 Task: Develop a corporate folder design with inserts.
Action: Mouse moved to (43, 110)
Screenshot: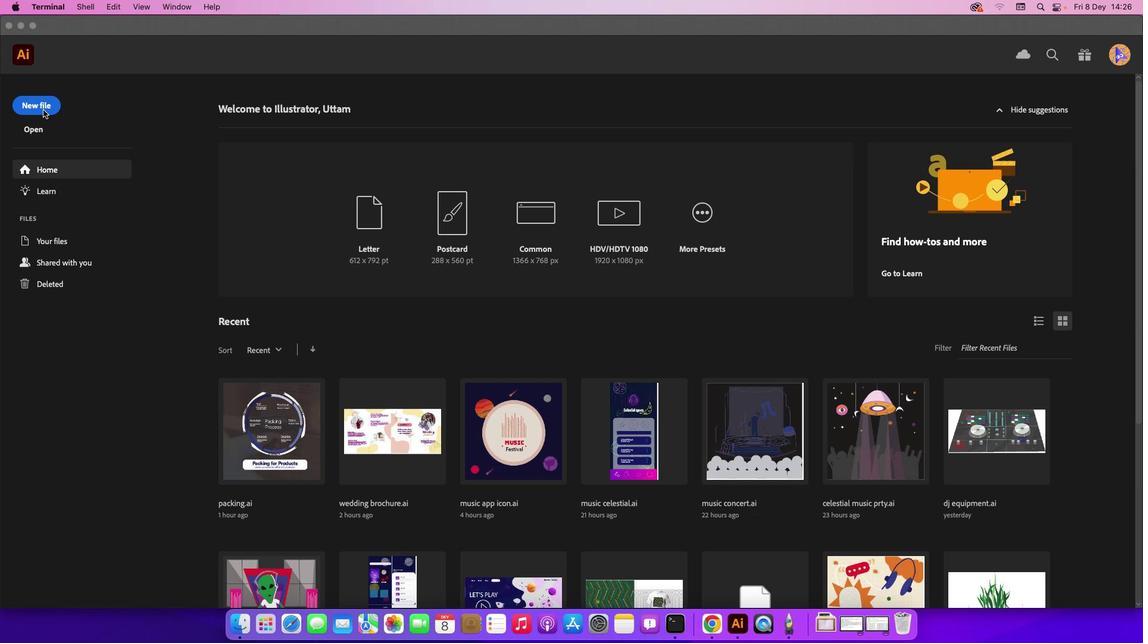 
Action: Mouse pressed left at (43, 110)
Screenshot: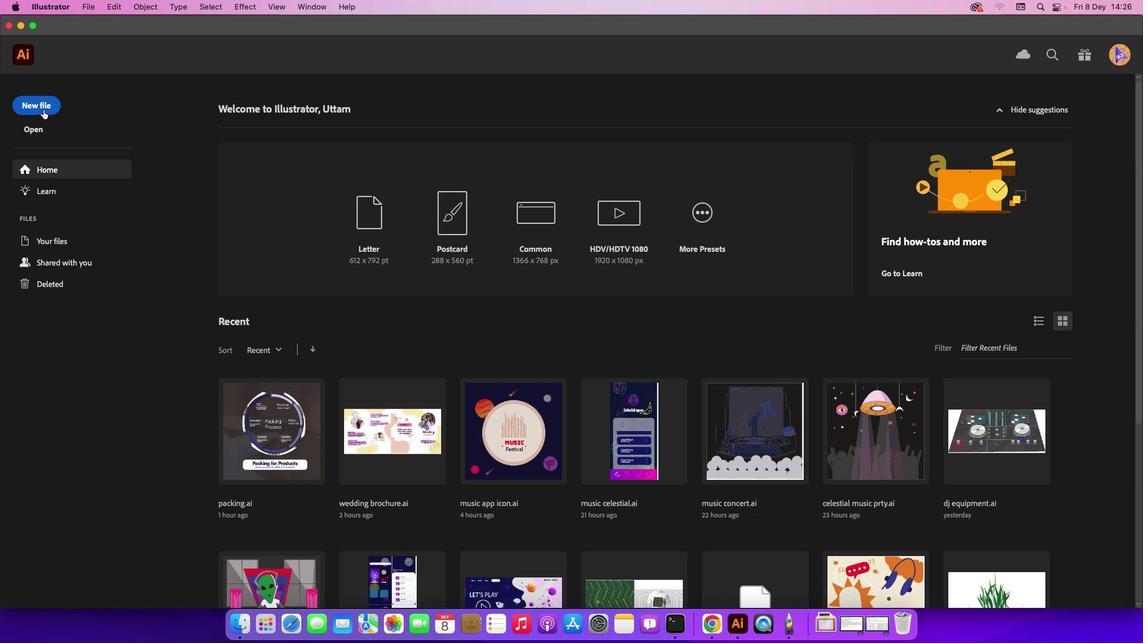 
Action: Mouse moved to (30, 104)
Screenshot: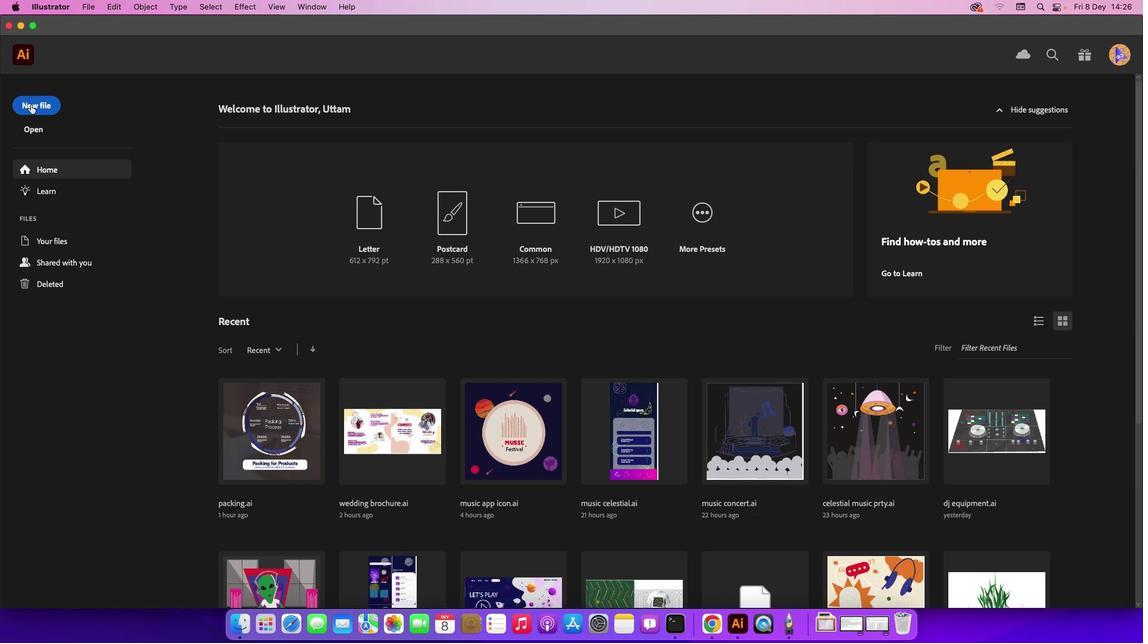 
Action: Mouse pressed left at (30, 104)
Screenshot: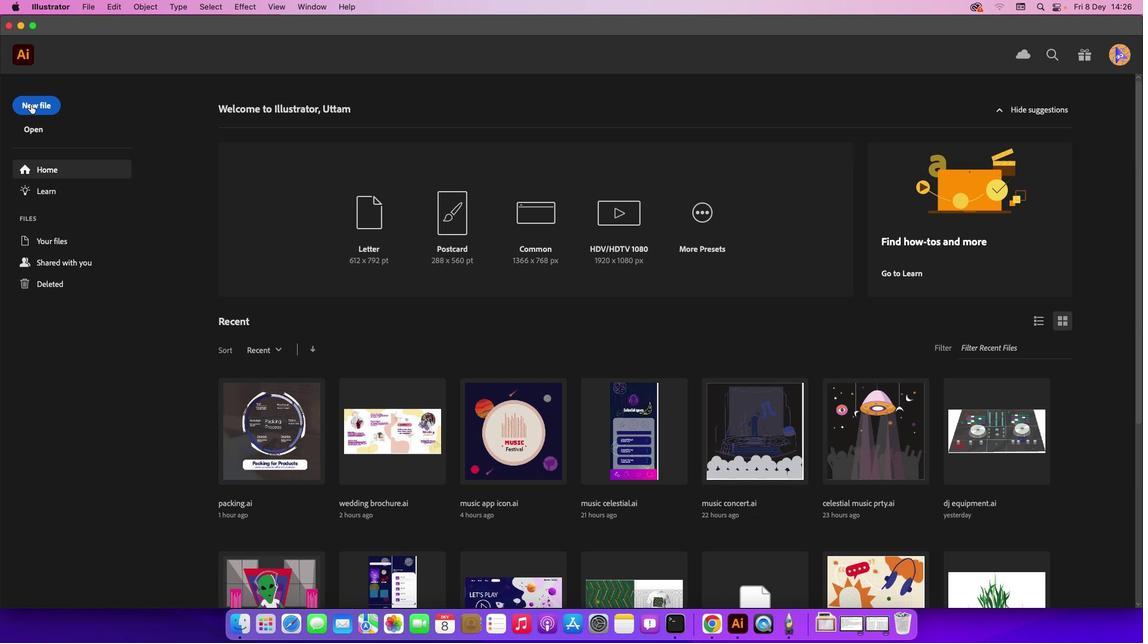 
Action: Mouse moved to (373, 123)
Screenshot: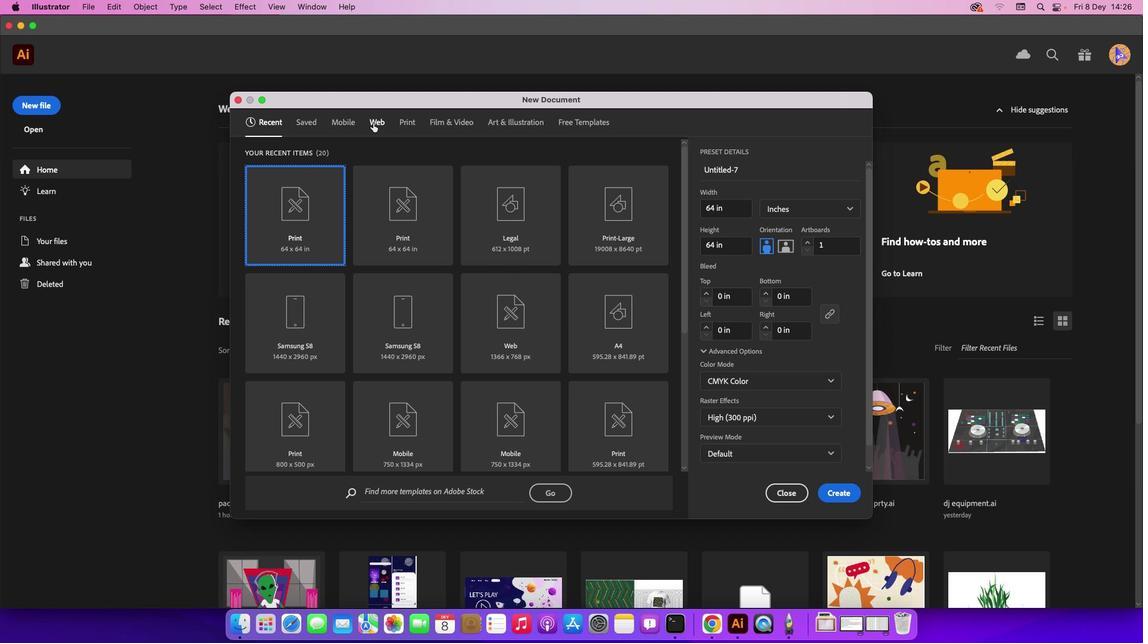 
Action: Mouse pressed left at (373, 123)
Screenshot: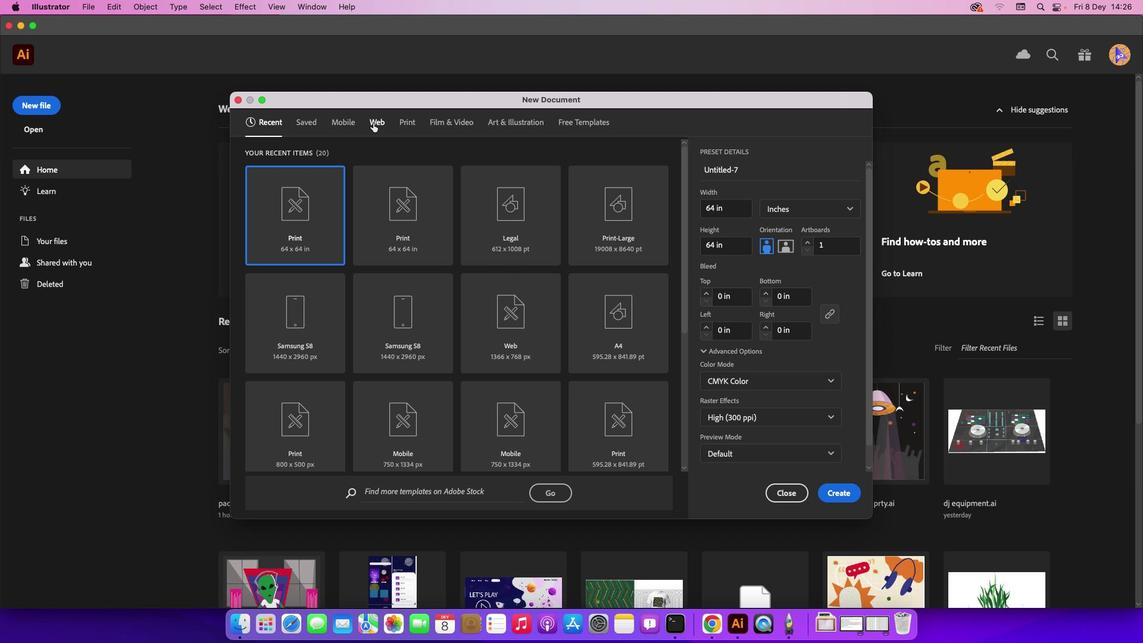 
Action: Mouse moved to (833, 491)
Screenshot: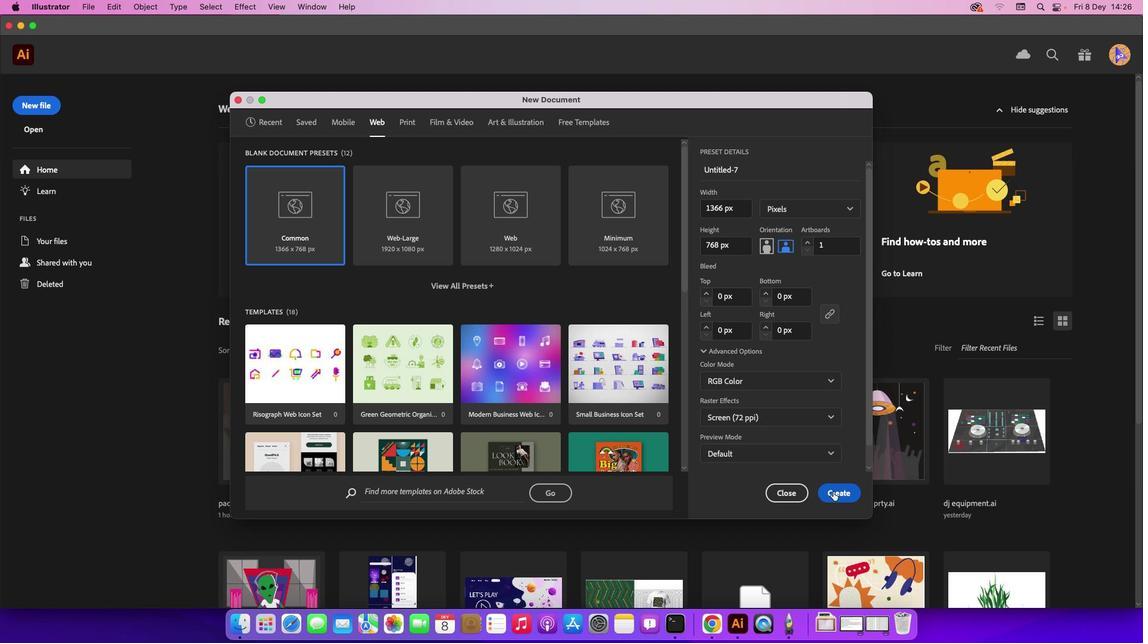 
Action: Mouse pressed left at (833, 491)
Screenshot: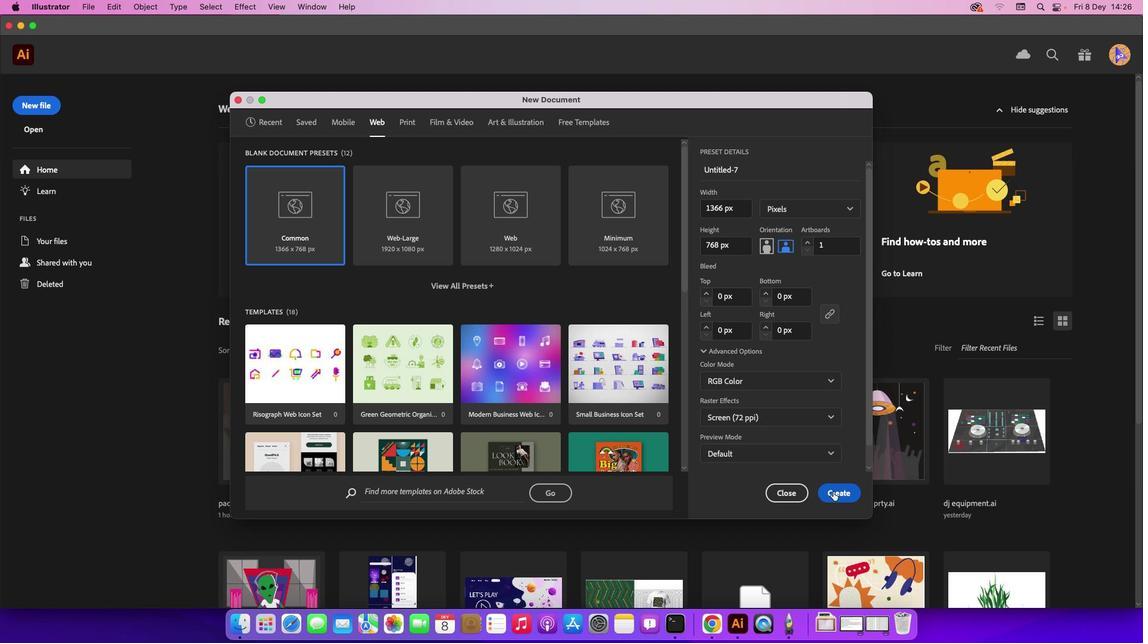 
Action: Mouse moved to (86, 11)
Screenshot: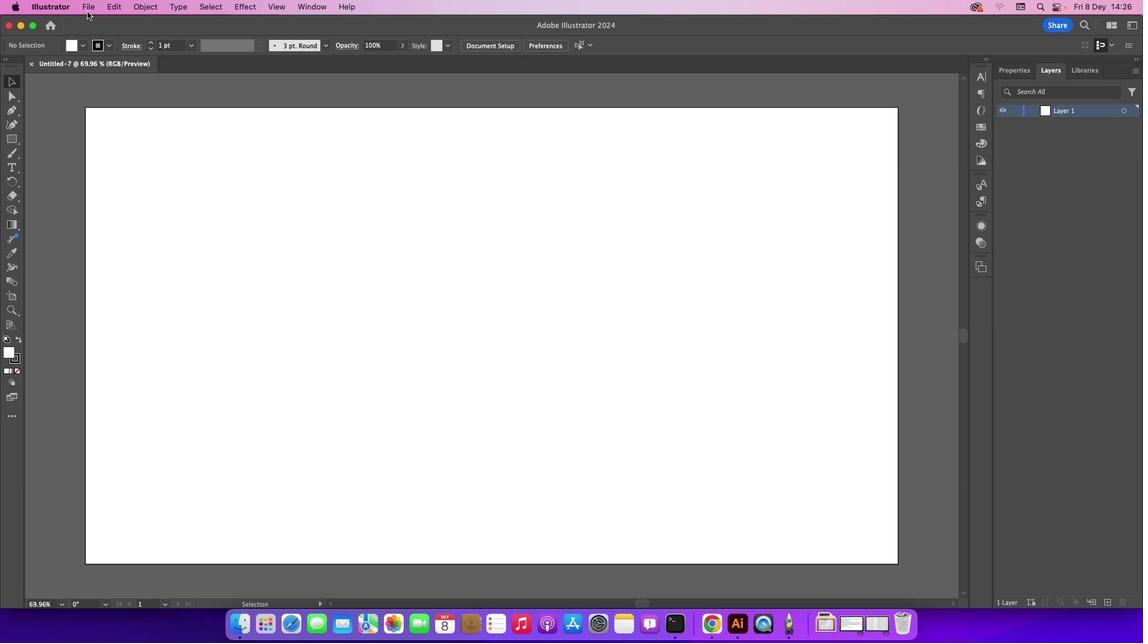 
Action: Mouse pressed left at (86, 11)
Screenshot: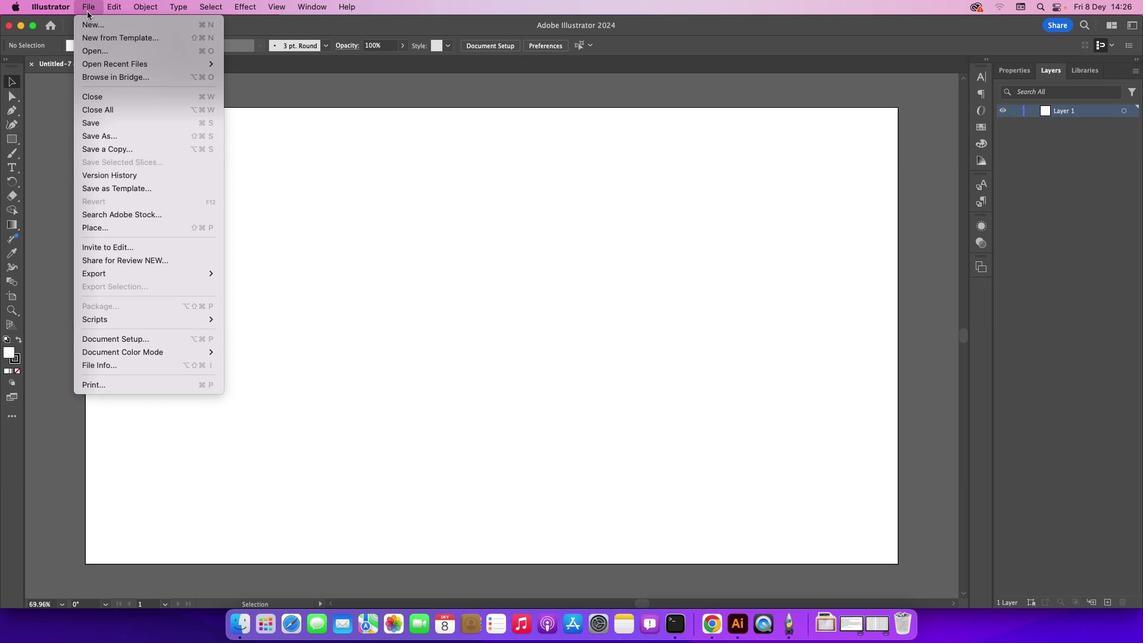 
Action: Mouse moved to (94, 51)
Screenshot: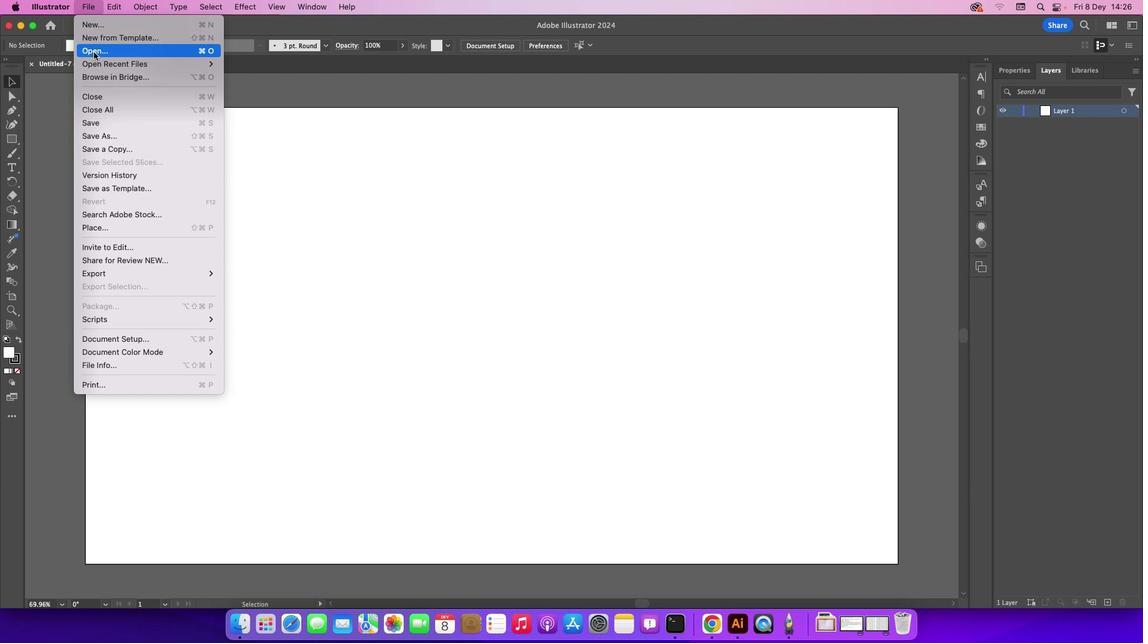 
Action: Mouse pressed left at (94, 51)
Screenshot: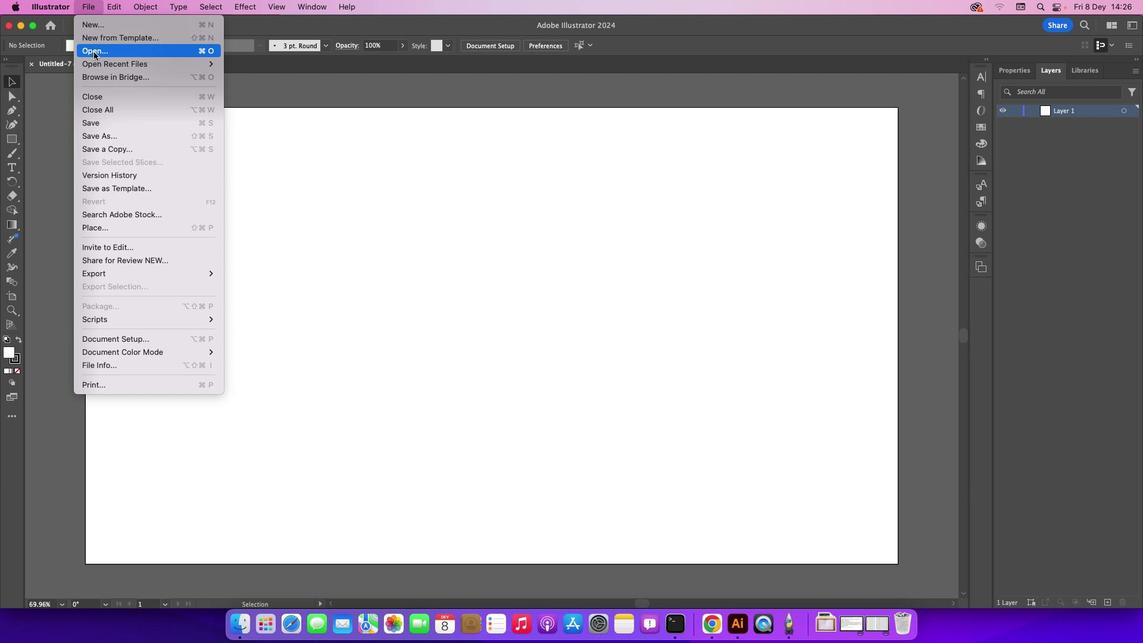 
Action: Mouse moved to (392, 191)
Screenshot: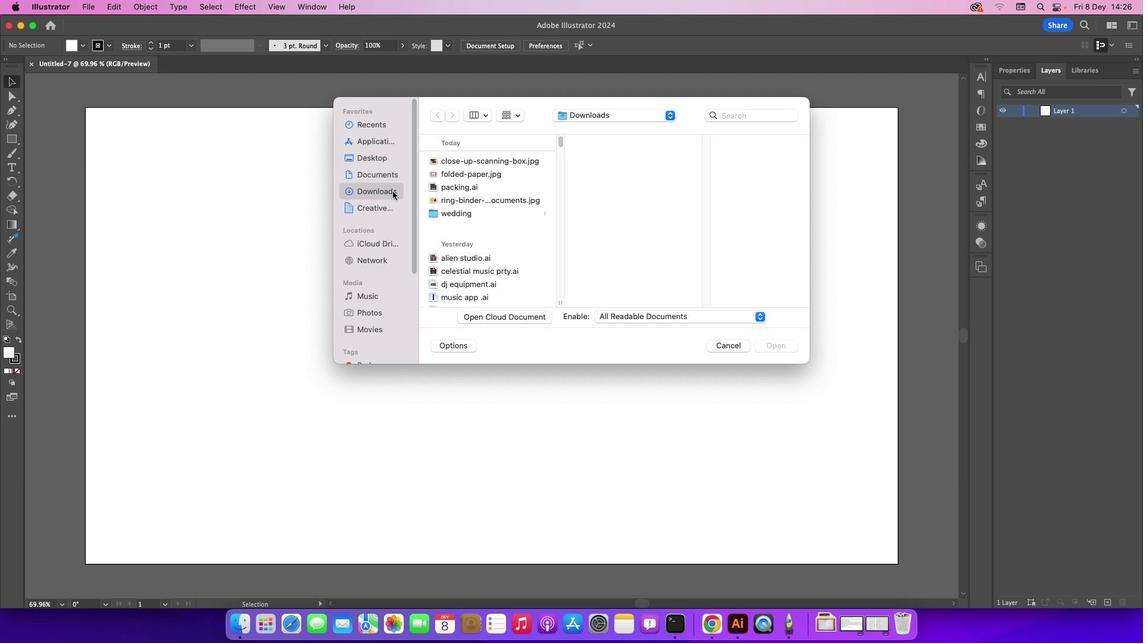 
Action: Mouse pressed left at (392, 191)
Screenshot: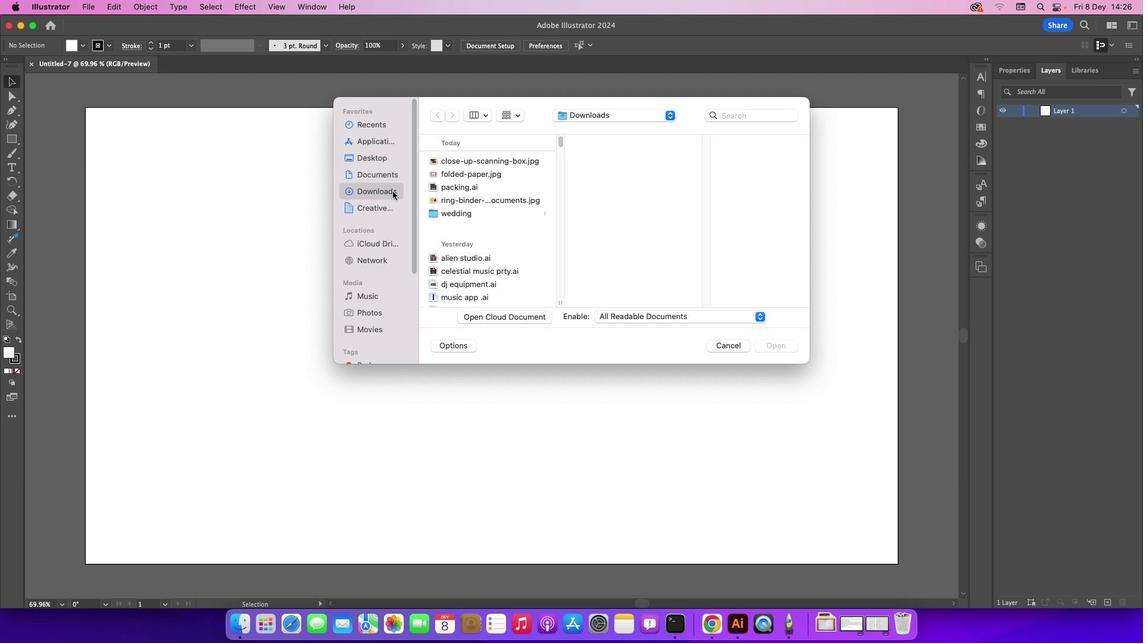 
Action: Mouse moved to (477, 164)
Screenshot: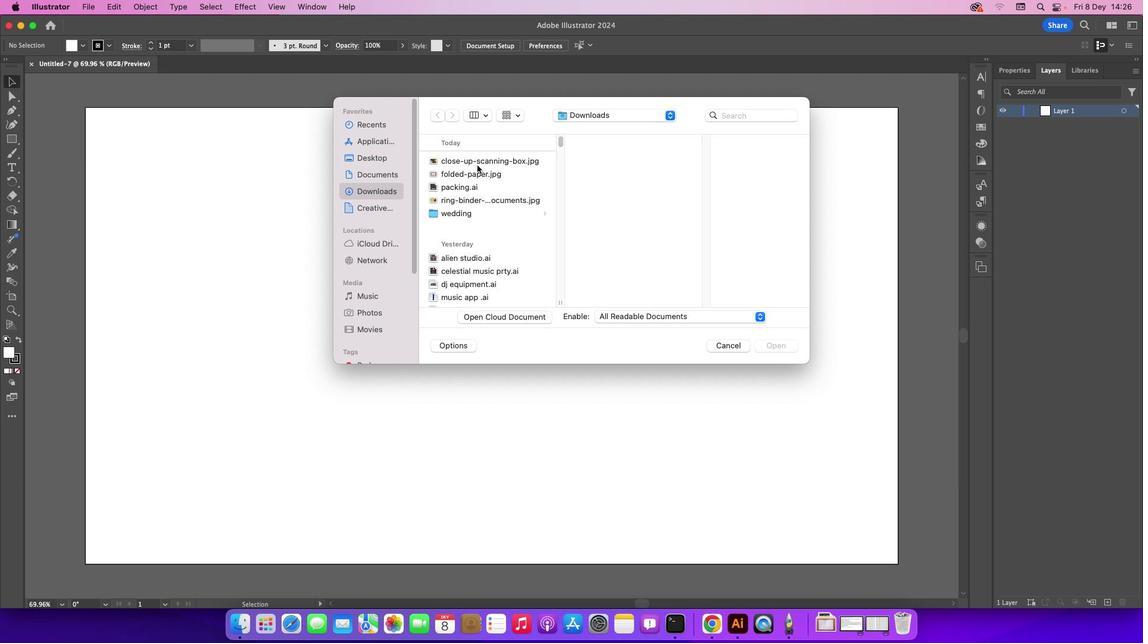 
Action: Mouse pressed left at (477, 164)
Screenshot: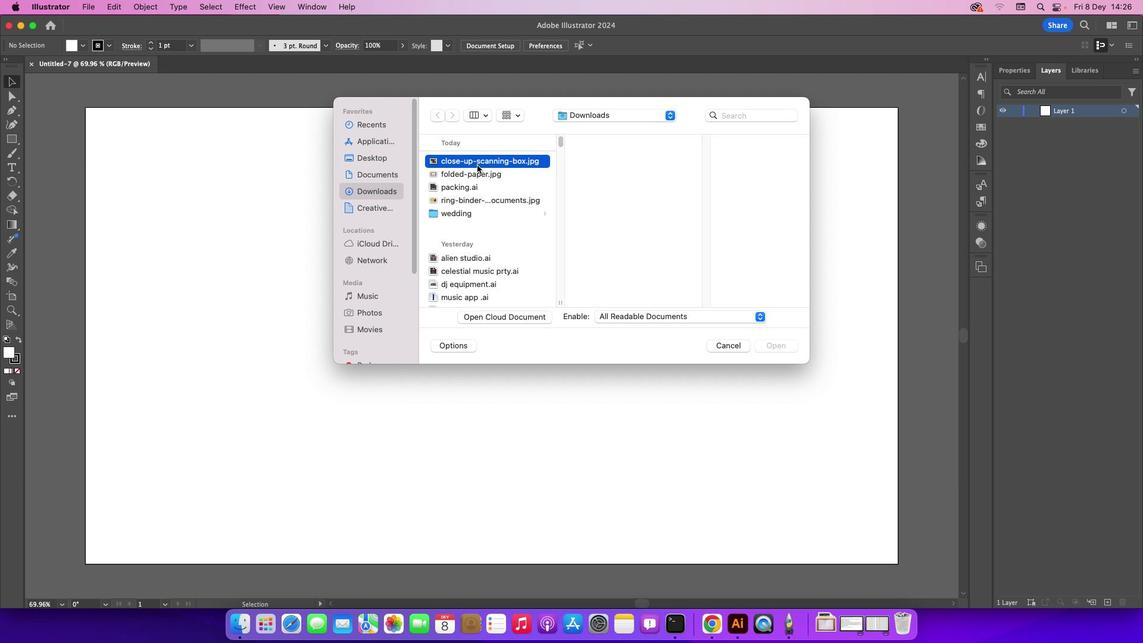 
Action: Mouse moved to (473, 175)
Screenshot: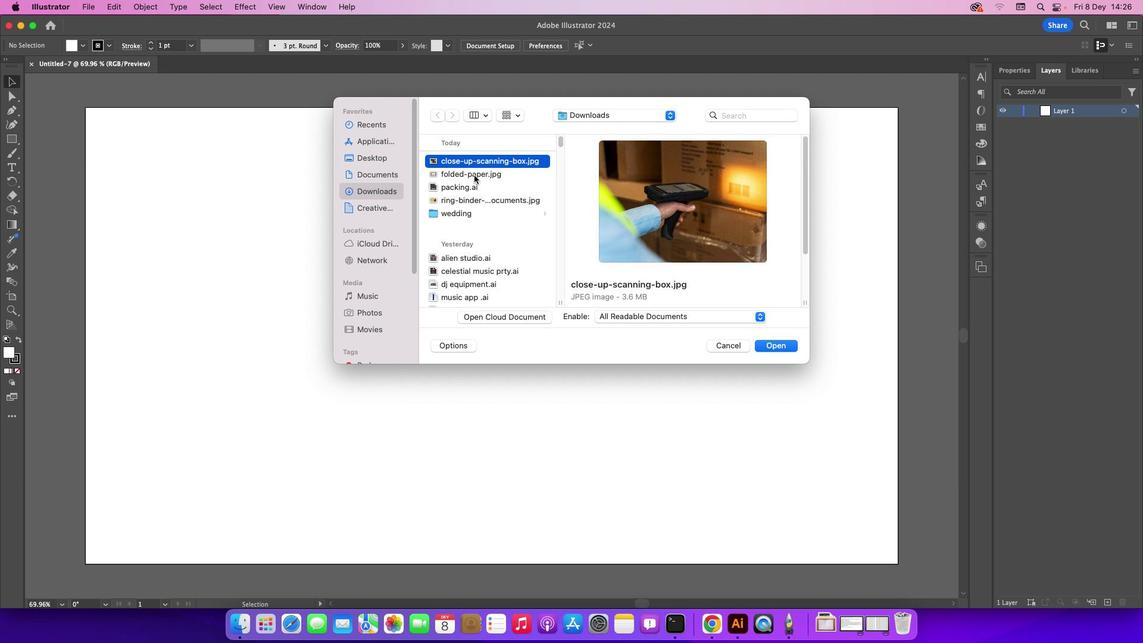 
Action: Mouse pressed left at (473, 175)
Screenshot: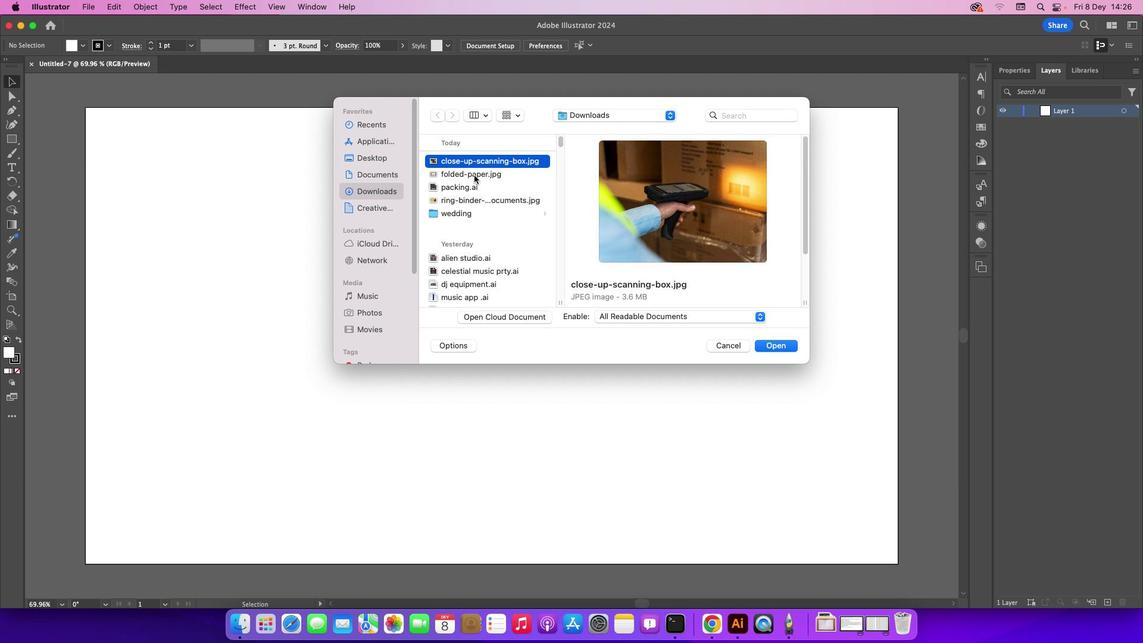 
Action: Mouse moved to (467, 191)
Screenshot: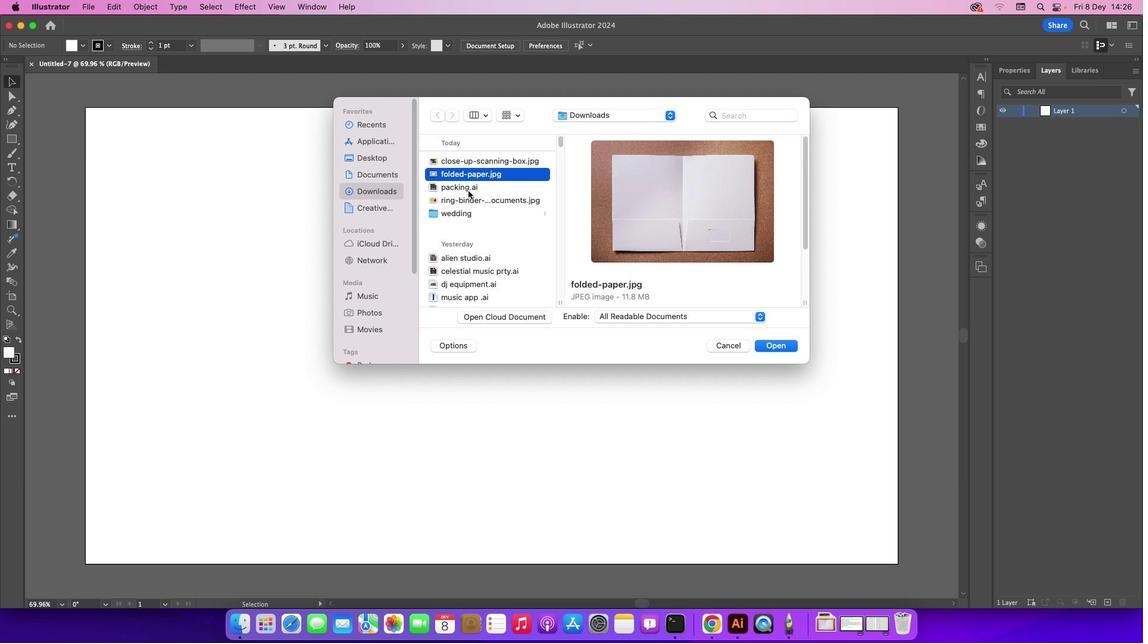 
Action: Mouse pressed left at (467, 191)
Screenshot: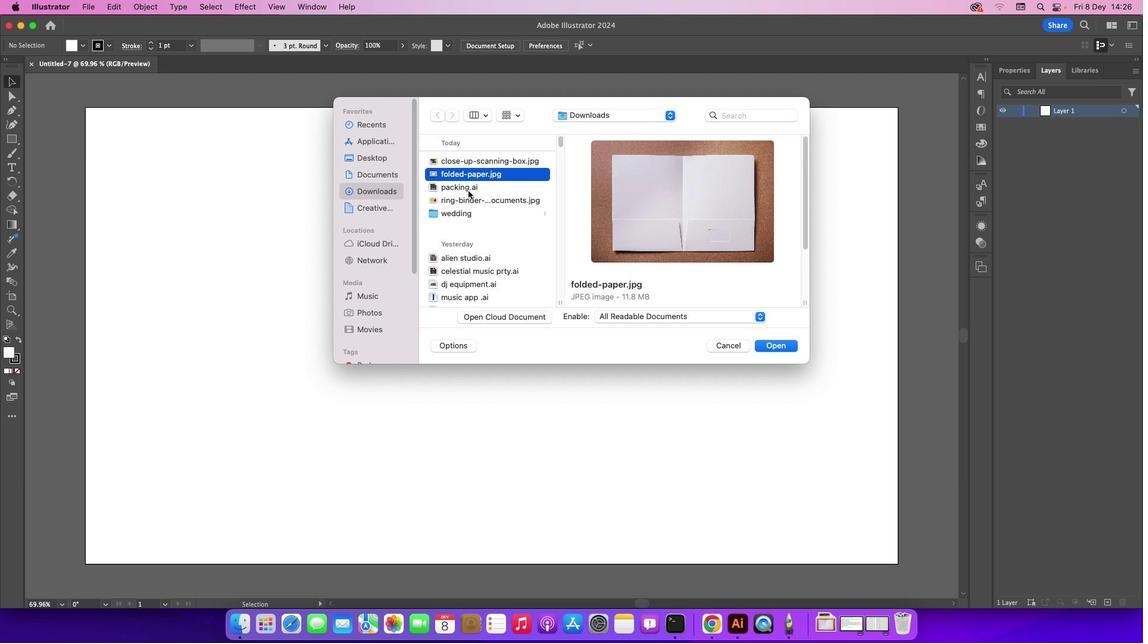 
Action: Mouse moved to (467, 200)
Screenshot: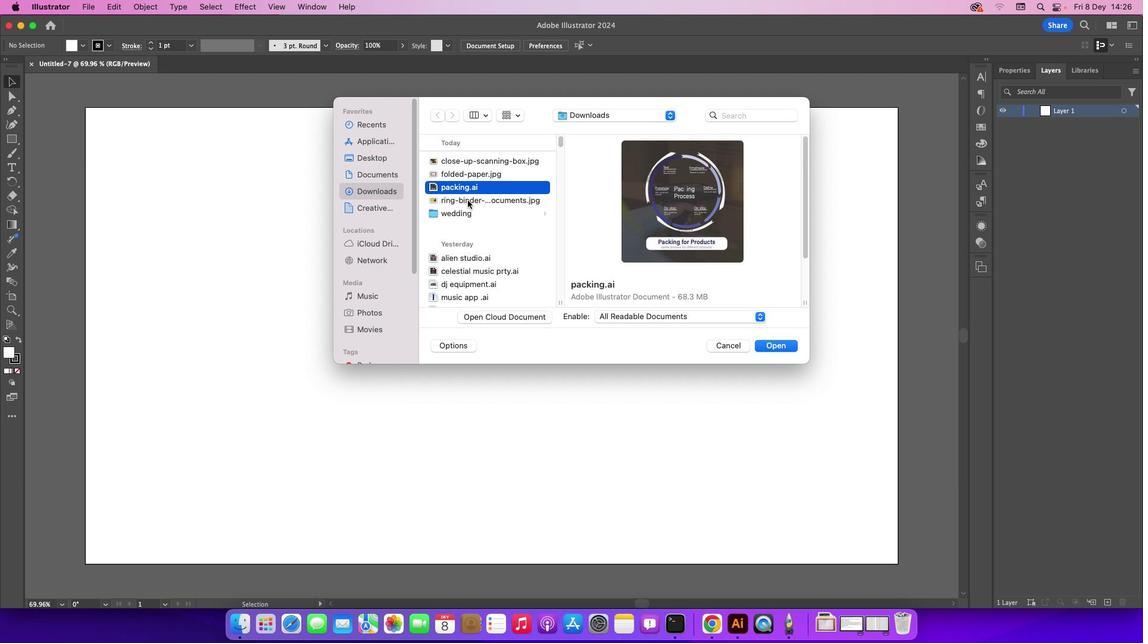 
Action: Mouse pressed left at (467, 200)
Screenshot: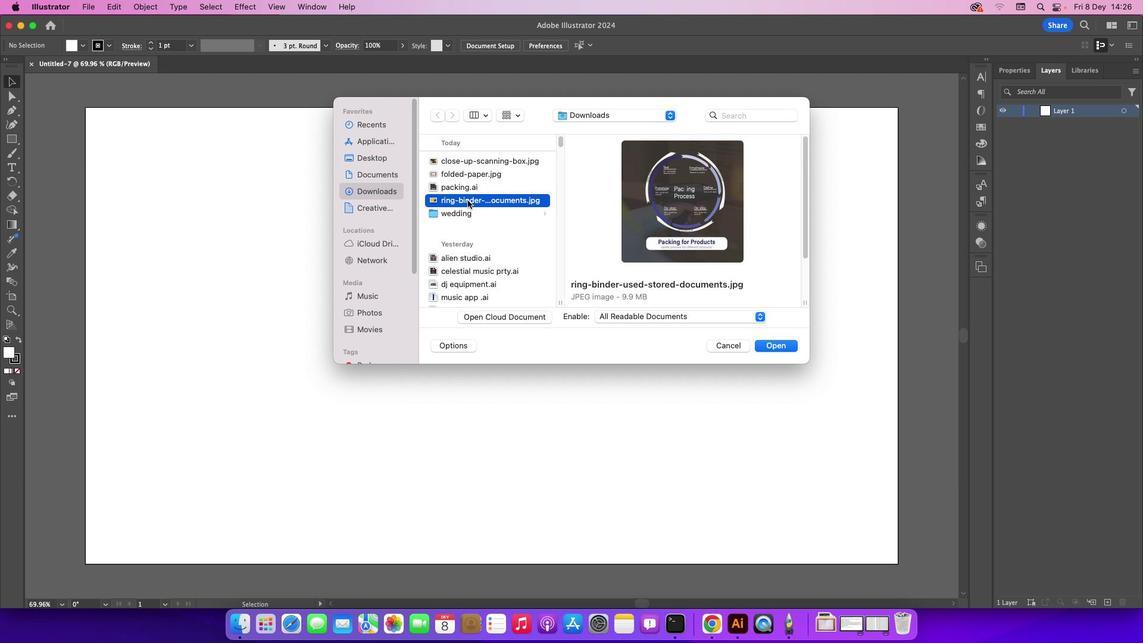 
Action: Mouse moved to (778, 344)
Screenshot: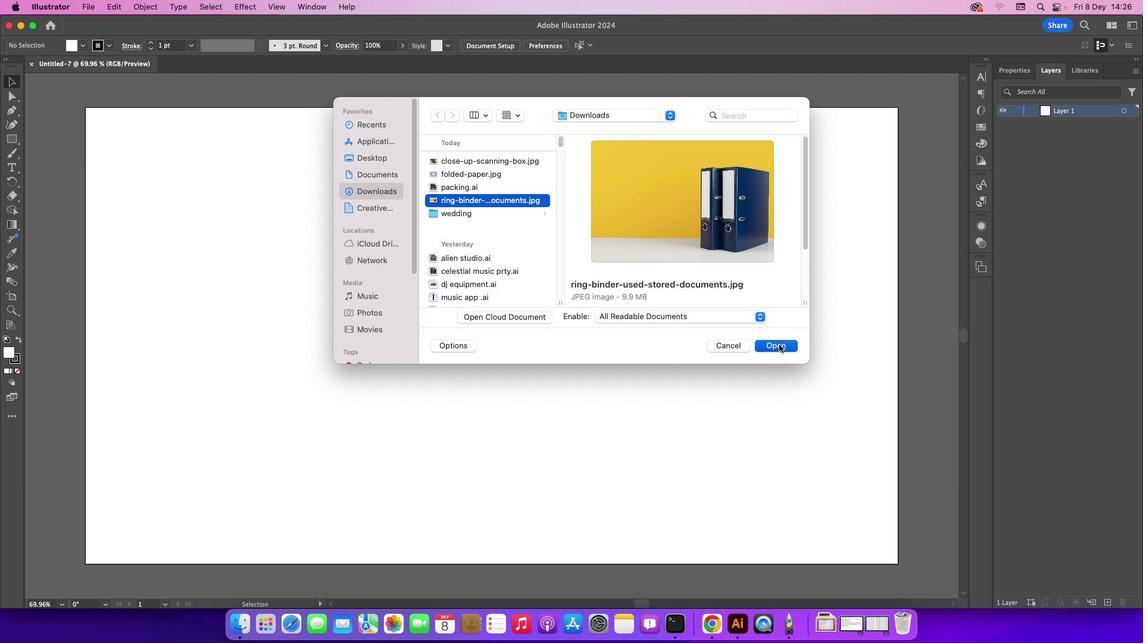 
Action: Mouse pressed left at (778, 344)
Screenshot: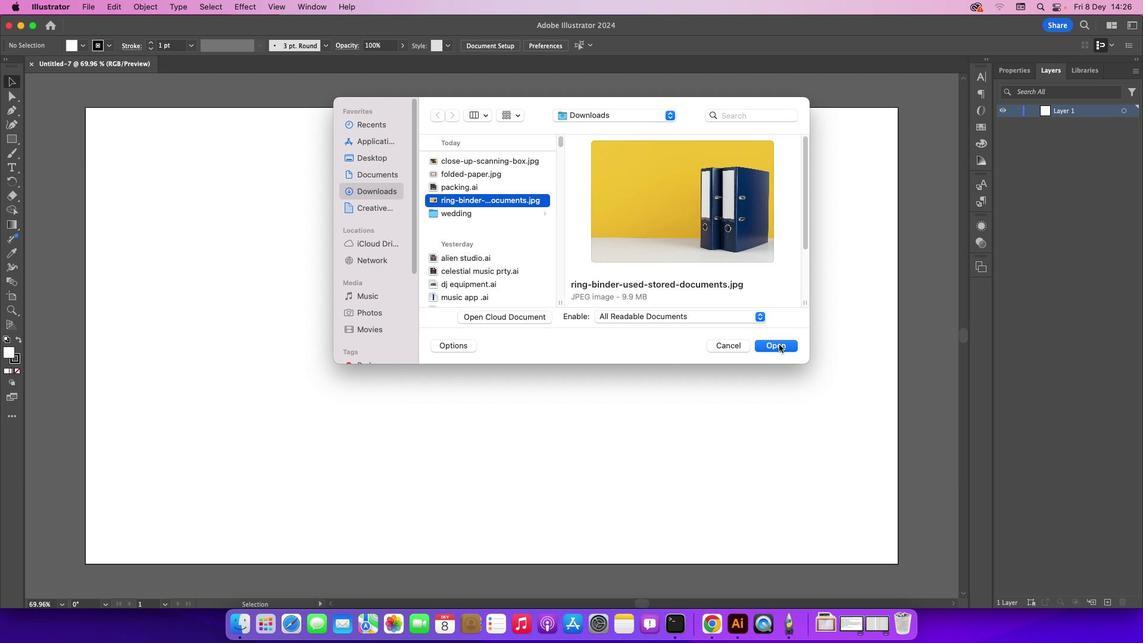 
Action: Mouse moved to (641, 606)
Screenshot: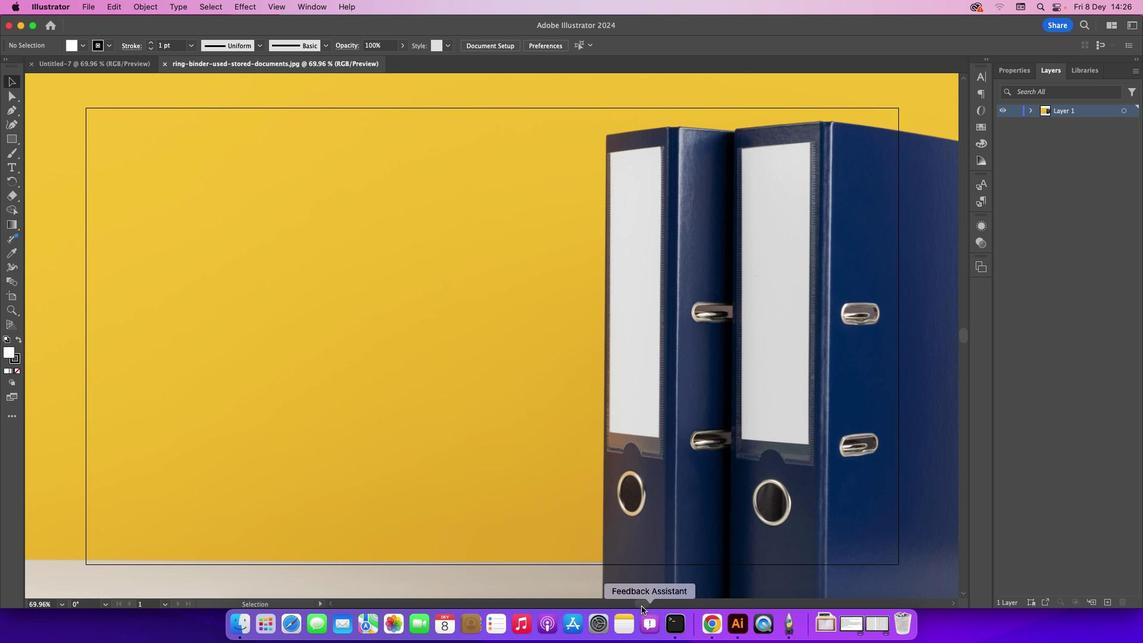 
Action: Mouse pressed left at (641, 606)
Screenshot: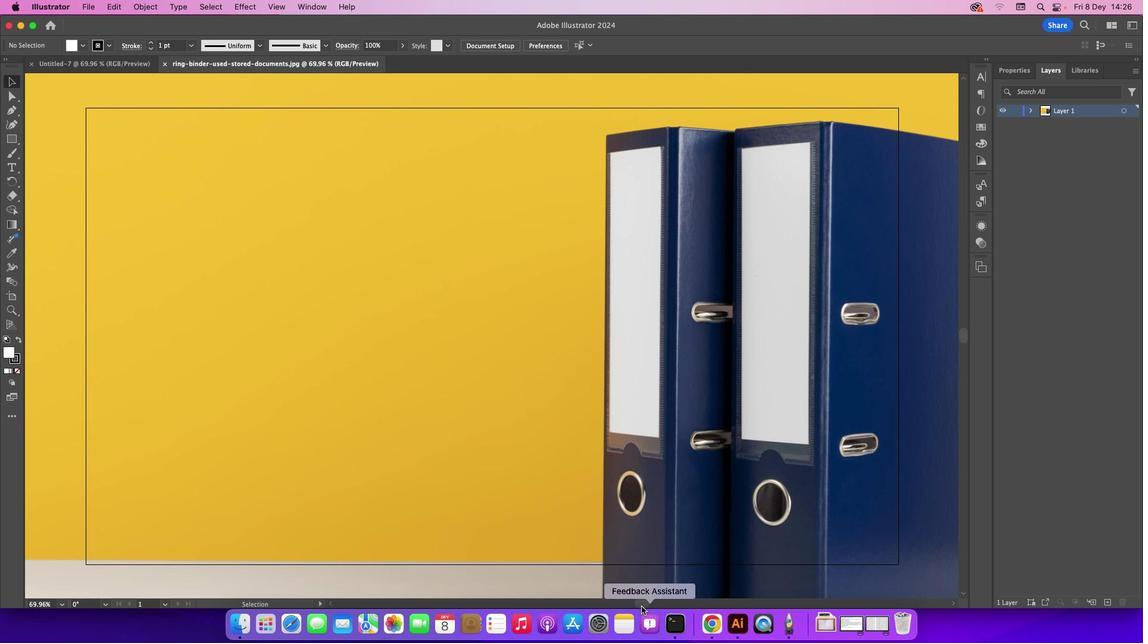 
Action: Mouse moved to (647, 602)
Screenshot: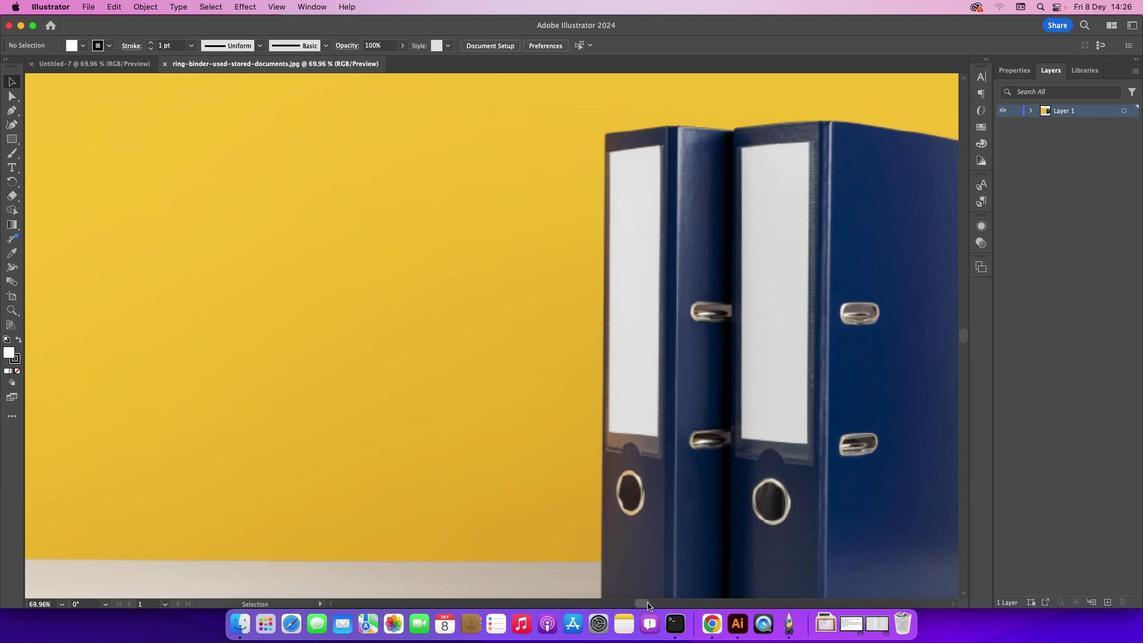 
Action: Mouse pressed left at (647, 602)
Screenshot: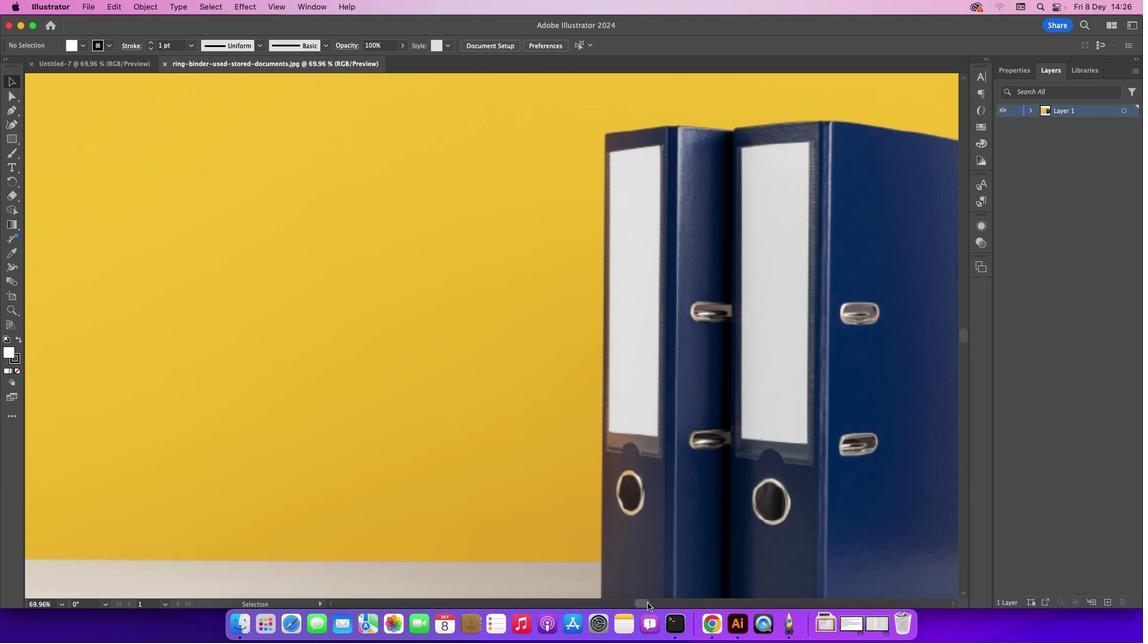 
Action: Mouse moved to (650, 464)
Screenshot: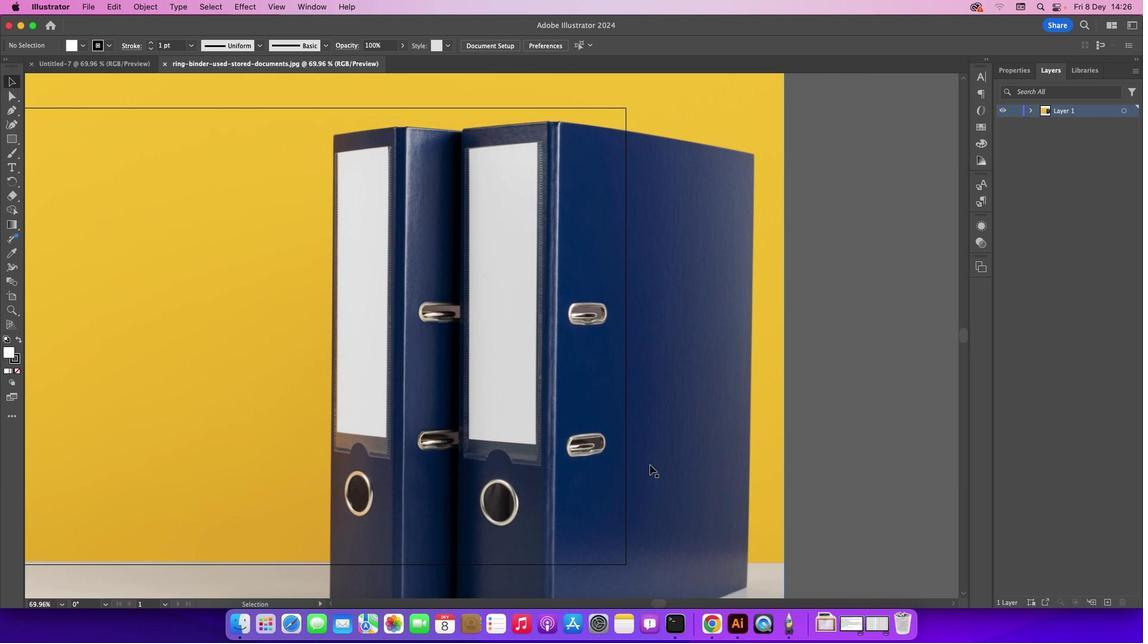 
Action: Mouse scrolled (650, 464) with delta (0, 0)
Screenshot: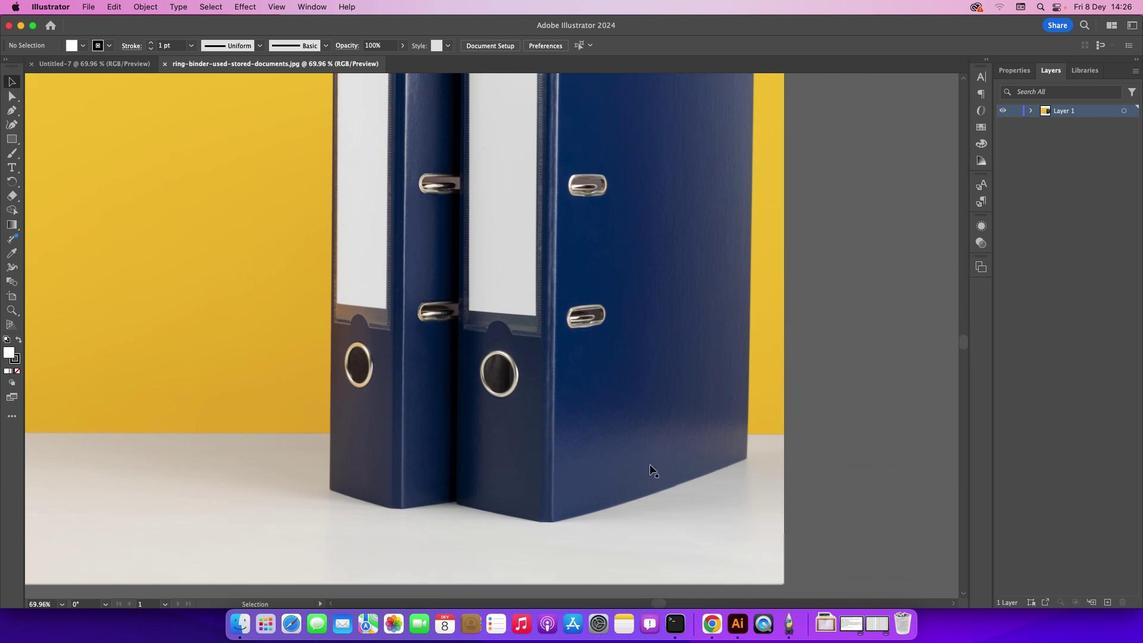 
Action: Mouse scrolled (650, 464) with delta (0, 0)
Screenshot: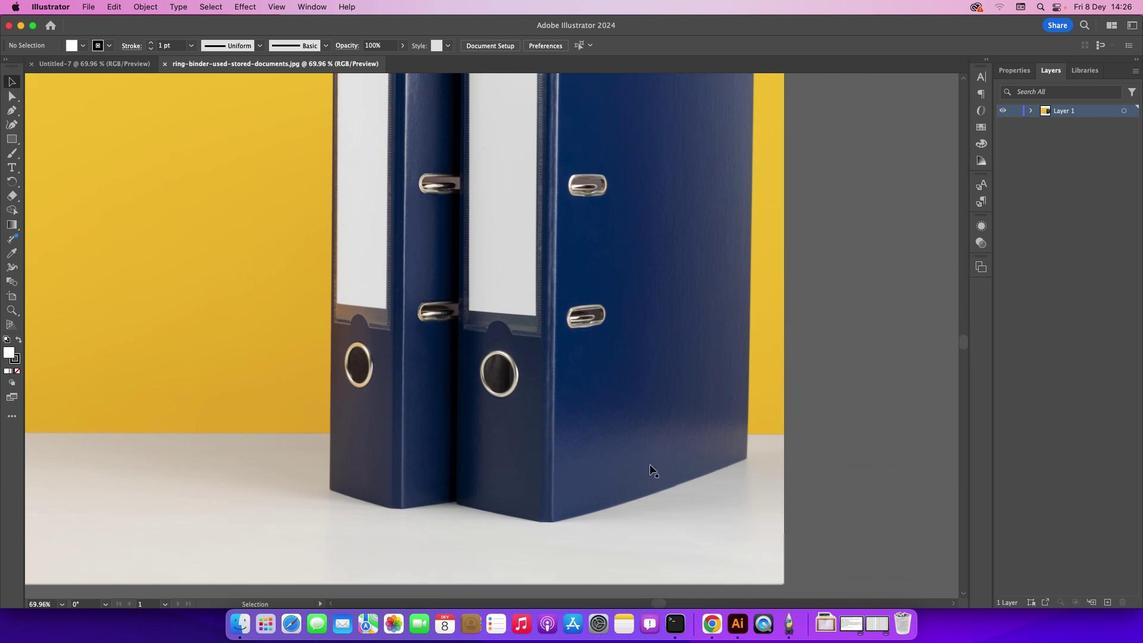 
Action: Mouse scrolled (650, 464) with delta (0, -1)
Screenshot: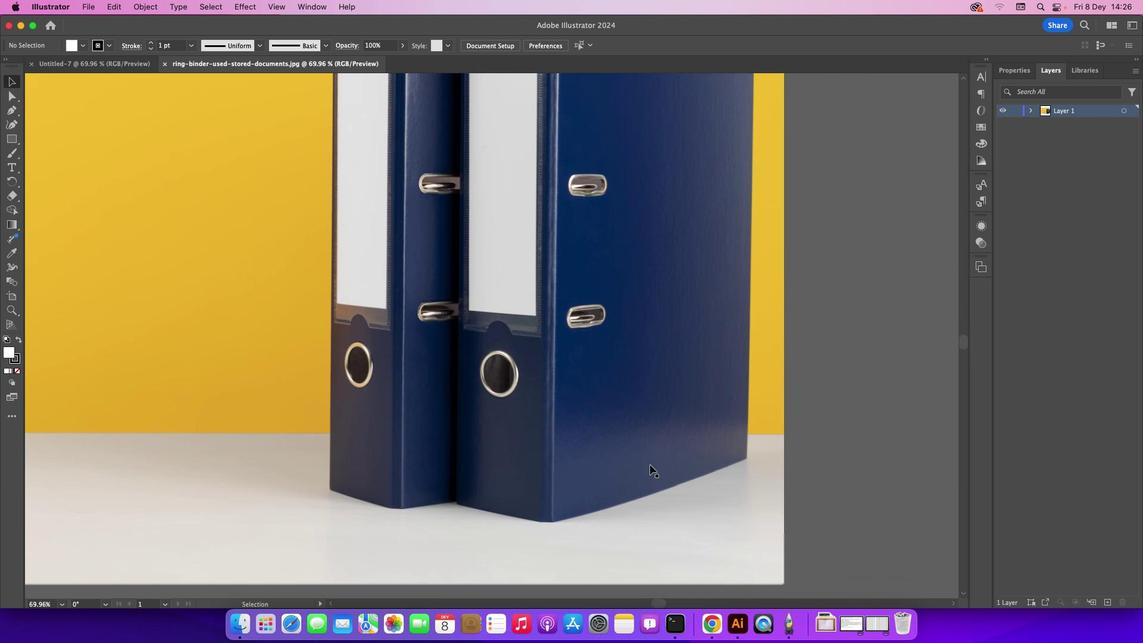 
Action: Mouse scrolled (650, 464) with delta (0, -2)
Screenshot: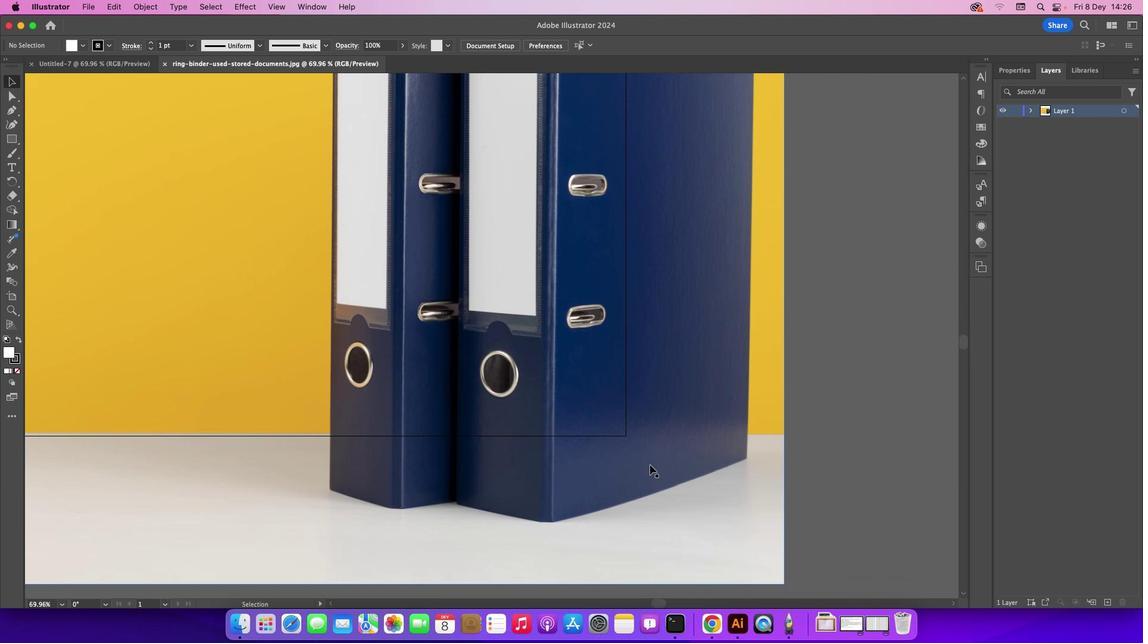 
Action: Mouse scrolled (650, 464) with delta (0, 0)
Screenshot: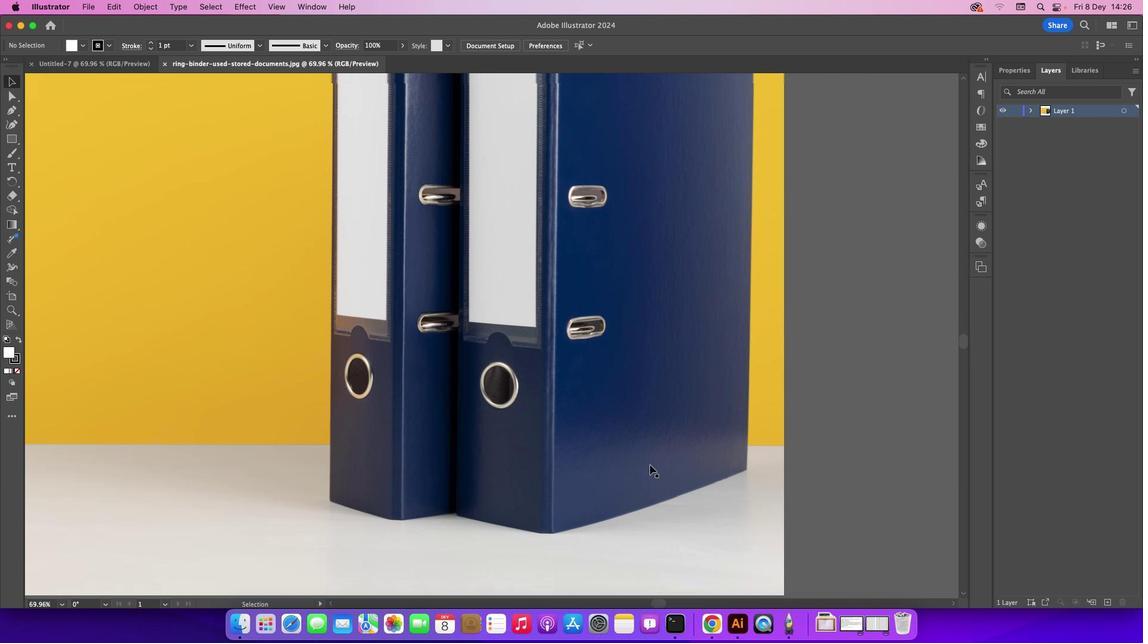 
Action: Mouse scrolled (650, 464) with delta (0, 0)
Screenshot: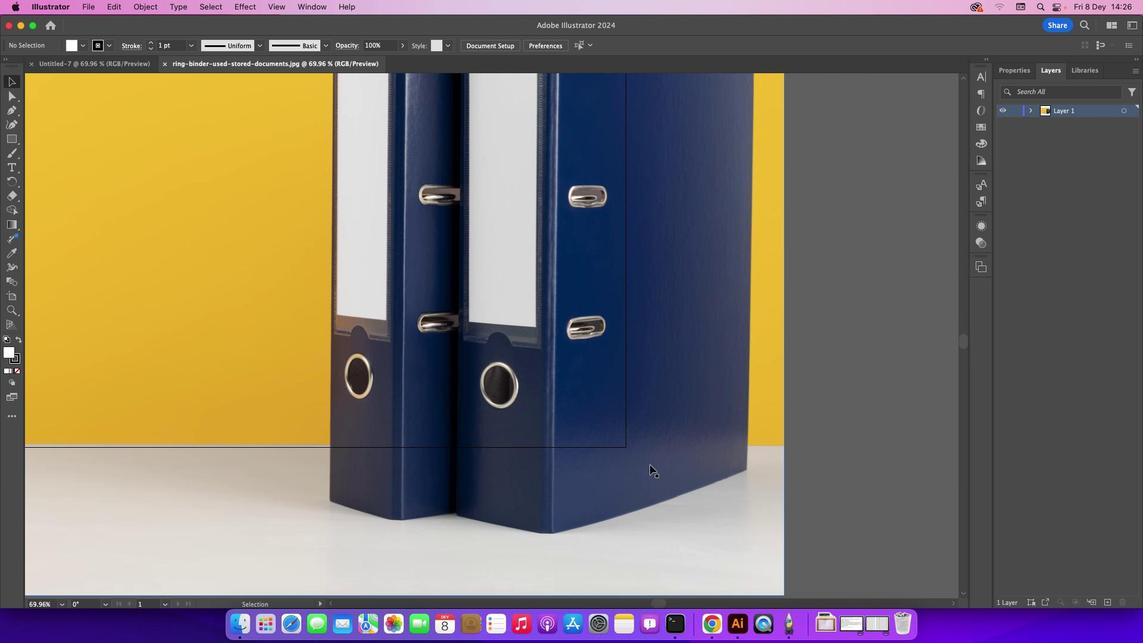 
Action: Mouse scrolled (650, 464) with delta (0, 0)
Screenshot: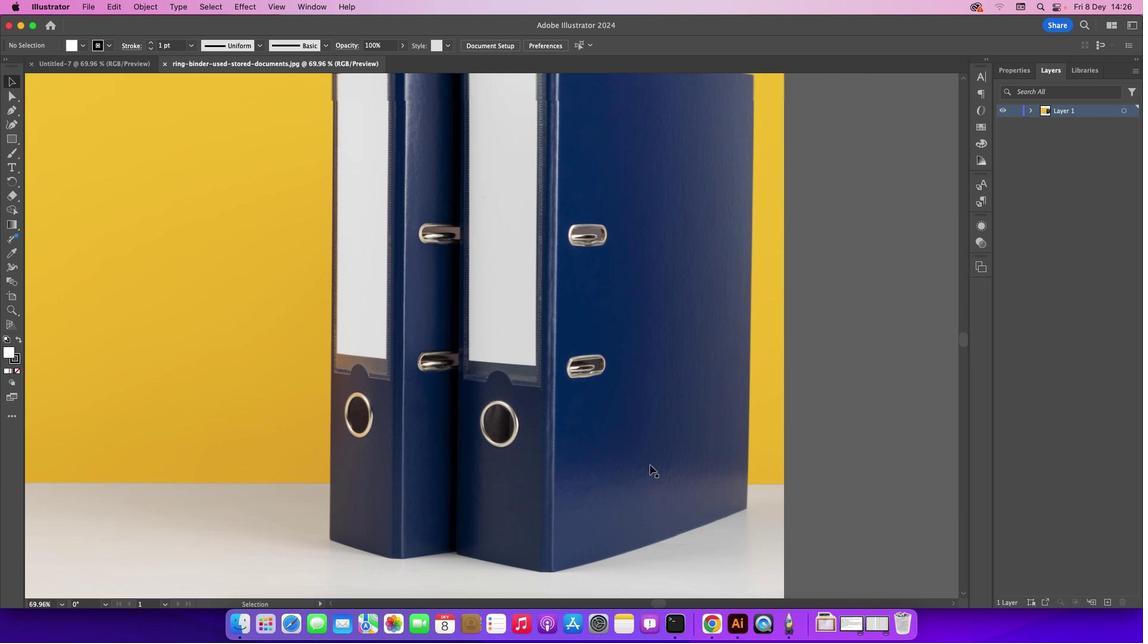 
Action: Mouse scrolled (650, 464) with delta (0, 0)
Screenshot: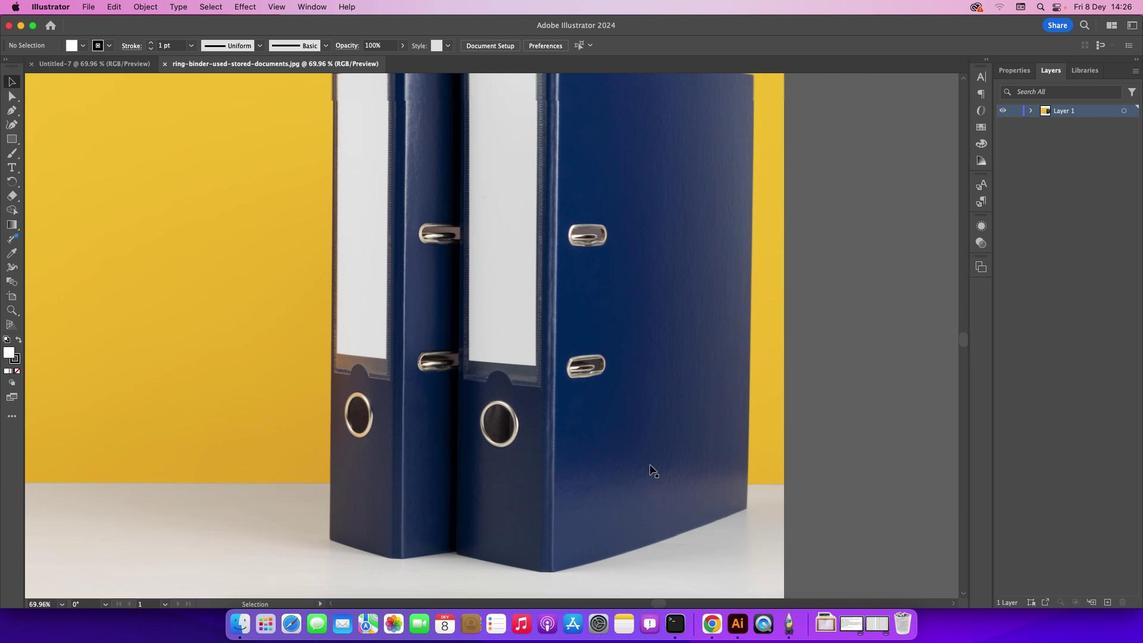 
Action: Mouse scrolled (650, 464) with delta (0, 0)
Screenshot: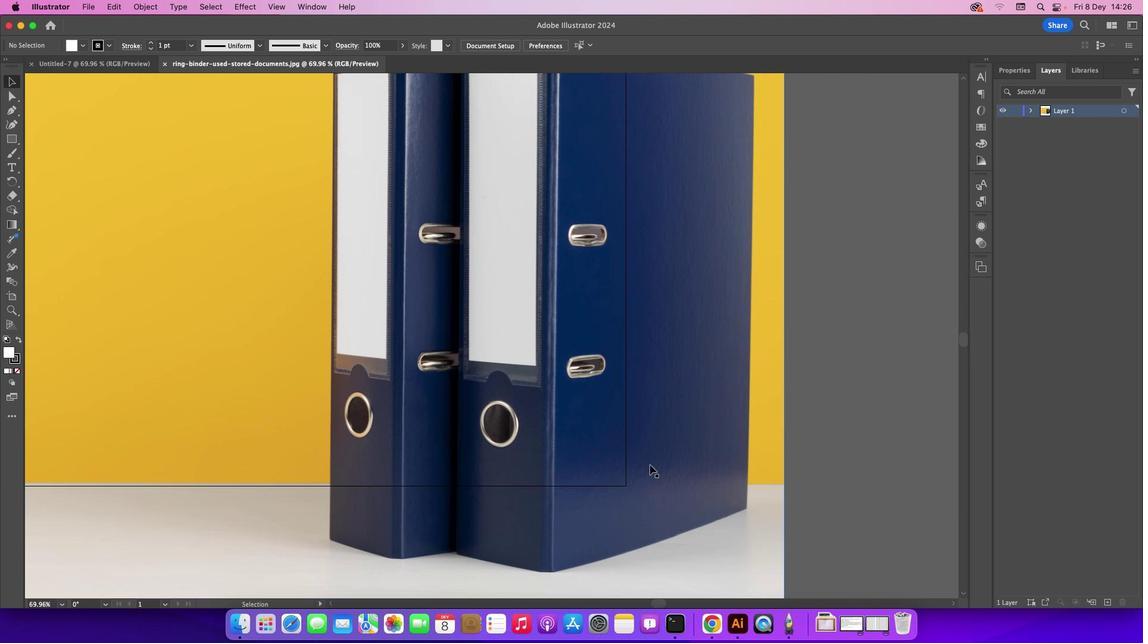 
Action: Mouse scrolled (650, 464) with delta (0, 0)
Screenshot: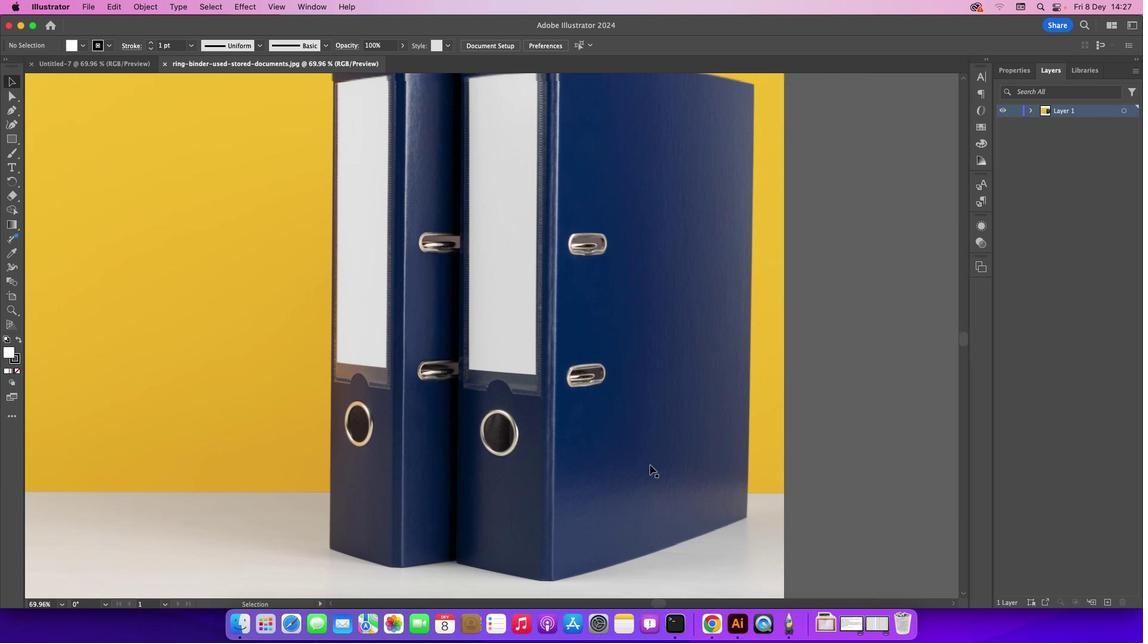 
Action: Mouse scrolled (650, 464) with delta (0, 0)
Screenshot: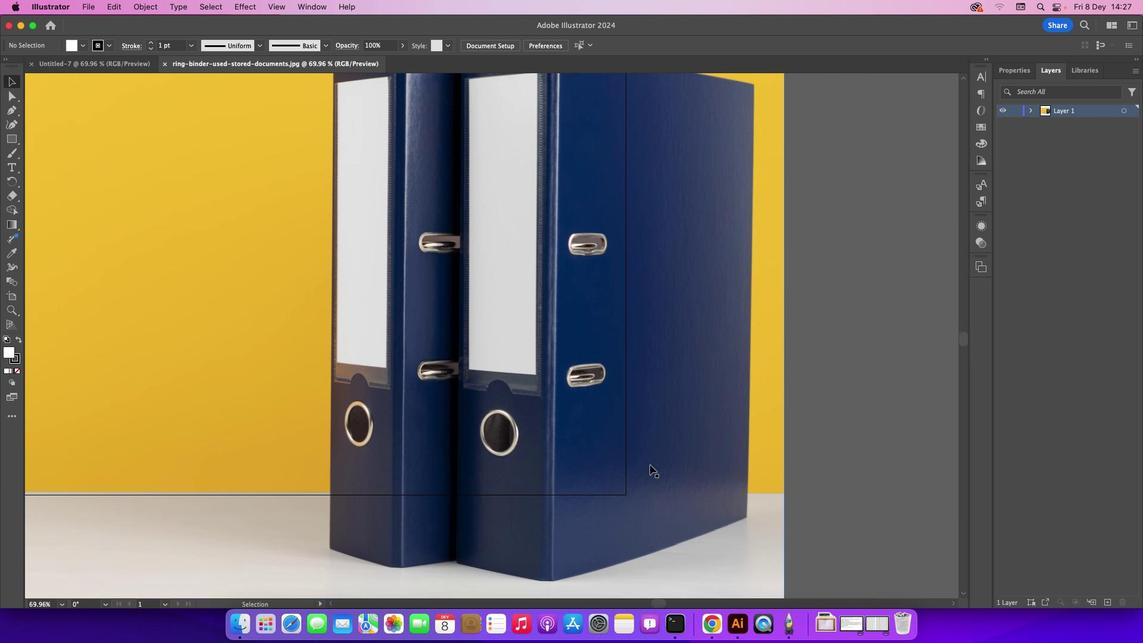 
Action: Mouse scrolled (650, 464) with delta (0, 0)
Screenshot: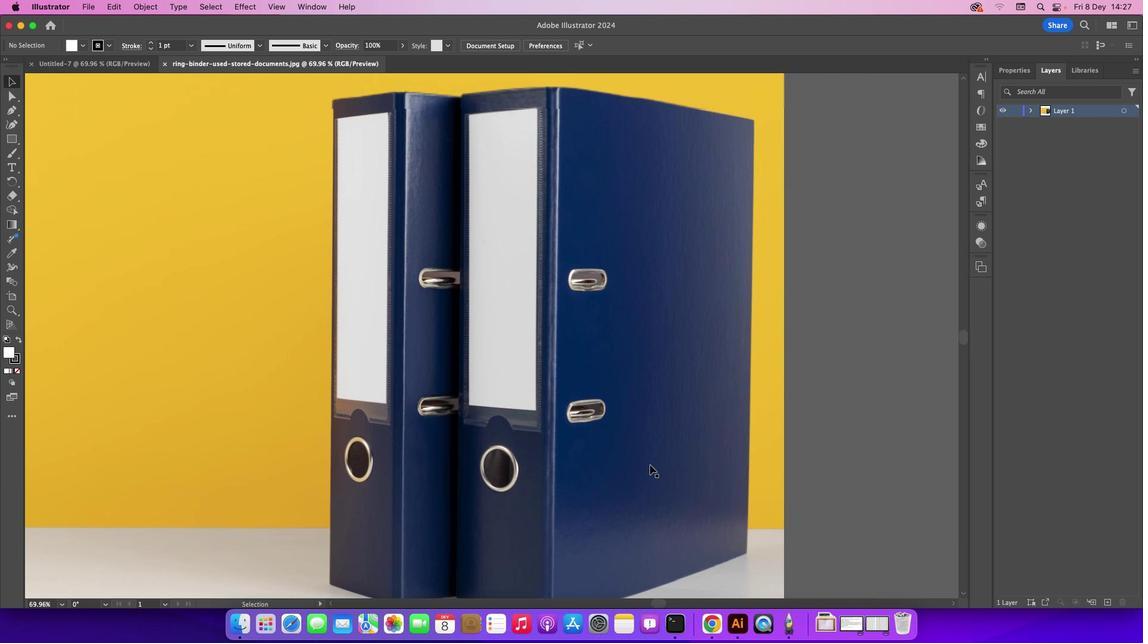 
Action: Mouse scrolled (650, 464) with delta (0, 0)
Screenshot: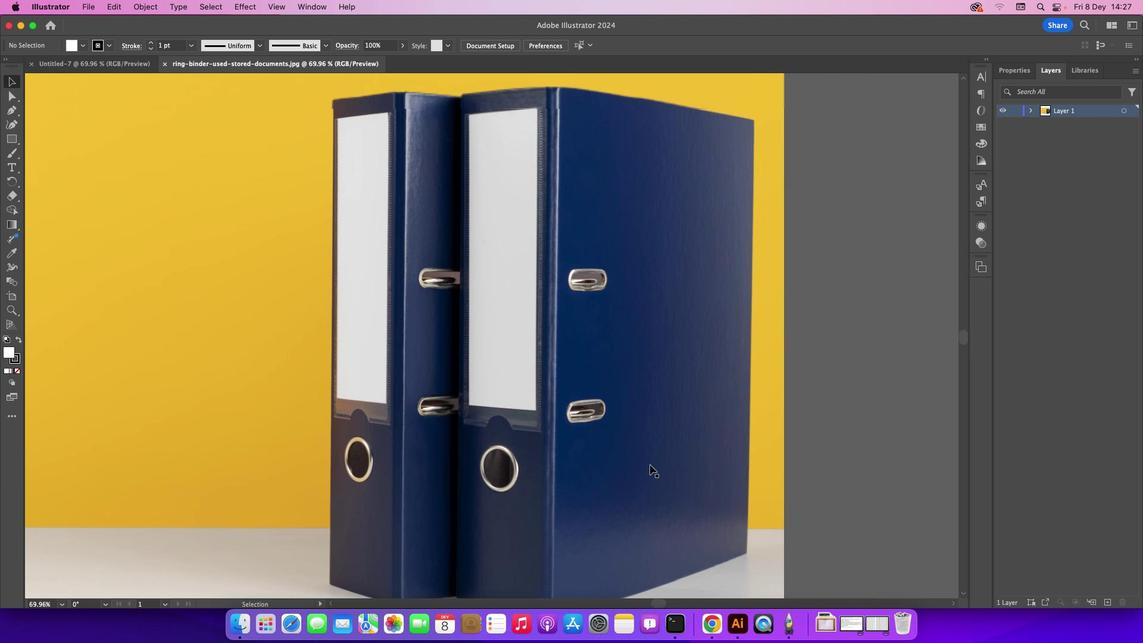 
Action: Mouse scrolled (650, 464) with delta (0, 0)
Screenshot: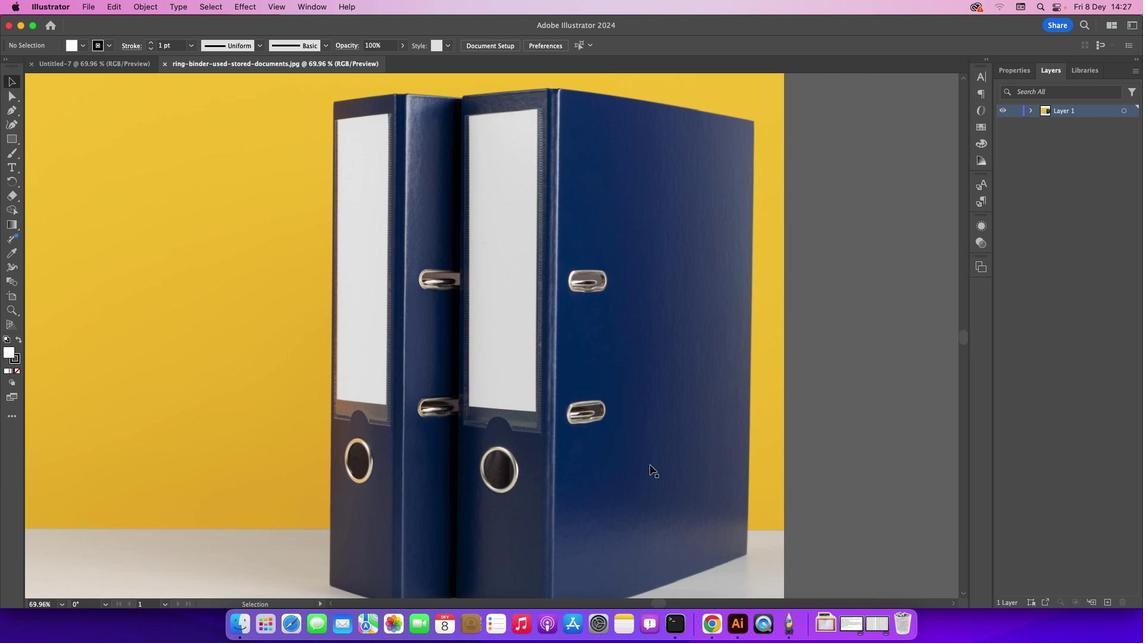 
Action: Mouse moved to (657, 601)
Screenshot: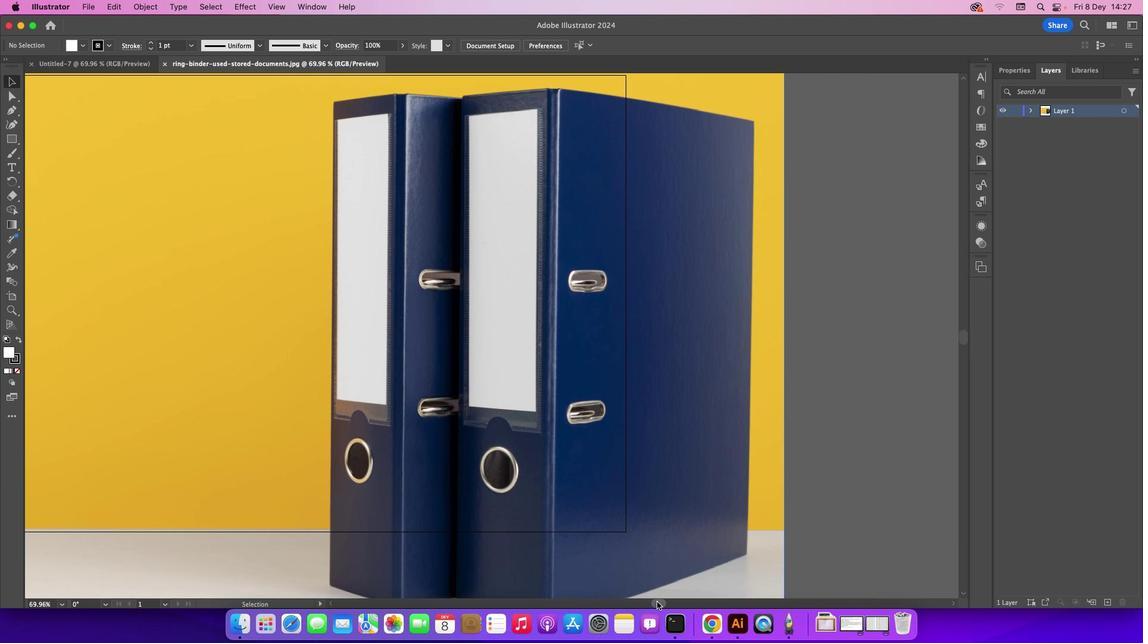 
Action: Mouse pressed left at (657, 601)
Screenshot: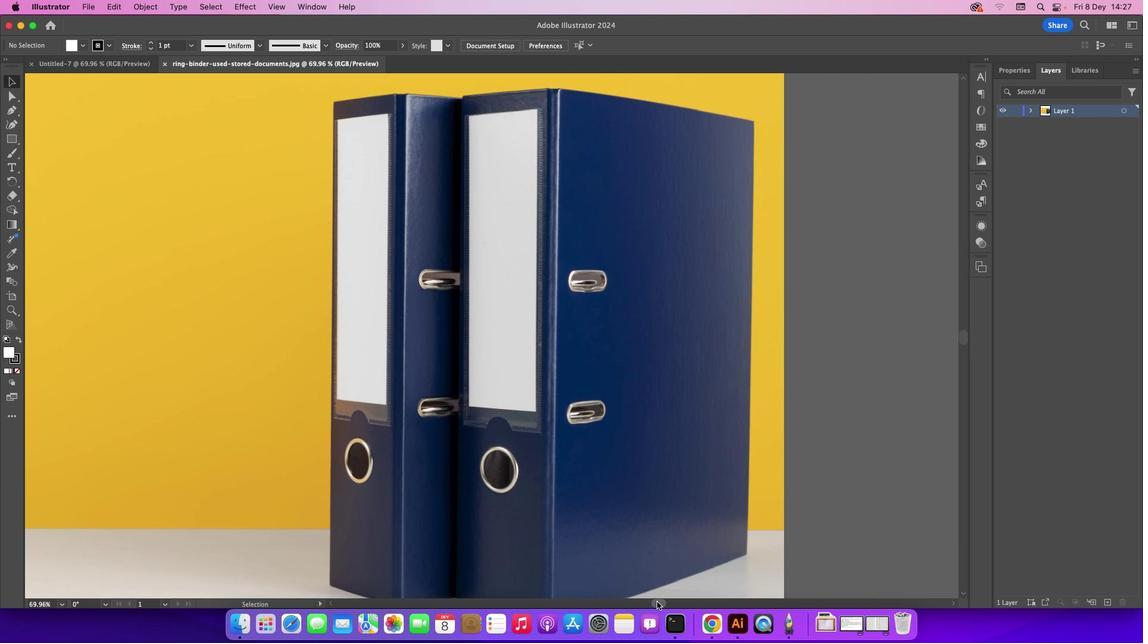 
Action: Mouse moved to (618, 561)
Screenshot: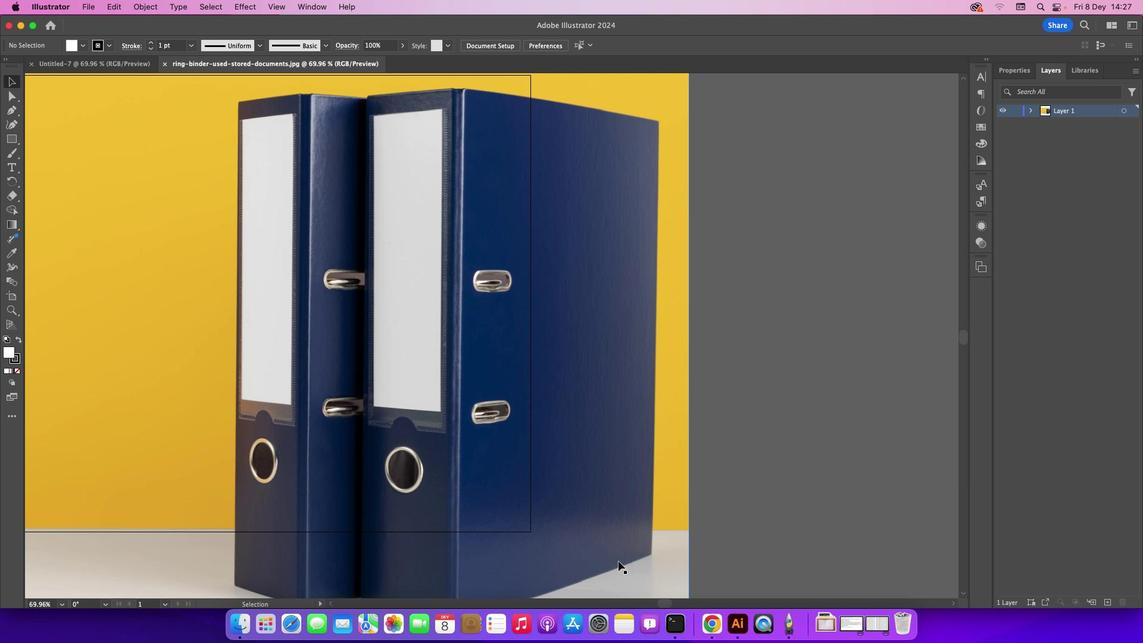 
Action: Mouse scrolled (618, 561) with delta (0, 0)
Screenshot: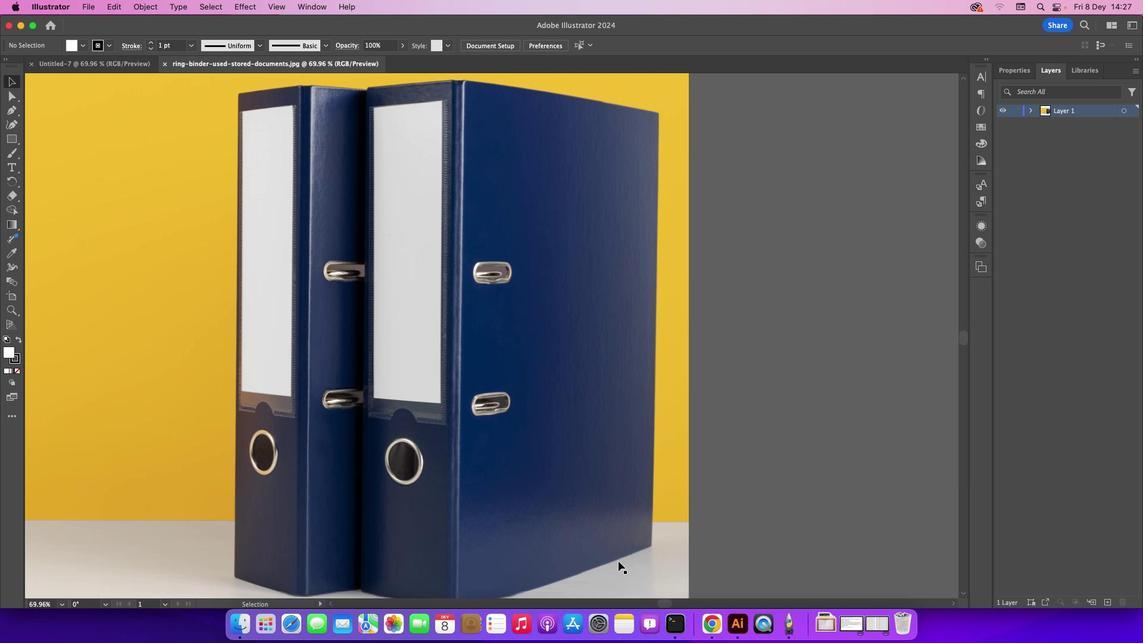 
Action: Mouse scrolled (618, 561) with delta (0, 0)
Screenshot: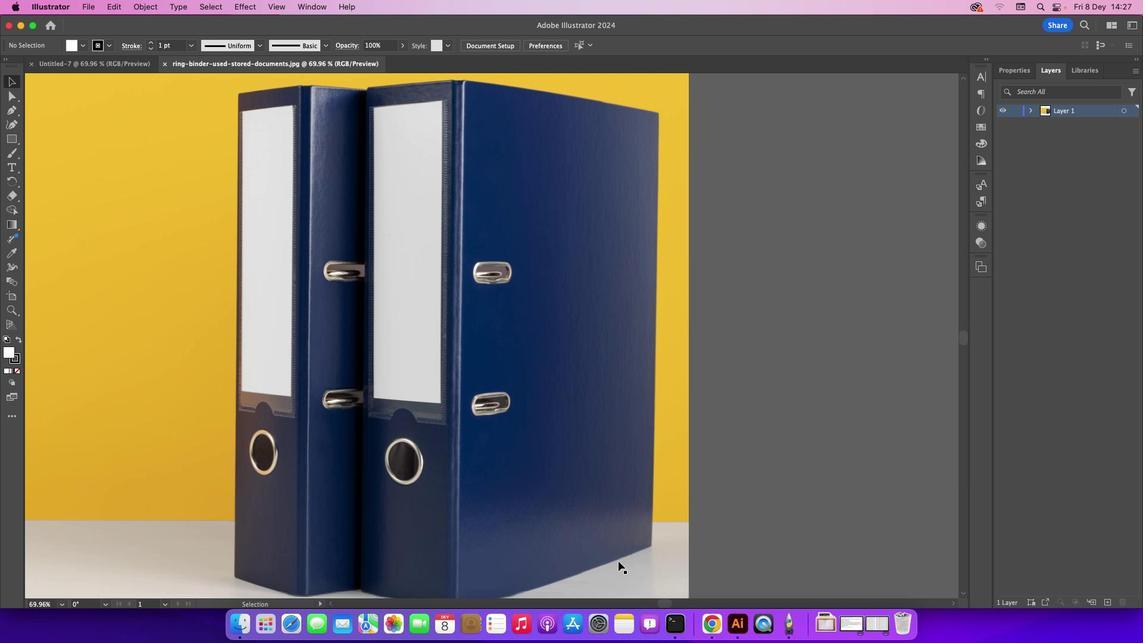 
Action: Mouse scrolled (618, 561) with delta (0, 0)
Screenshot: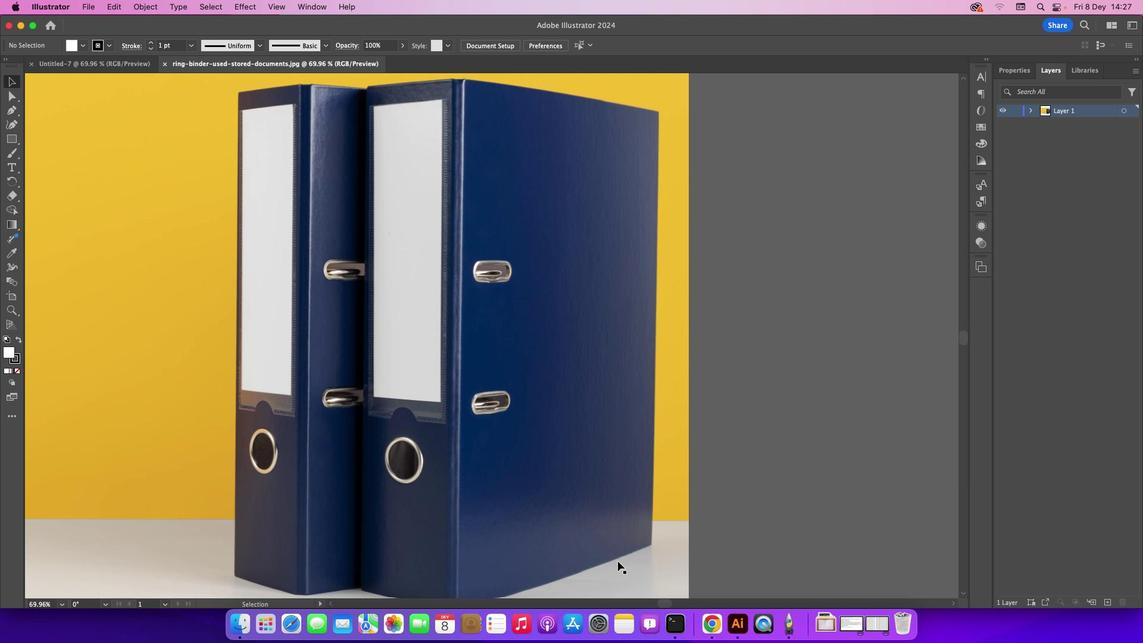 
Action: Mouse moved to (618, 561)
Screenshot: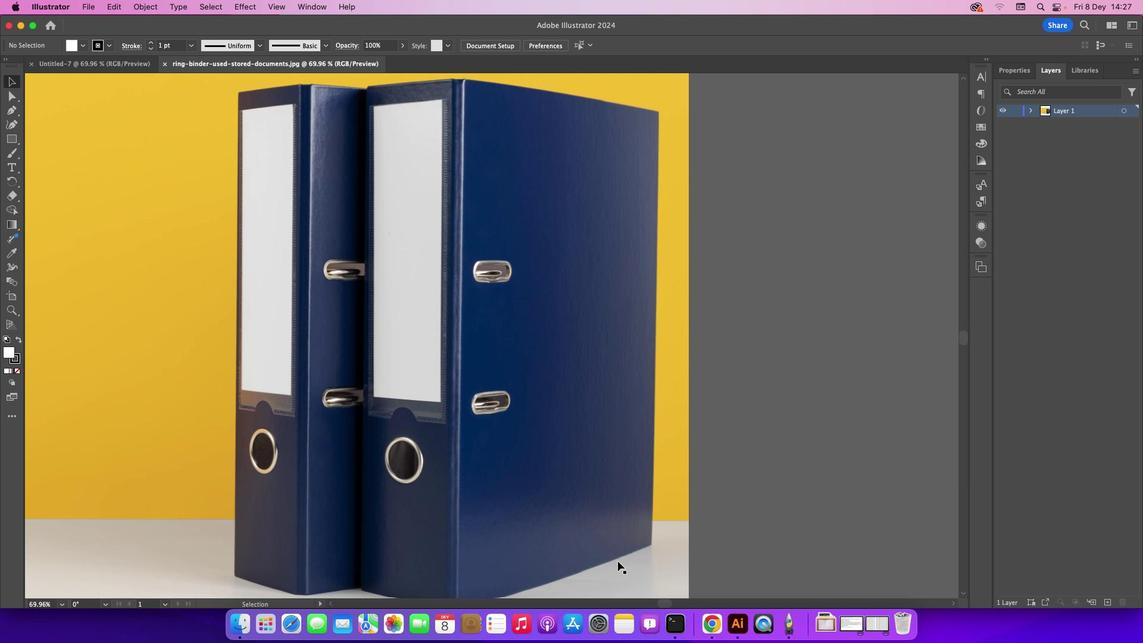 
Action: Mouse scrolled (618, 561) with delta (0, 0)
Screenshot: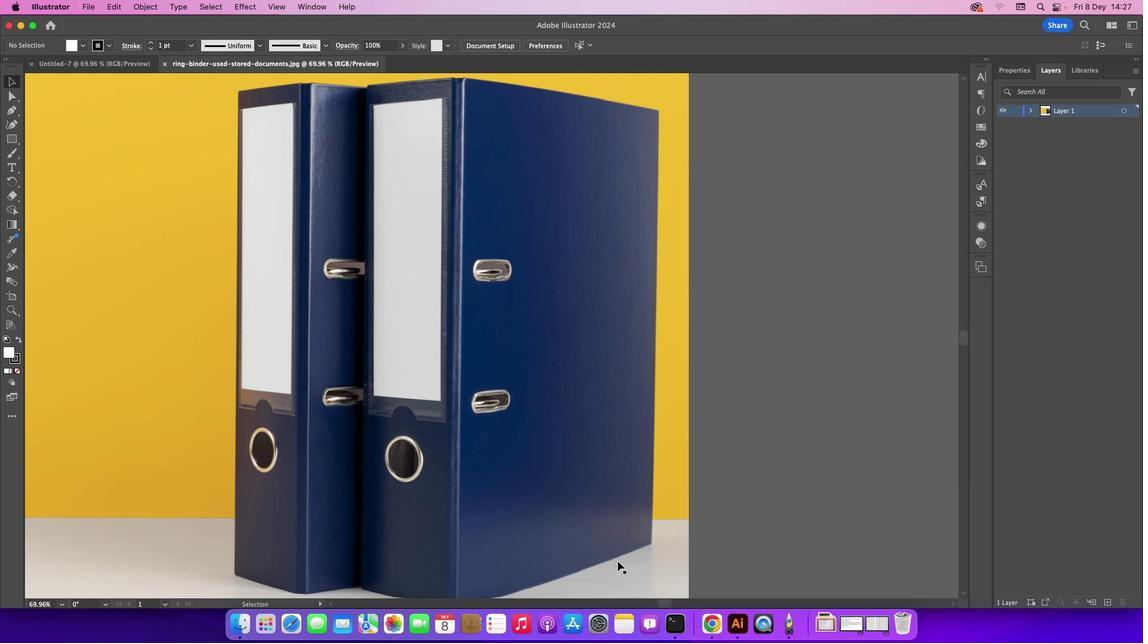 
Action: Mouse moved to (1107, 599)
Screenshot: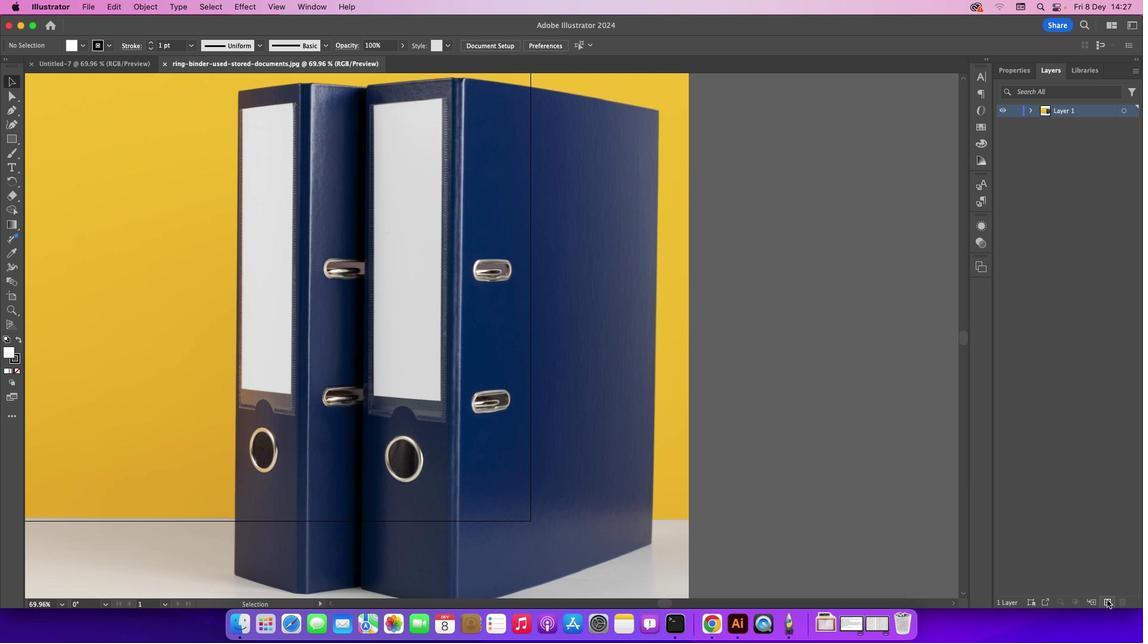 
Action: Mouse pressed left at (1107, 599)
Screenshot: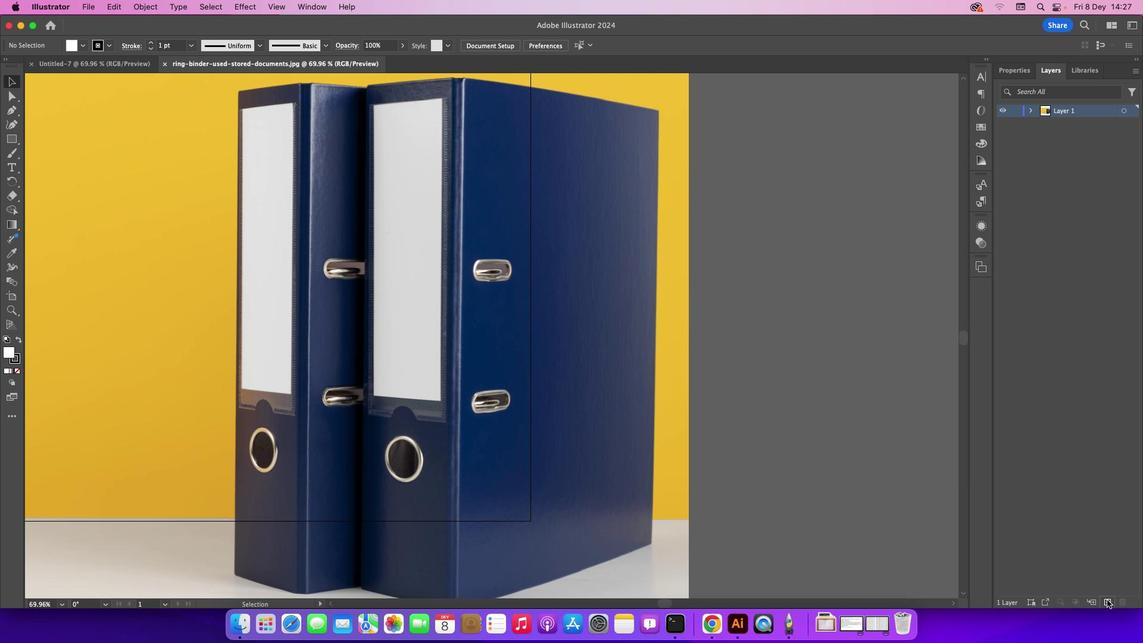 
Action: Mouse moved to (108, 41)
Screenshot: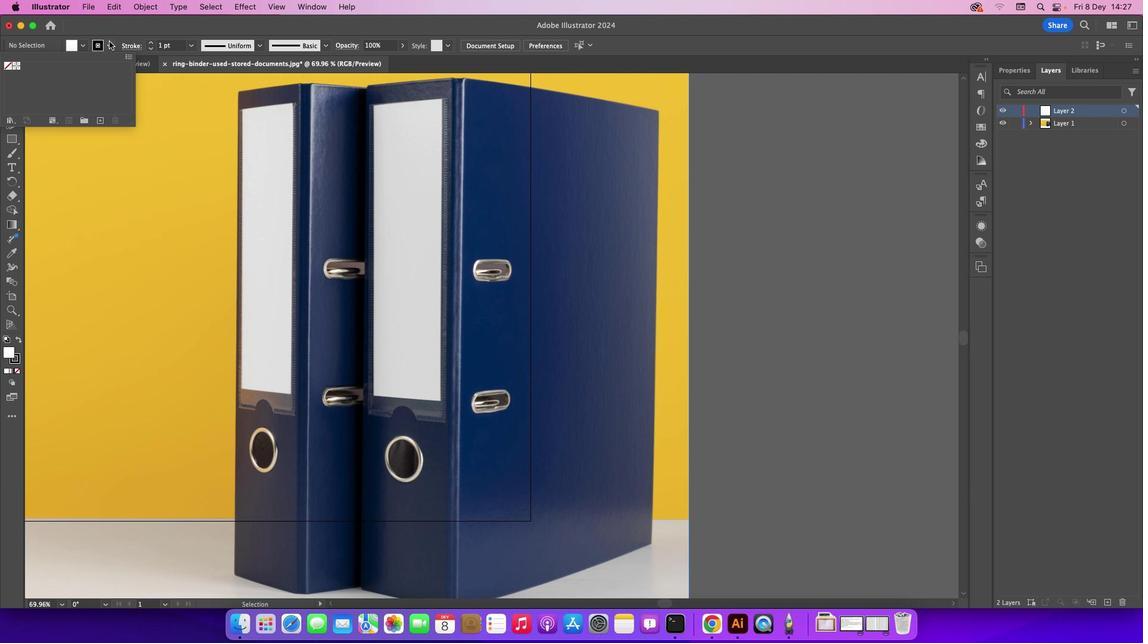 
Action: Mouse pressed left at (108, 41)
Screenshot: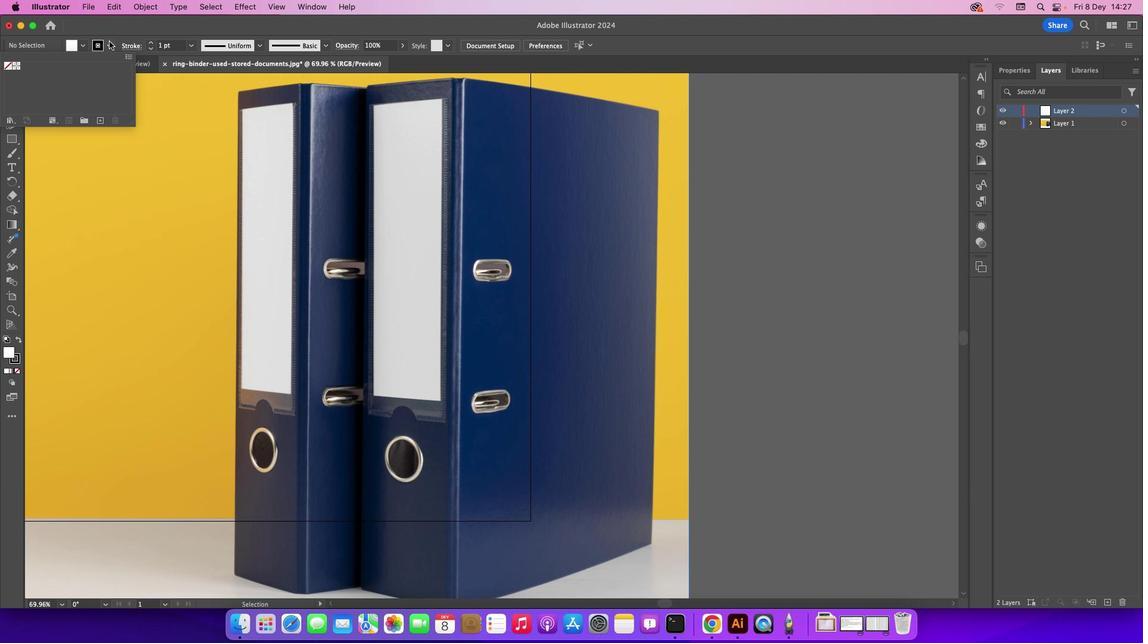 
Action: Mouse moved to (5, 66)
Screenshot: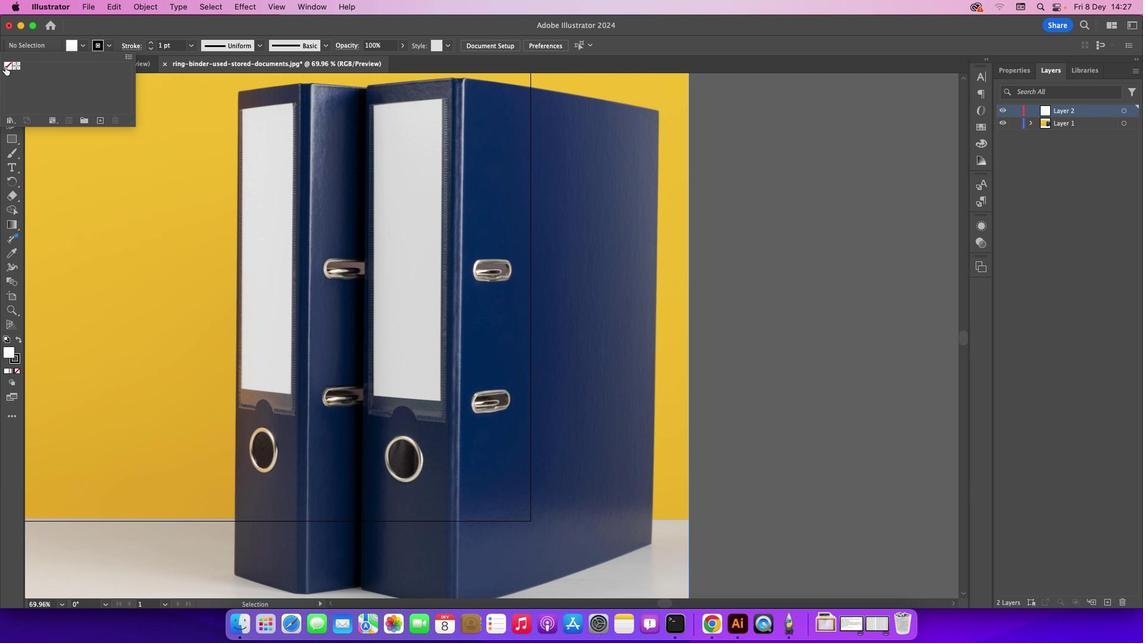 
Action: Mouse pressed left at (5, 66)
Screenshot: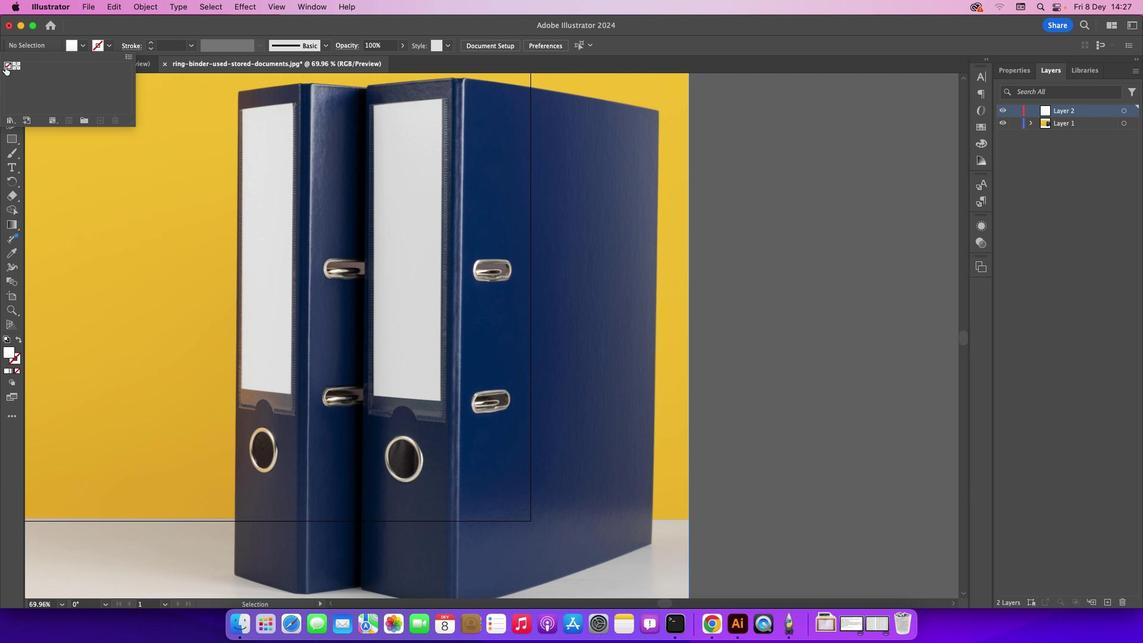 
Action: Mouse moved to (141, 32)
Screenshot: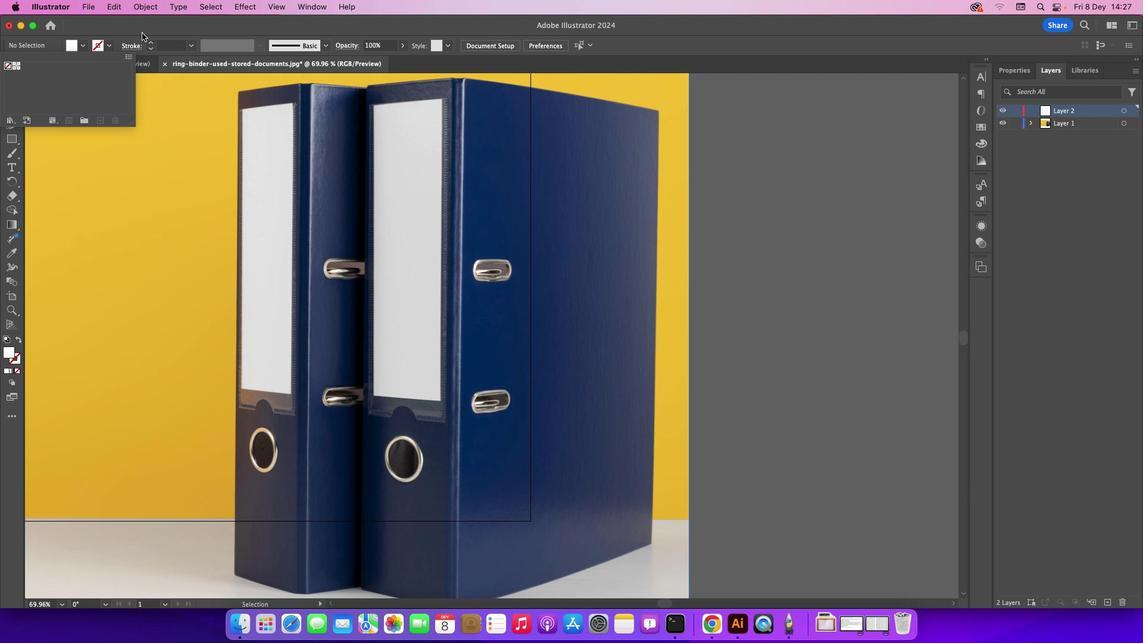 
Action: Mouse pressed left at (141, 32)
Screenshot: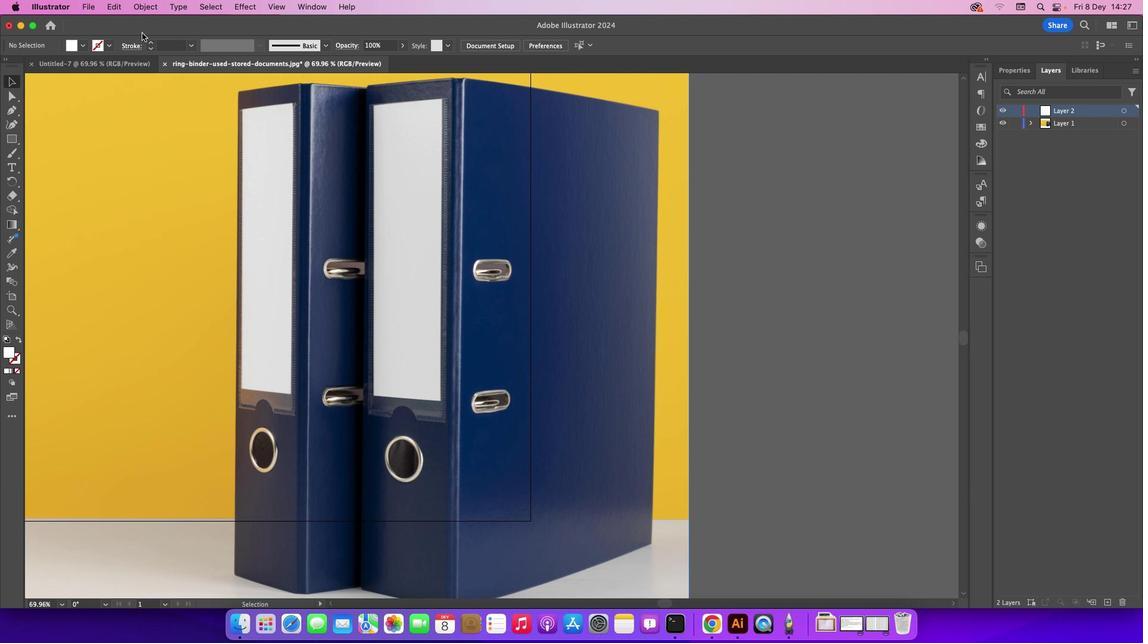 
Action: Mouse moved to (85, 8)
Screenshot: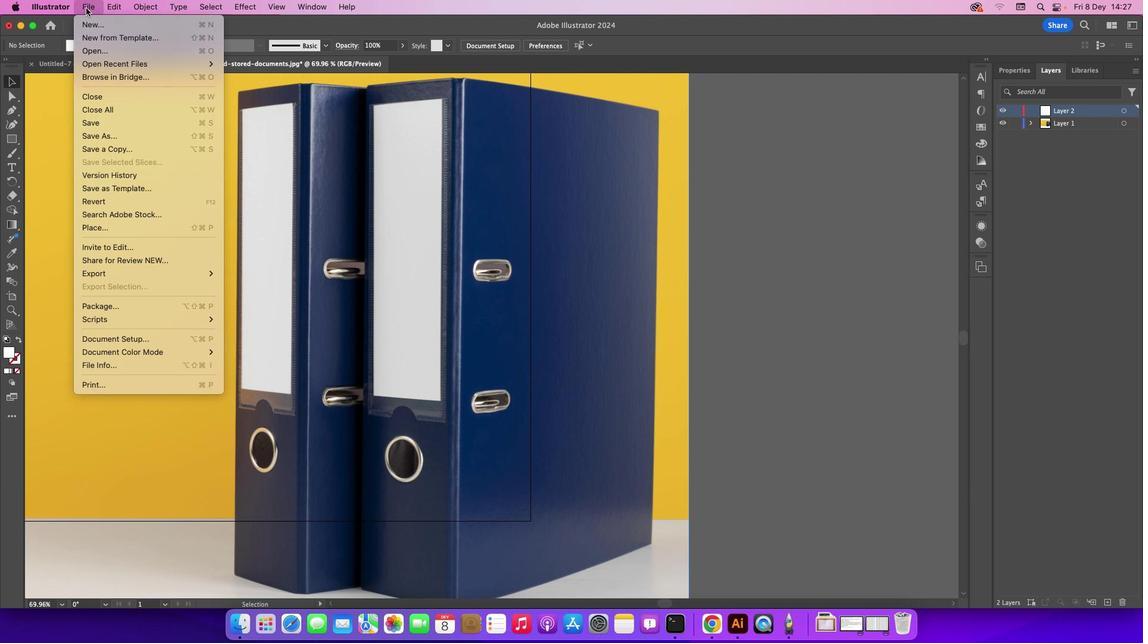 
Action: Mouse pressed left at (85, 8)
Screenshot: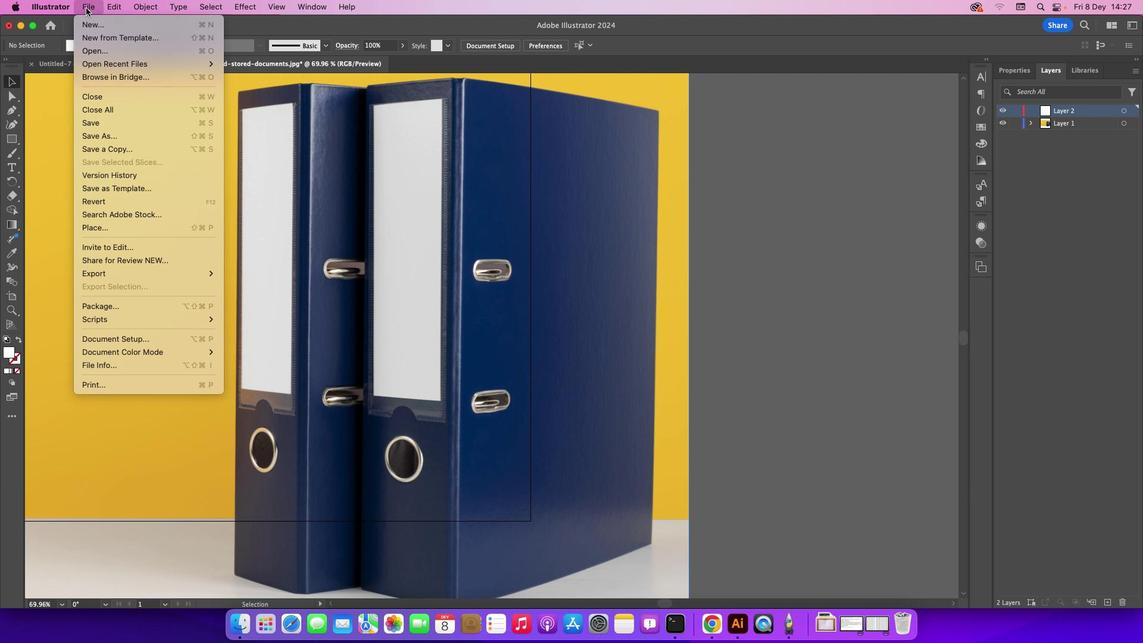 
Action: Mouse moved to (93, 47)
Screenshot: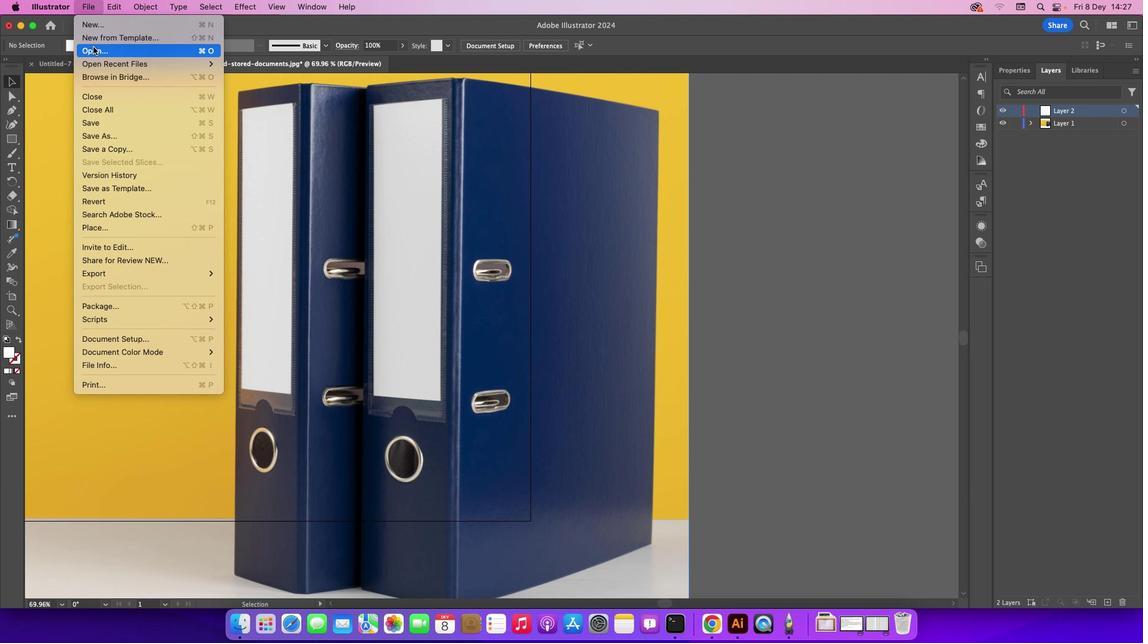 
Action: Mouse pressed left at (93, 47)
Screenshot: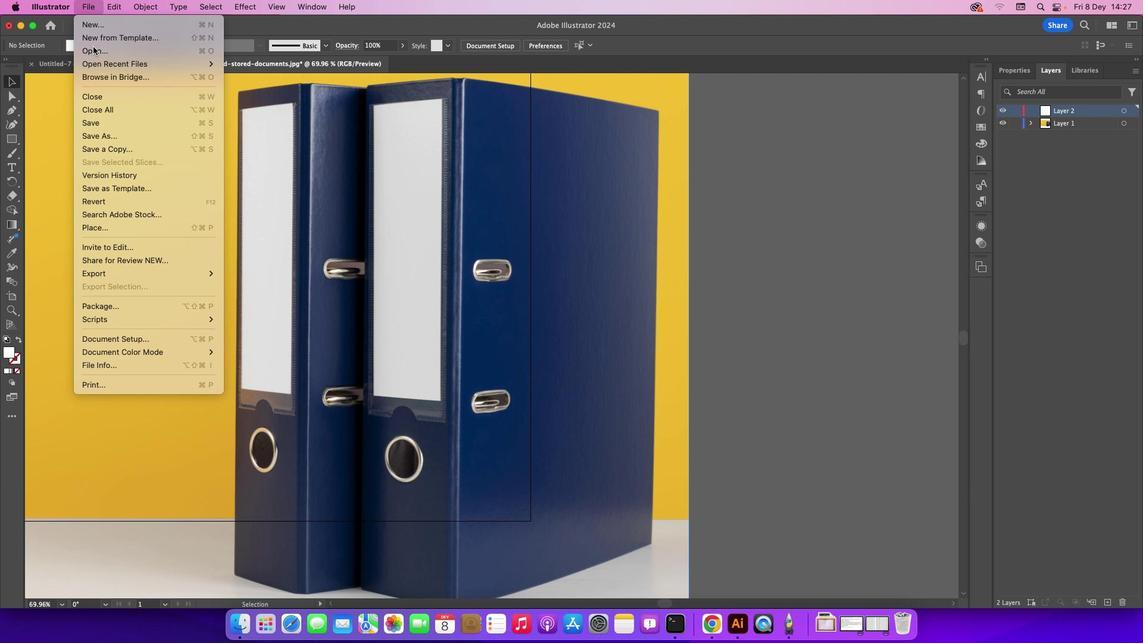 
Action: Mouse moved to (487, 171)
Screenshot: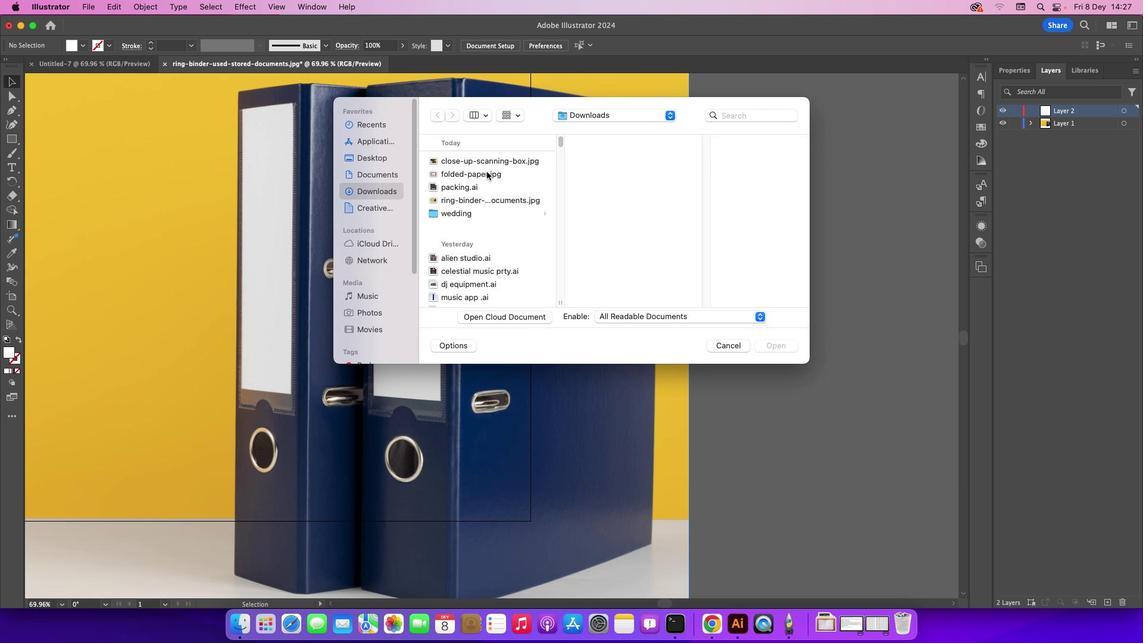 
Action: Mouse pressed left at (487, 171)
Screenshot: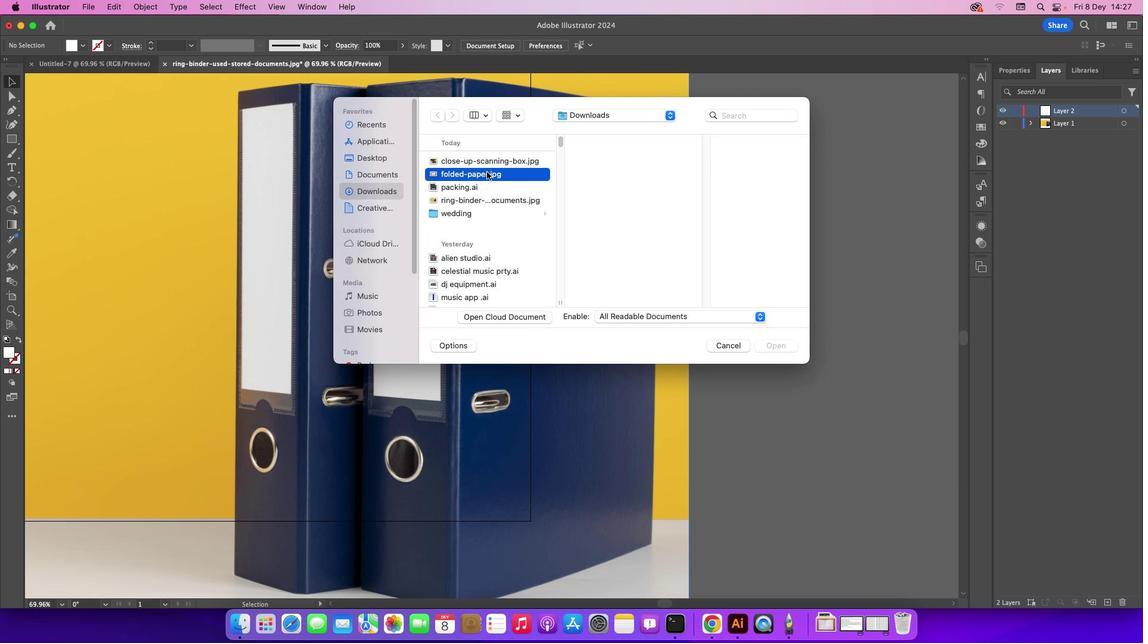 
Action: Mouse moved to (454, 214)
Screenshot: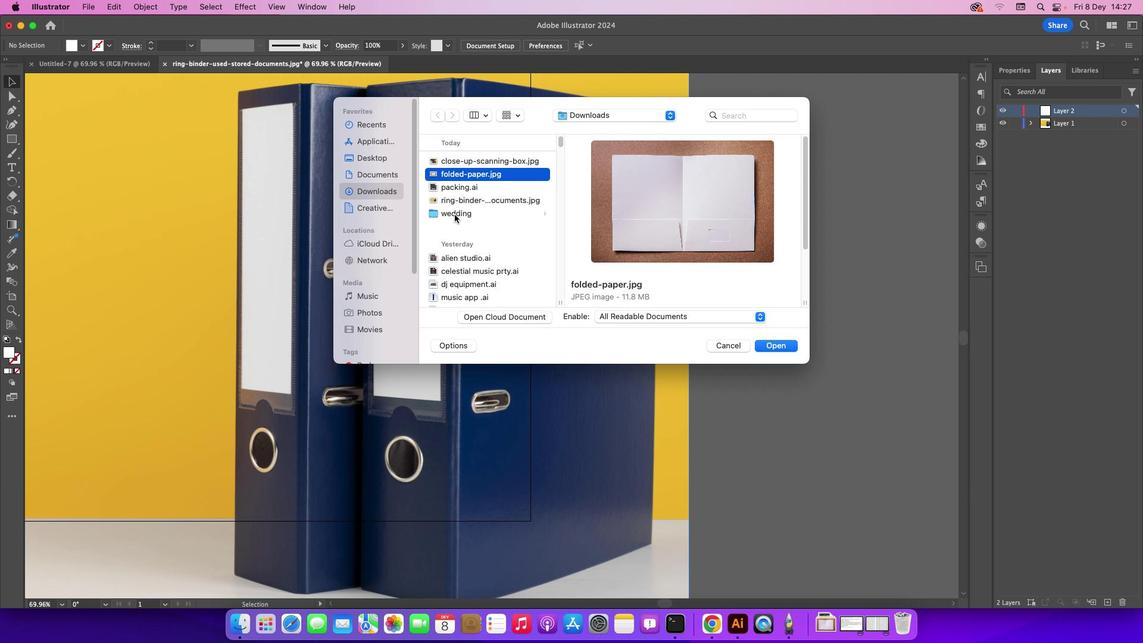 
Action: Mouse pressed left at (454, 214)
Screenshot: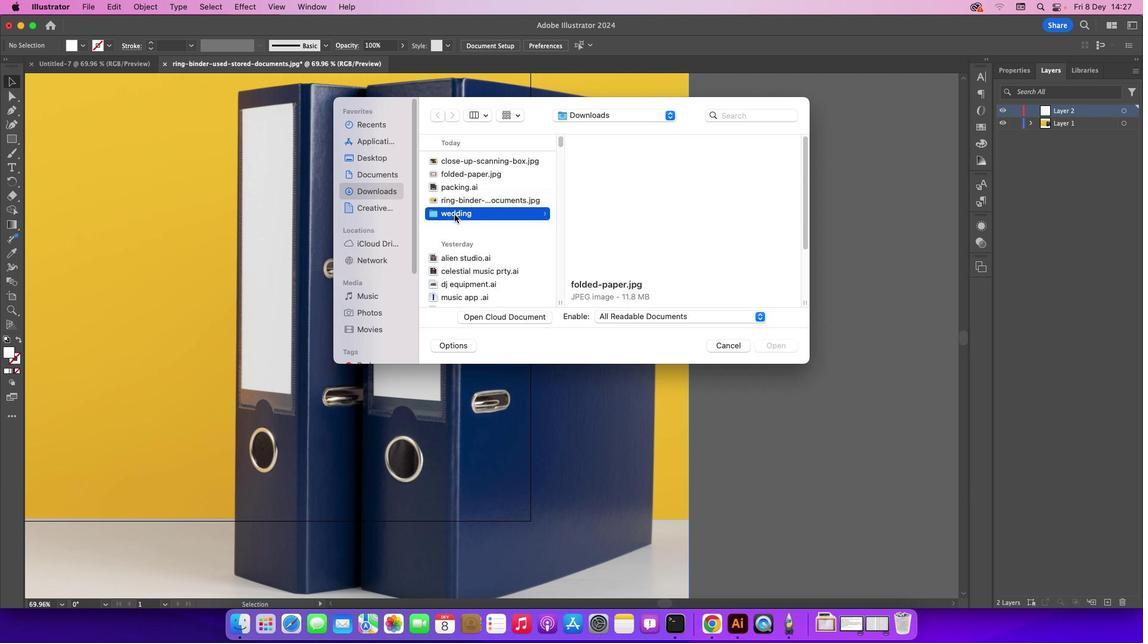 
Action: Mouse moved to (604, 190)
Screenshot: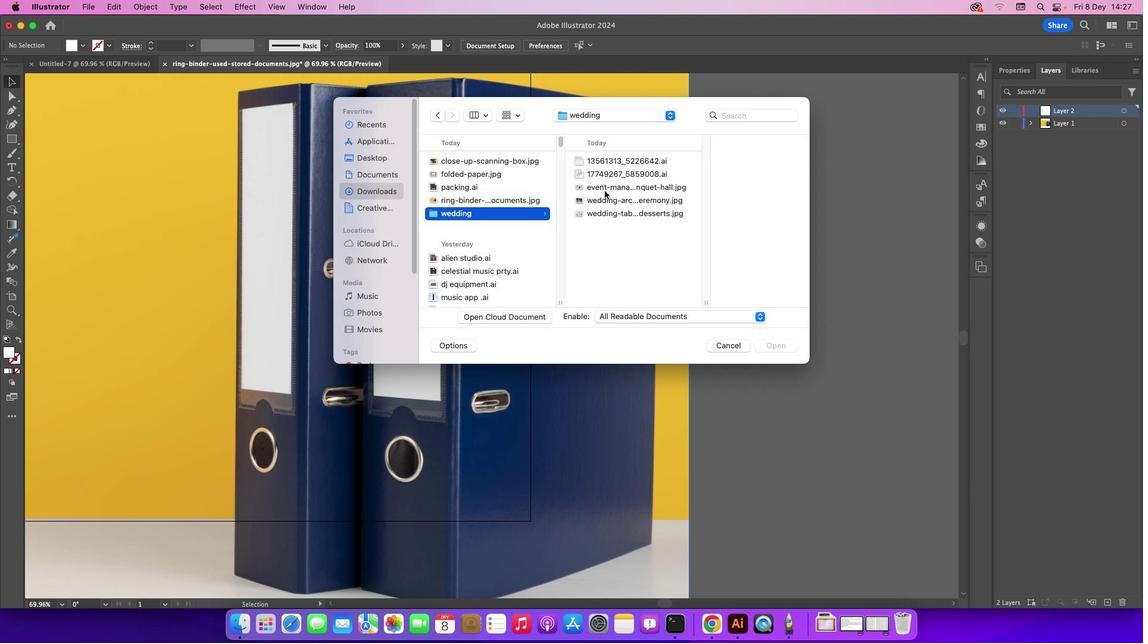 
Action: Mouse pressed left at (604, 190)
Screenshot: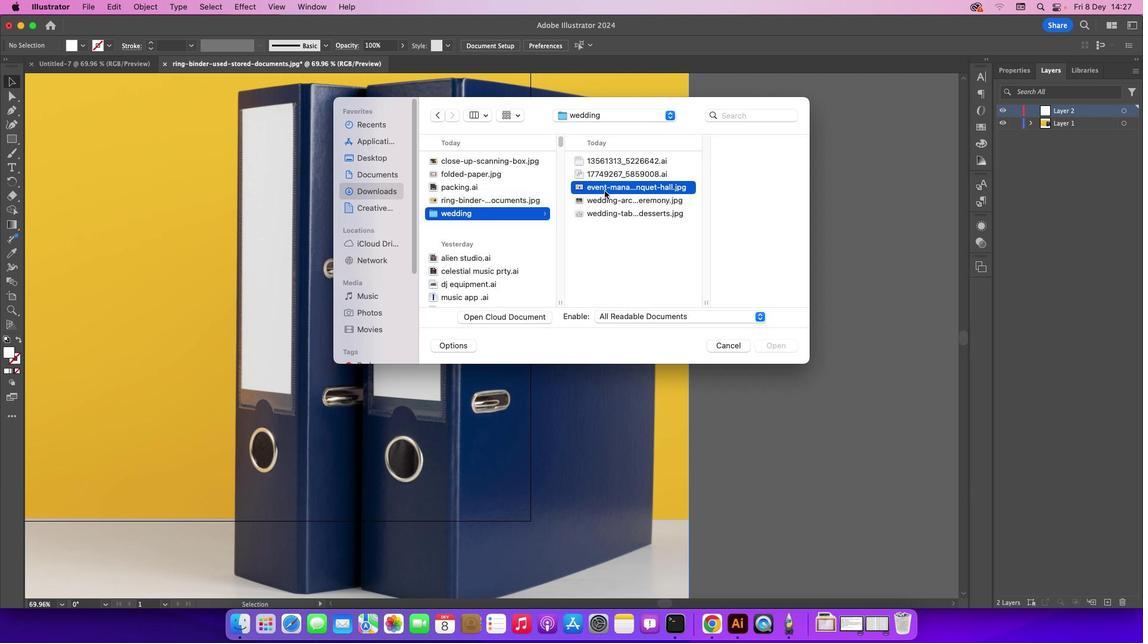
Action: Mouse moved to (600, 203)
Screenshot: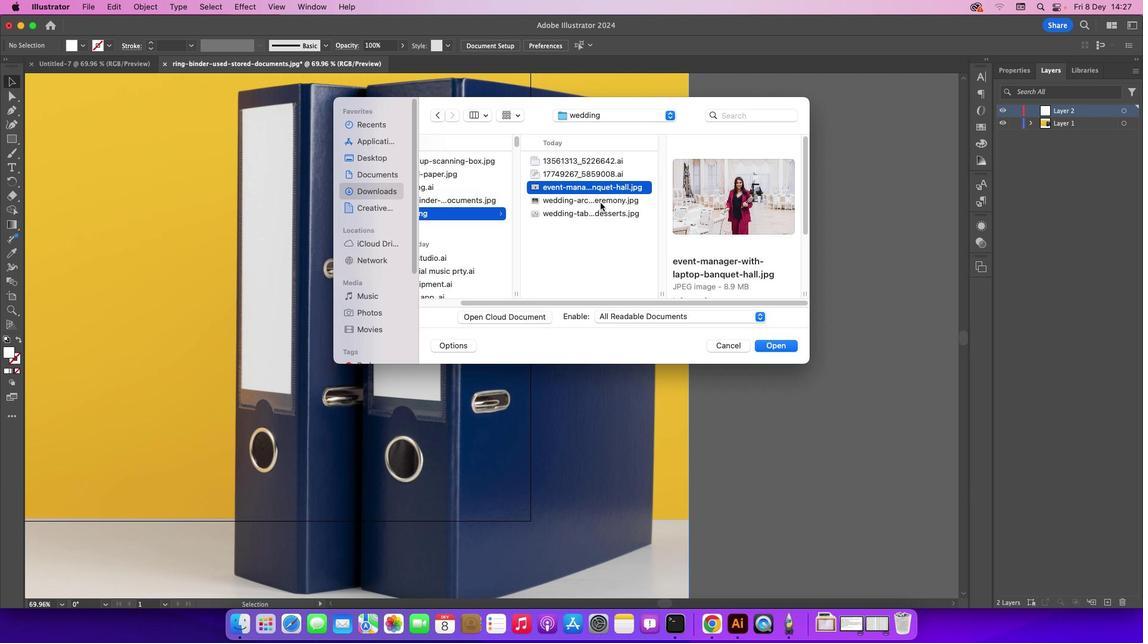 
Action: Mouse pressed left at (600, 203)
Screenshot: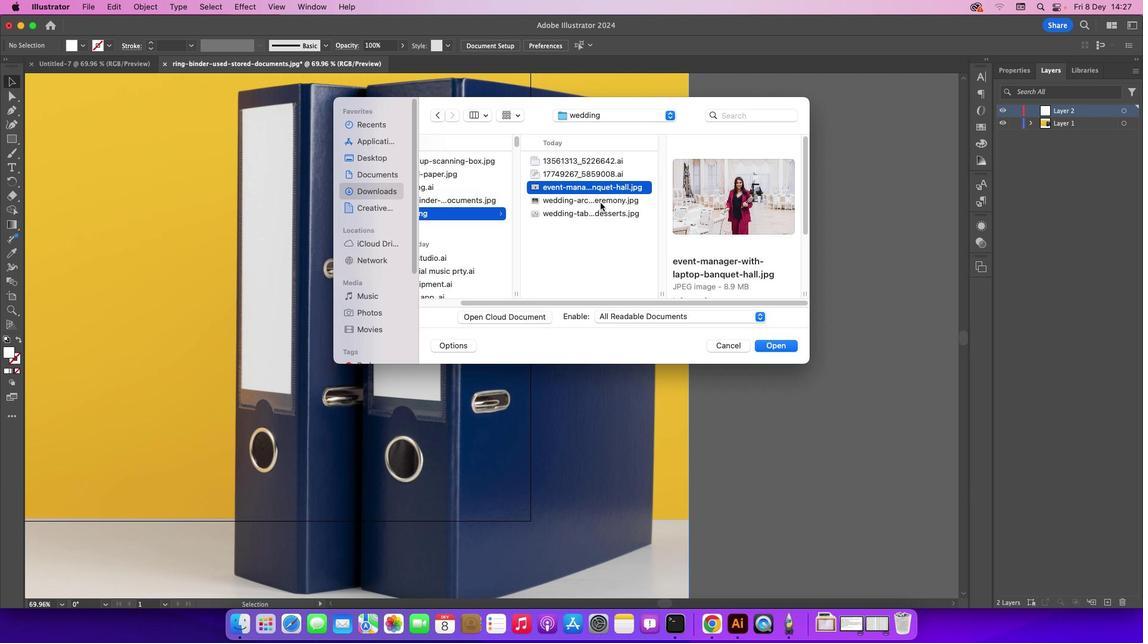
Action: Mouse moved to (591, 213)
Screenshot: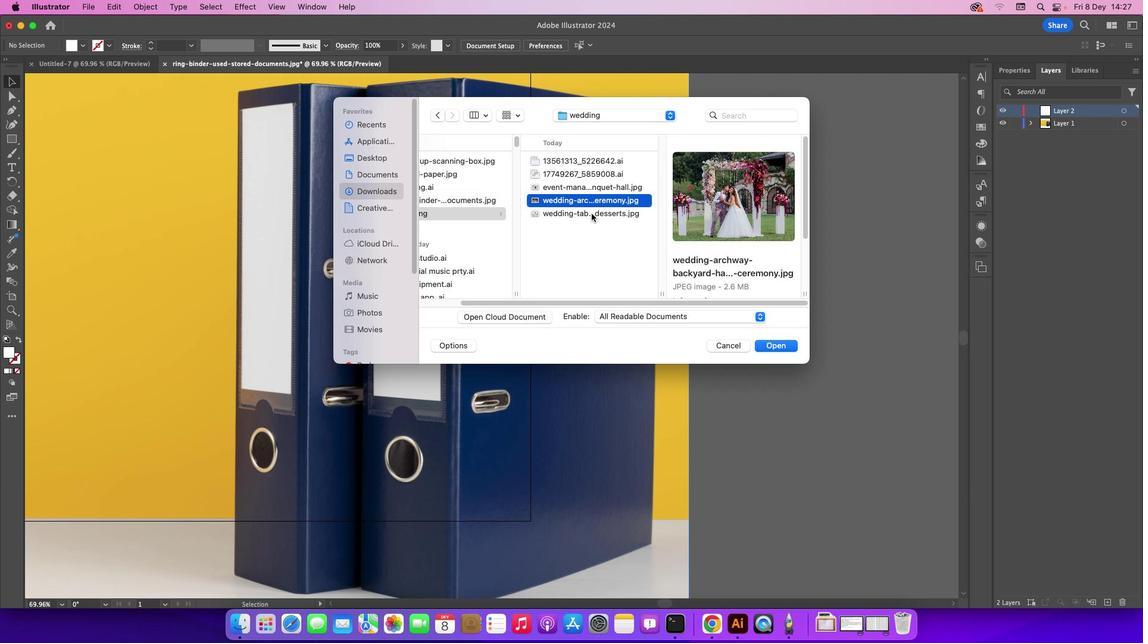 
Action: Mouse pressed left at (591, 213)
Screenshot: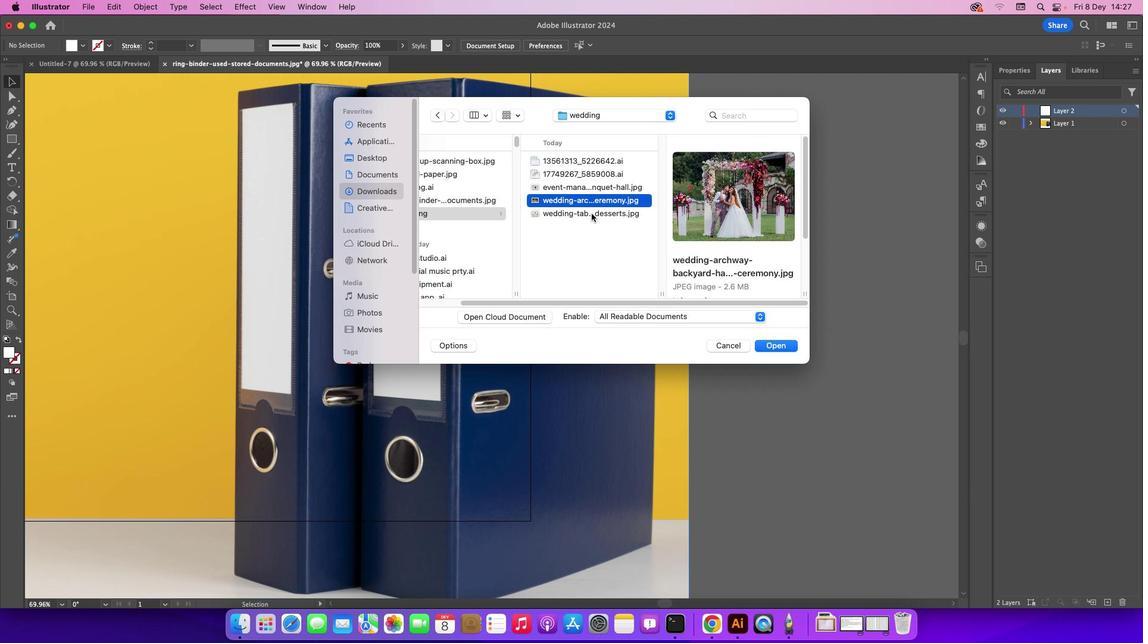 
Action: Mouse moved to (577, 164)
Screenshot: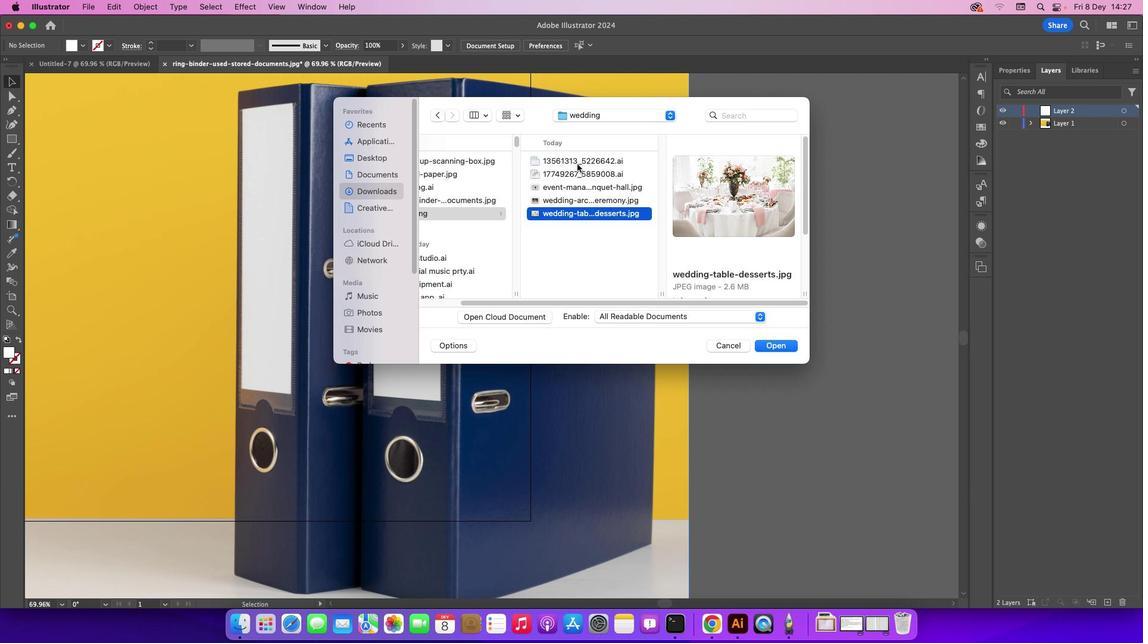 
Action: Mouse pressed left at (577, 164)
Screenshot: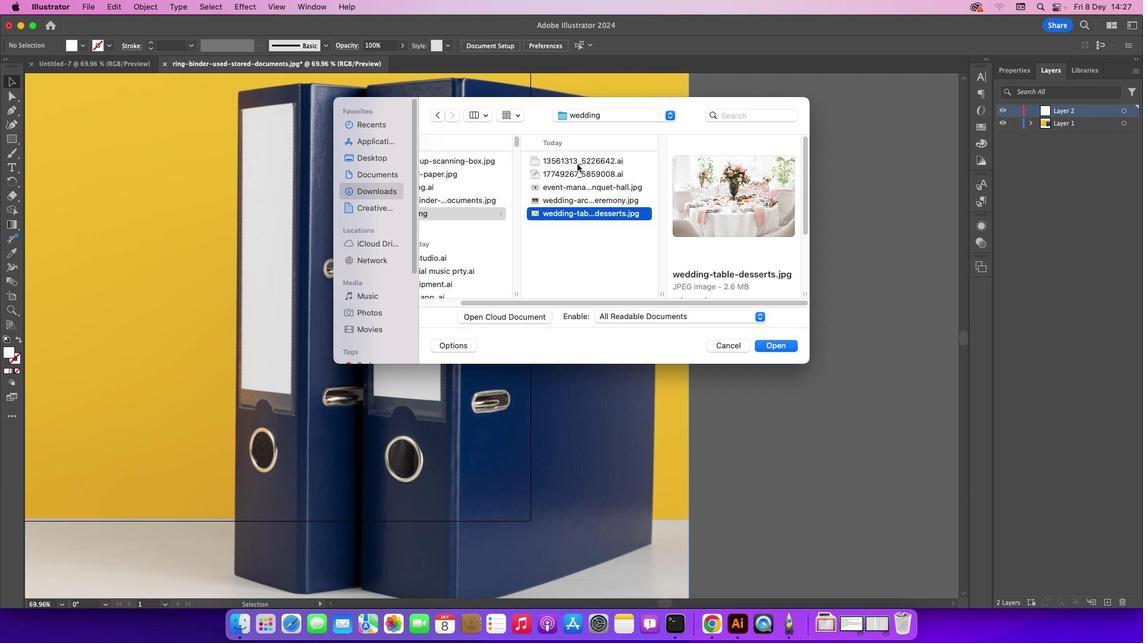 
Action: Mouse moved to (571, 171)
Screenshot: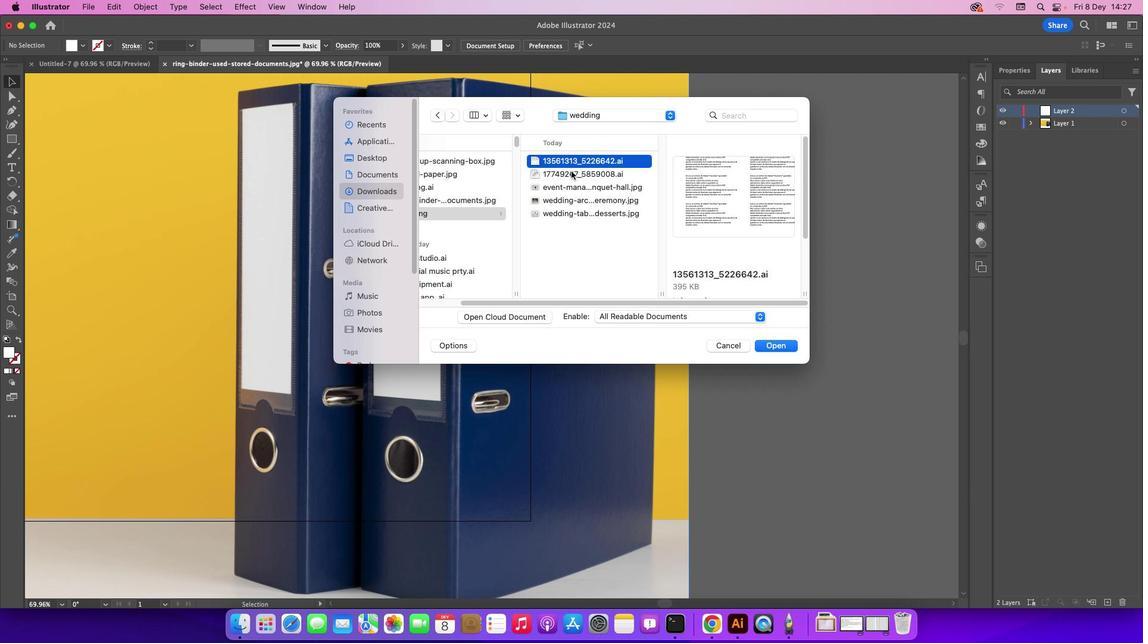 
Action: Mouse pressed left at (571, 171)
Screenshot: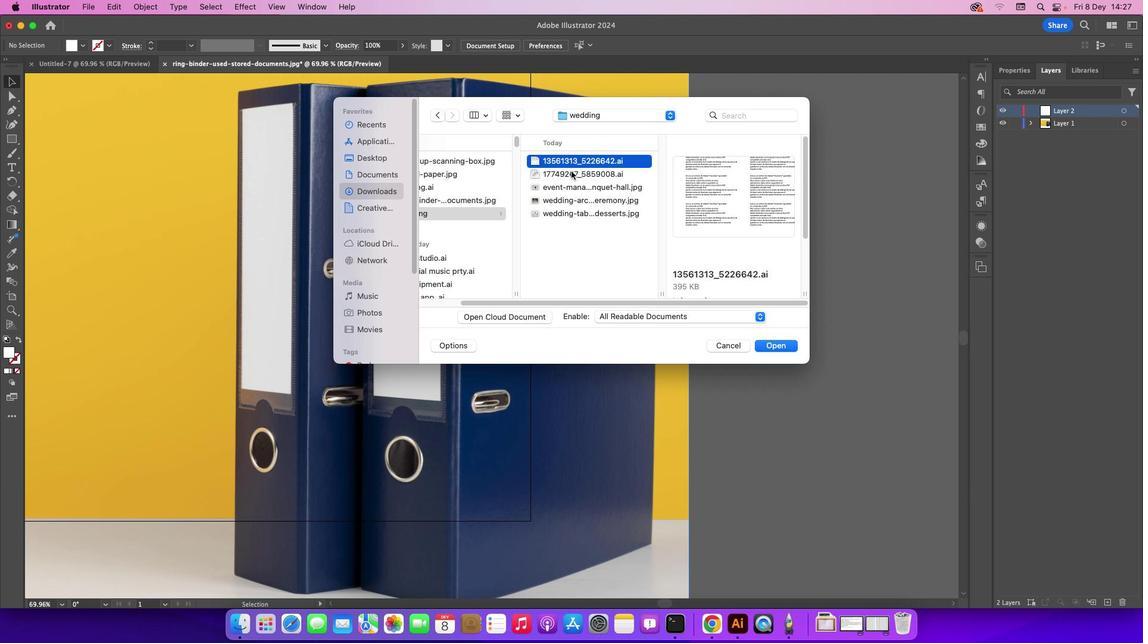 
Action: Mouse moved to (573, 161)
Screenshot: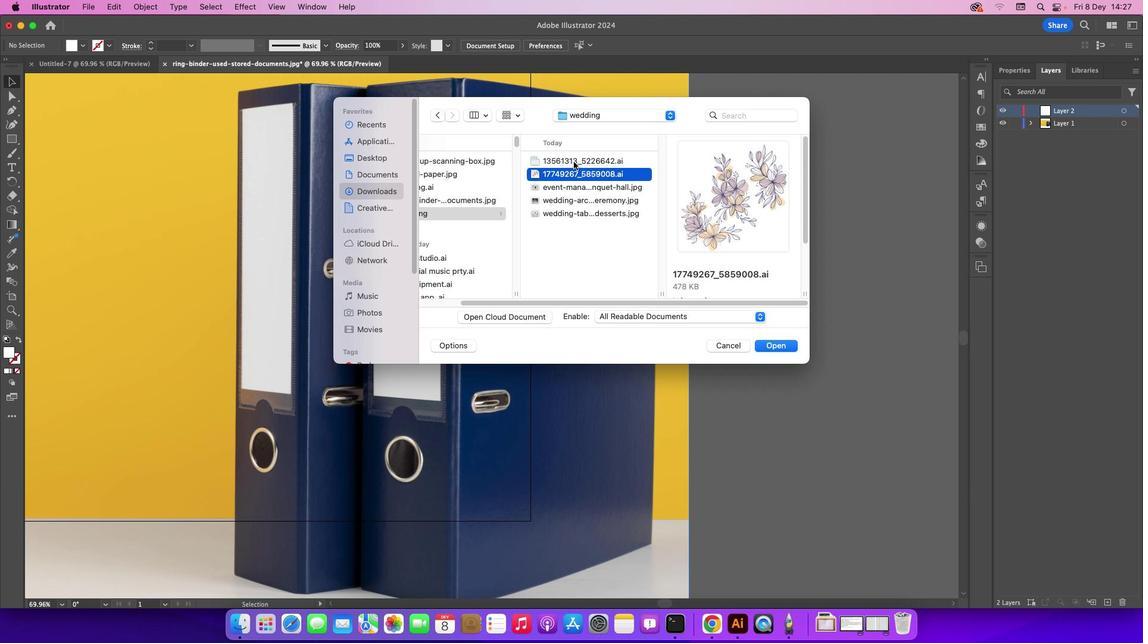 
Action: Mouse pressed left at (573, 161)
Screenshot: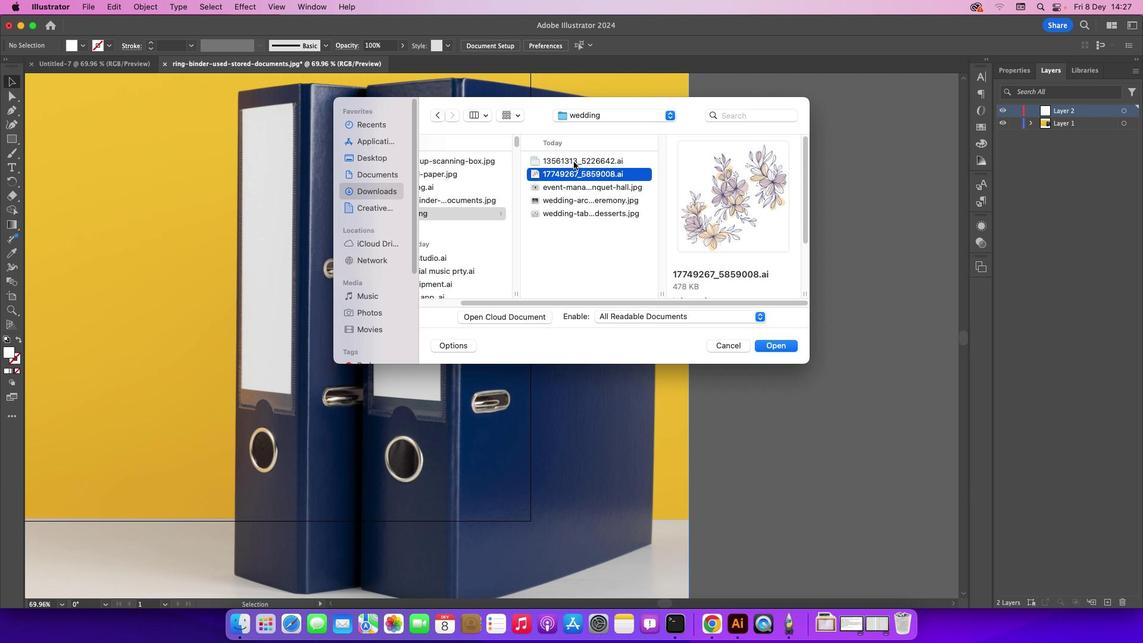 
Action: Mouse moved to (569, 170)
Screenshot: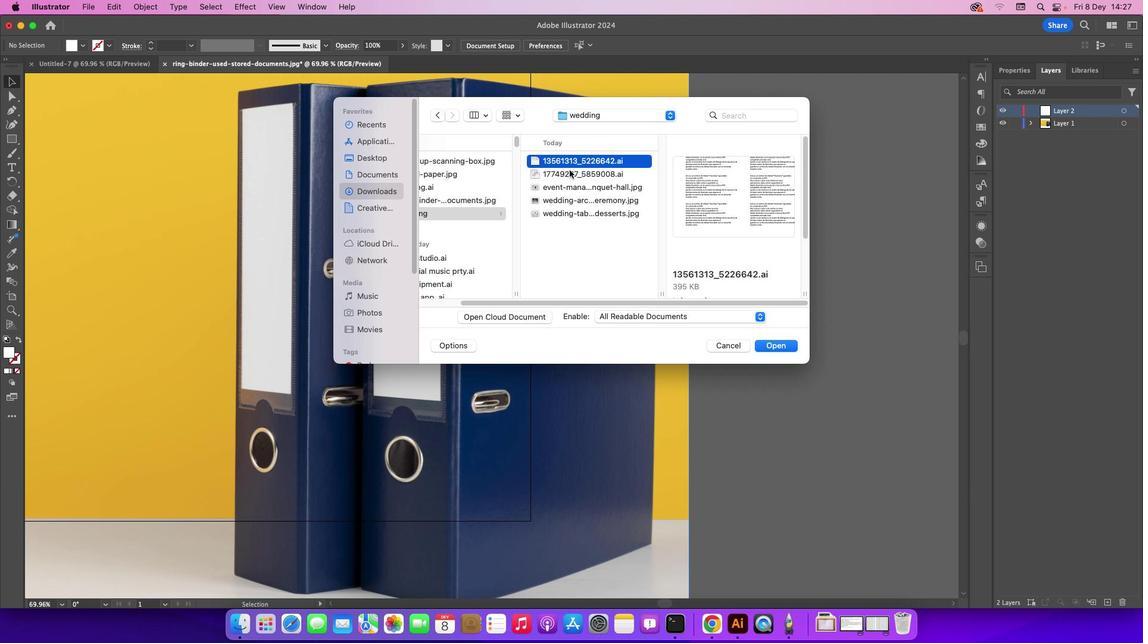 
Action: Mouse pressed left at (569, 170)
Screenshot: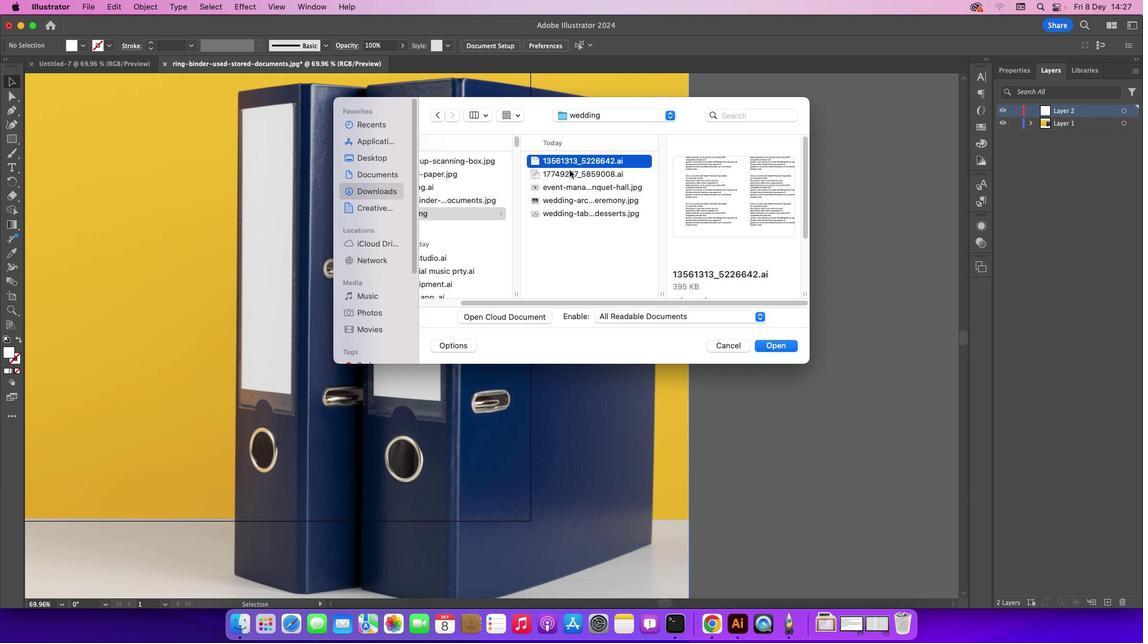 
Action: Mouse moved to (777, 344)
Screenshot: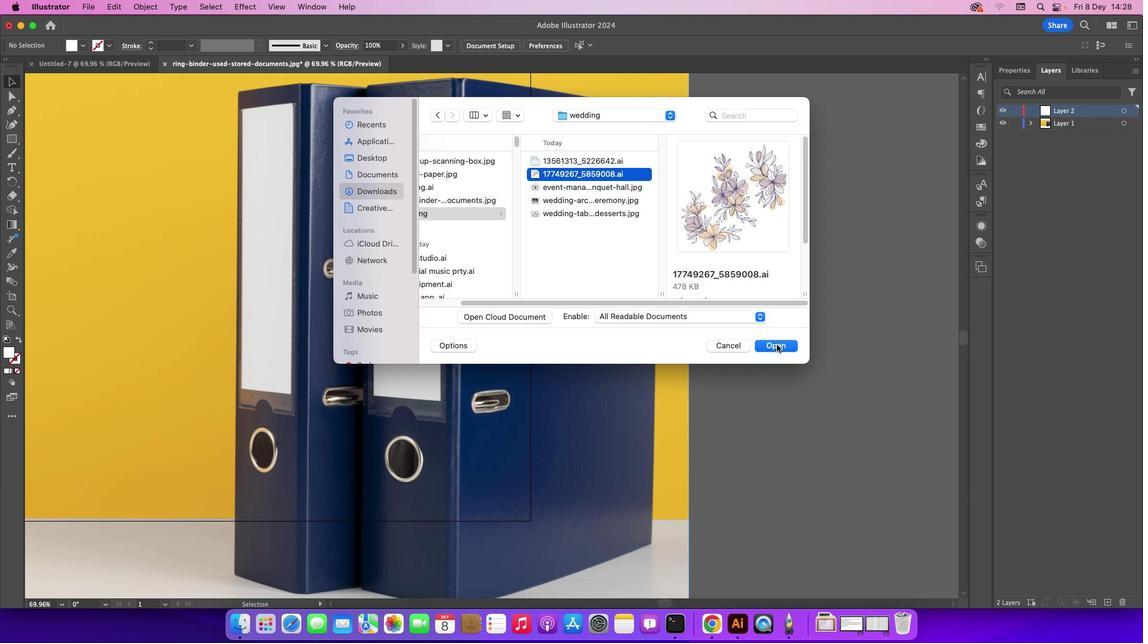 
Action: Mouse pressed left at (777, 344)
Screenshot: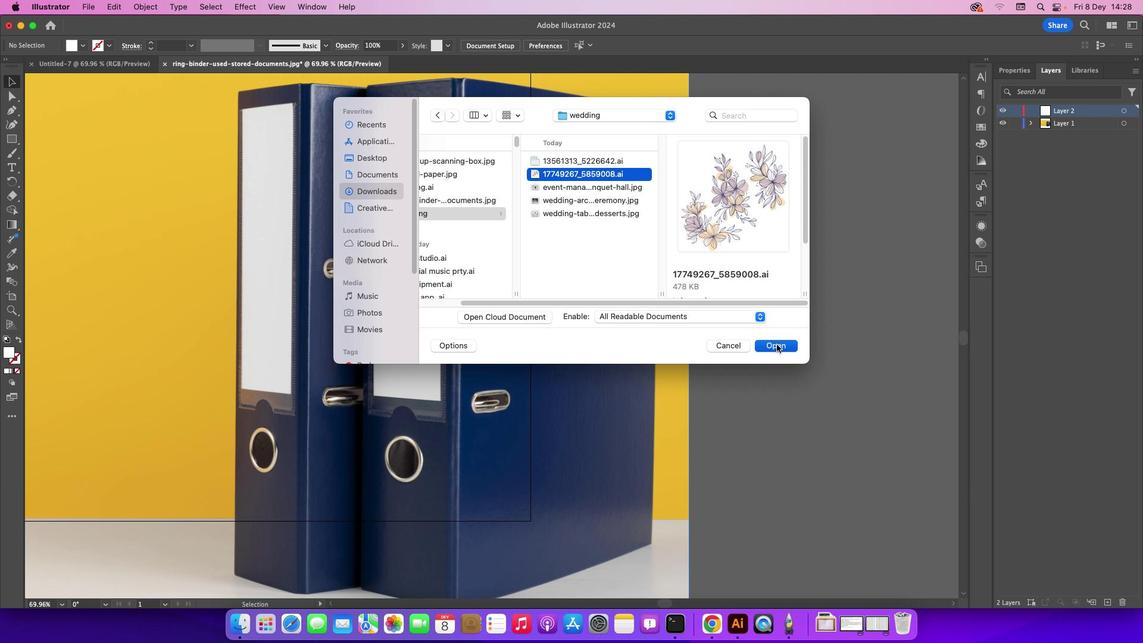 
Action: Mouse moved to (562, 307)
Screenshot: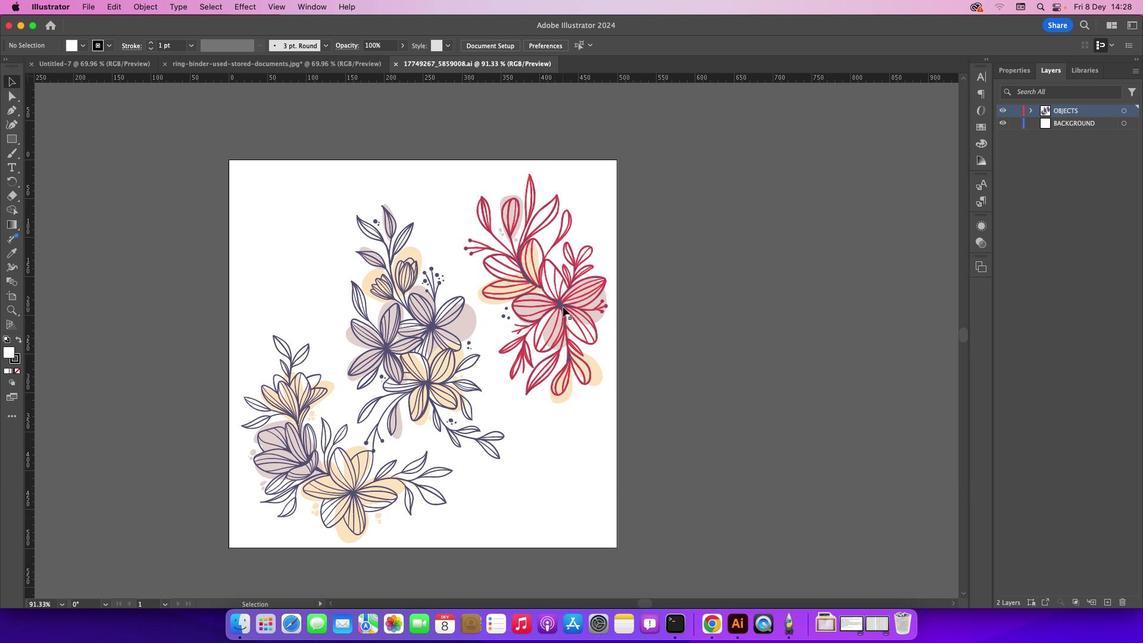 
Action: Mouse pressed left at (562, 307)
Screenshot: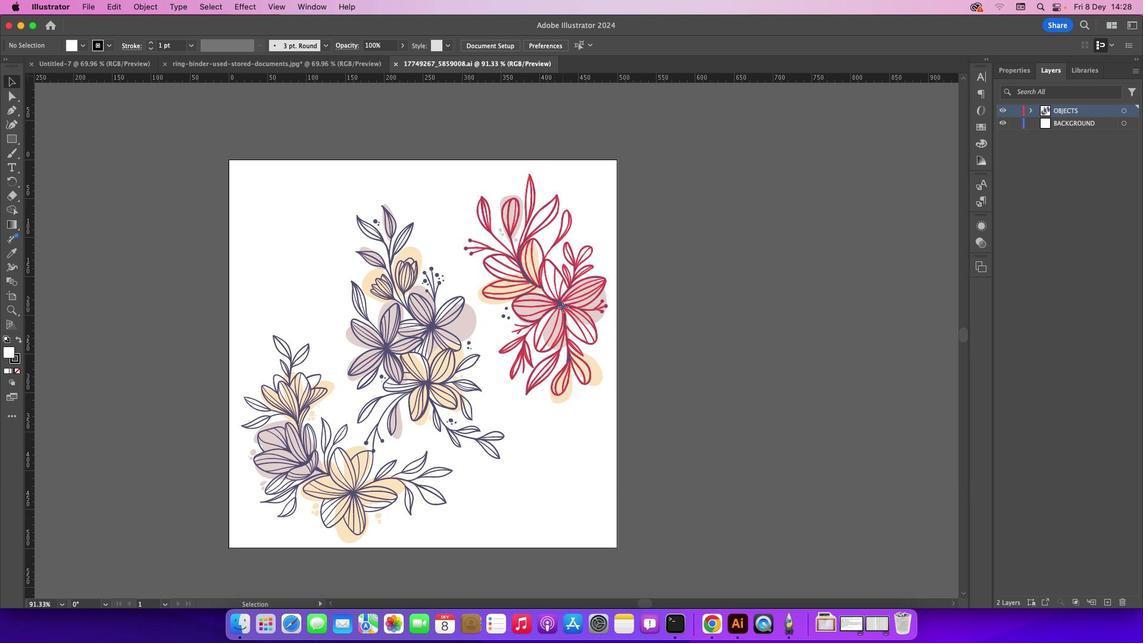 
Action: Mouse moved to (565, 347)
Screenshot: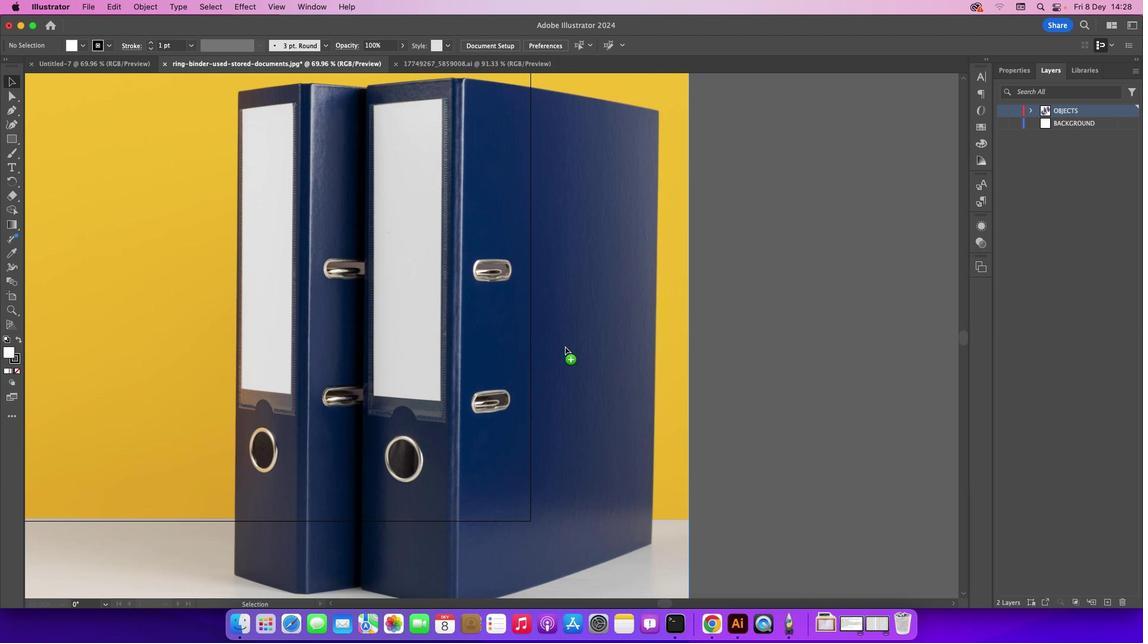 
Action: Mouse pressed left at (565, 347)
Screenshot: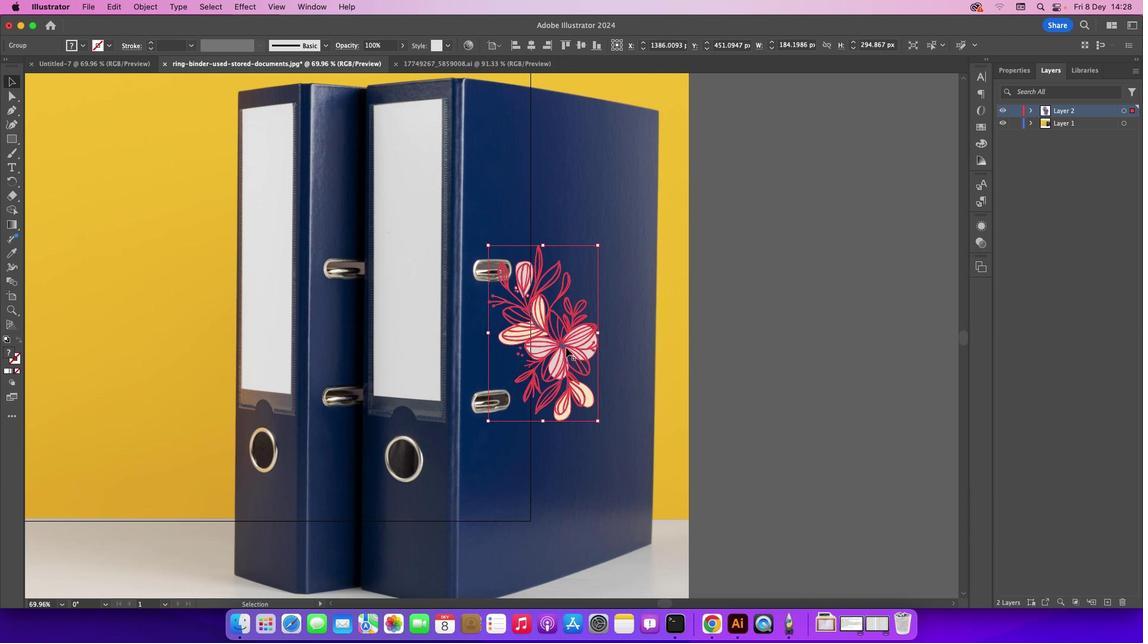 
Action: Mouse moved to (540, 335)
Screenshot: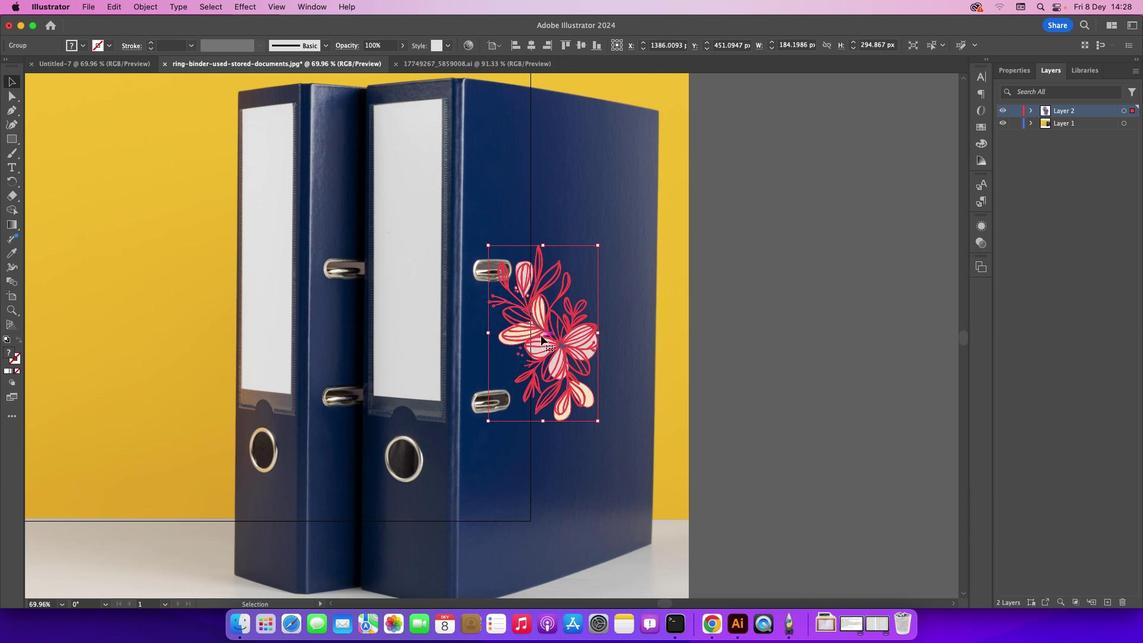 
Action: Mouse pressed left at (540, 335)
Screenshot: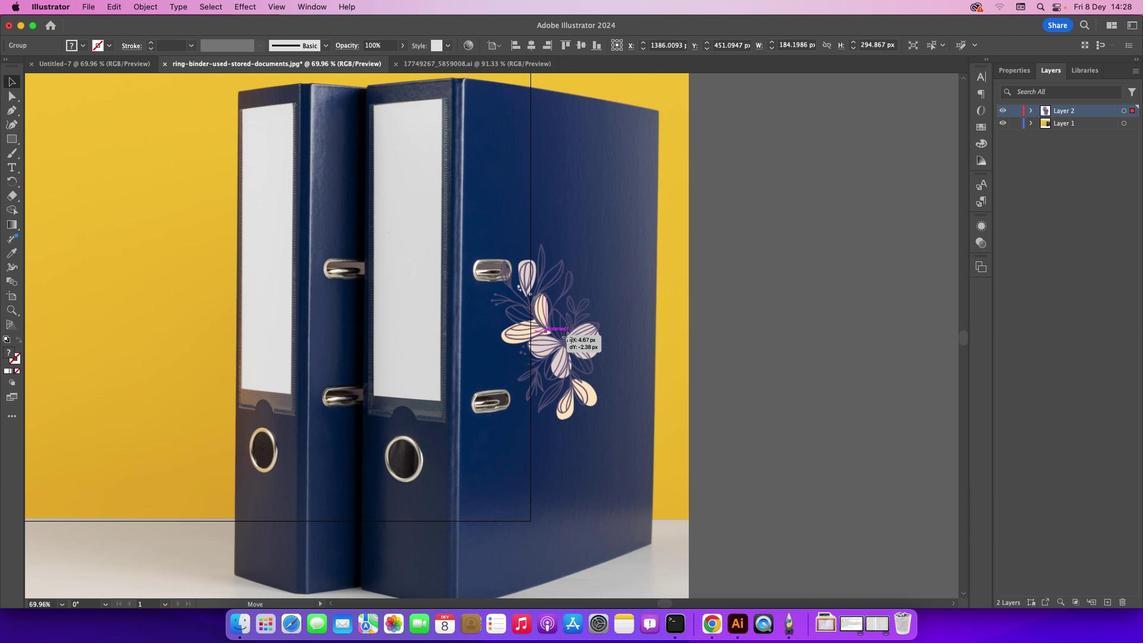 
Action: Mouse moved to (591, 452)
Screenshot: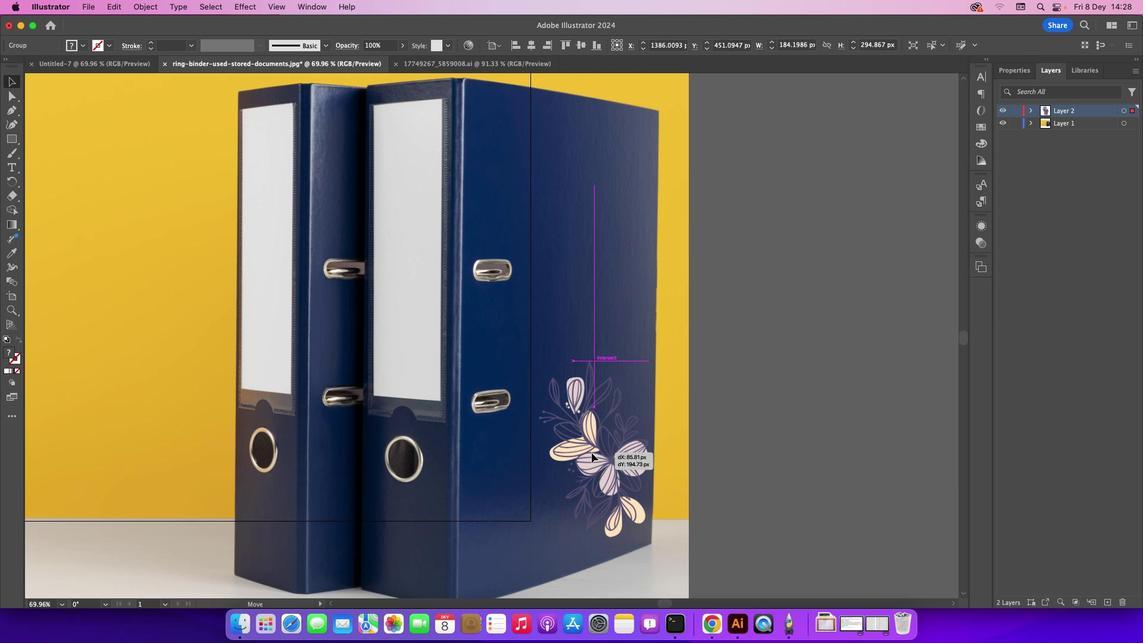 
Action: Mouse pressed left at (591, 452)
Screenshot: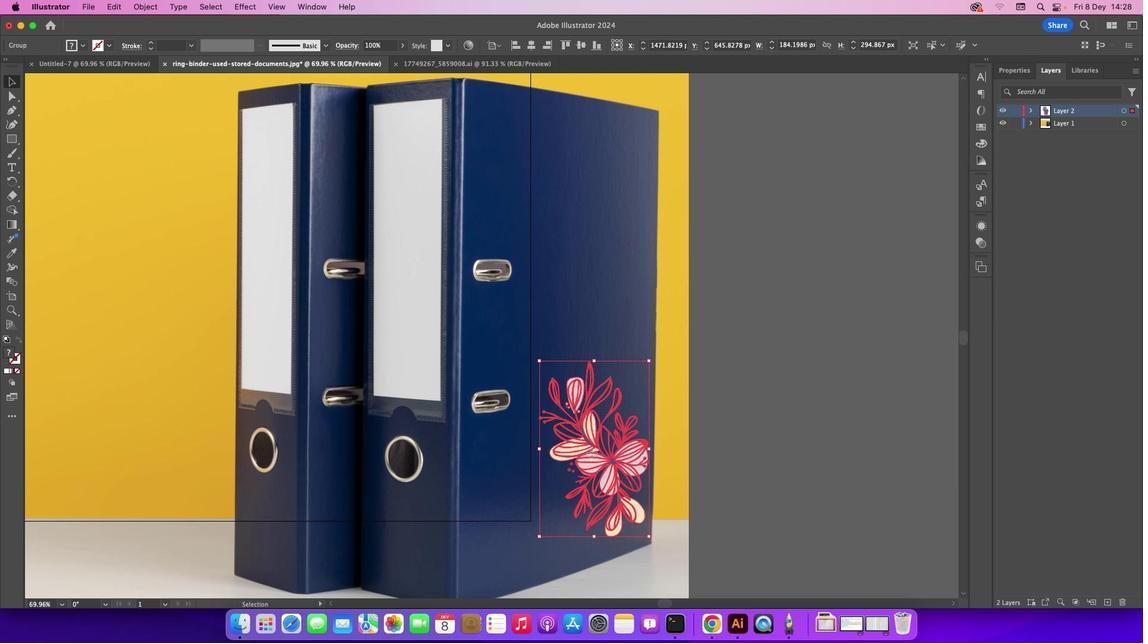 
Action: Mouse moved to (532, 488)
Screenshot: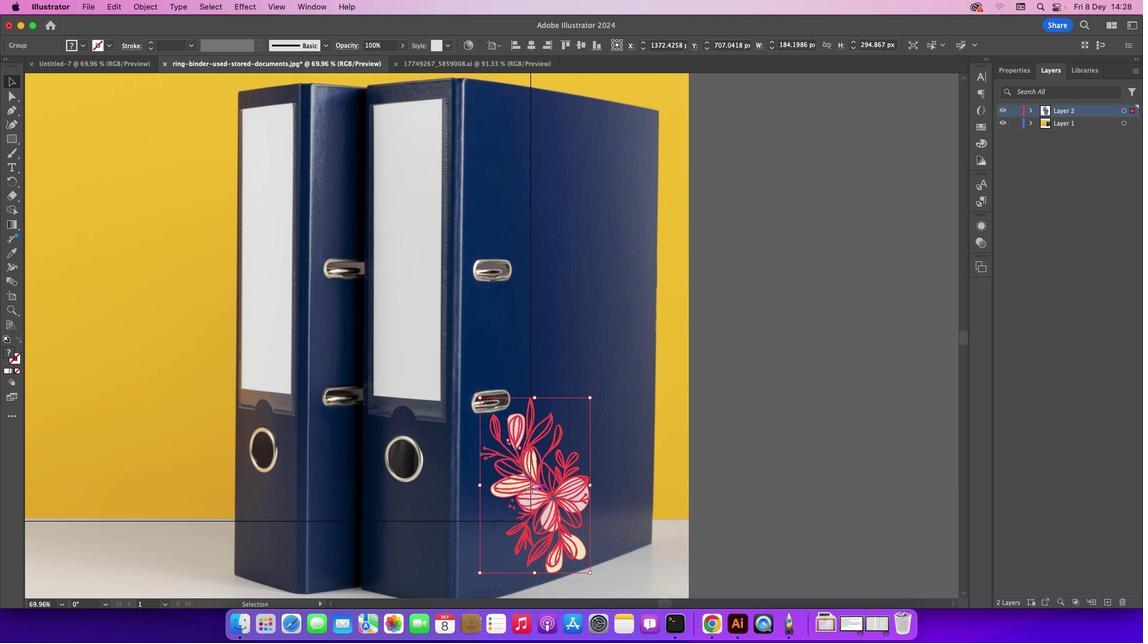 
Action: Mouse pressed left at (532, 488)
Screenshot: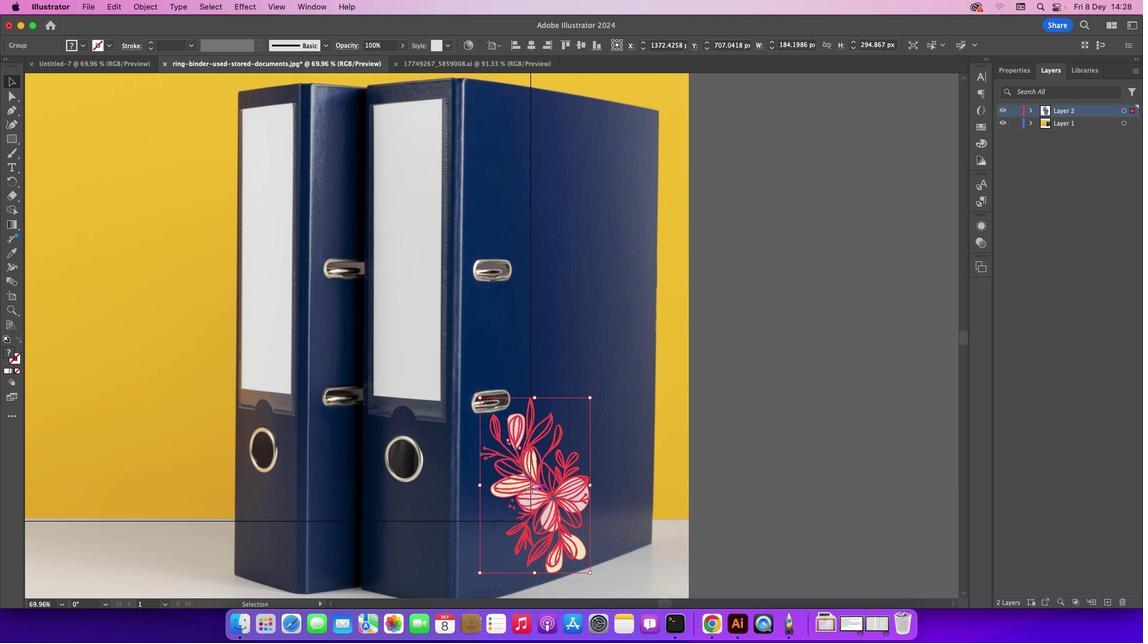 
Action: Mouse moved to (720, 383)
Screenshot: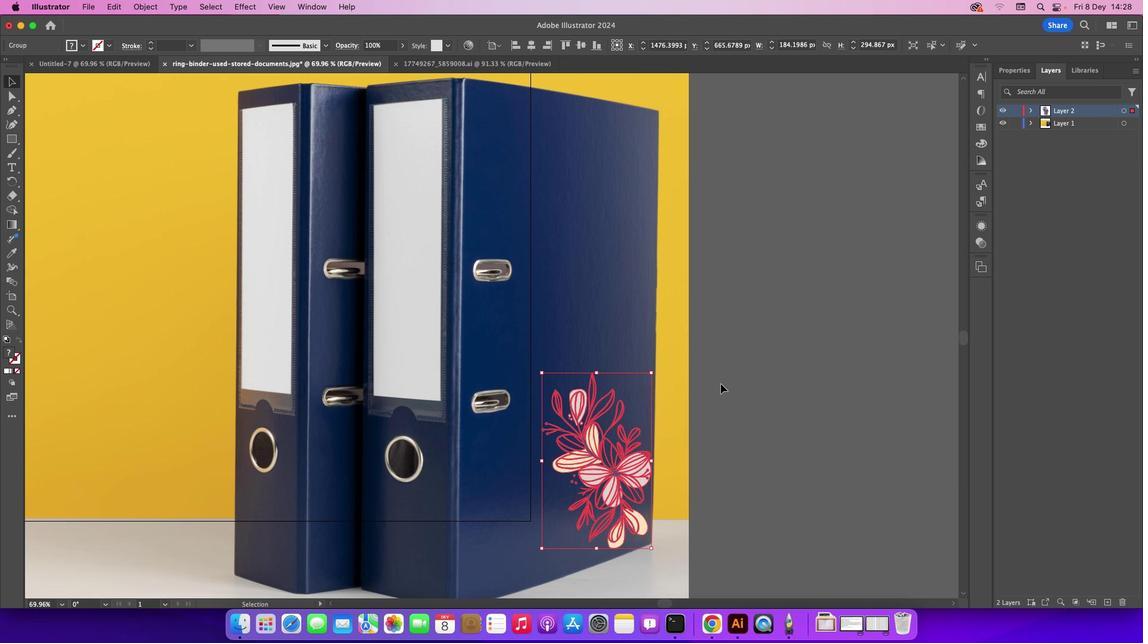 
Action: Mouse pressed left at (720, 383)
Screenshot: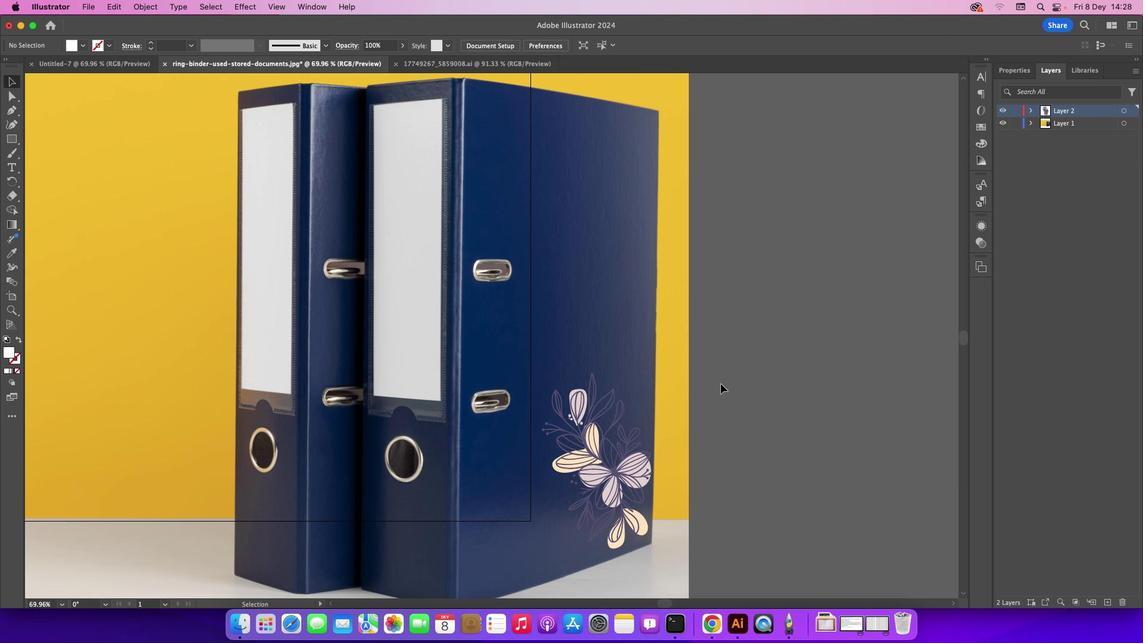 
Action: Mouse moved to (616, 470)
Screenshot: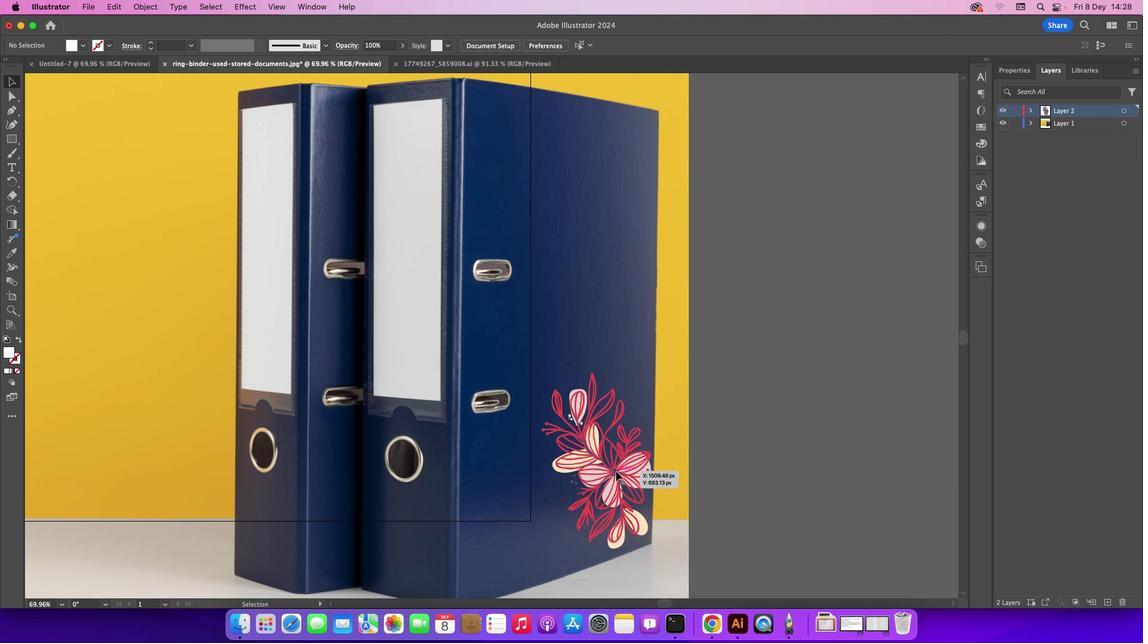 
Action: Mouse pressed left at (616, 470)
Screenshot: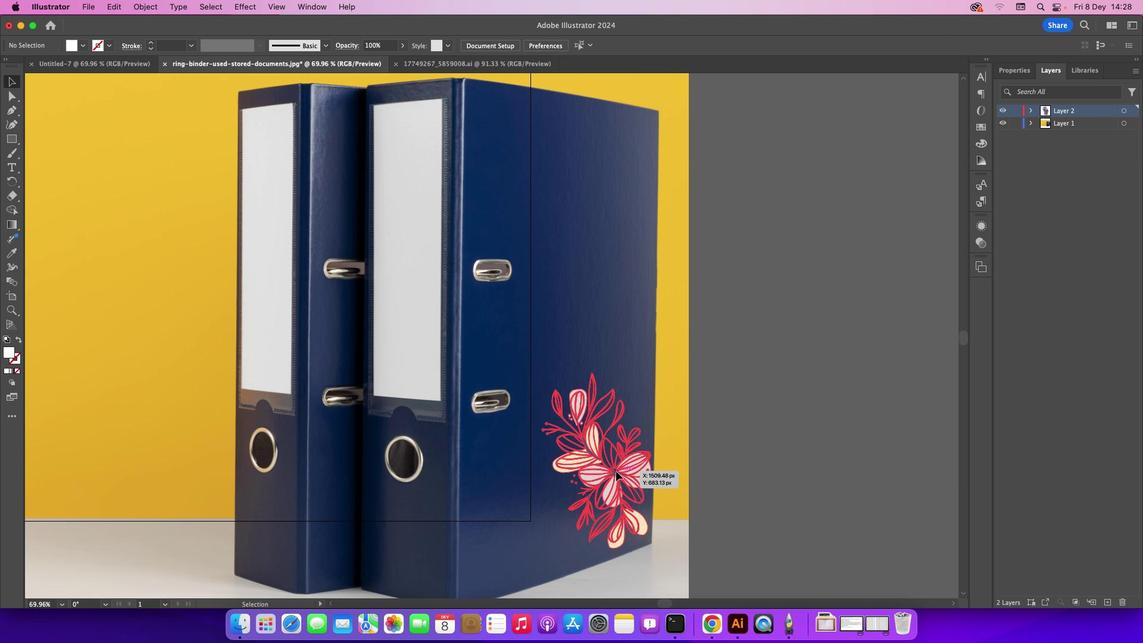 
Action: Mouse moved to (615, 470)
Screenshot: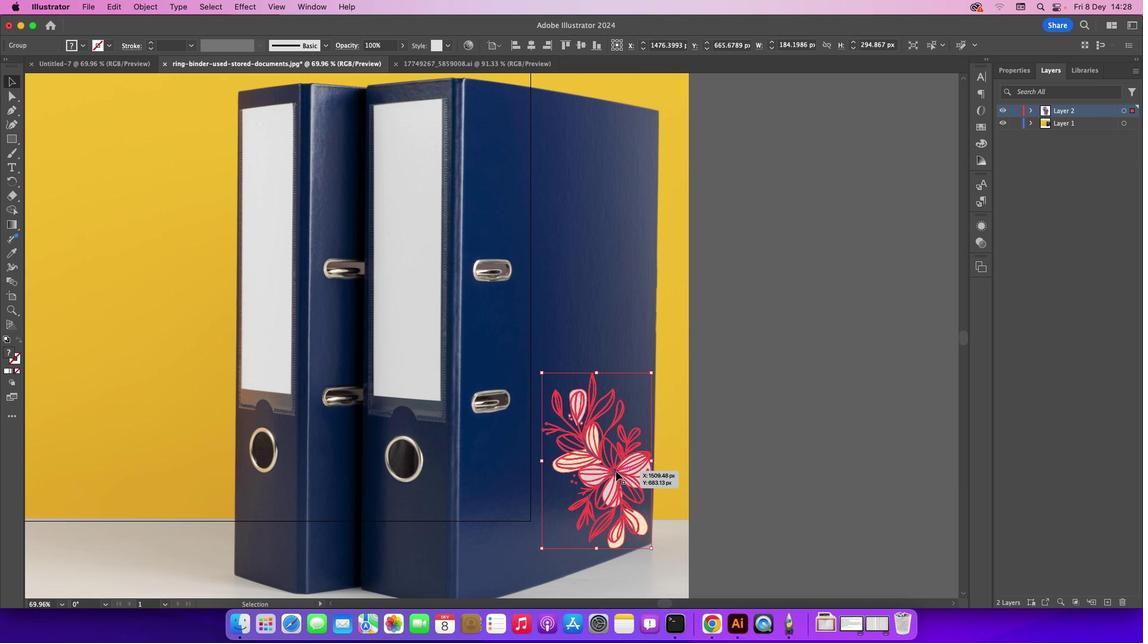 
Action: Key pressed Key.alt
Screenshot: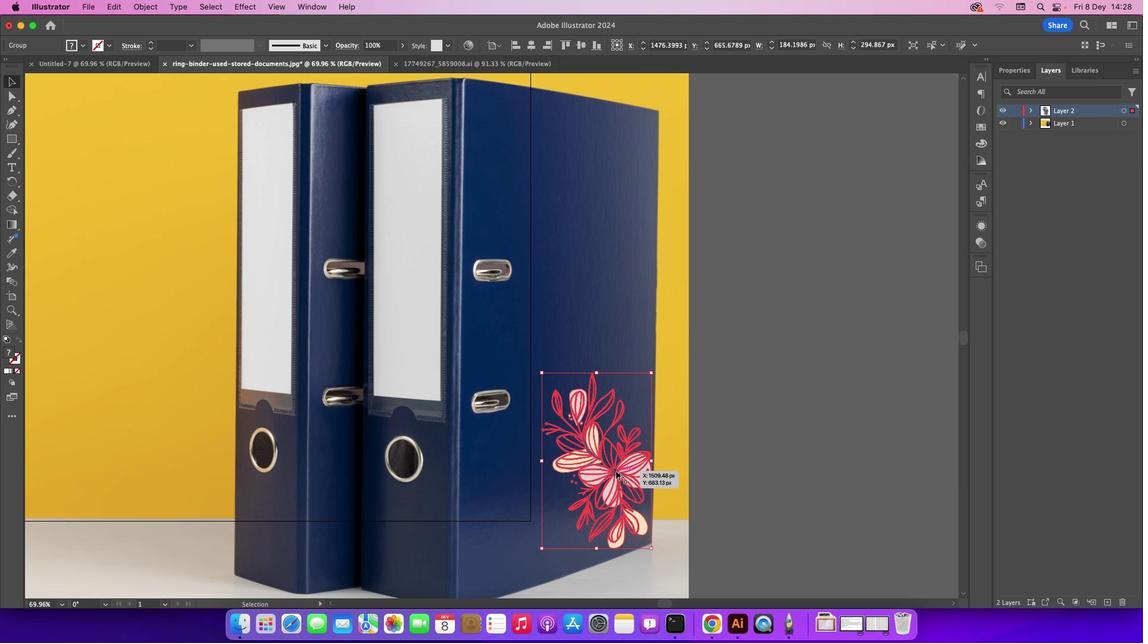 
Action: Mouse pressed left at (615, 470)
Screenshot: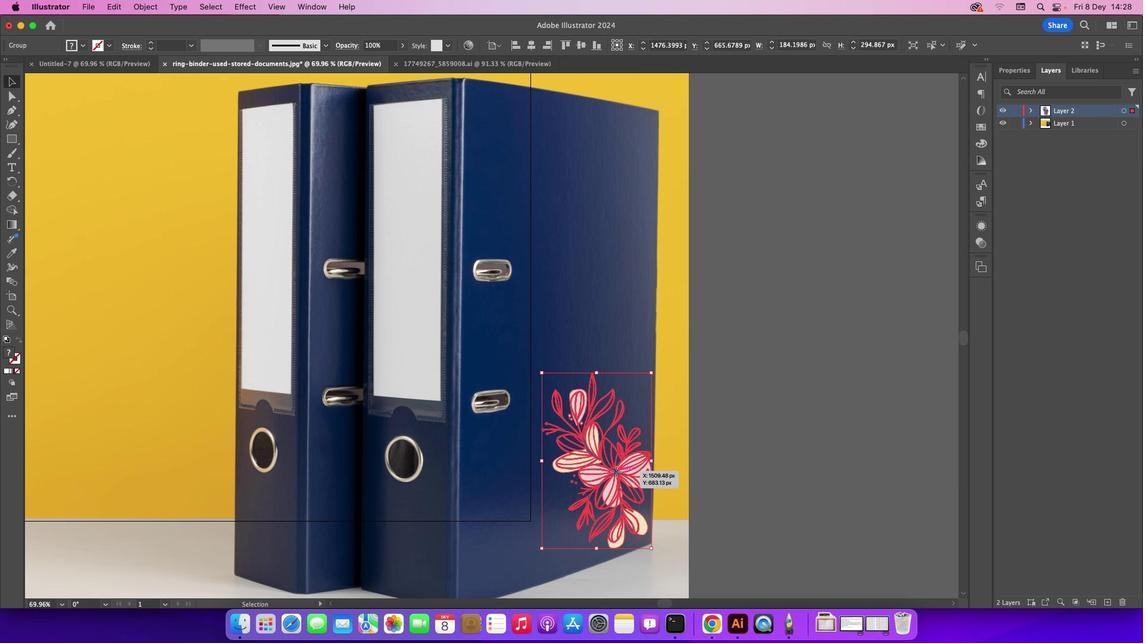 
Action: Mouse moved to (566, 404)
Screenshot: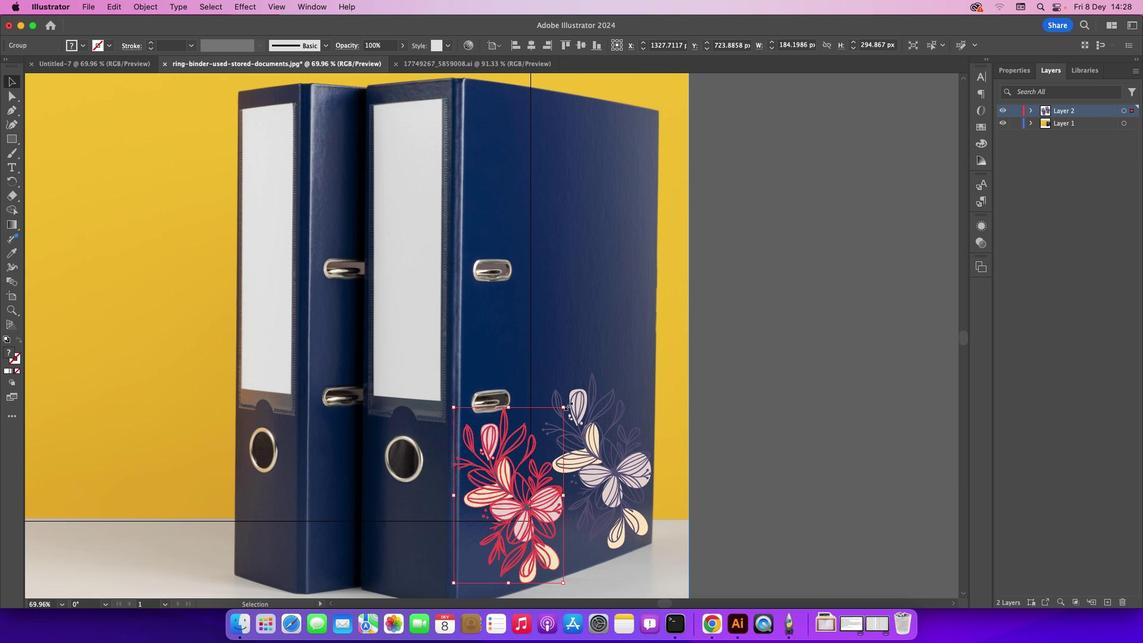 
Action: Key pressed Key.shift
Screenshot: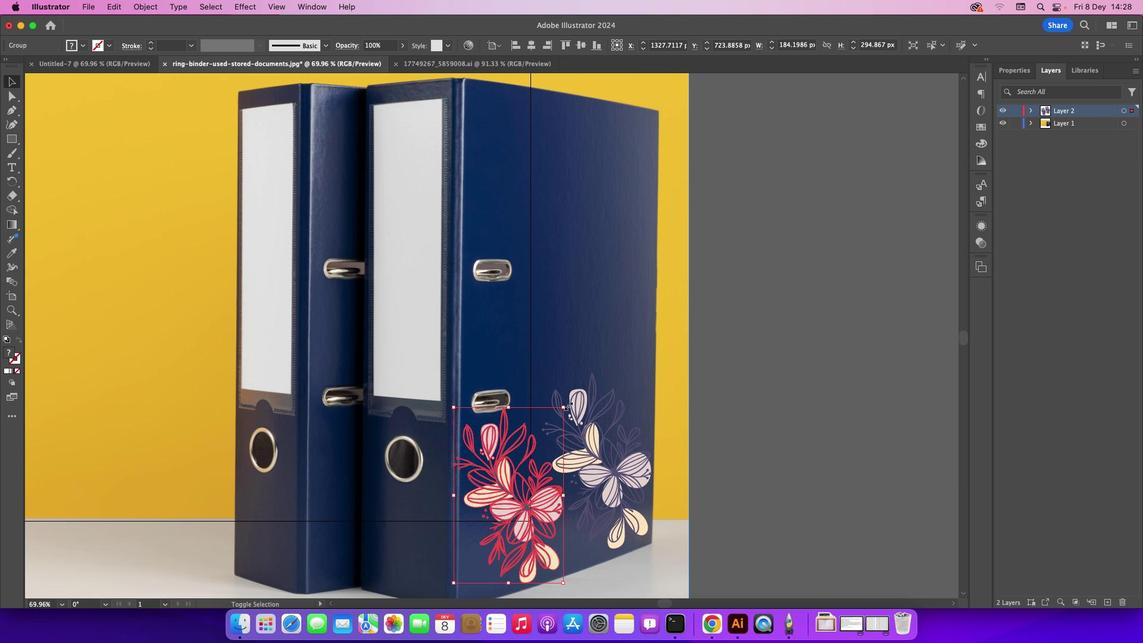 
Action: Mouse pressed left at (566, 404)
Screenshot: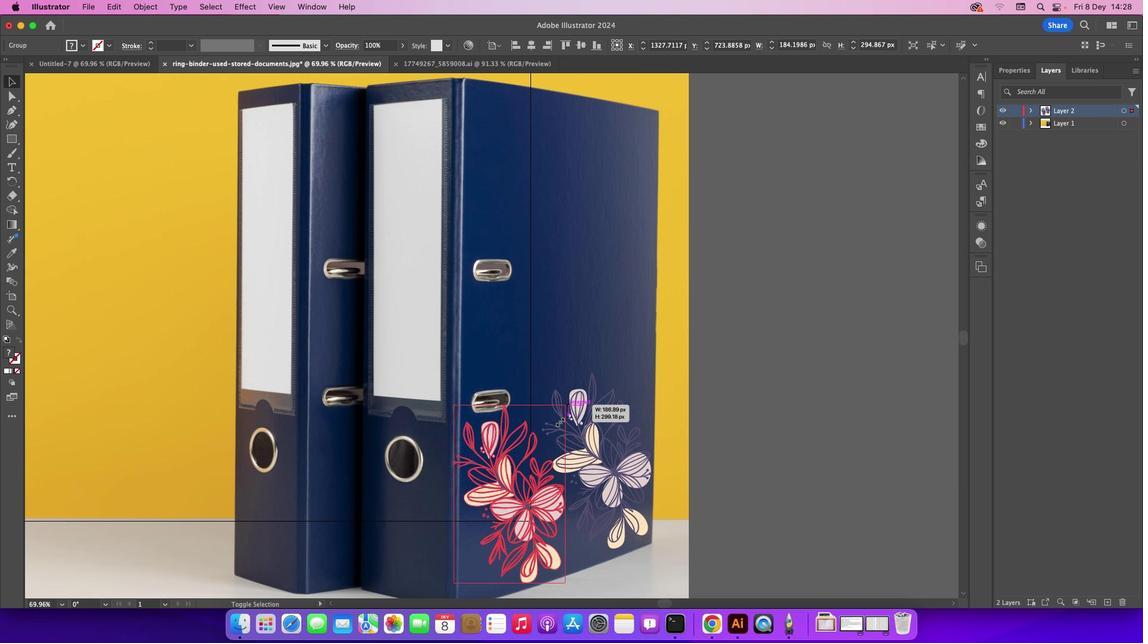 
Action: Mouse moved to (507, 497)
Screenshot: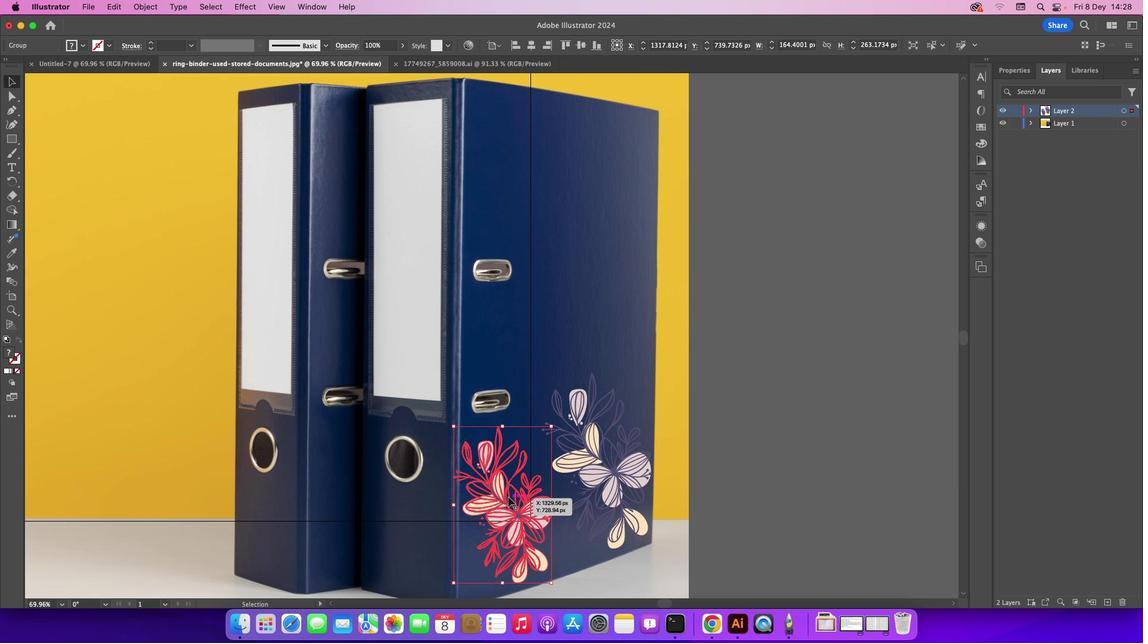 
Action: Mouse pressed left at (507, 497)
Screenshot: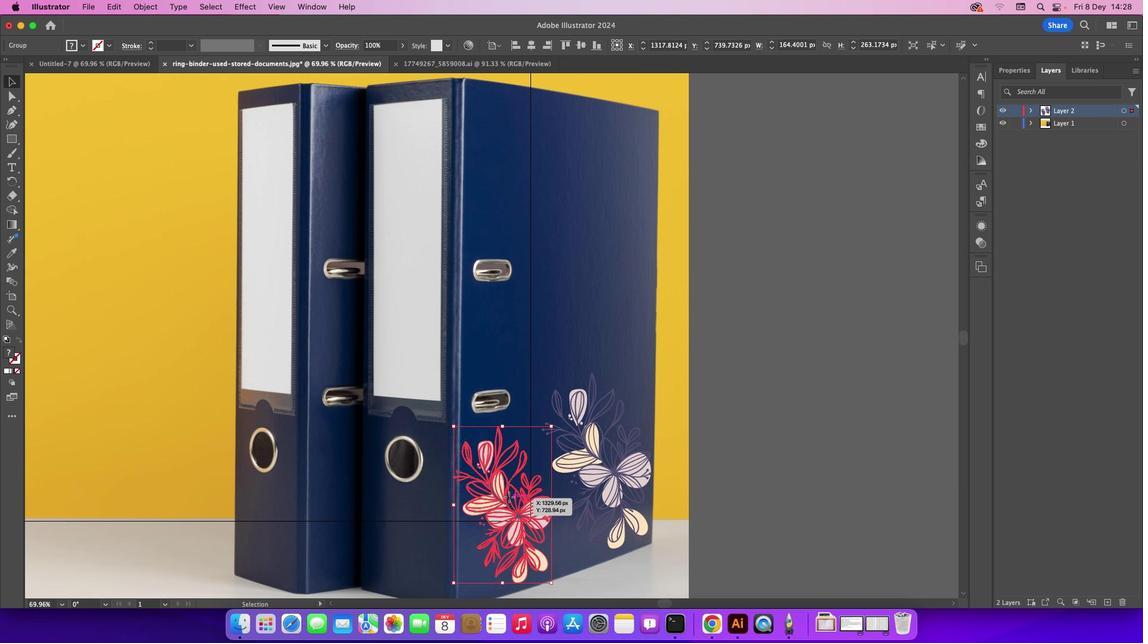 
Action: Mouse moved to (798, 392)
Screenshot: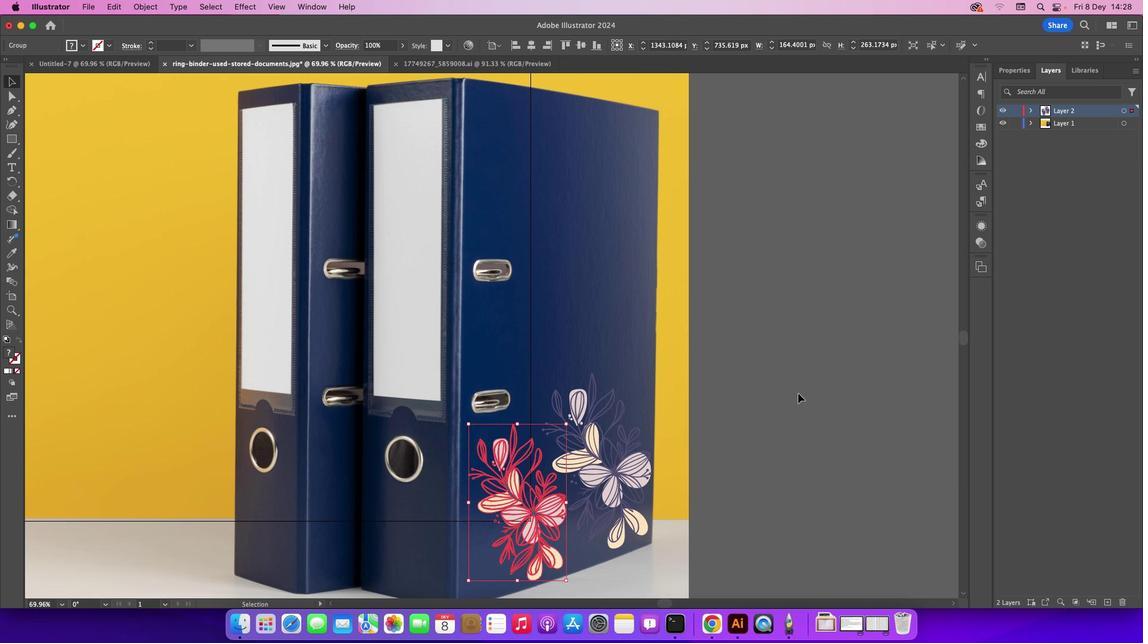 
Action: Mouse pressed left at (798, 392)
Screenshot: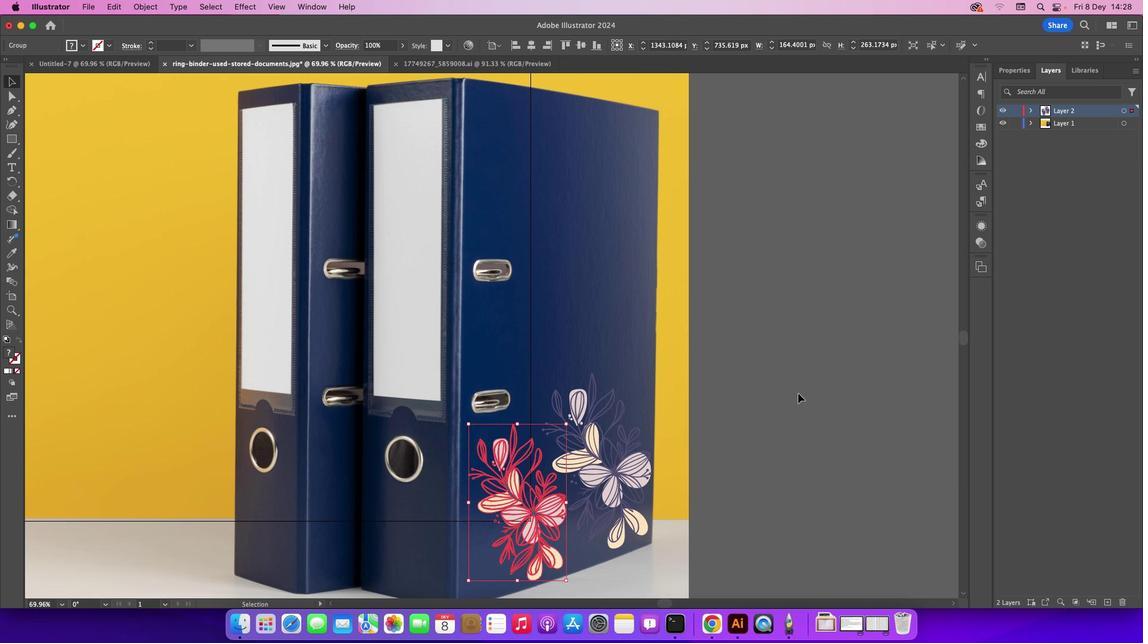 
Action: Mouse moved to (1108, 600)
Screenshot: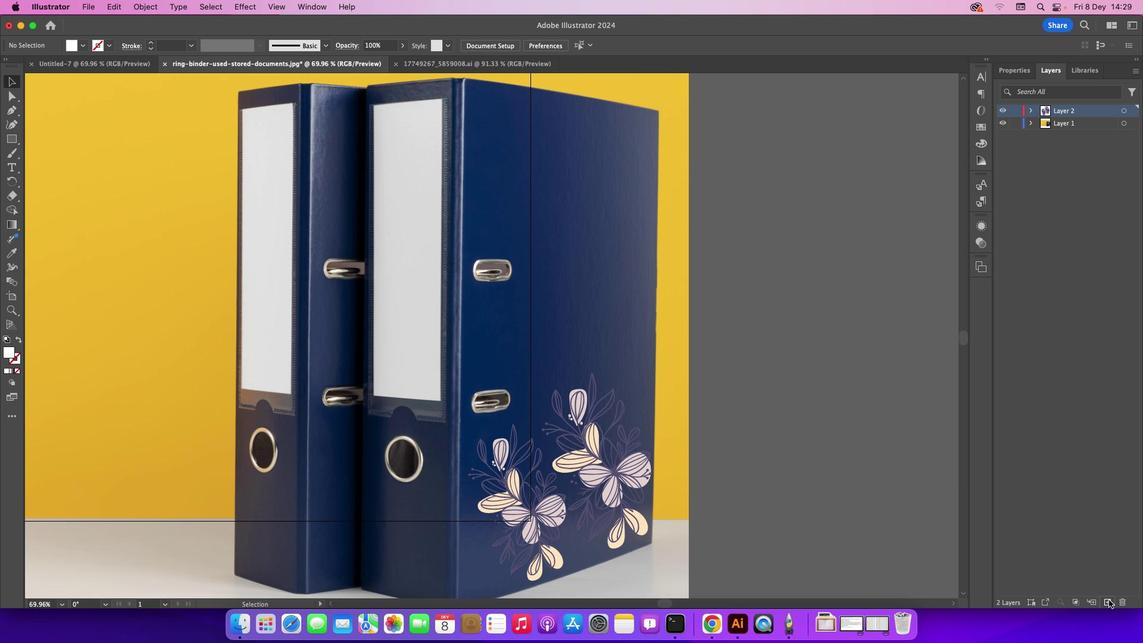 
Action: Mouse pressed left at (1108, 600)
Screenshot: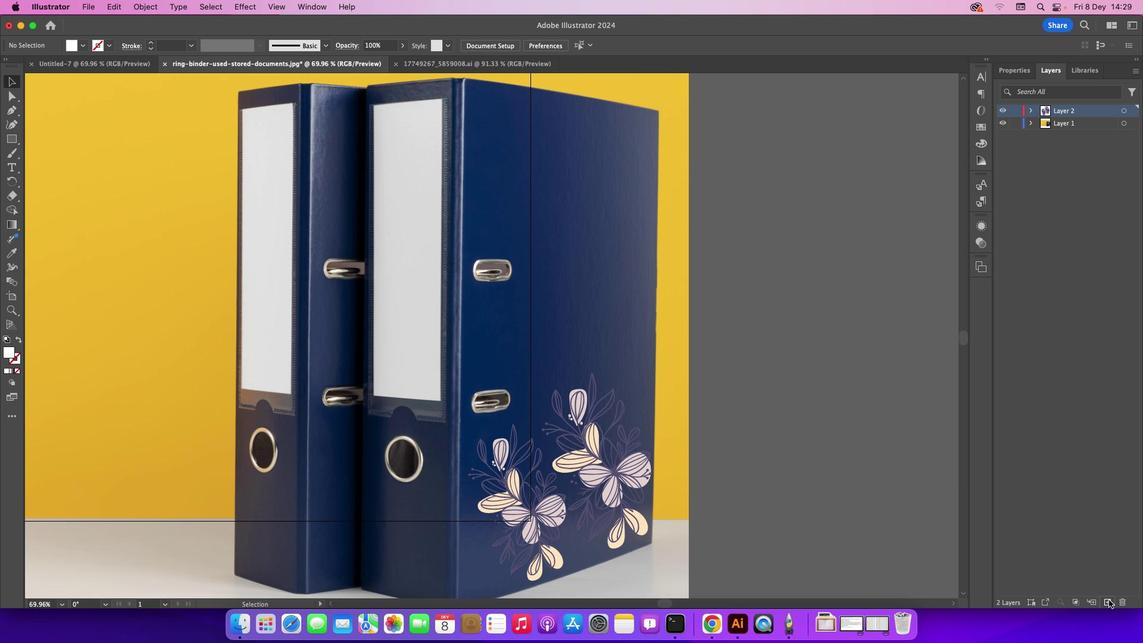 
Action: Mouse moved to (15, 113)
Screenshot: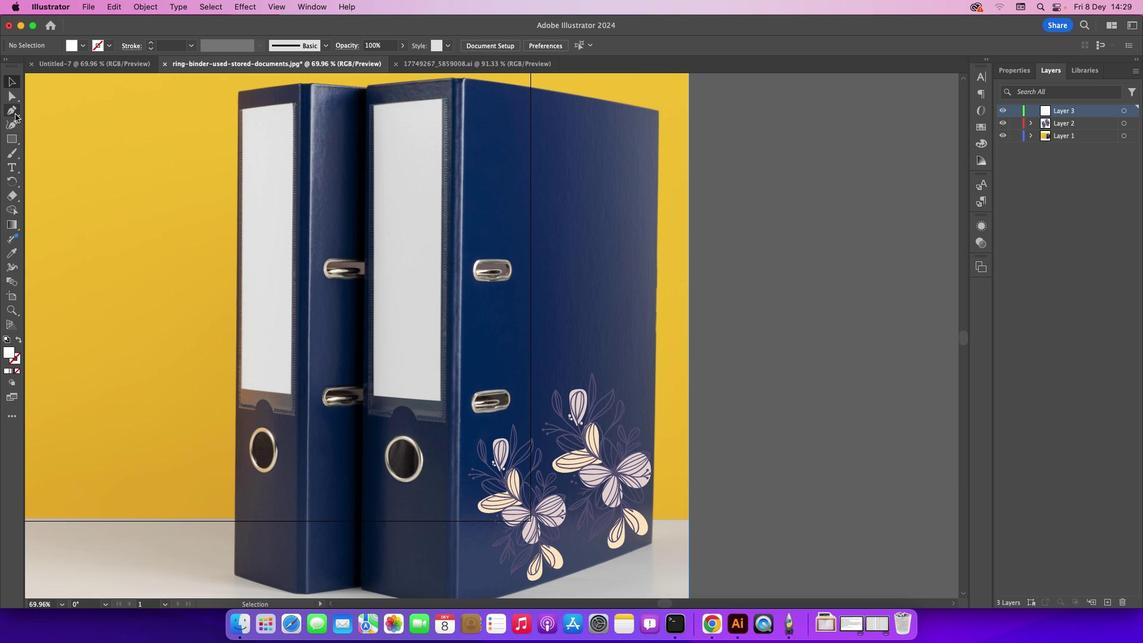 
Action: Mouse pressed left at (15, 113)
Screenshot: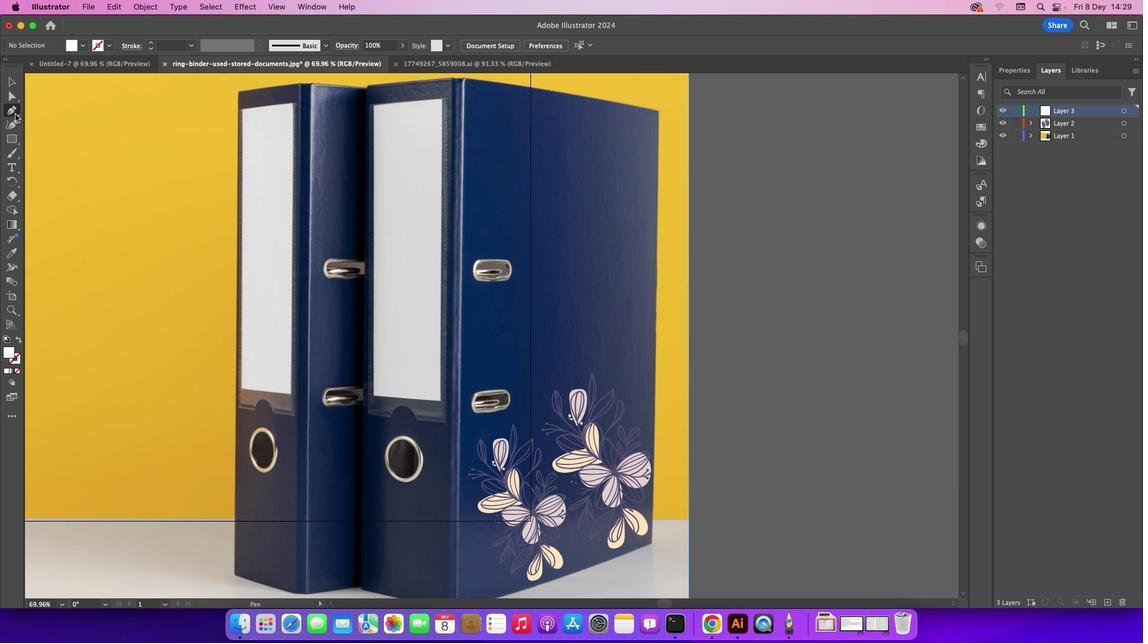 
Action: Mouse moved to (491, 131)
Screenshot: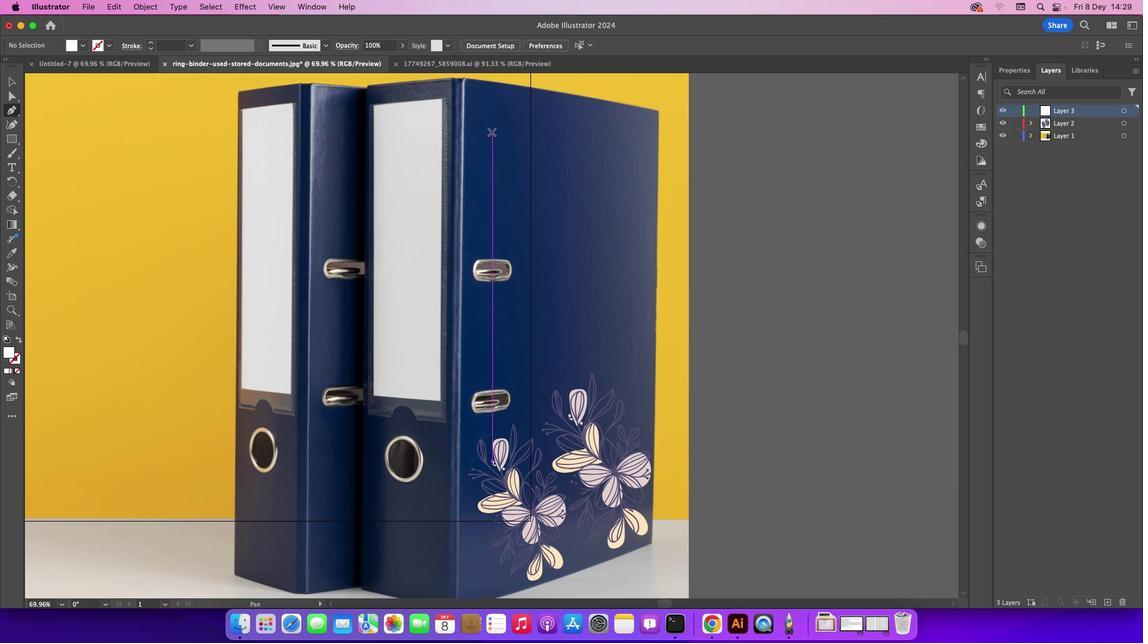 
Action: Key pressed Key.caps_lock
Screenshot: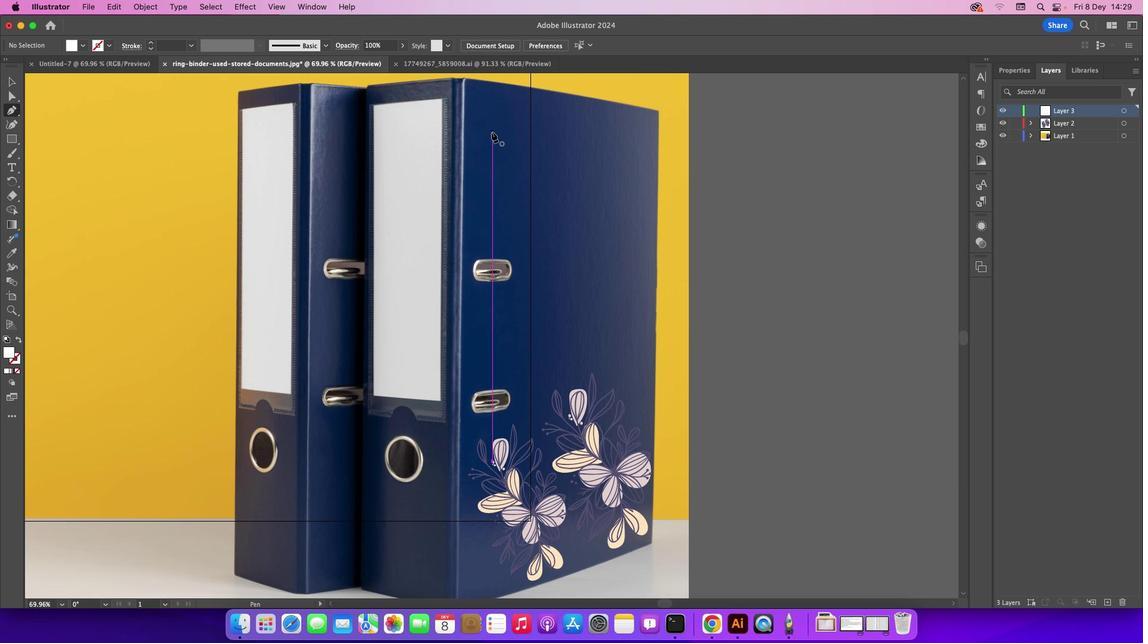 
Action: Mouse moved to (491, 125)
Screenshot: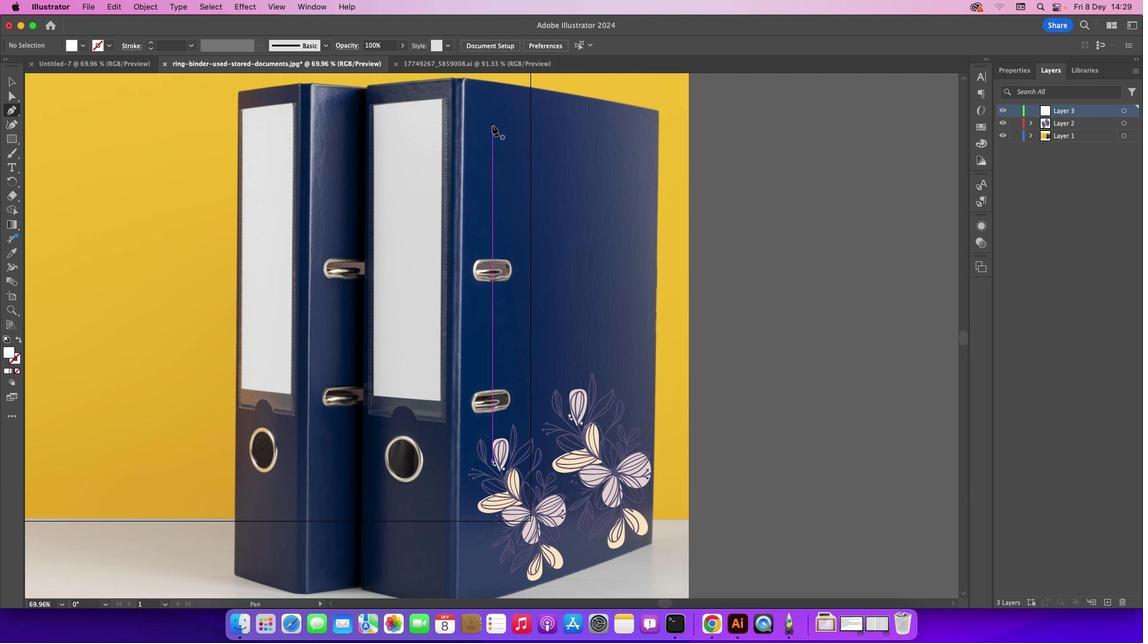 
Action: Mouse pressed left at (491, 125)
Screenshot: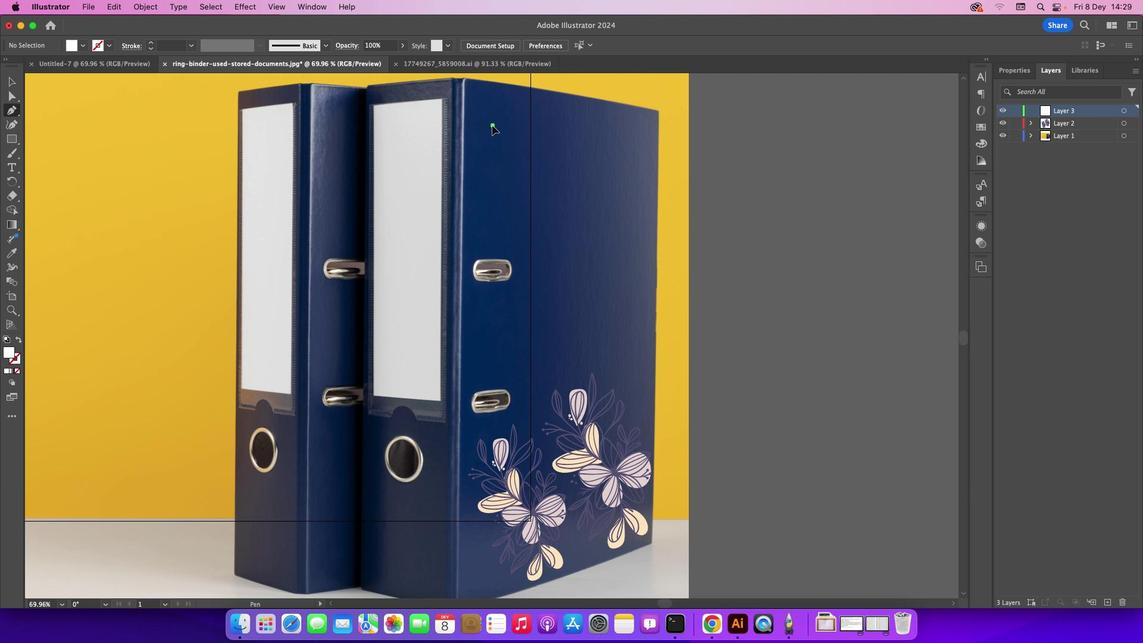 
Action: Mouse moved to (492, 245)
Screenshot: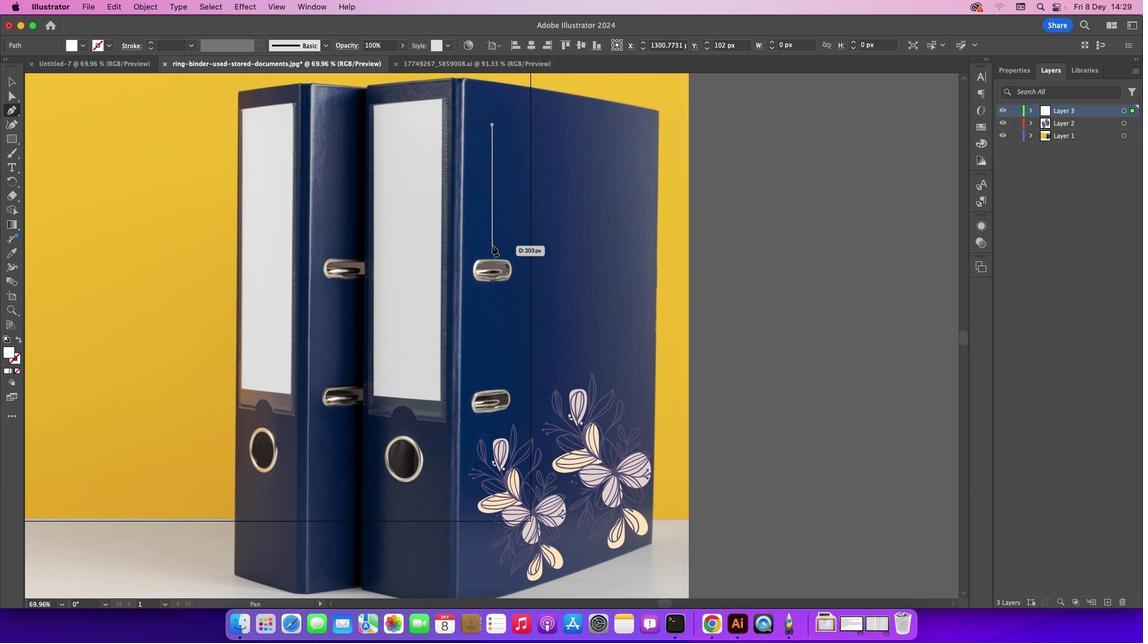 
Action: Mouse pressed left at (492, 245)
Screenshot: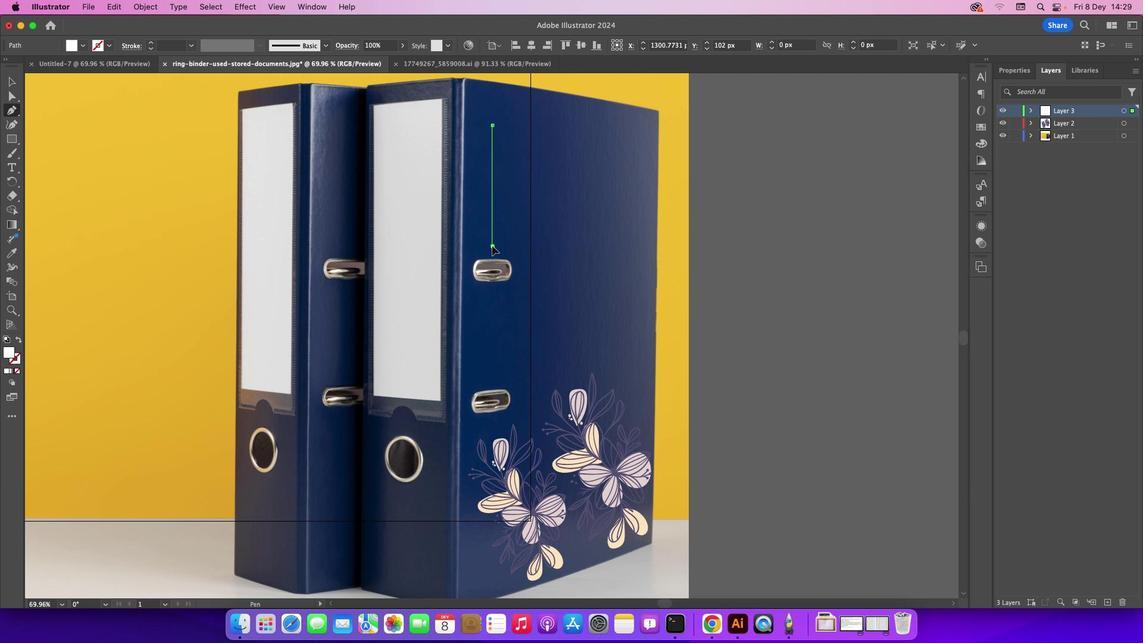 
Action: Mouse moved to (644, 247)
Screenshot: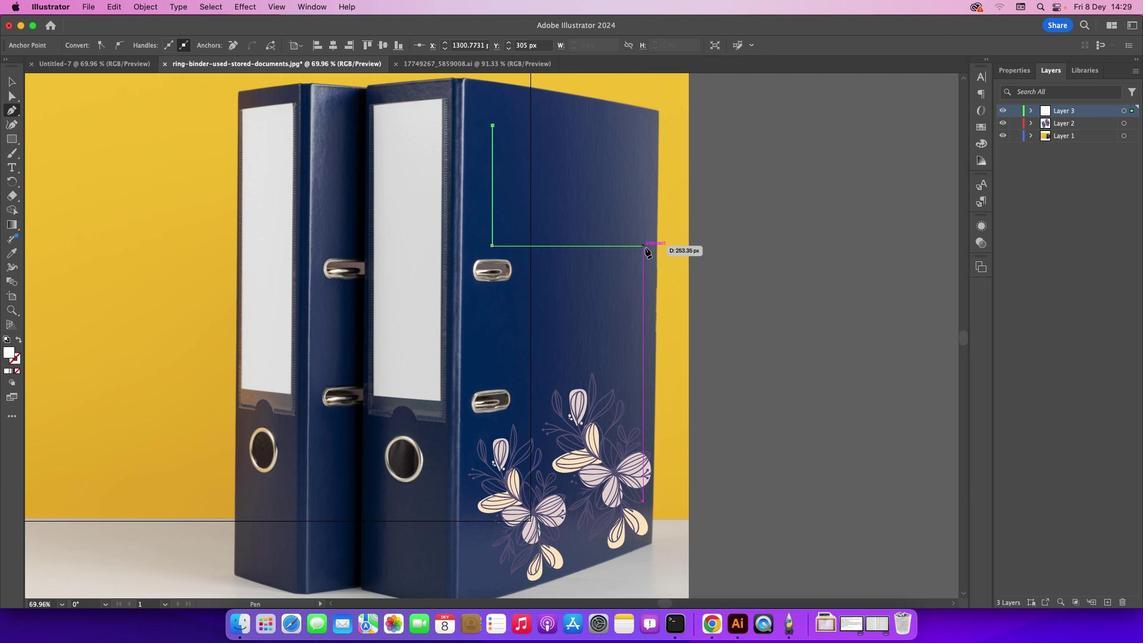
Action: Mouse pressed left at (644, 247)
Screenshot: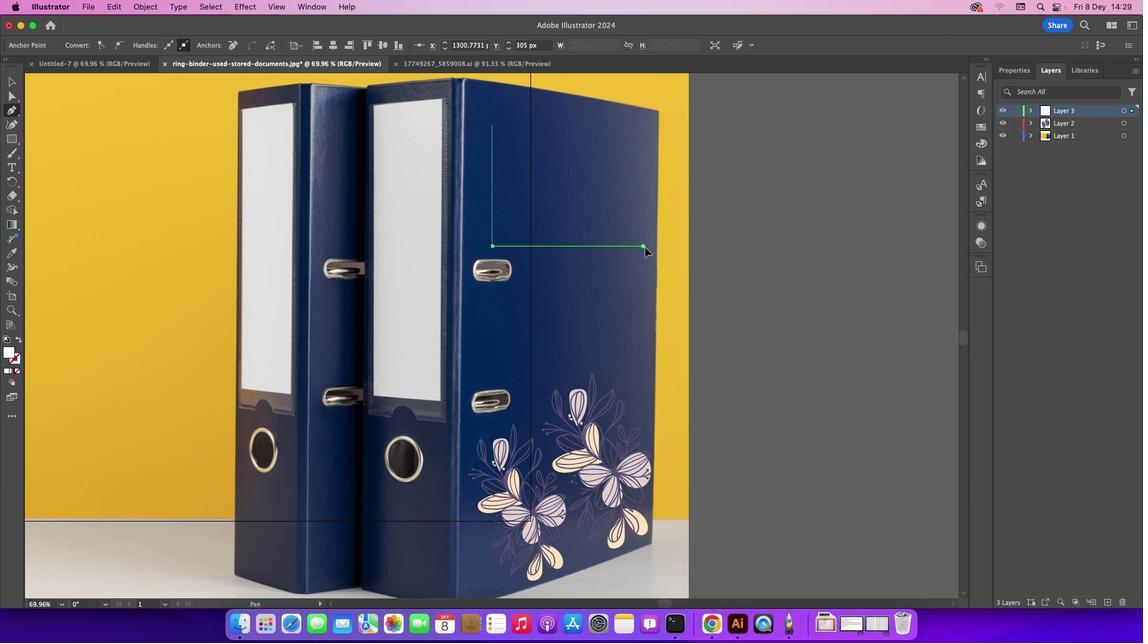 
Action: Mouse moved to (644, 139)
Screenshot: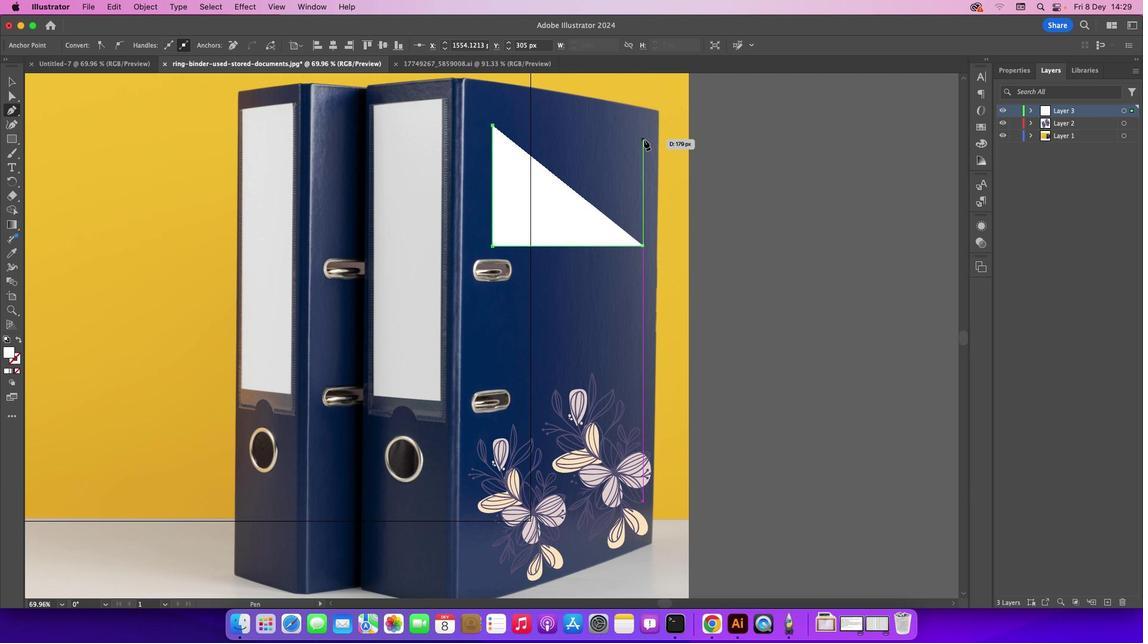 
Action: Mouse pressed left at (644, 139)
Screenshot: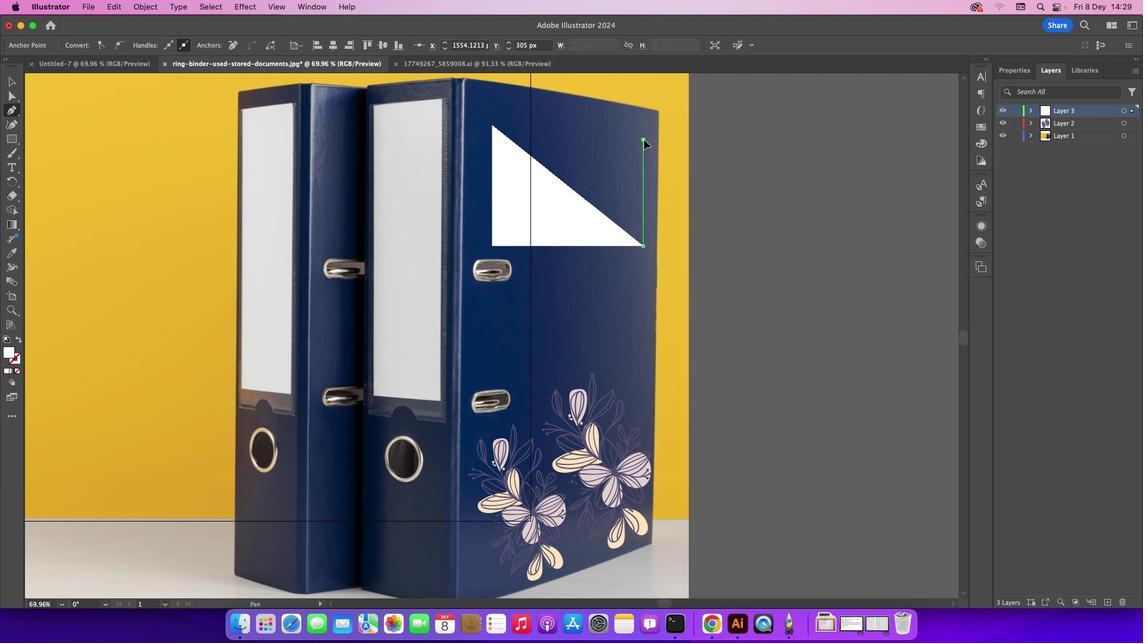 
Action: Mouse moved to (493, 126)
Screenshot: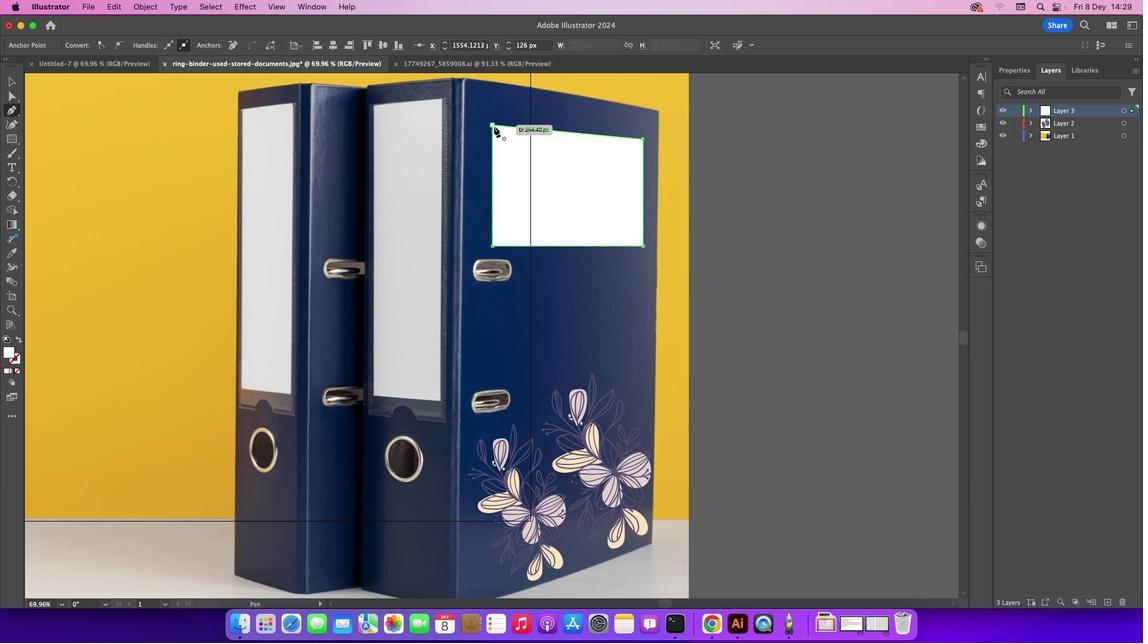 
Action: Mouse pressed left at (493, 126)
Screenshot: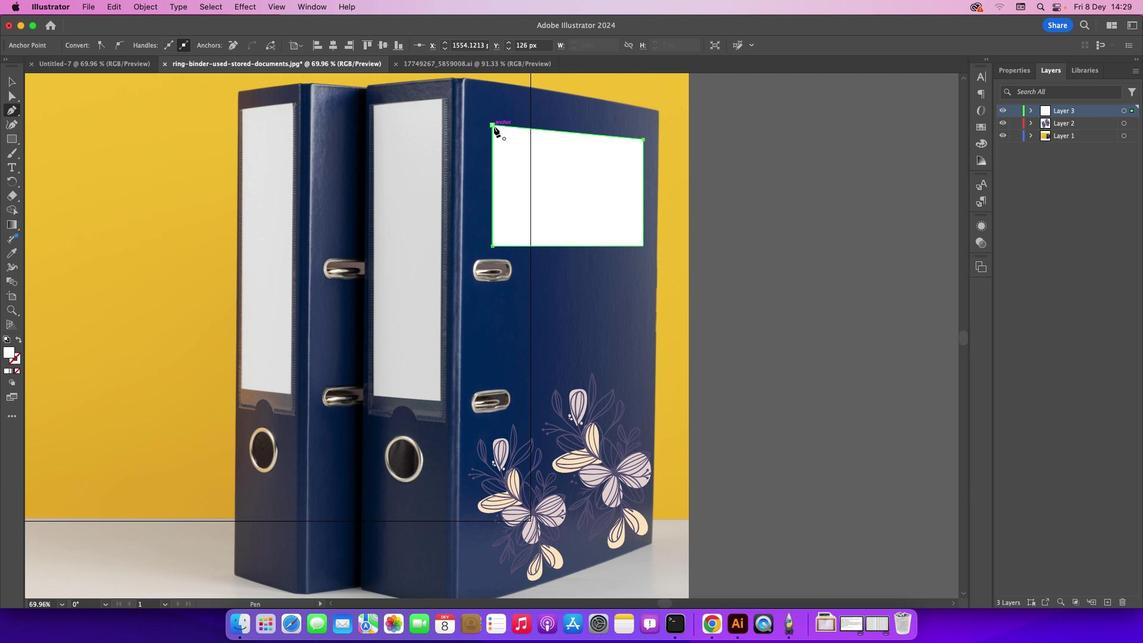 
Action: Mouse moved to (14, 79)
Screenshot: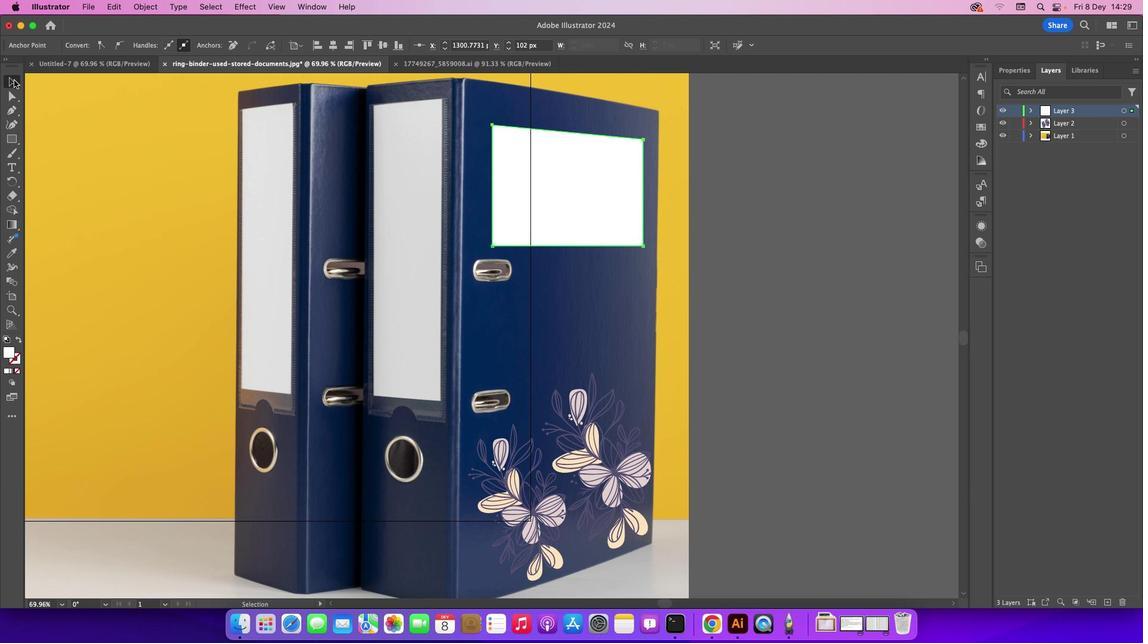 
Action: Mouse pressed left at (14, 79)
Screenshot: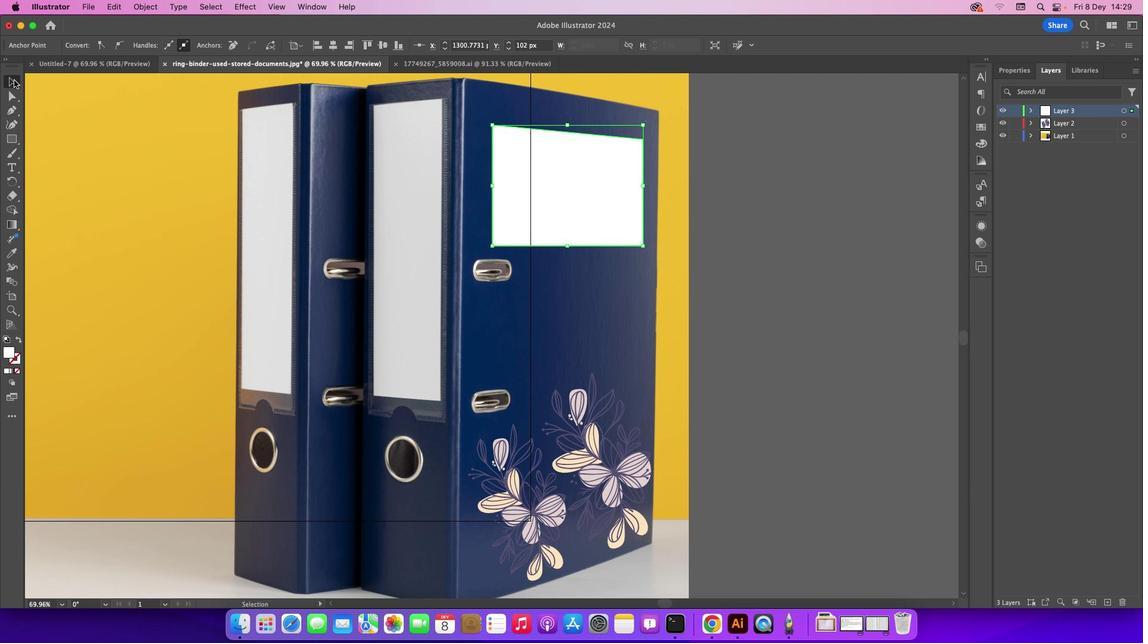 
Action: Mouse moved to (118, 141)
Screenshot: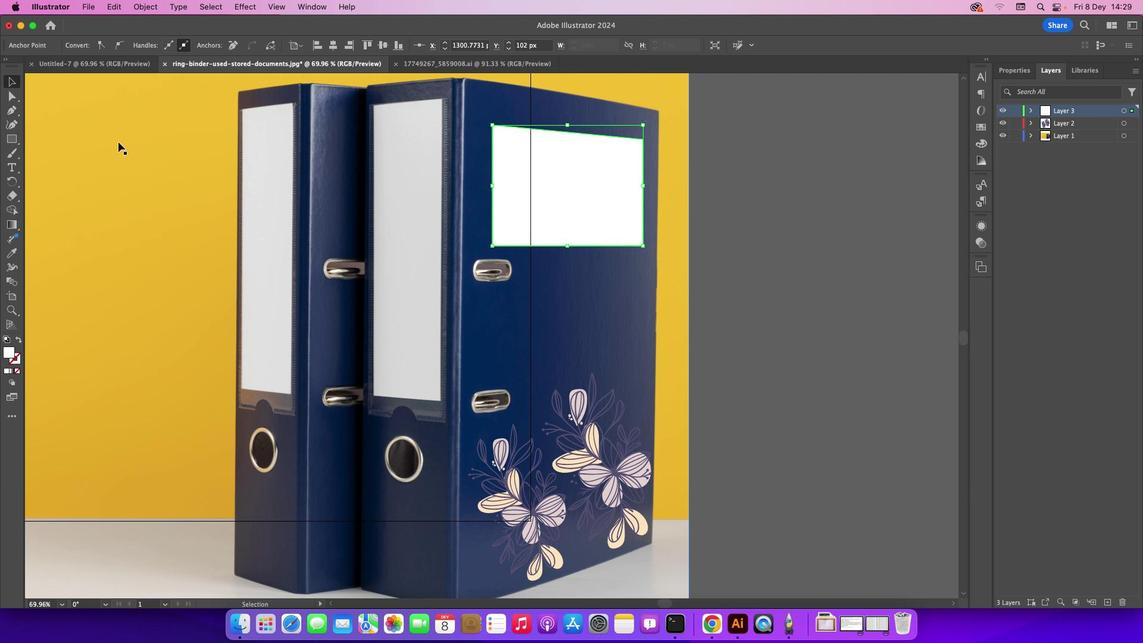 
Action: Mouse pressed left at (118, 141)
Screenshot: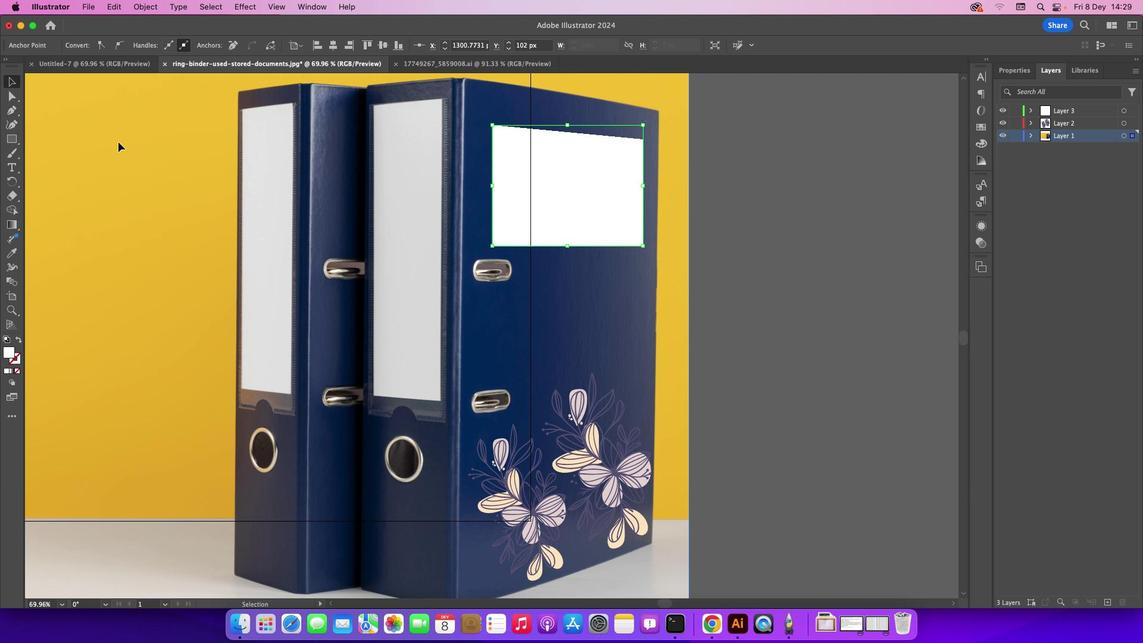 
Action: Mouse moved to (629, 215)
Screenshot: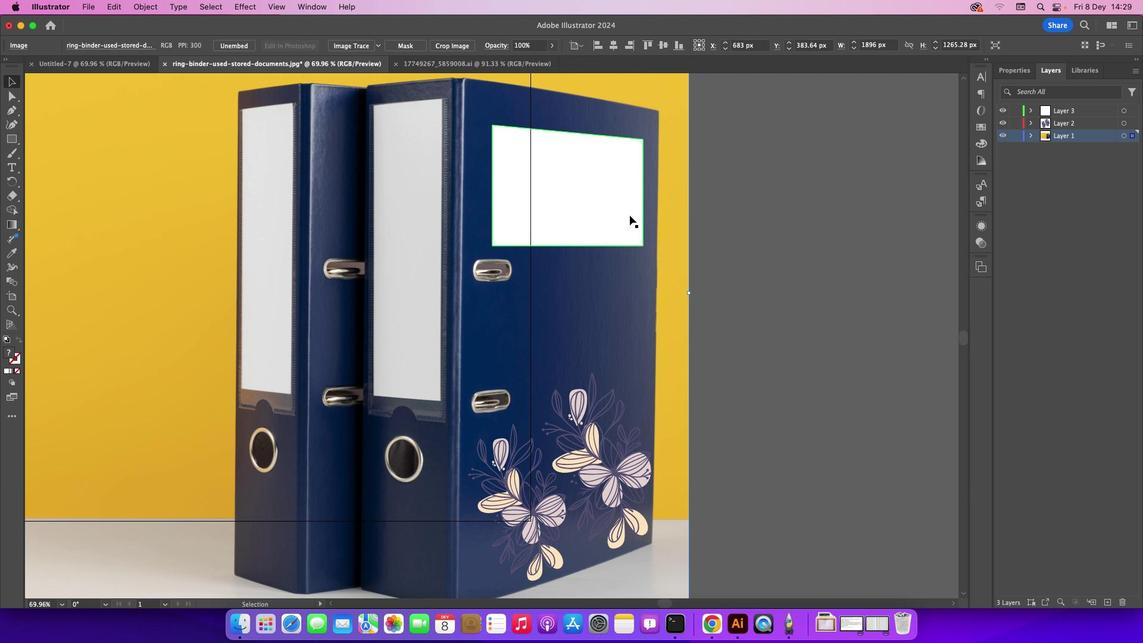 
Action: Mouse pressed left at (629, 215)
Screenshot: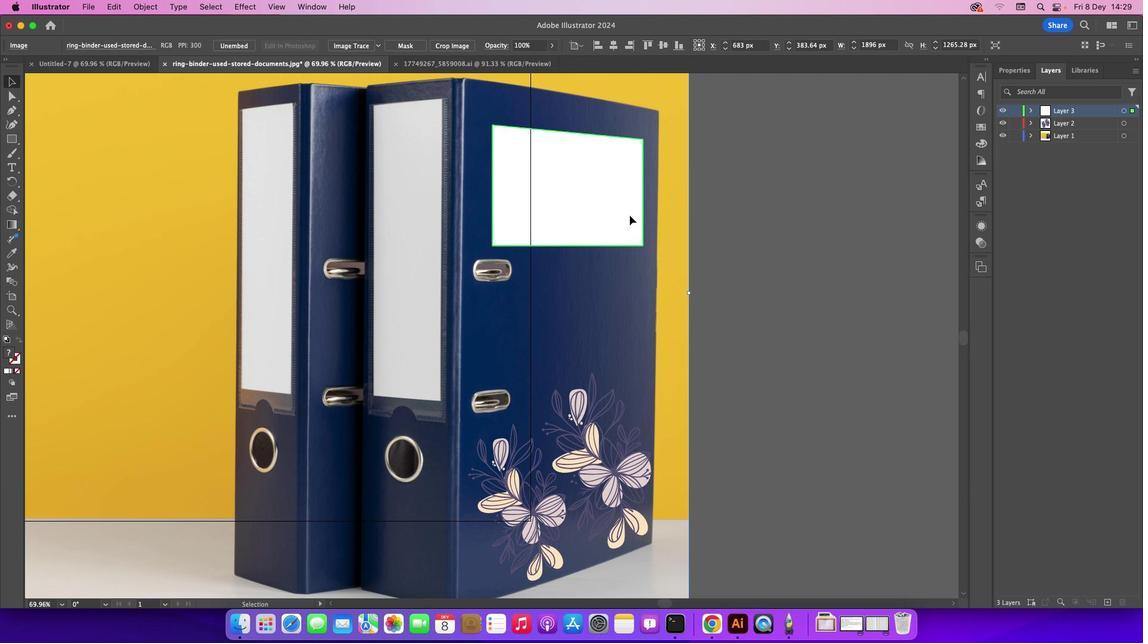 
Action: Mouse moved to (10, 352)
Screenshot: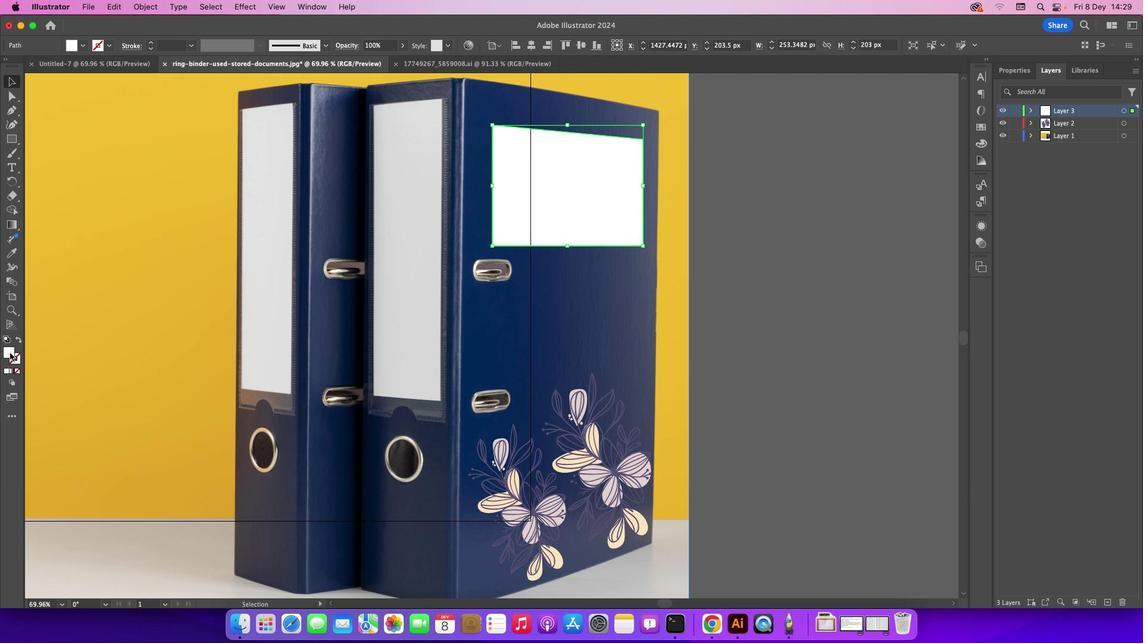 
Action: Mouse pressed left at (10, 352)
Screenshot: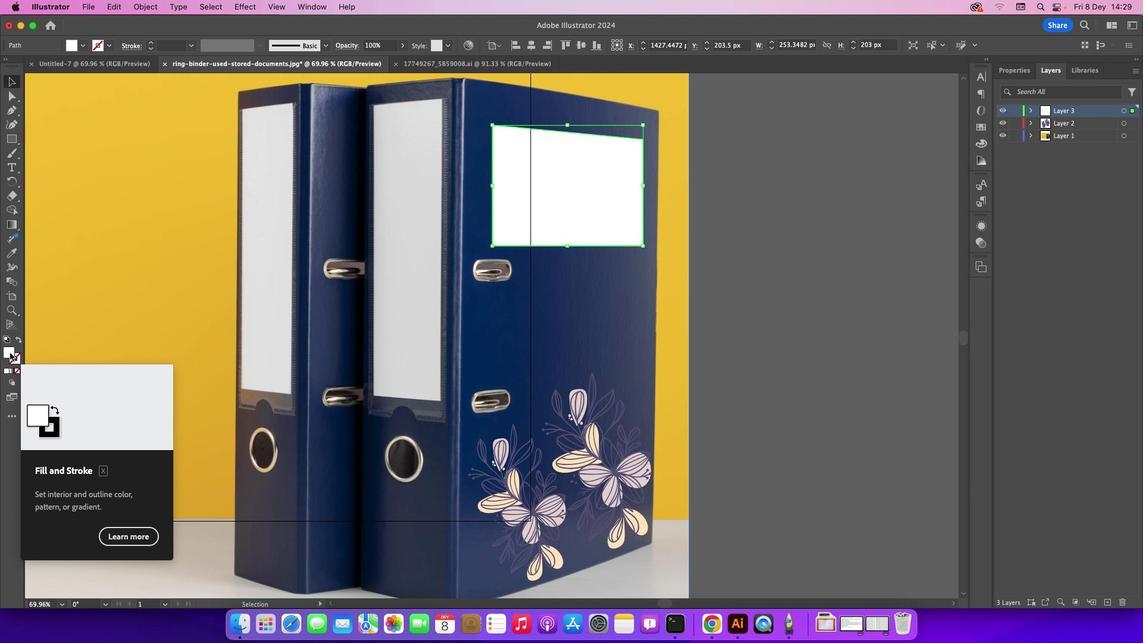 
Action: Mouse pressed left at (10, 352)
Screenshot: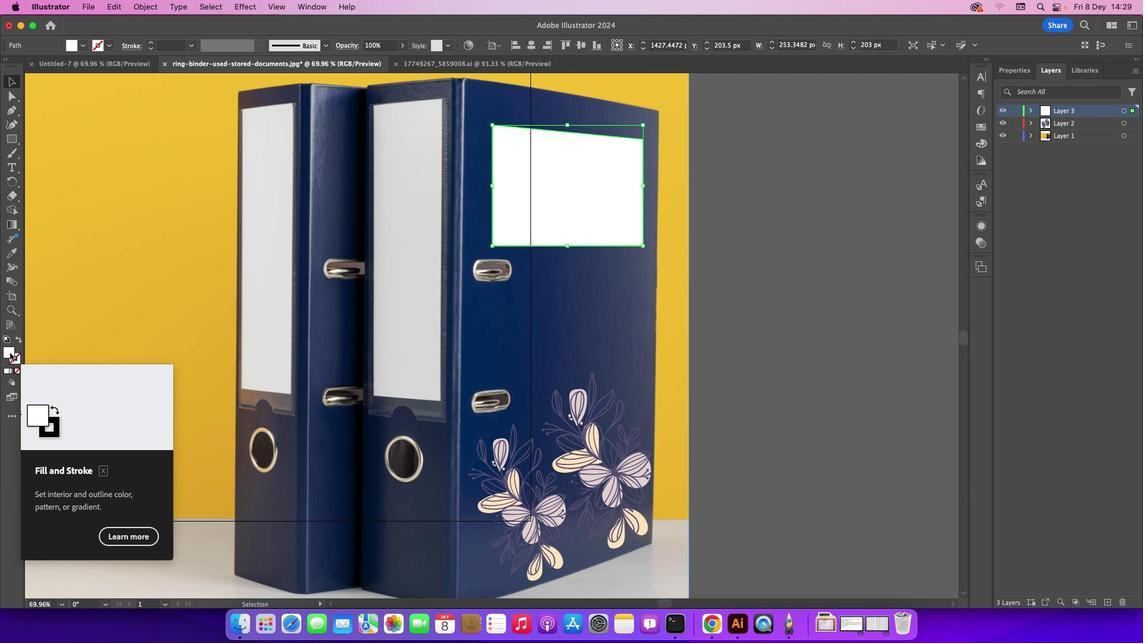 
Action: Mouse moved to (777, 476)
Screenshot: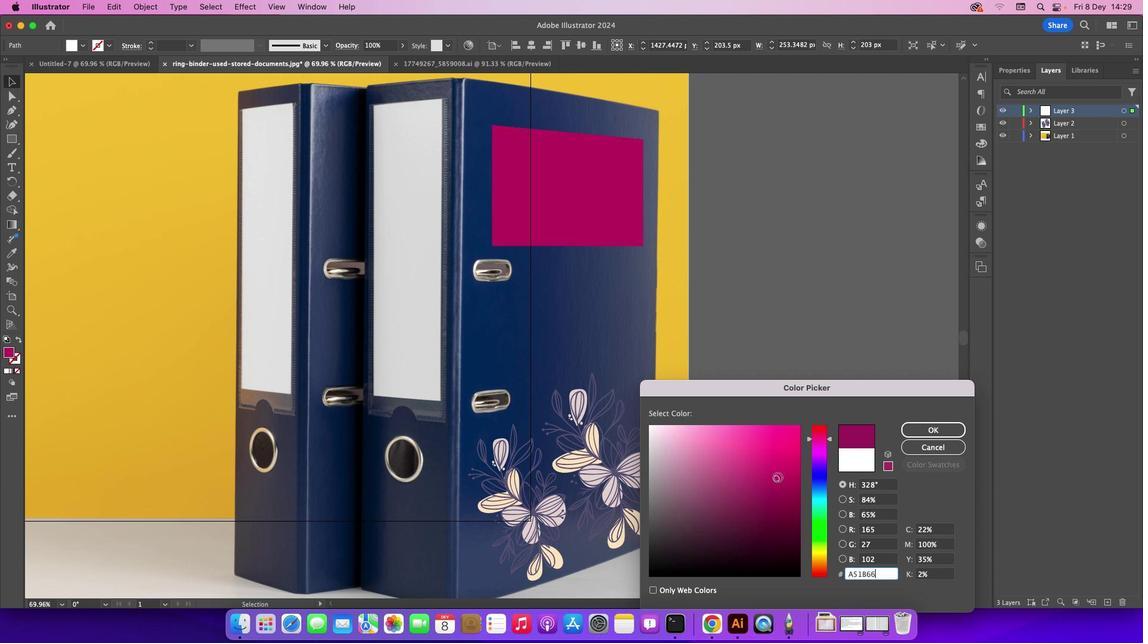 
Action: Mouse pressed left at (777, 476)
Screenshot: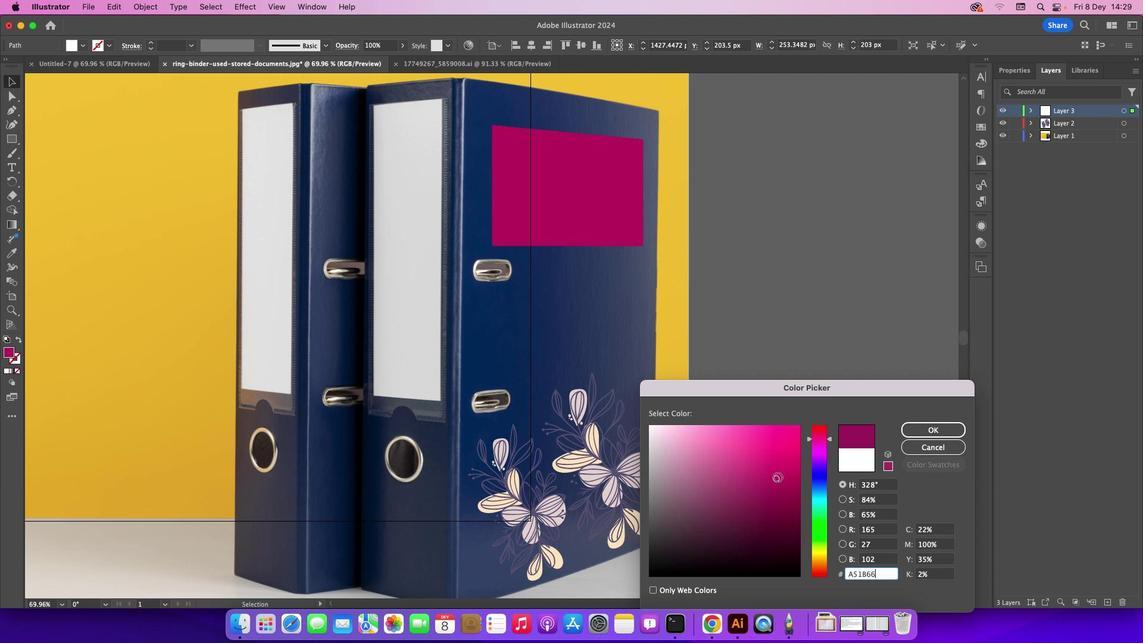 
Action: Mouse moved to (821, 552)
Screenshot: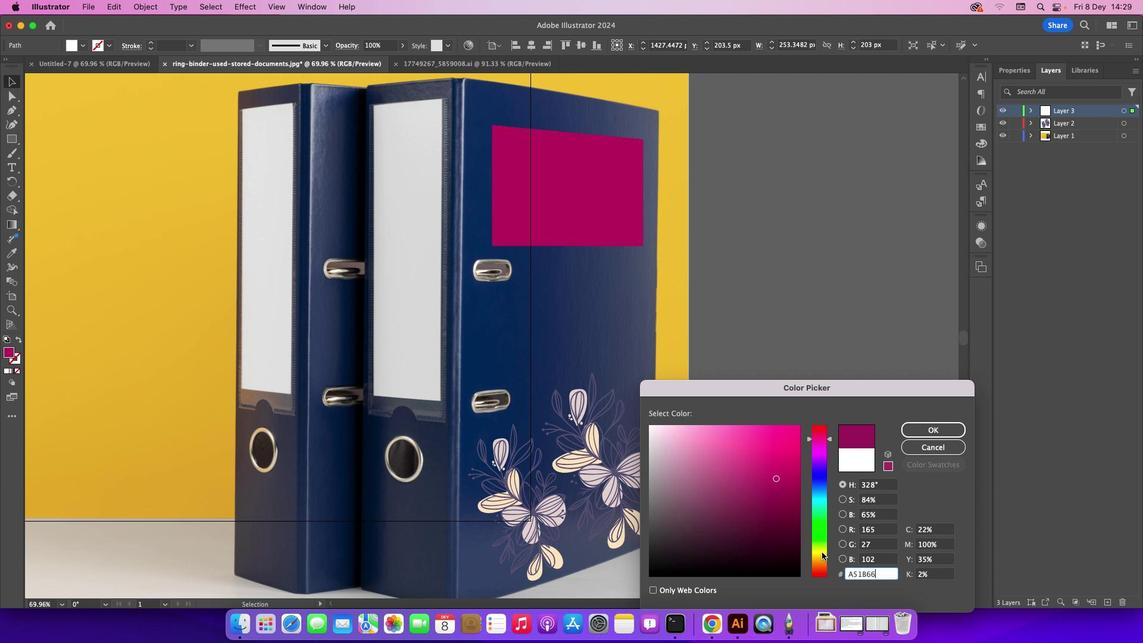 
Action: Mouse pressed left at (821, 552)
Screenshot: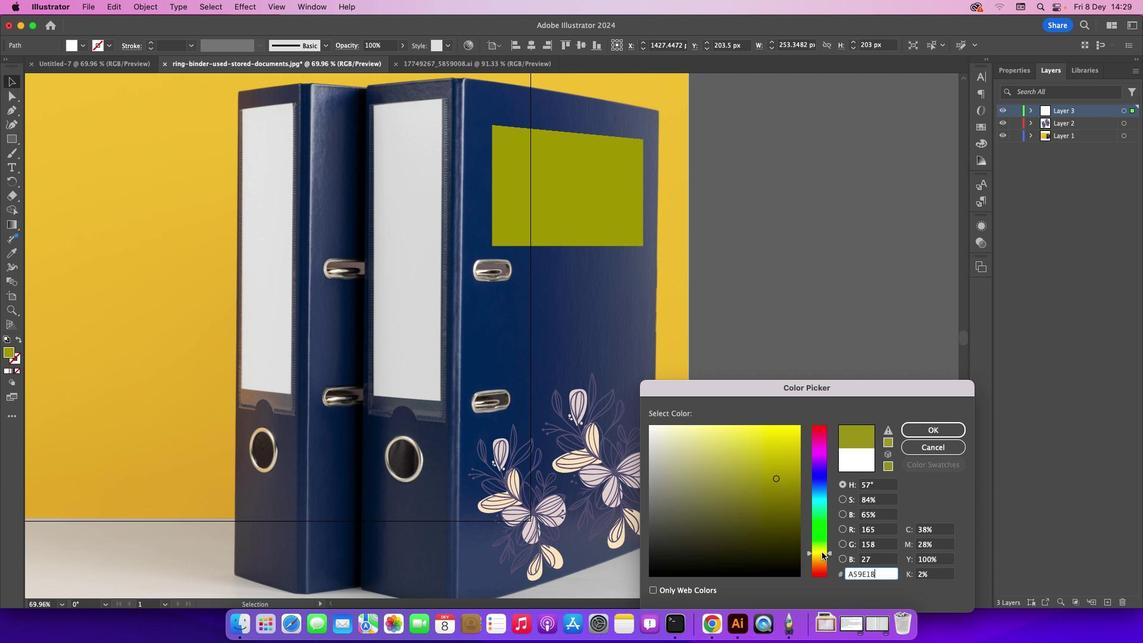 
Action: Mouse moved to (754, 427)
Screenshot: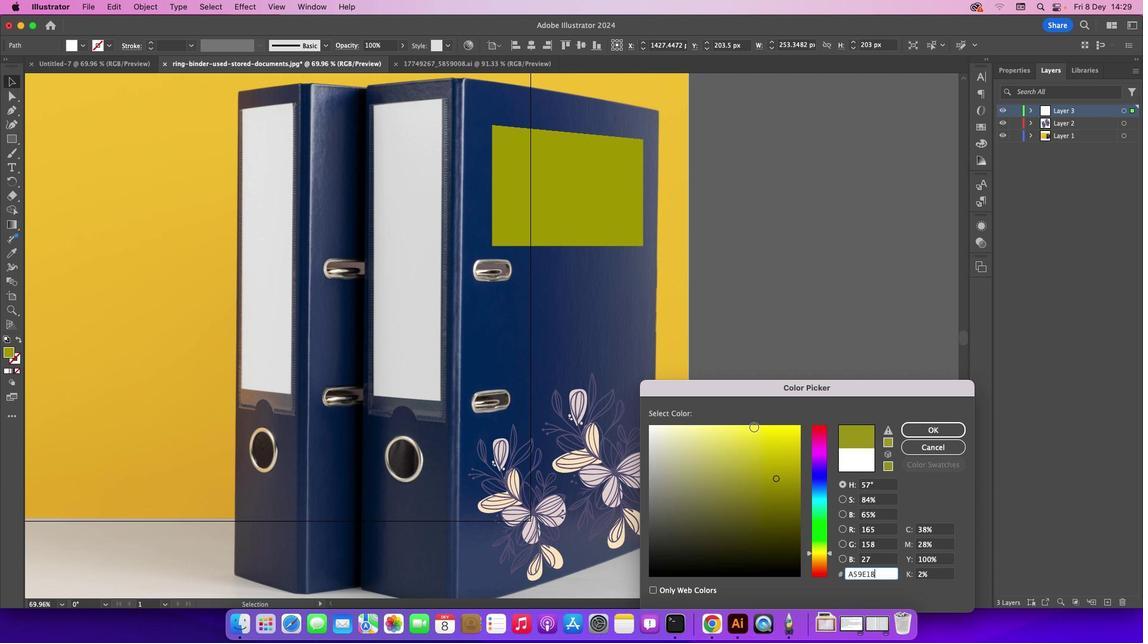 
Action: Mouse pressed left at (754, 427)
Screenshot: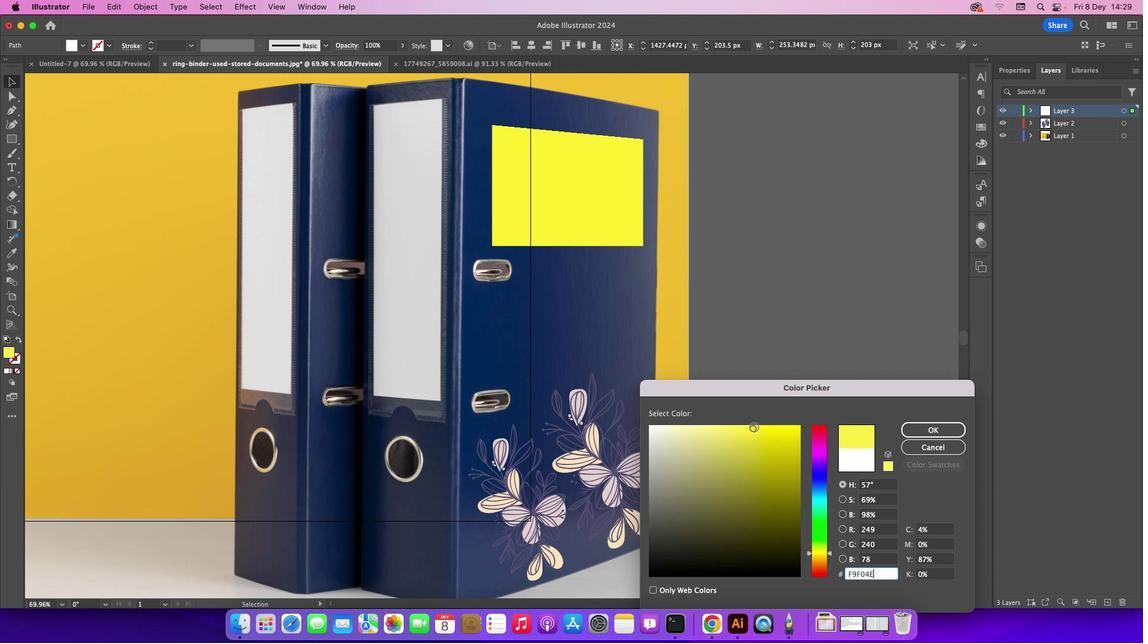 
Action: Mouse moved to (759, 428)
Screenshot: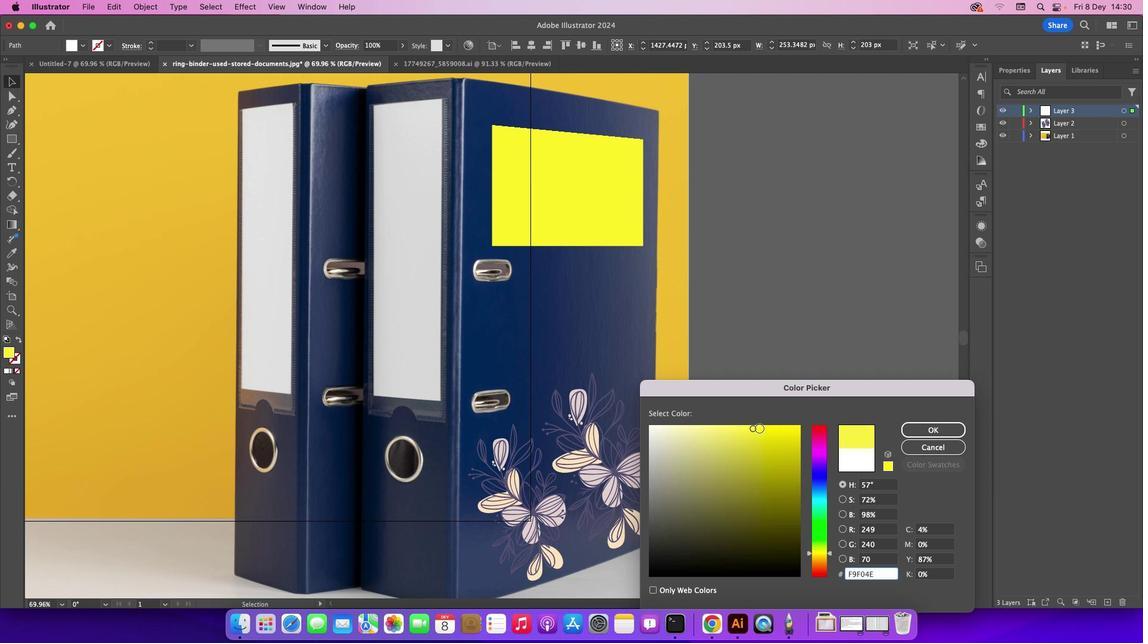 
Action: Mouse pressed left at (759, 428)
Screenshot: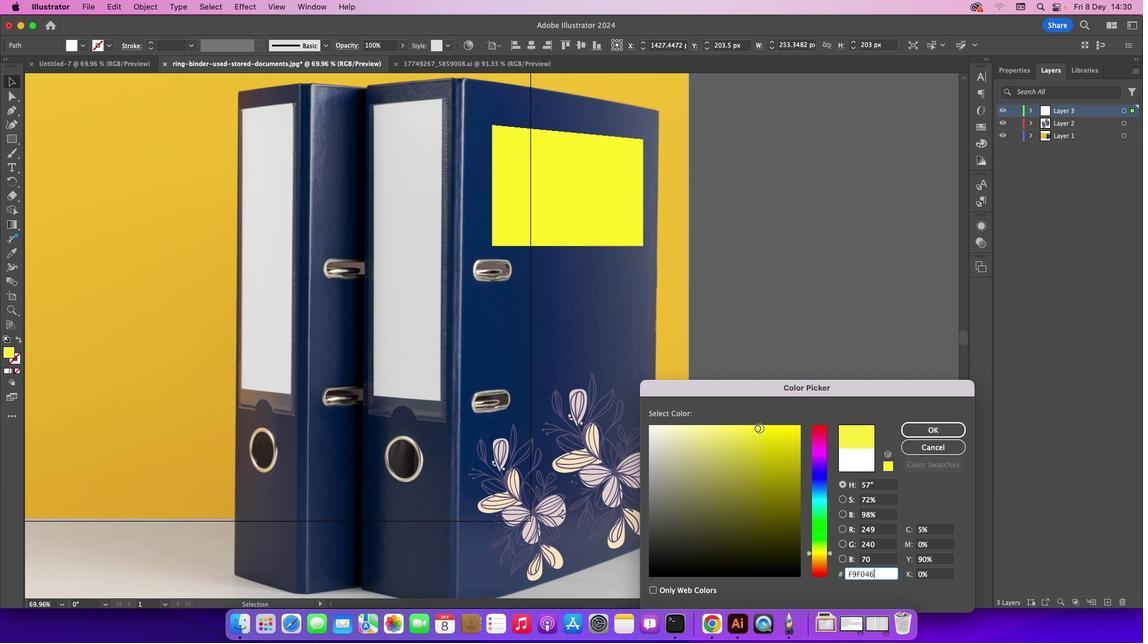 
Action: Mouse moved to (755, 428)
Screenshot: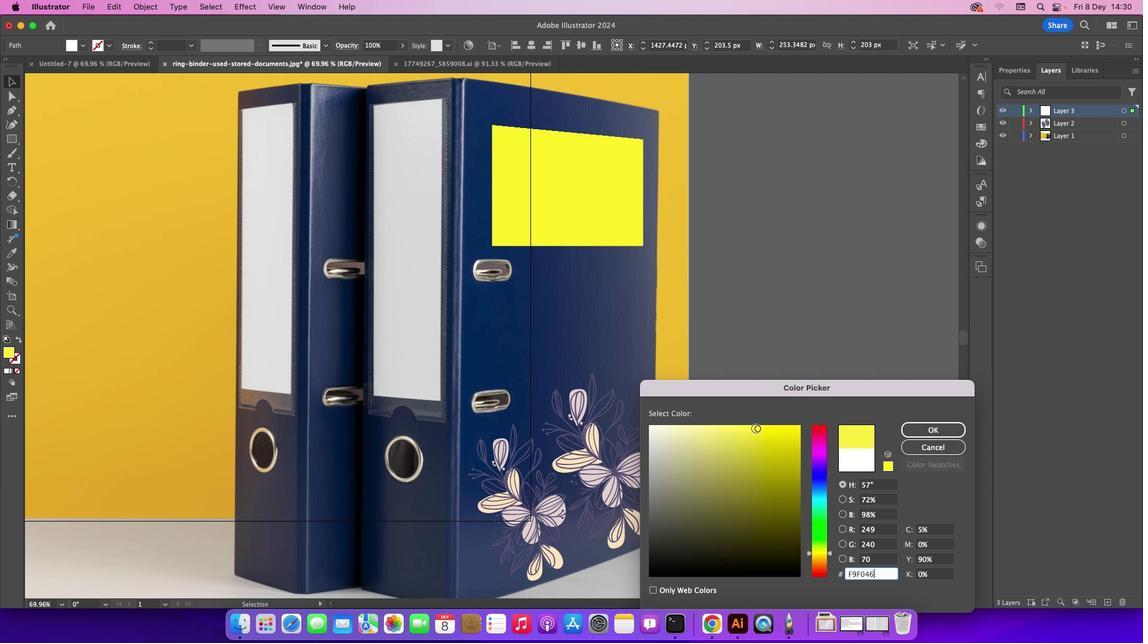 
Action: Mouse pressed left at (755, 428)
Screenshot: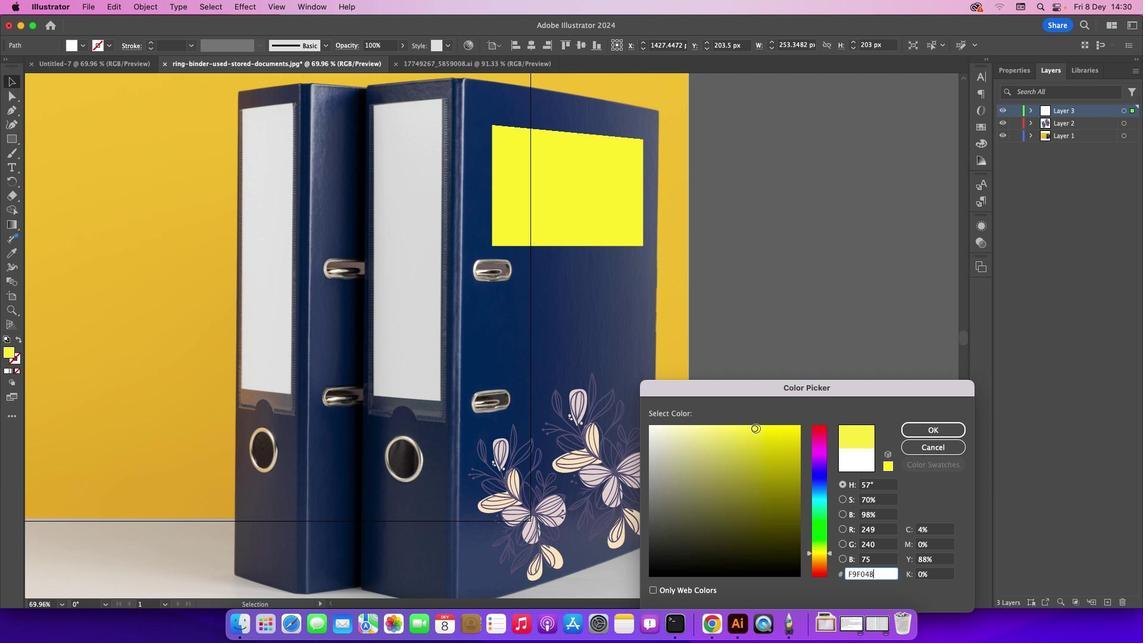 
Action: Mouse moved to (760, 428)
Screenshot: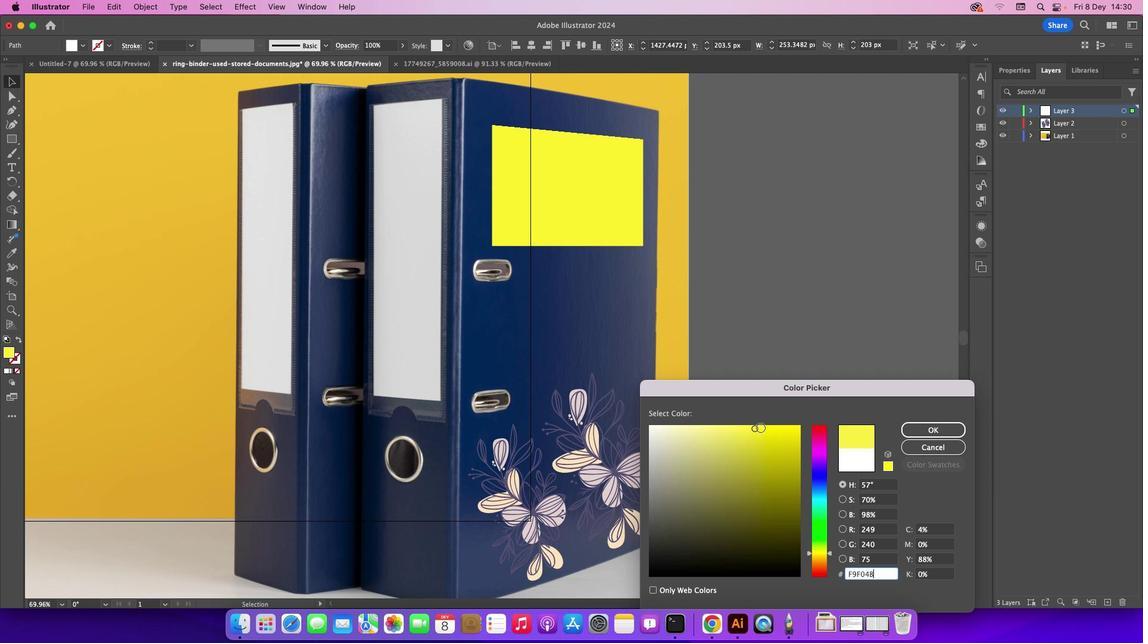 
Action: Mouse pressed left at (760, 428)
Screenshot: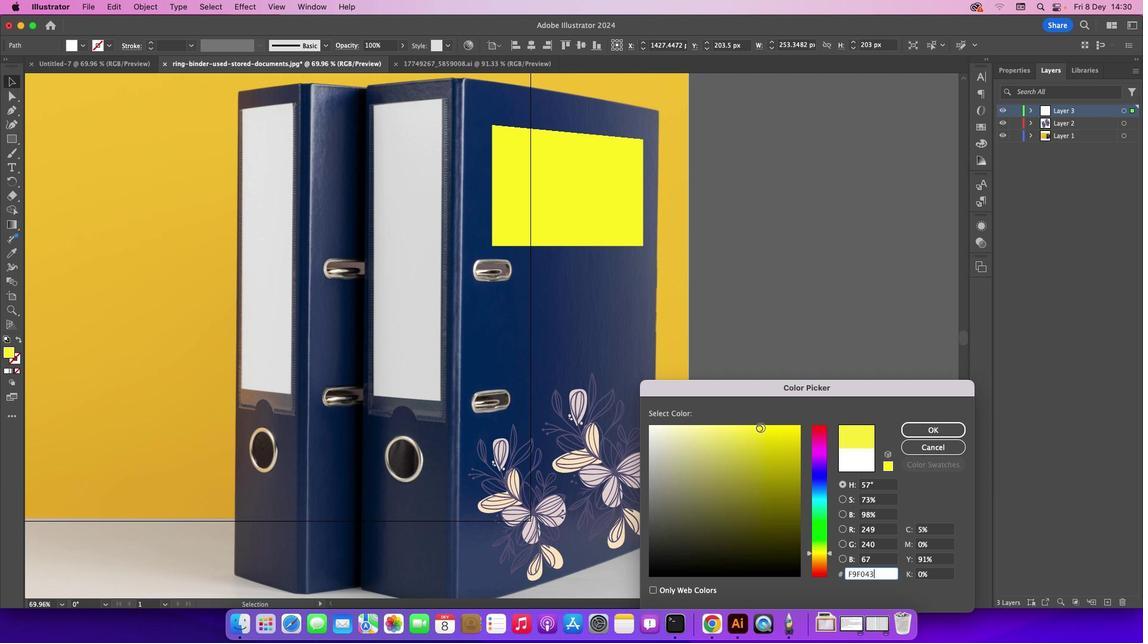 
Action: Mouse moved to (738, 434)
Screenshot: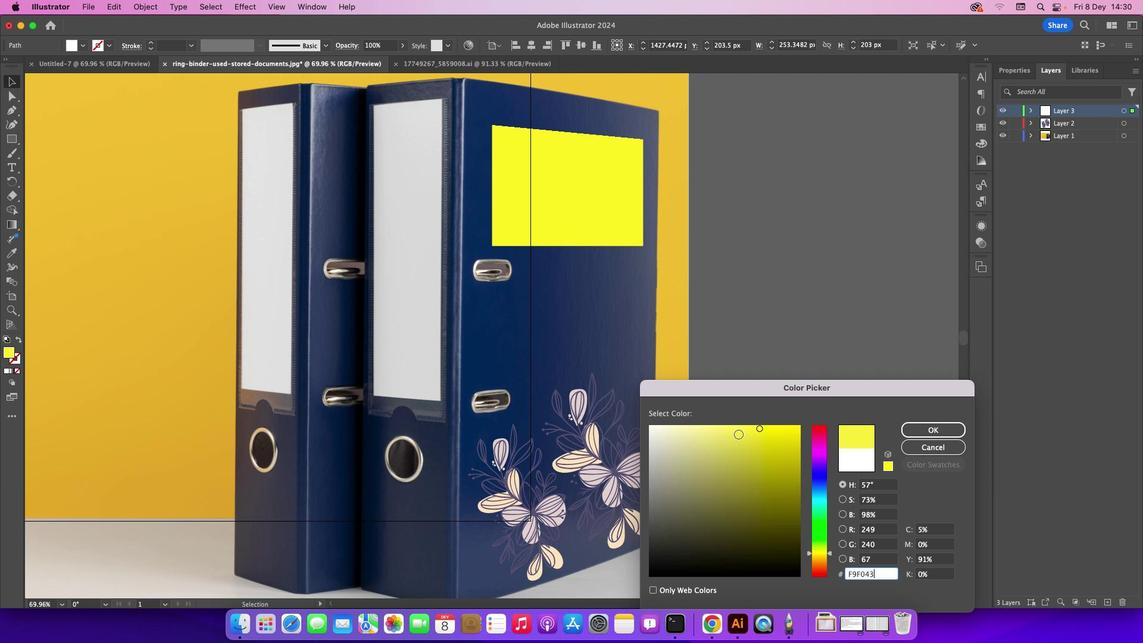 
Action: Mouse pressed left at (738, 434)
Screenshot: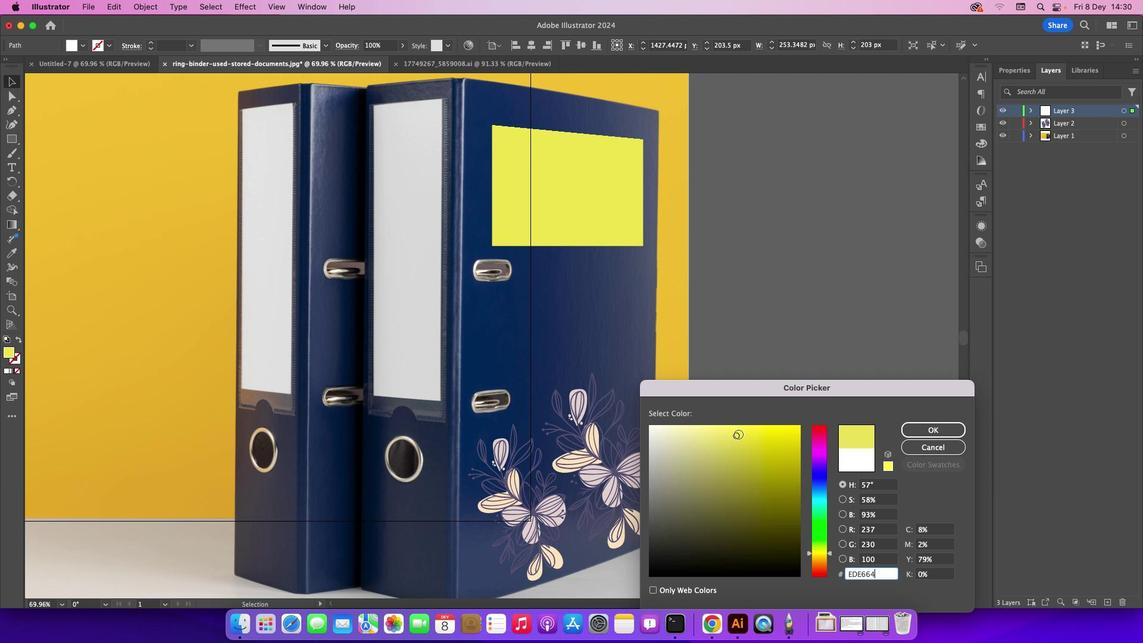 
Action: Mouse moved to (736, 432)
Screenshot: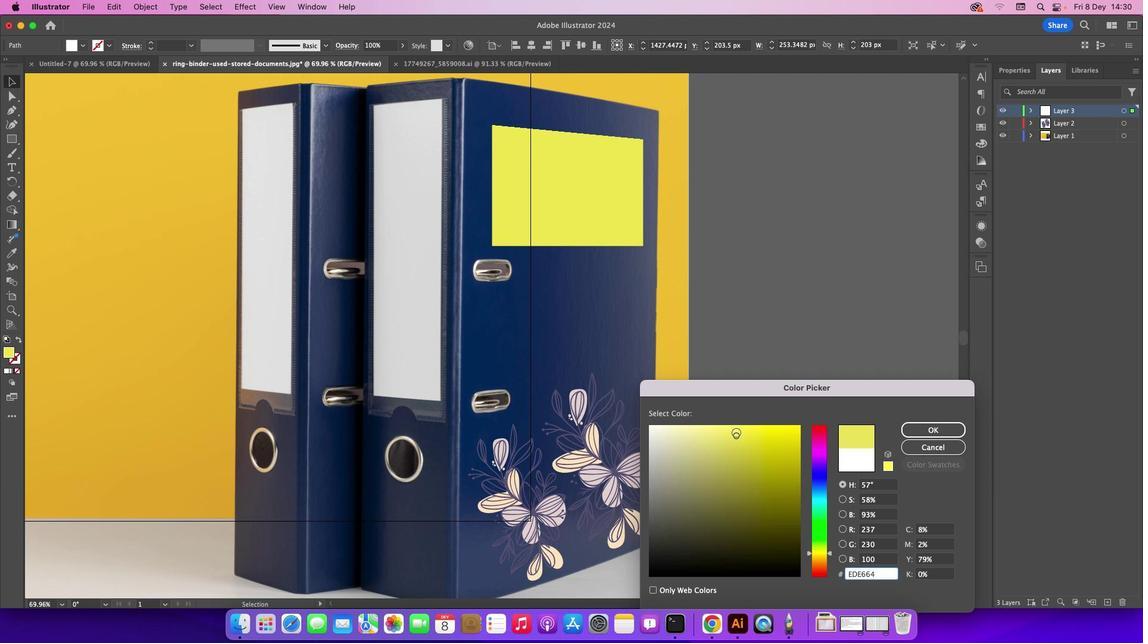 
Action: Mouse pressed left at (736, 432)
Screenshot: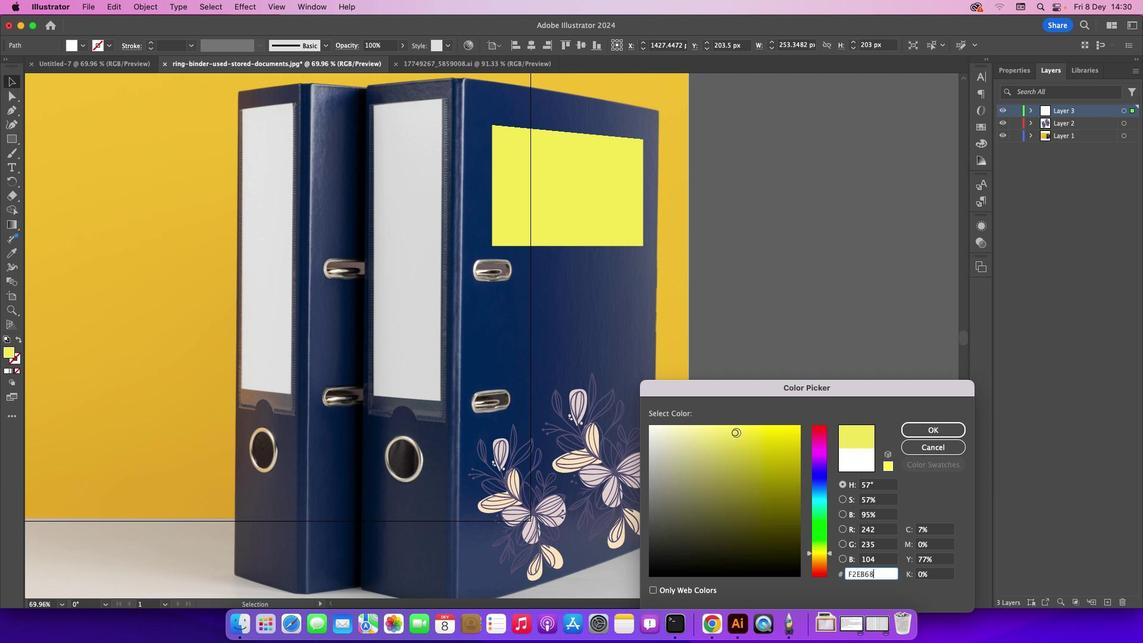 
Action: Mouse pressed left at (736, 432)
Screenshot: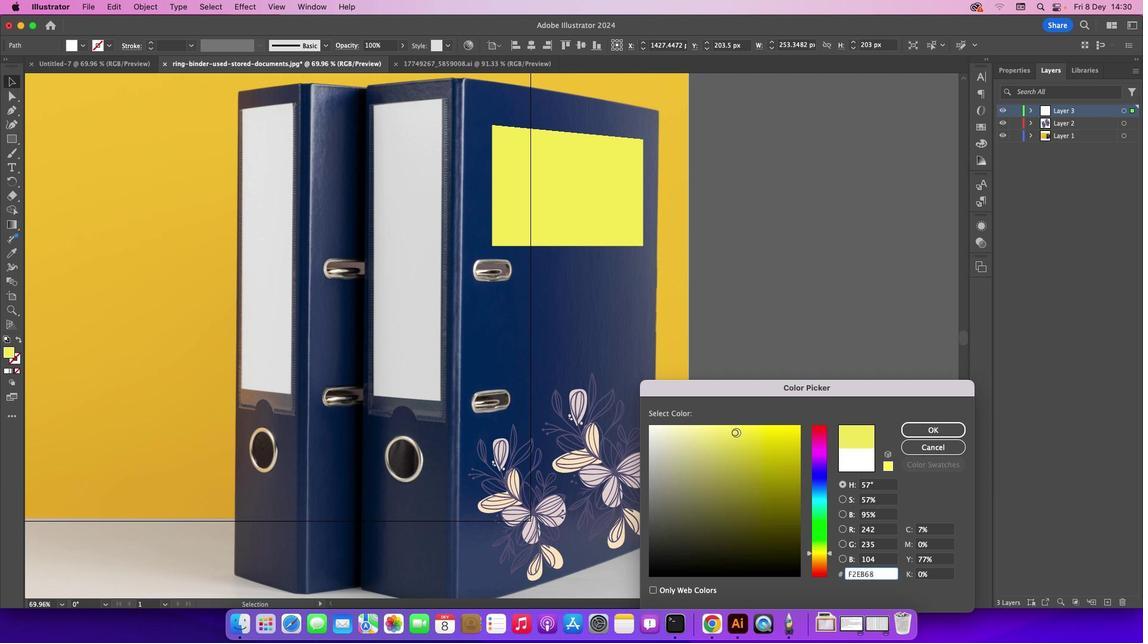 
Action: Mouse moved to (732, 429)
Screenshot: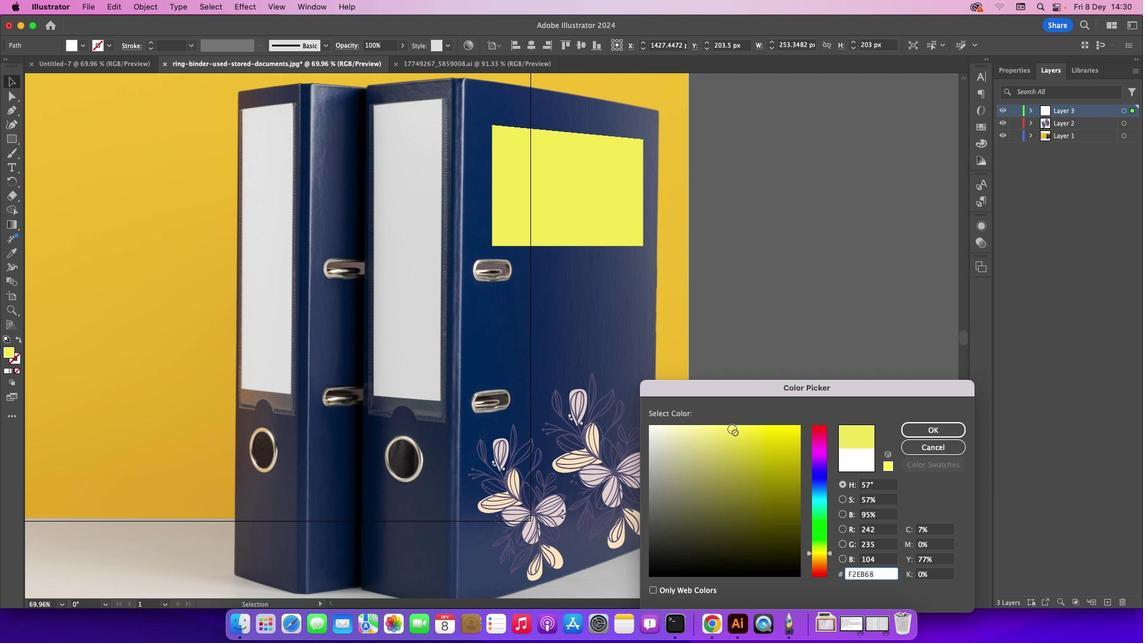 
Action: Mouse pressed left at (732, 429)
Screenshot: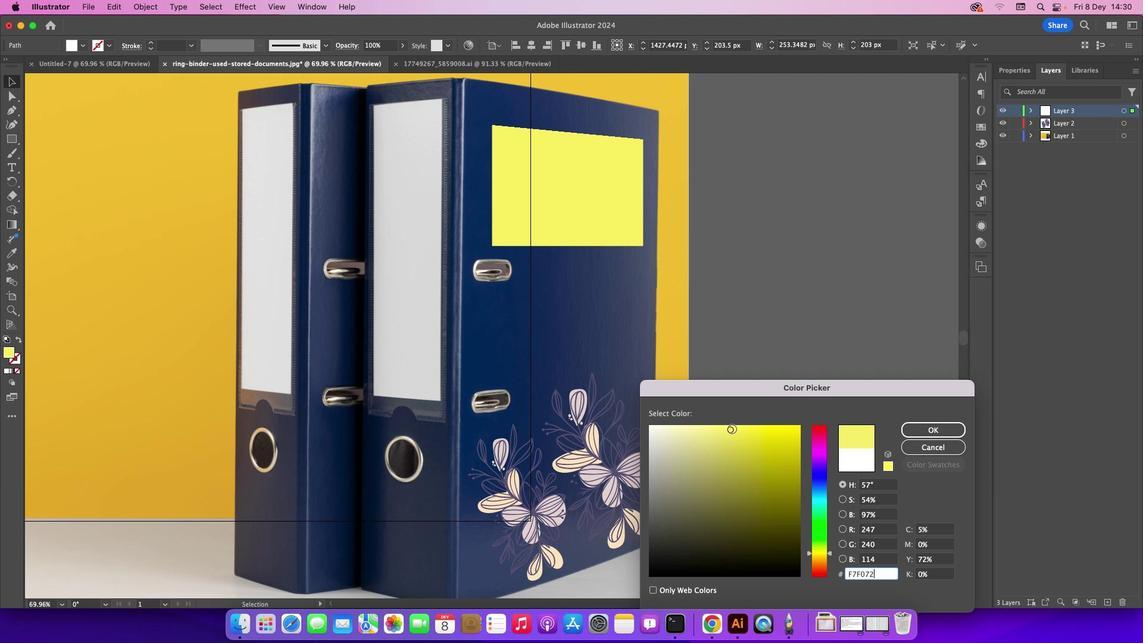 
Action: Mouse moved to (728, 429)
Screenshot: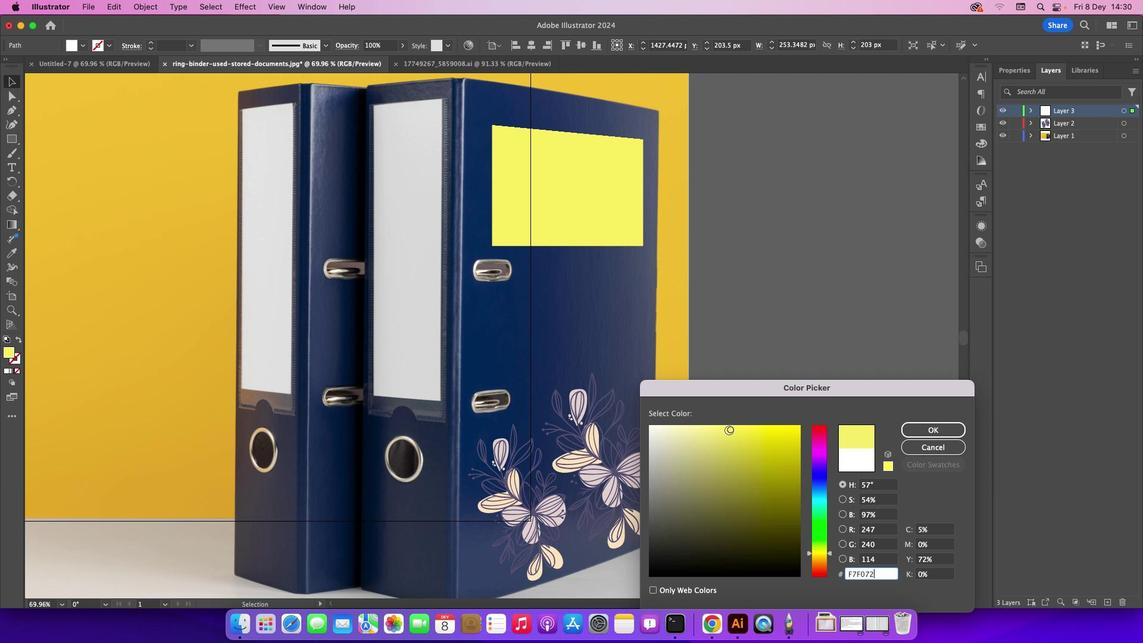 
Action: Mouse pressed left at (728, 429)
Screenshot: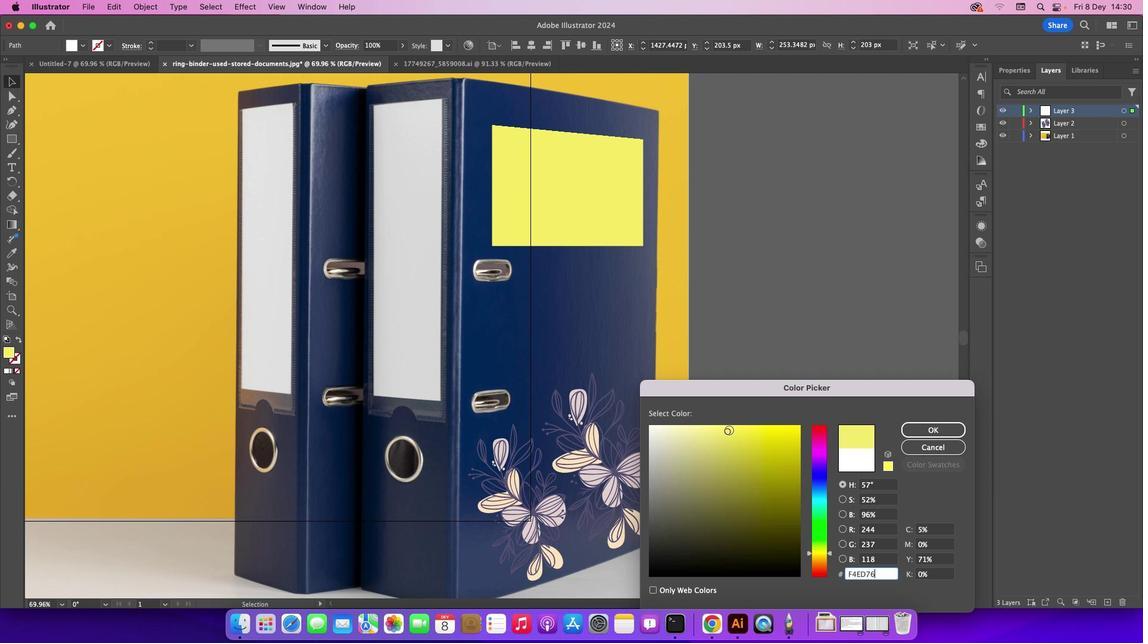 
Action: Mouse pressed right at (728, 429)
Screenshot: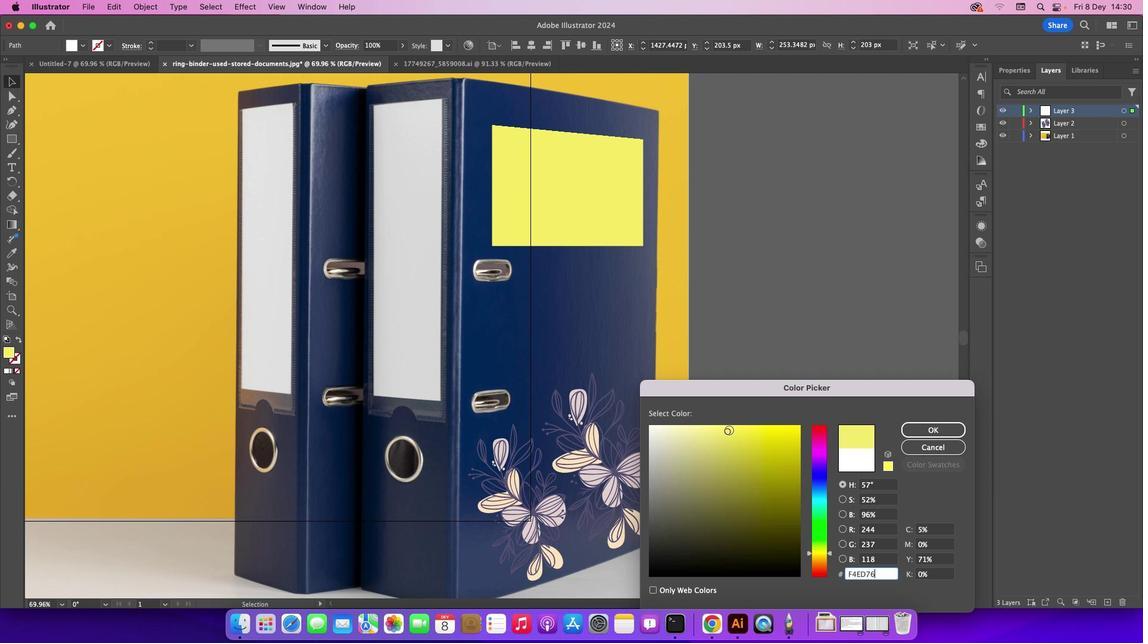 
Action: Mouse moved to (934, 427)
Screenshot: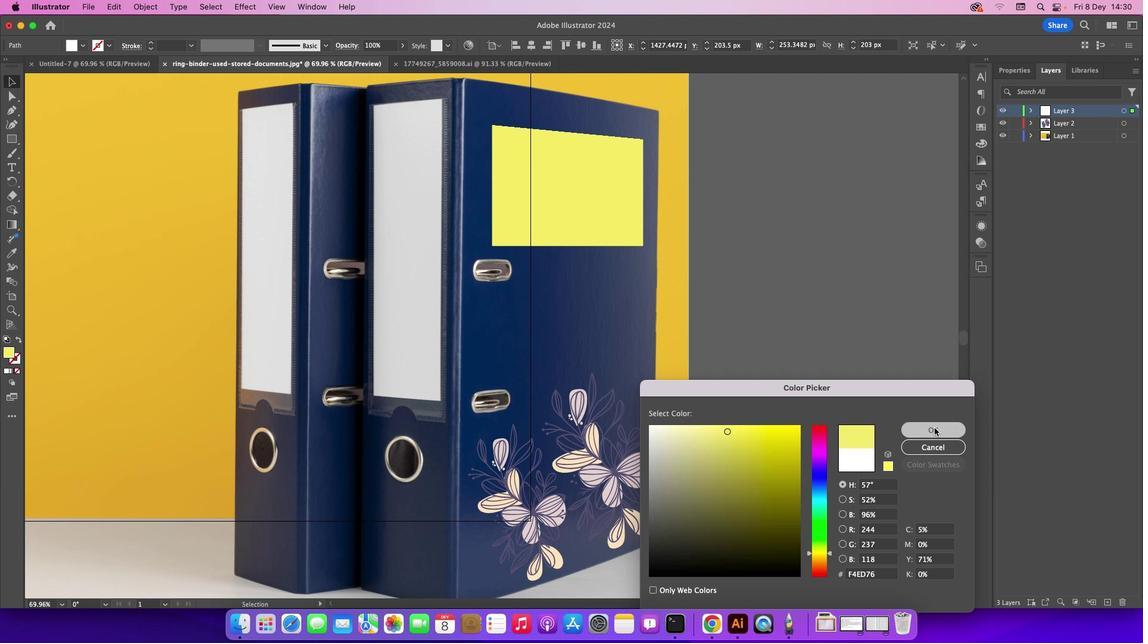 
Action: Mouse pressed left at (934, 427)
Screenshot: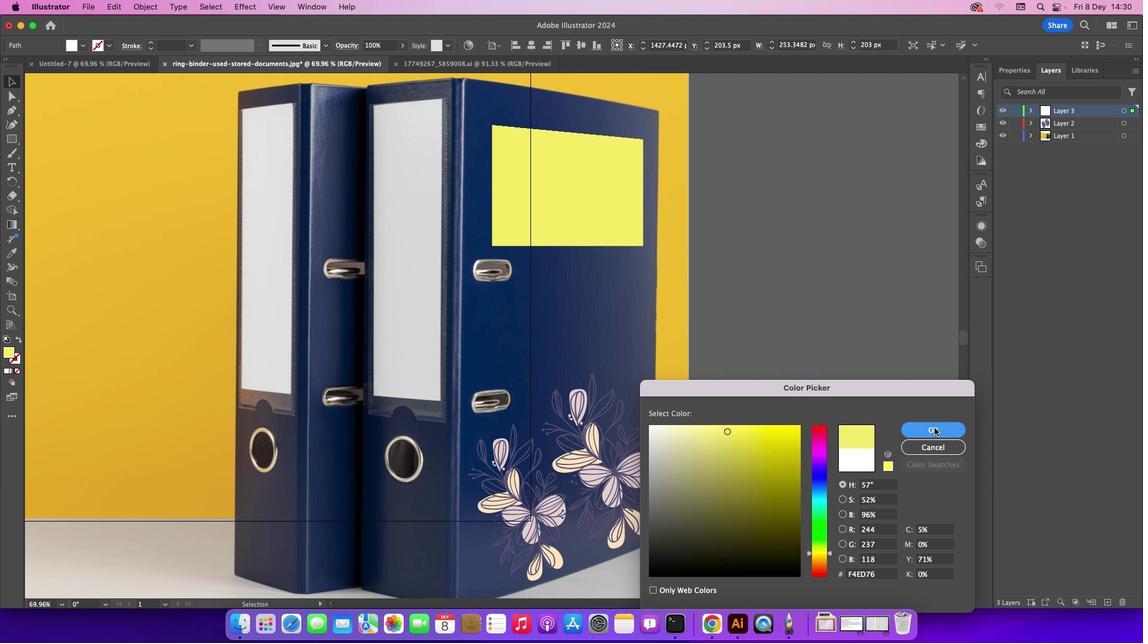 
Action: Mouse moved to (4, 352)
Screenshot: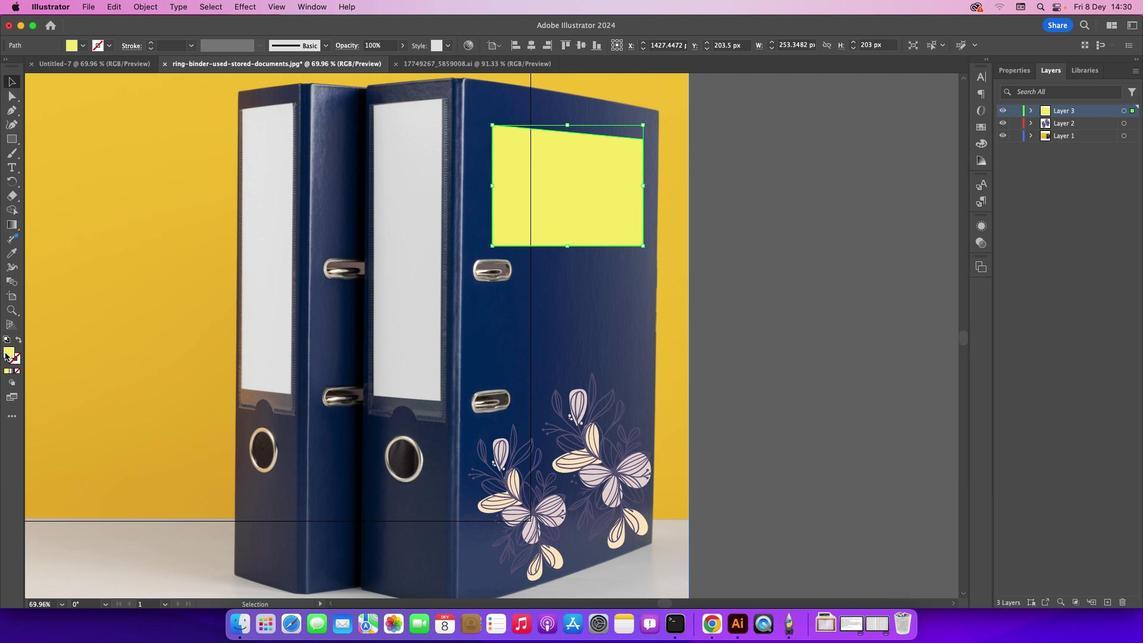 
Action: Mouse pressed left at (4, 352)
Screenshot: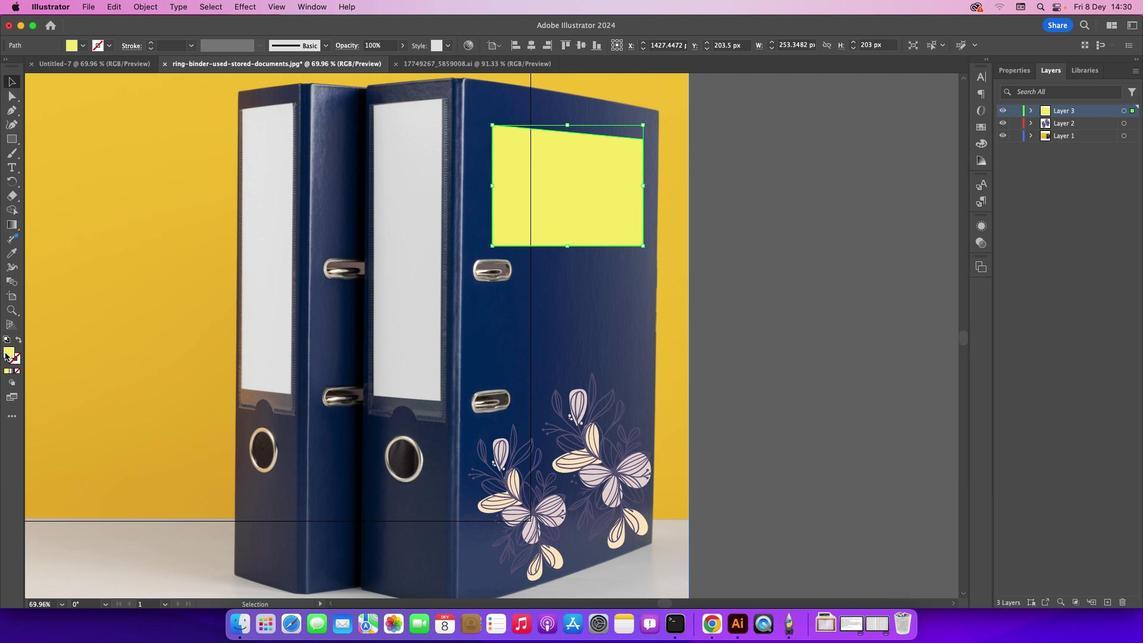 
Action: Mouse pressed left at (4, 352)
Screenshot: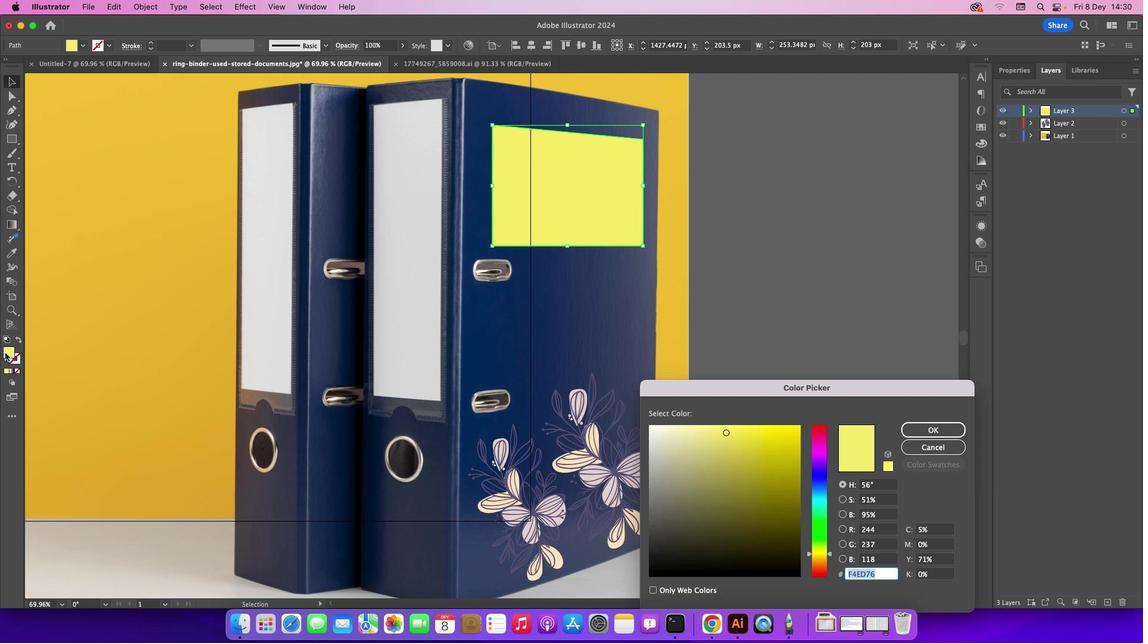 
Action: Mouse moved to (815, 500)
Screenshot: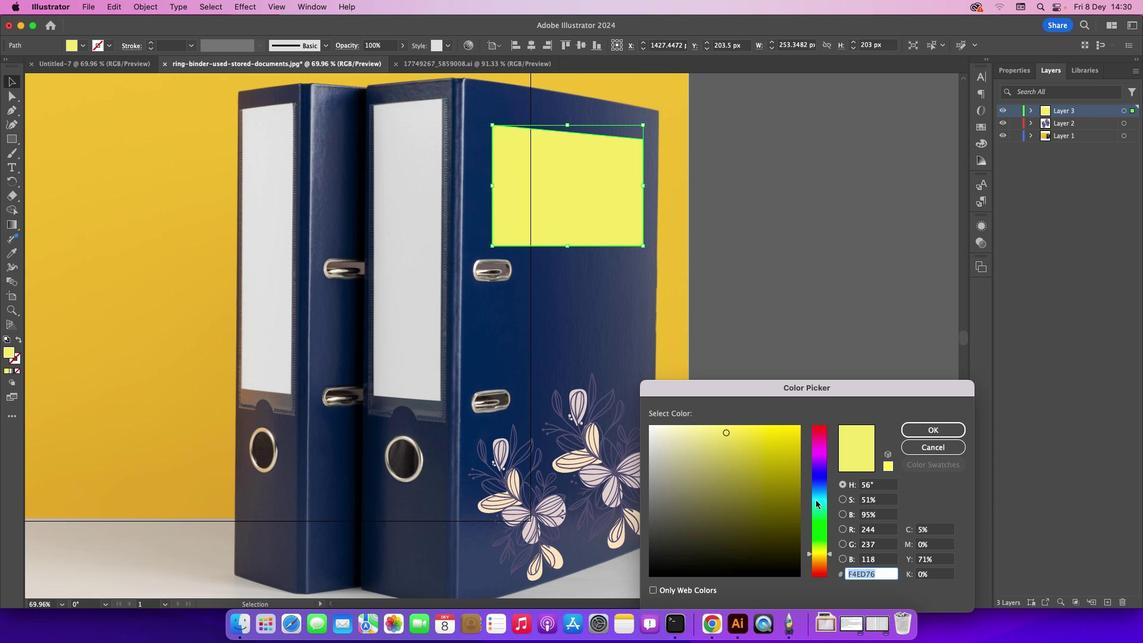
Action: Mouse pressed left at (815, 500)
Screenshot: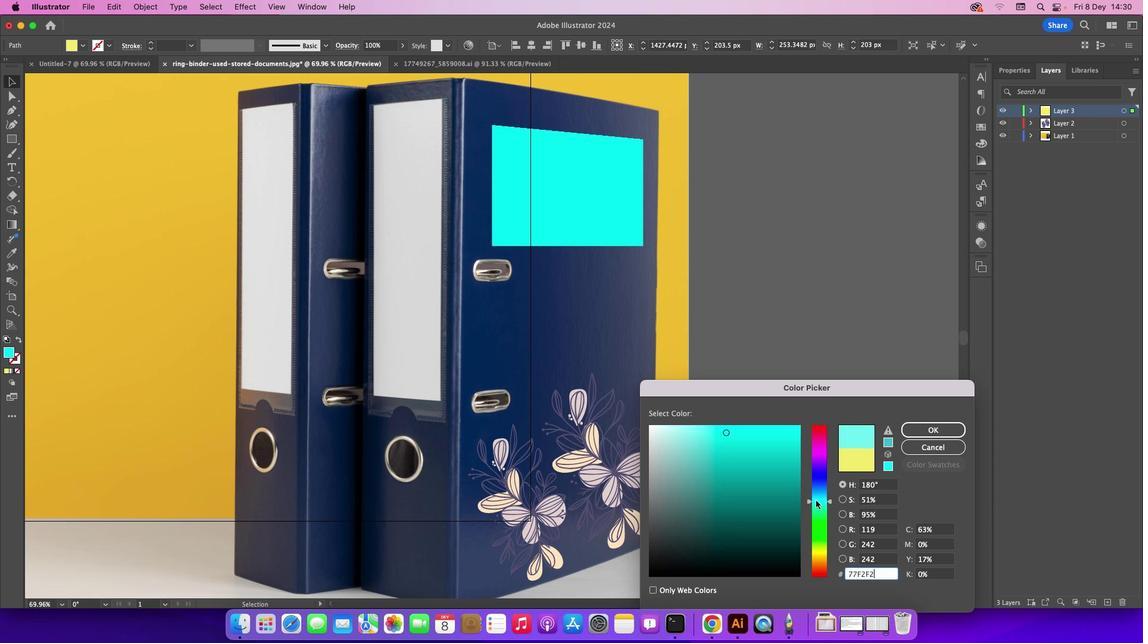 
Action: Mouse moved to (693, 438)
Screenshot: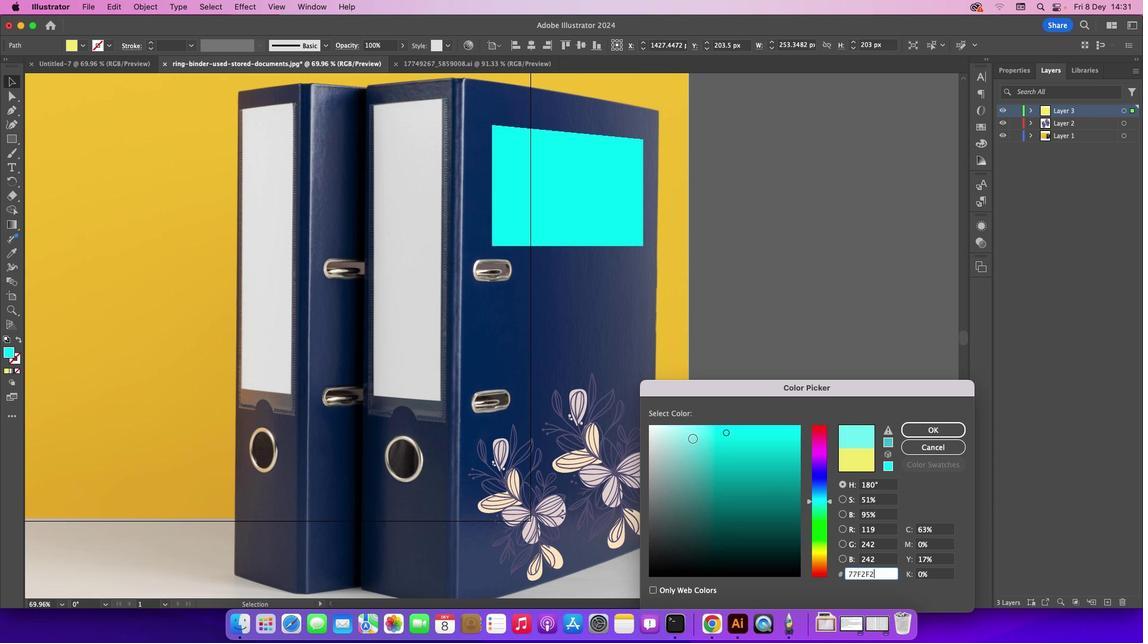 
Action: Mouse pressed left at (693, 438)
Screenshot: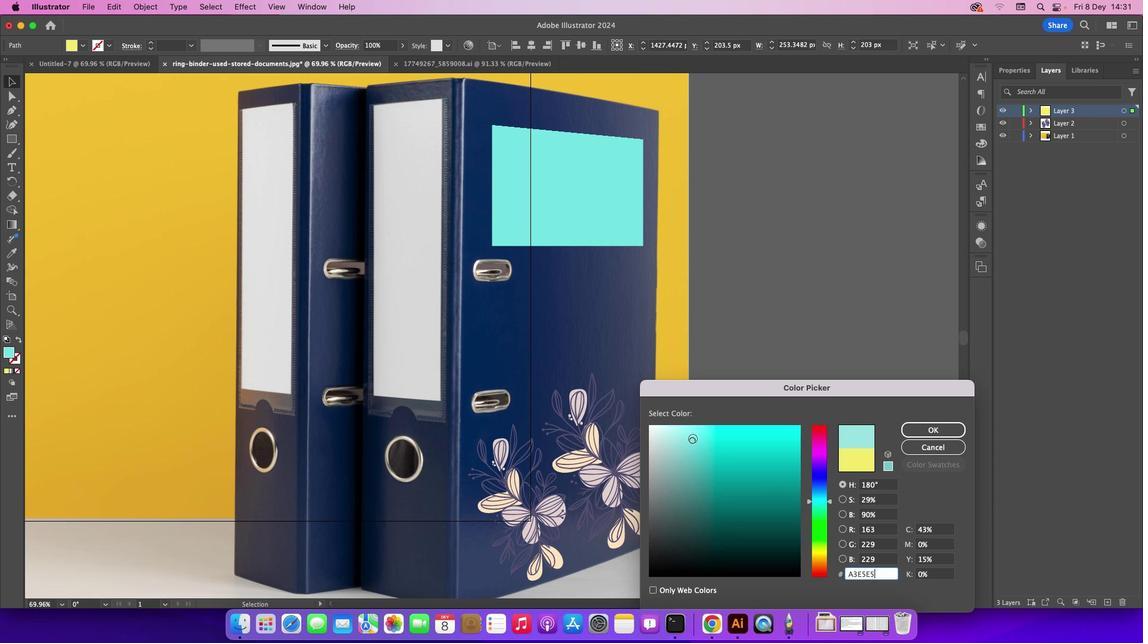 
Action: Mouse moved to (686, 432)
Screenshot: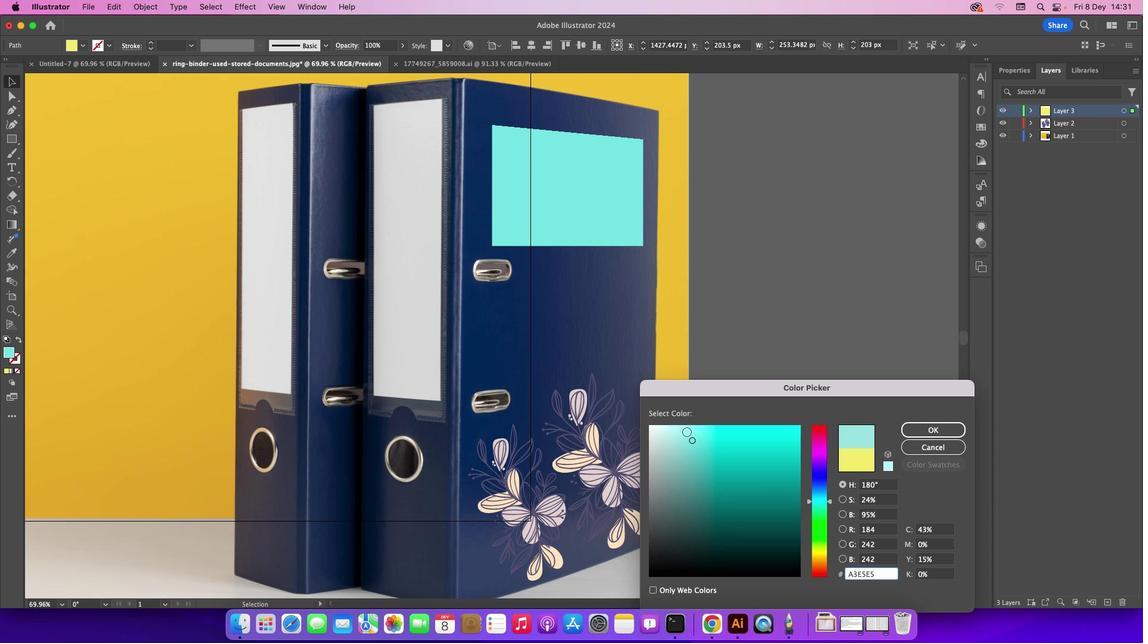 
Action: Mouse pressed left at (686, 432)
Screenshot: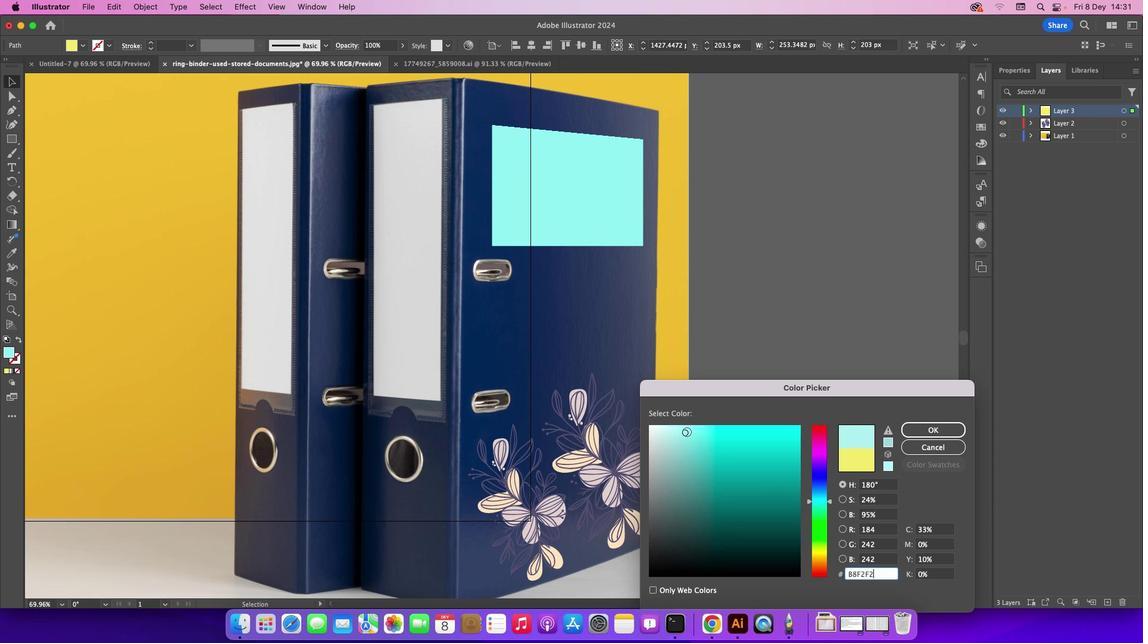 
Action: Mouse moved to (678, 431)
Screenshot: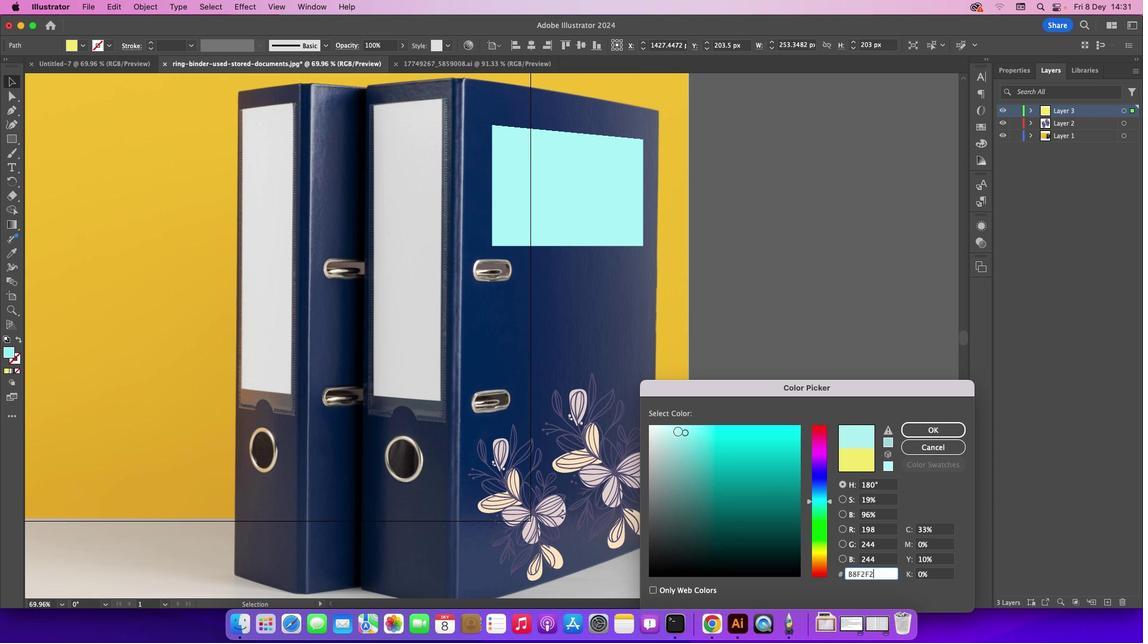 
Action: Mouse pressed left at (678, 431)
Screenshot: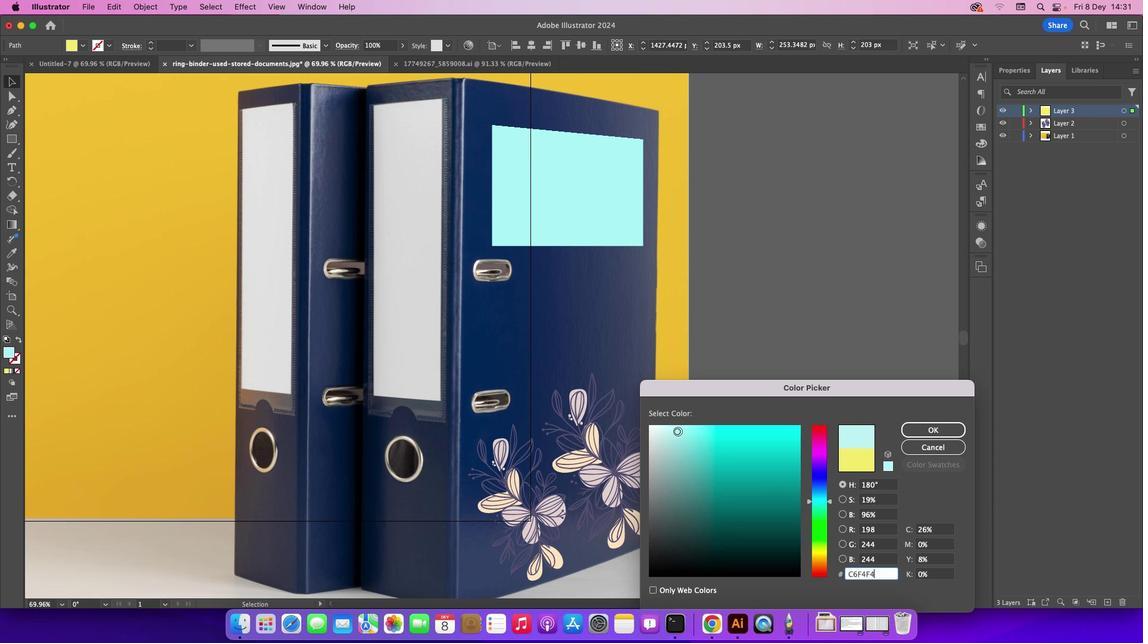 
Action: Mouse moved to (672, 430)
Screenshot: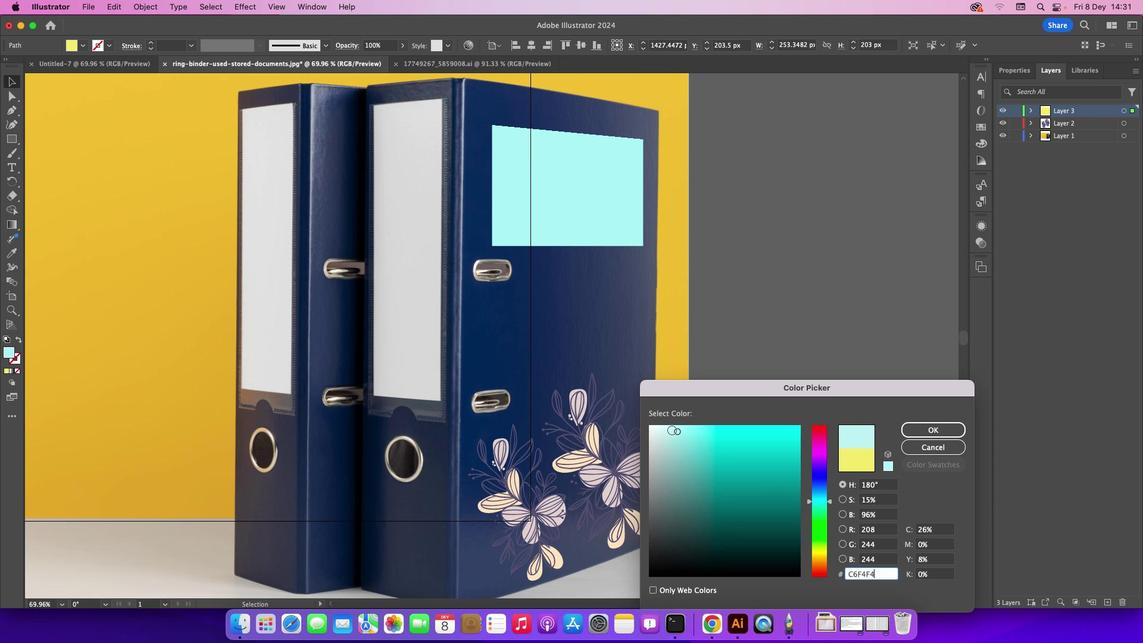 
Action: Mouse pressed left at (672, 430)
Screenshot: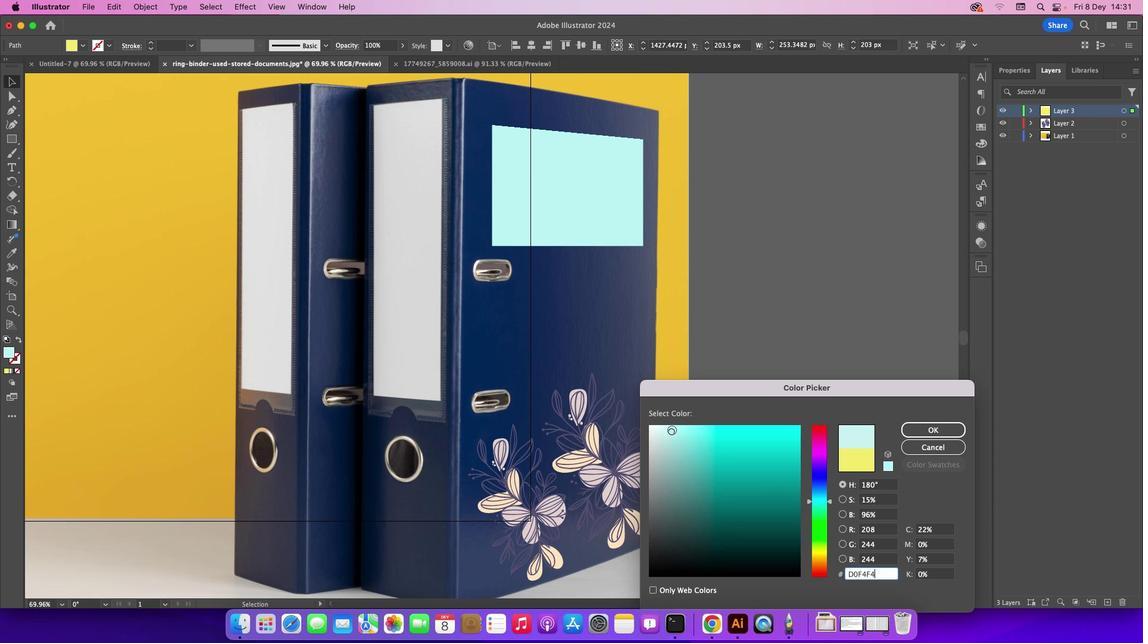 
Action: Mouse moved to (669, 428)
Screenshot: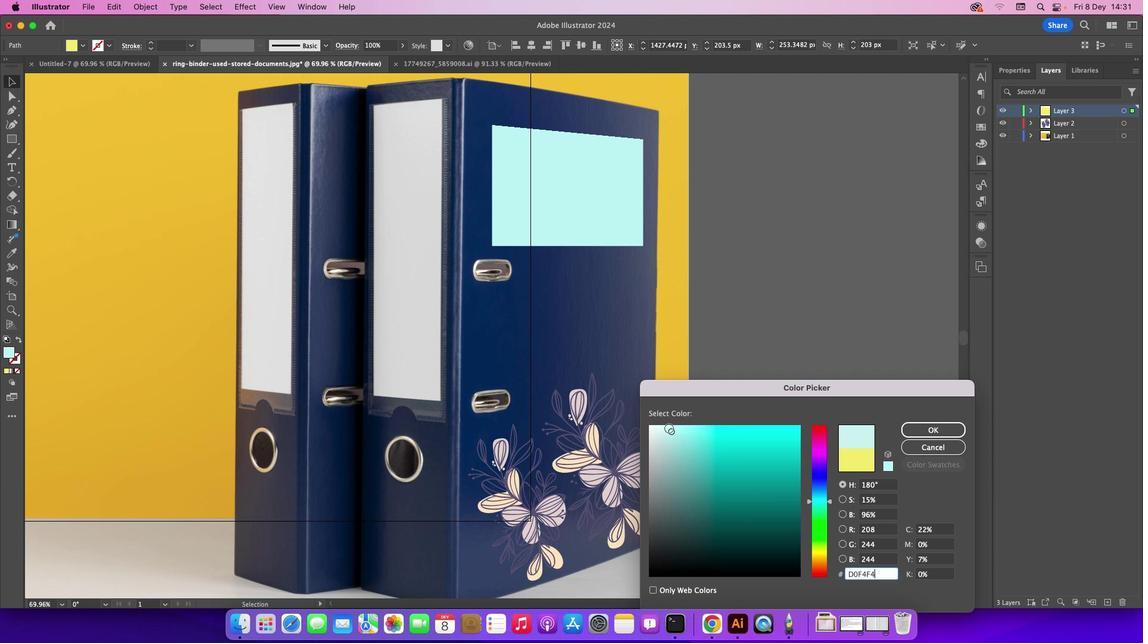 
Action: Mouse pressed left at (669, 428)
Screenshot: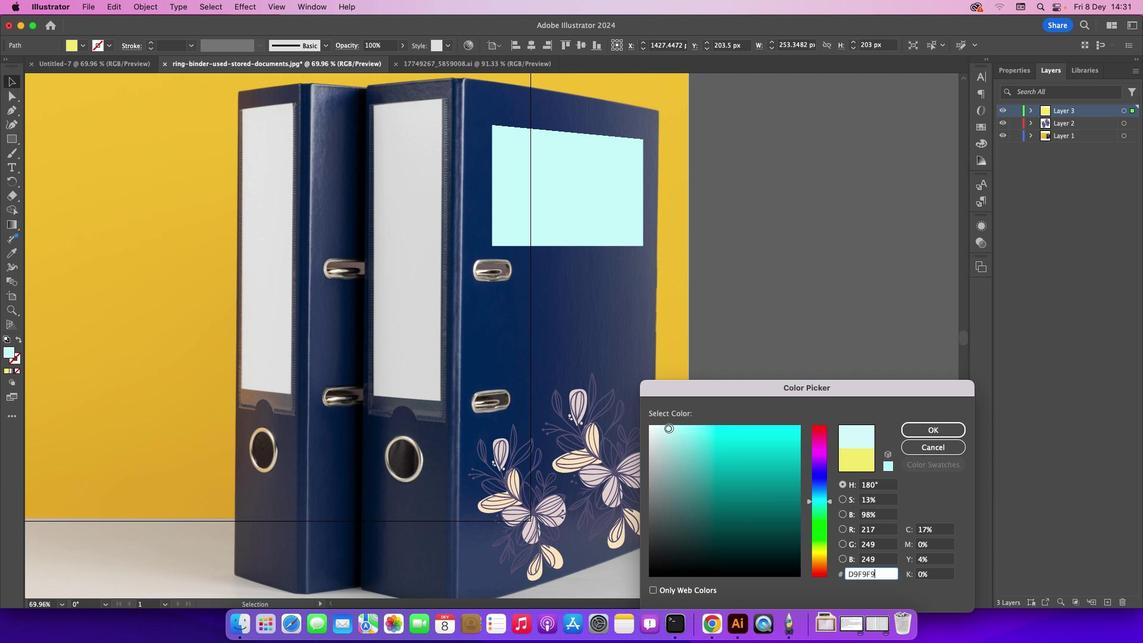 
Action: Mouse moved to (933, 432)
Screenshot: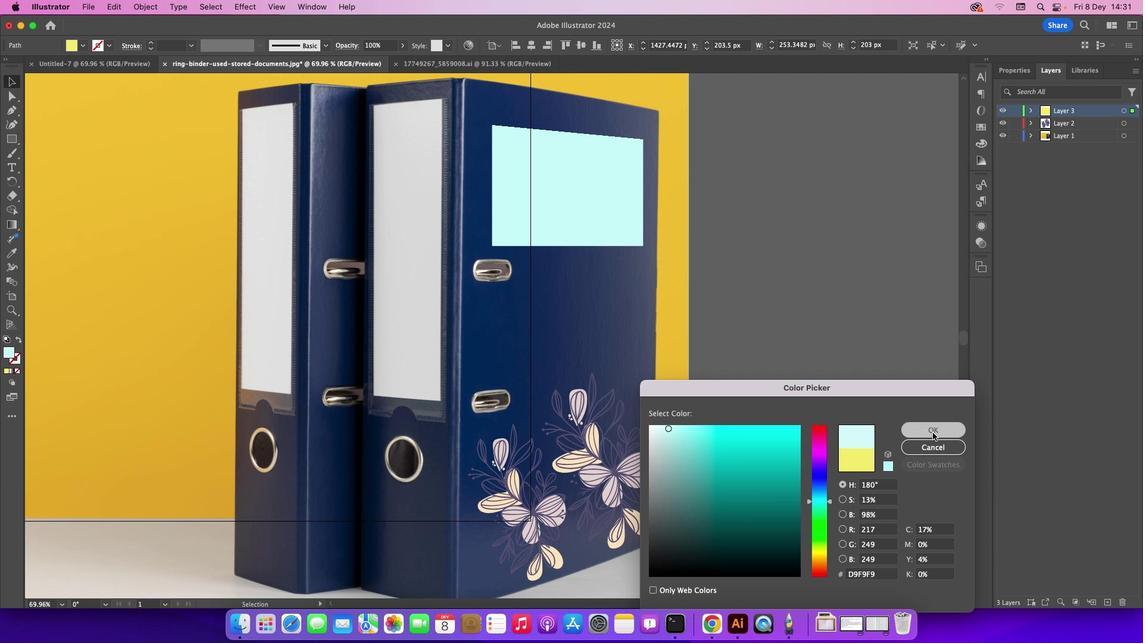 
Action: Mouse pressed left at (933, 432)
Screenshot: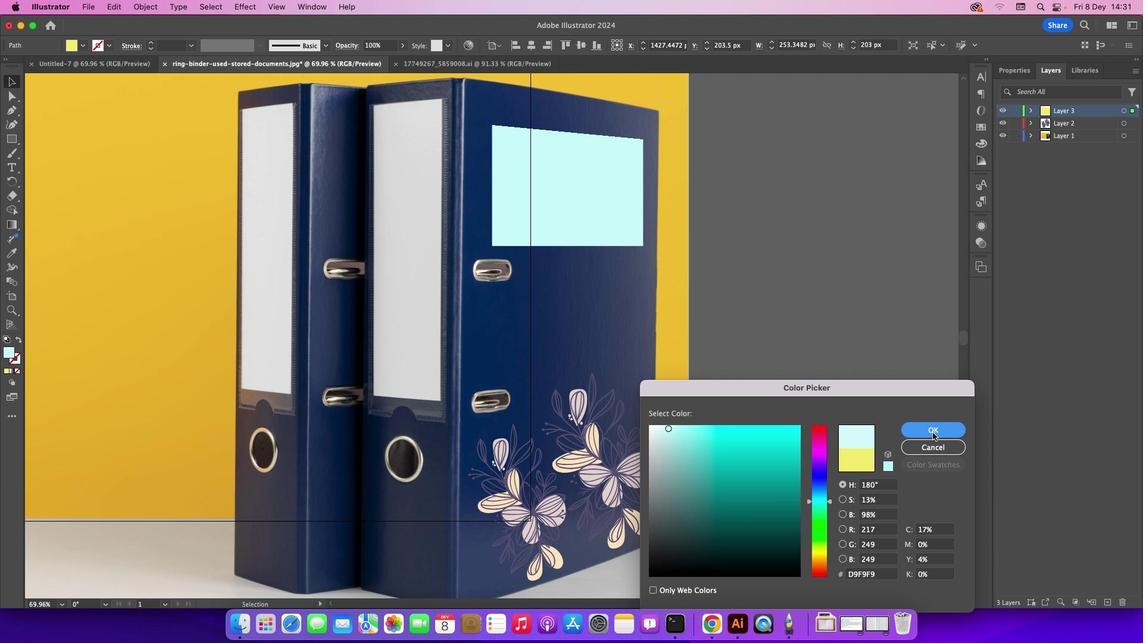 
Action: Mouse moved to (714, 287)
Screenshot: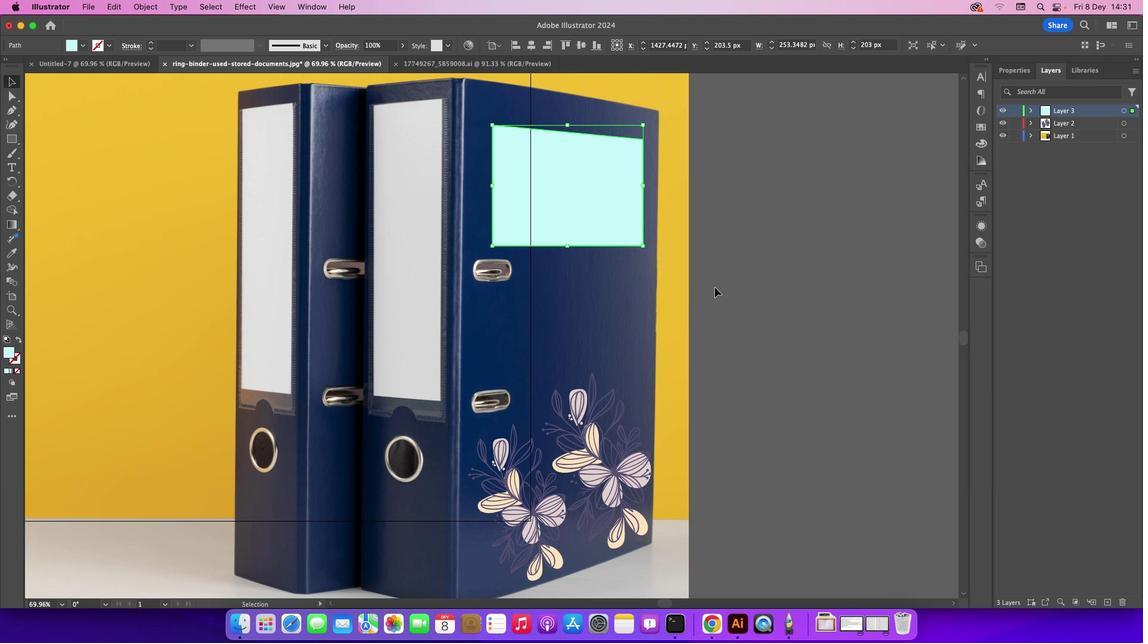 
Action: Mouse pressed left at (714, 287)
Screenshot: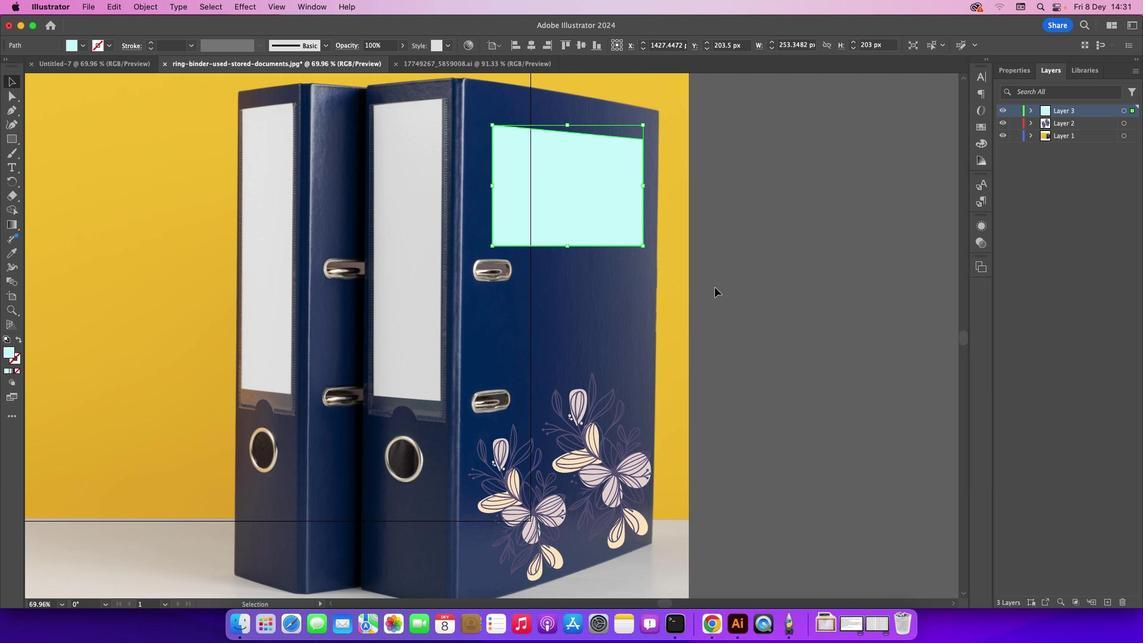 
Action: Mouse moved to (561, 213)
Screenshot: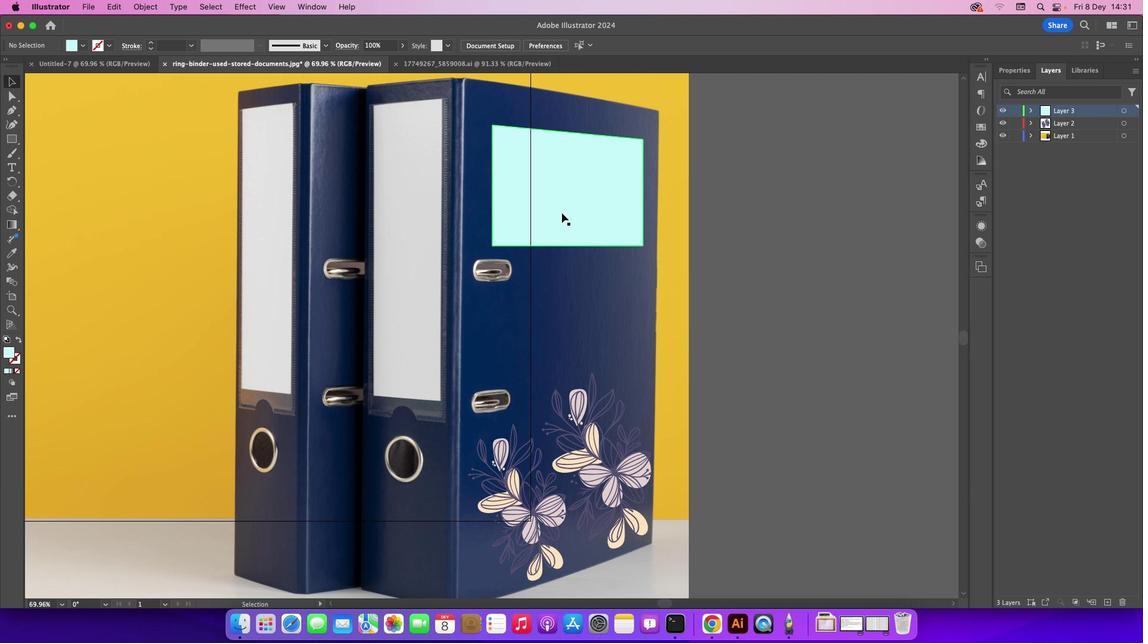 
Action: Mouse pressed left at (561, 213)
Screenshot: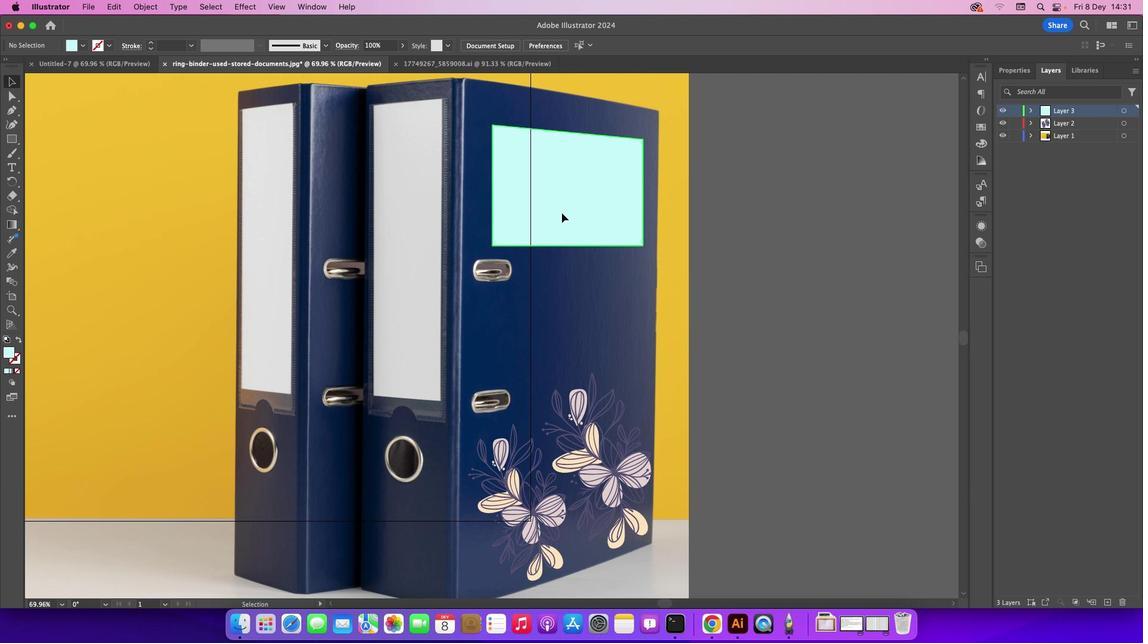 
Action: Mouse moved to (800, 302)
Screenshot: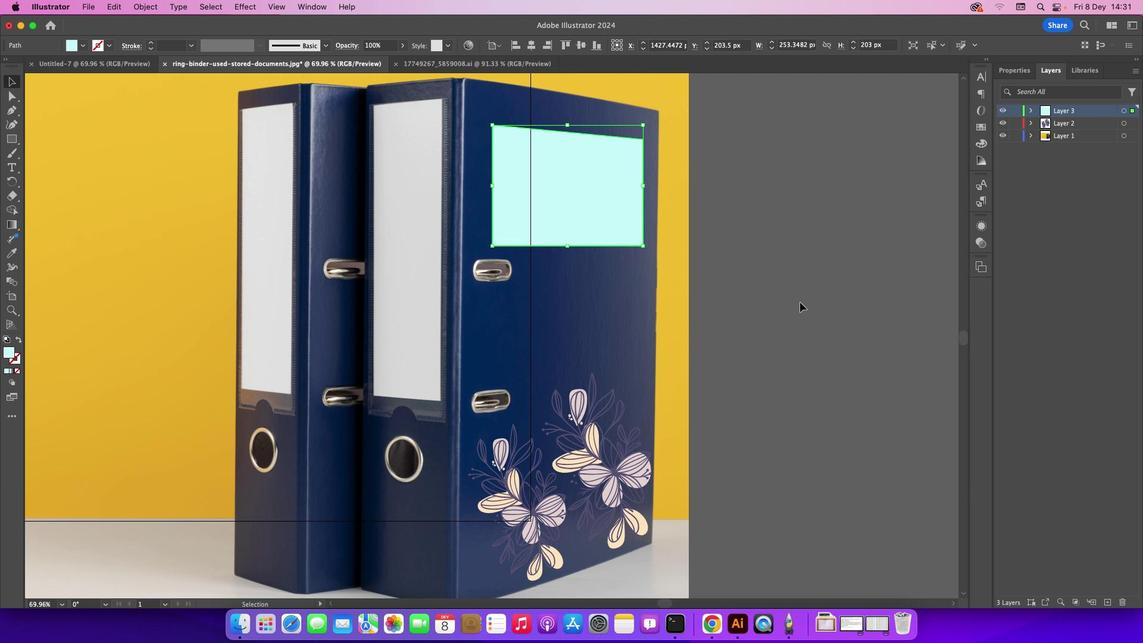 
Action: Mouse pressed left at (800, 302)
Screenshot: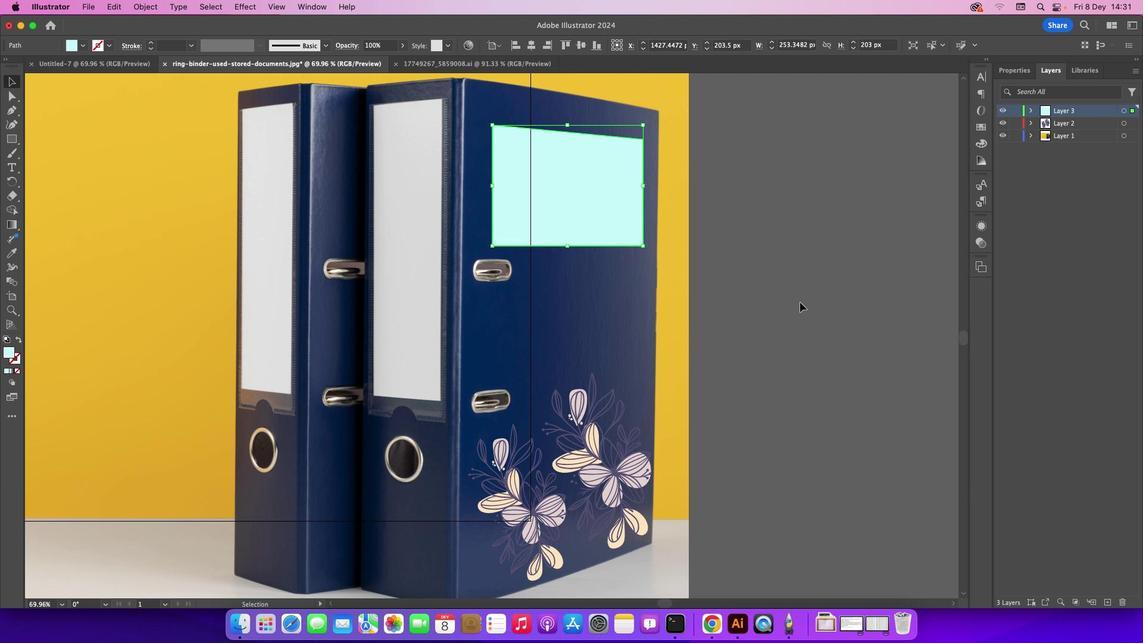 
Action: Mouse moved to (614, 236)
Screenshot: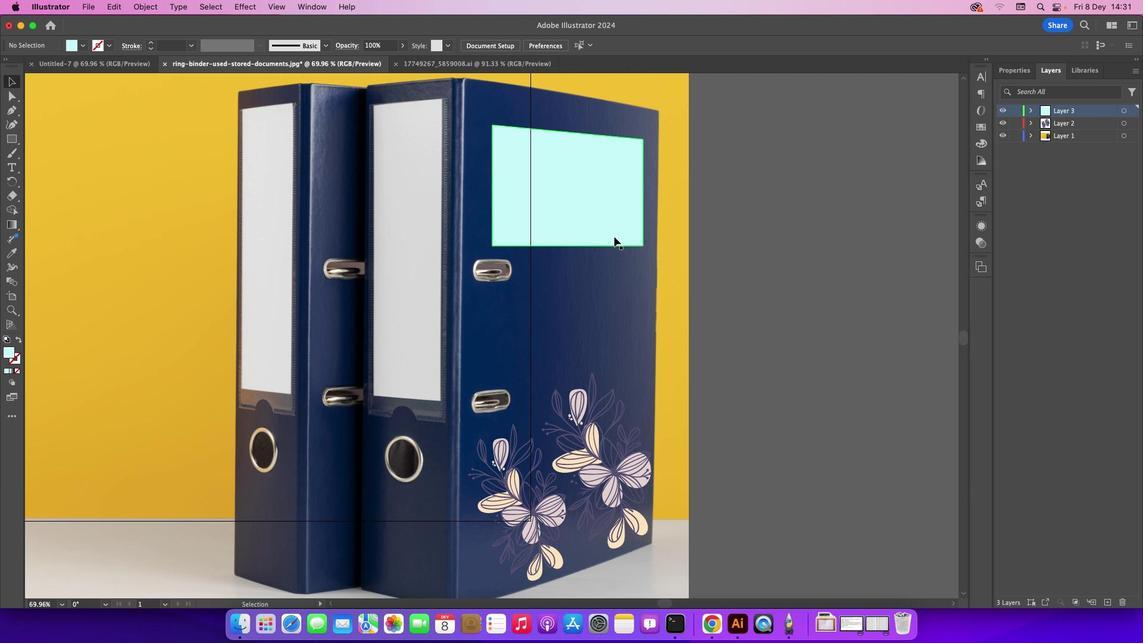 
Action: Mouse pressed left at (614, 236)
Screenshot: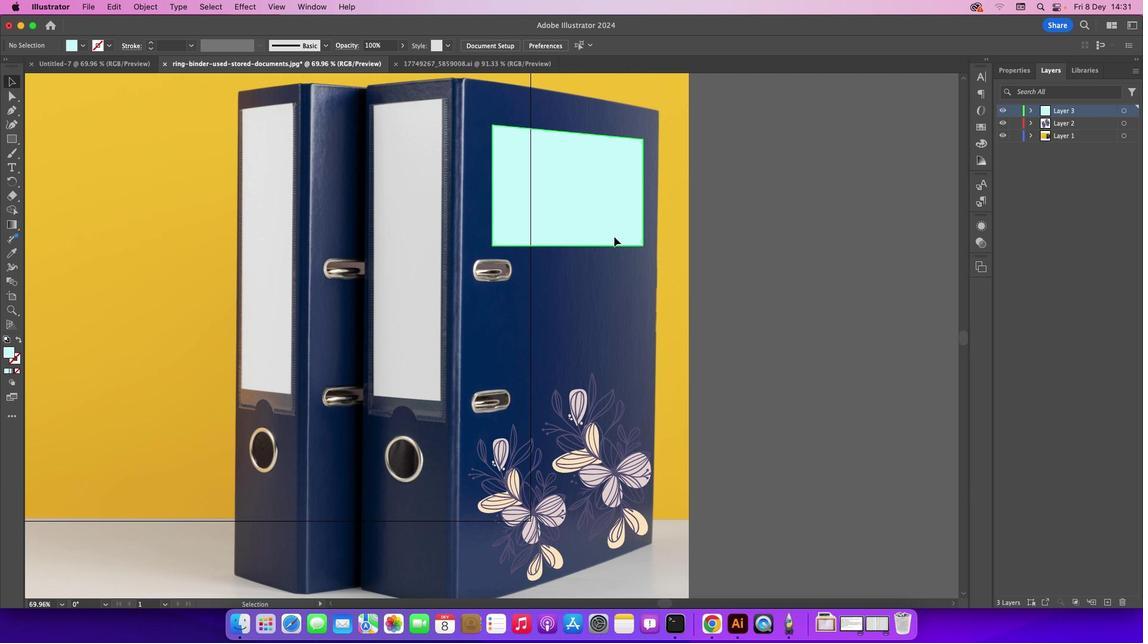 
Action: Mouse moved to (648, 119)
Screenshot: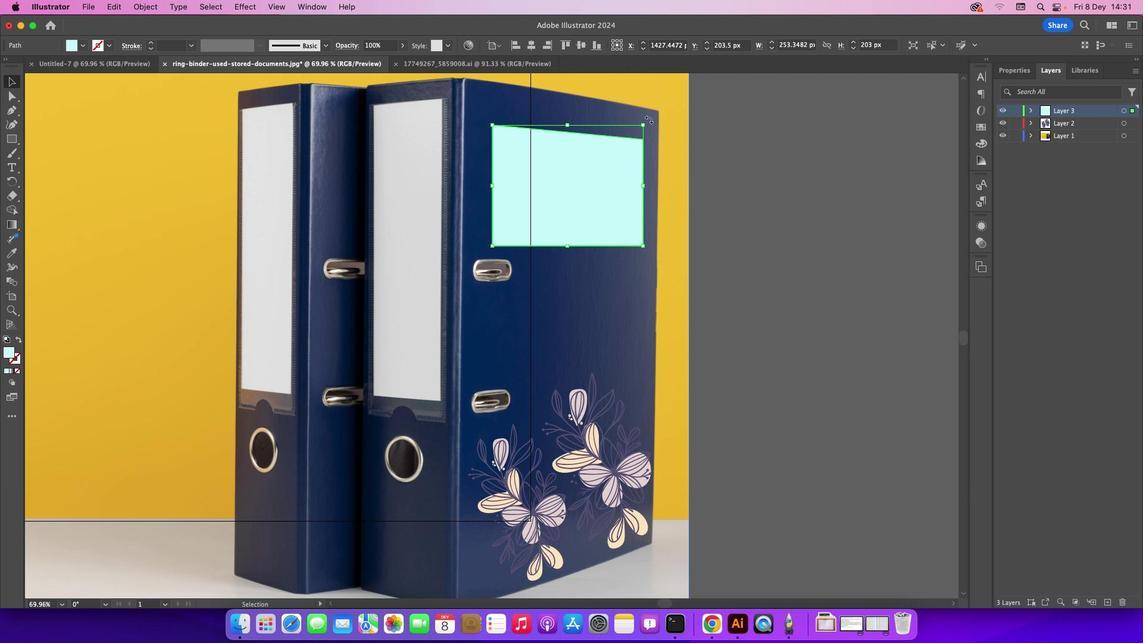 
Action: Mouse pressed left at (648, 119)
Screenshot: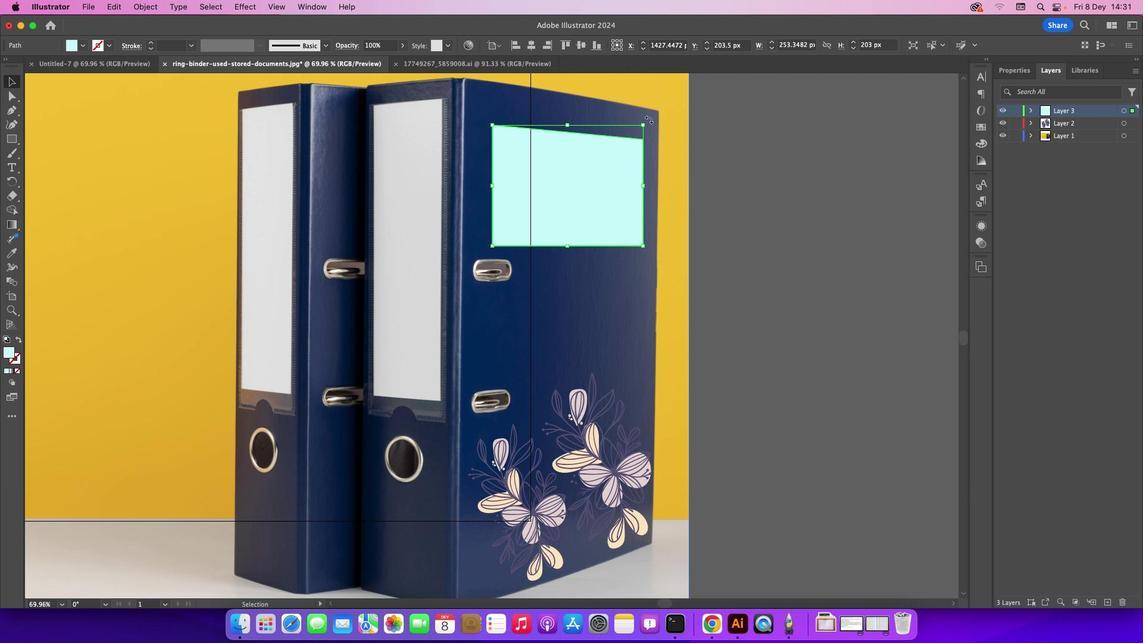 
Action: Mouse moved to (731, 173)
Screenshot: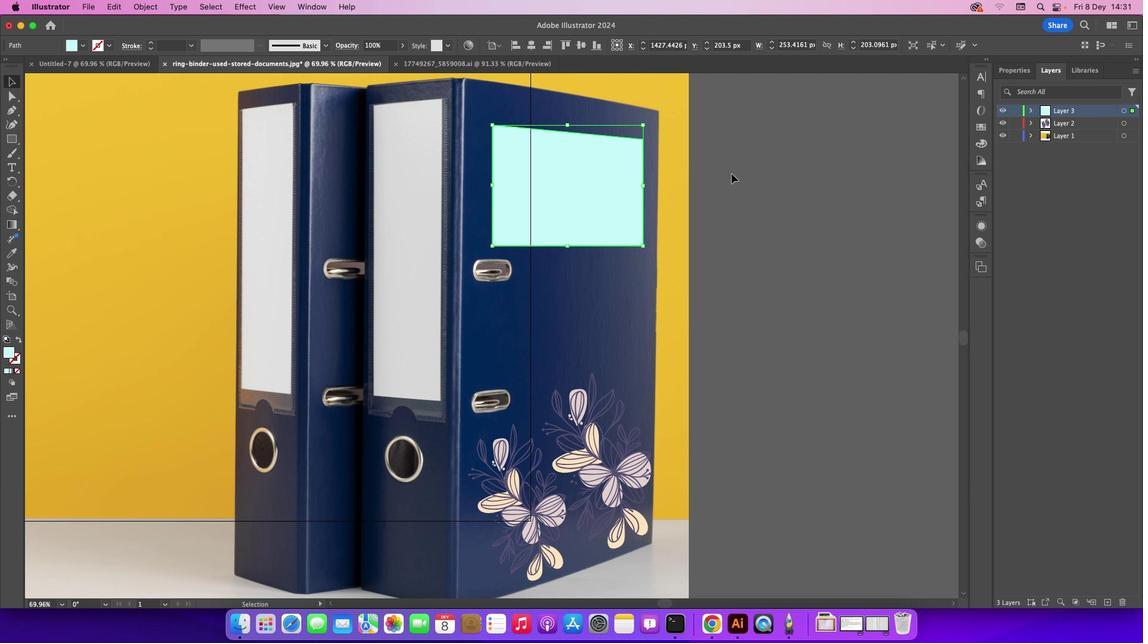 
Action: Mouse pressed left at (731, 173)
Screenshot: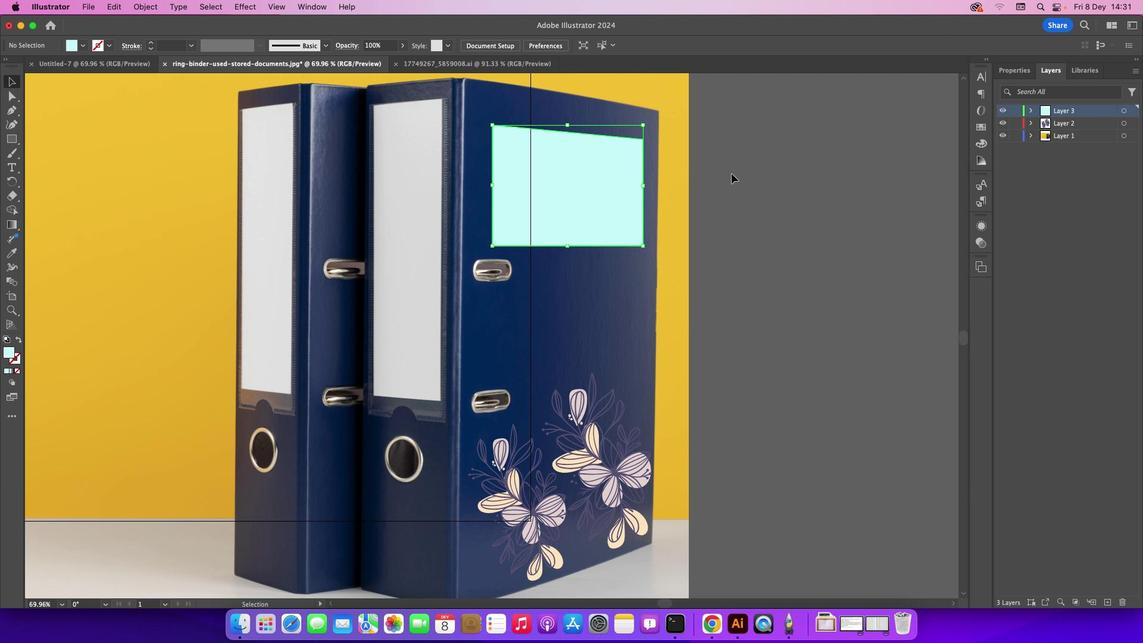 
Action: Mouse moved to (593, 169)
Screenshot: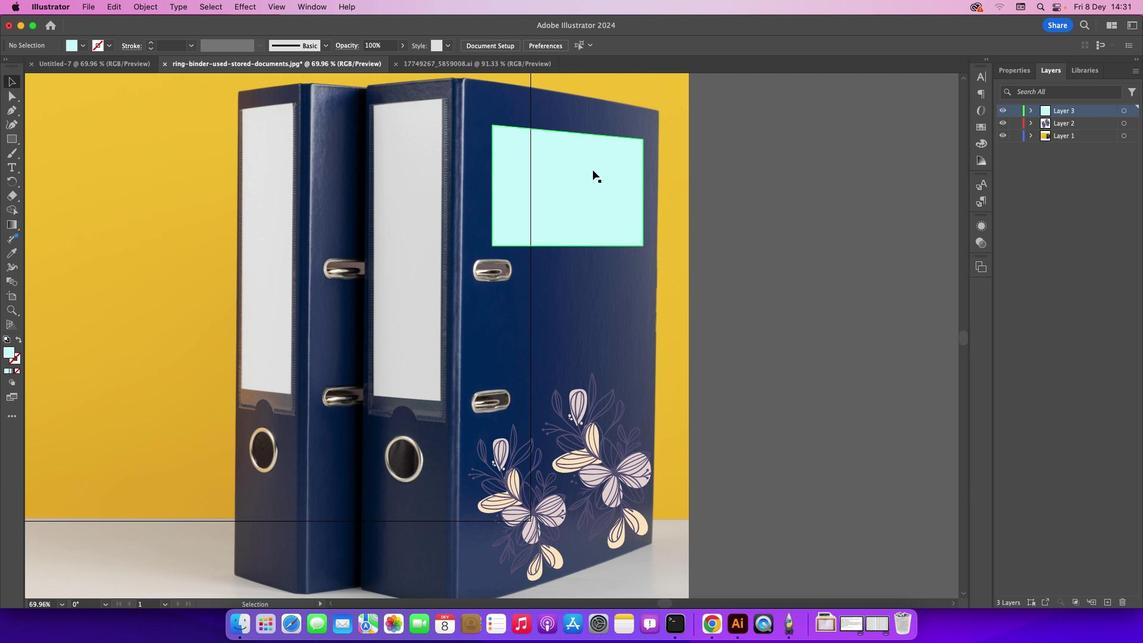 
Action: Mouse pressed left at (593, 169)
Screenshot: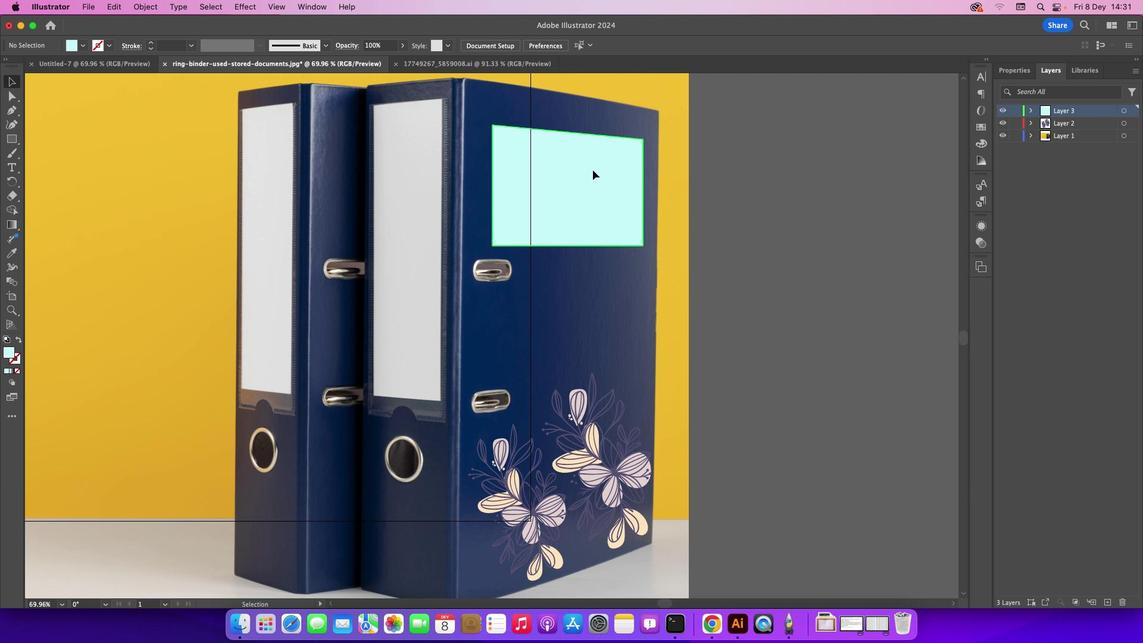 
Action: Mouse moved to (749, 192)
Screenshot: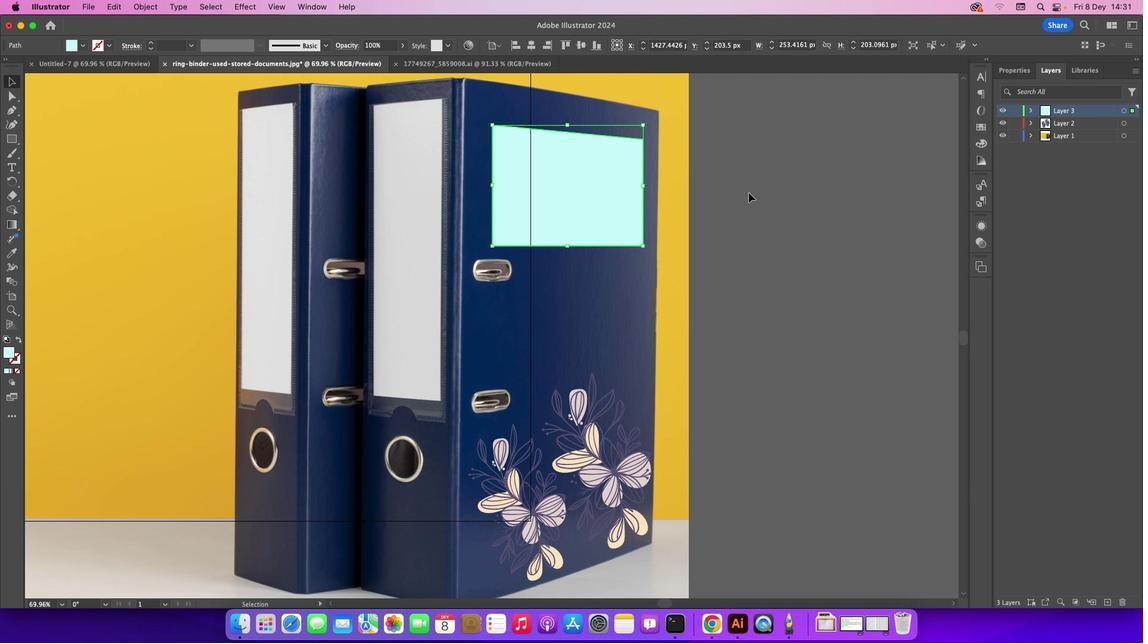 
Action: Mouse pressed left at (749, 192)
Screenshot: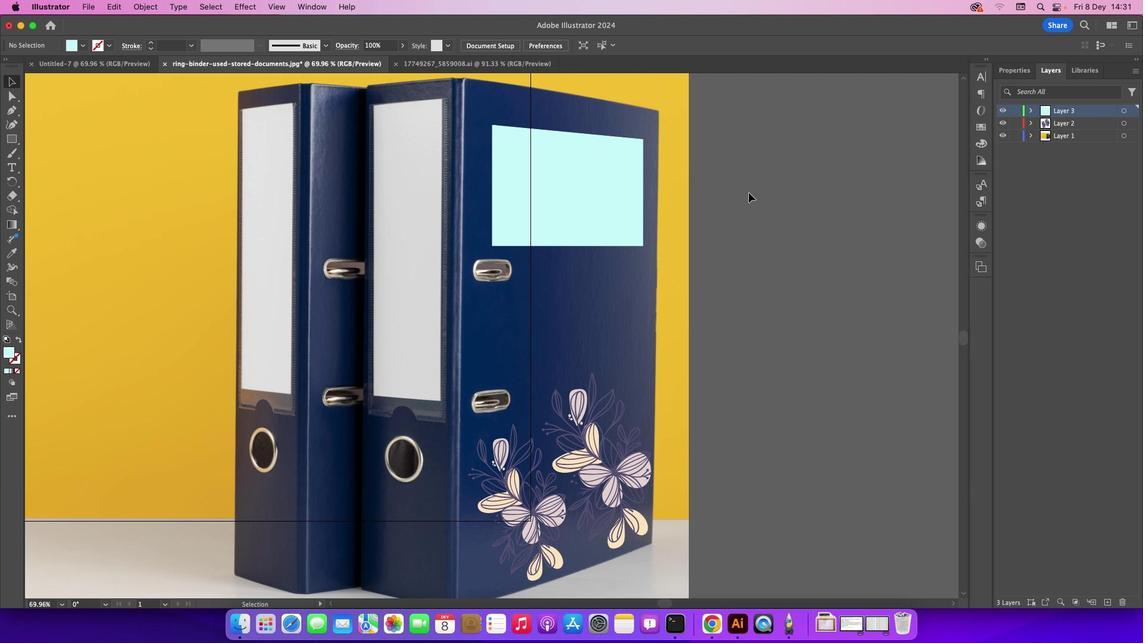 
Action: Mouse pressed right at (749, 192)
Screenshot: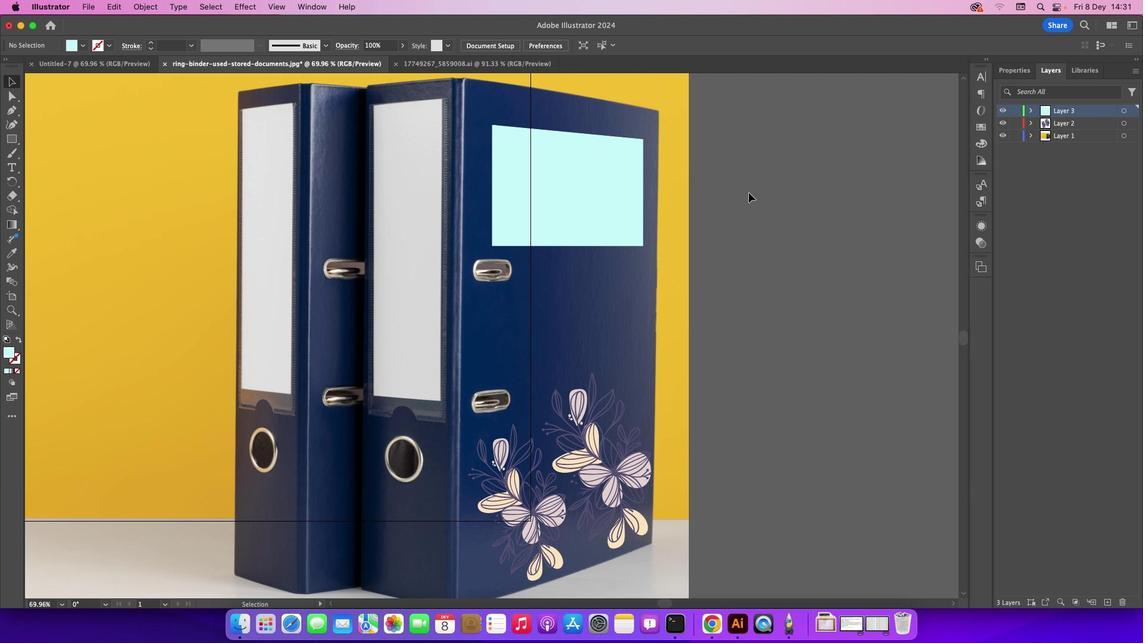
Action: Mouse moved to (581, 201)
Screenshot: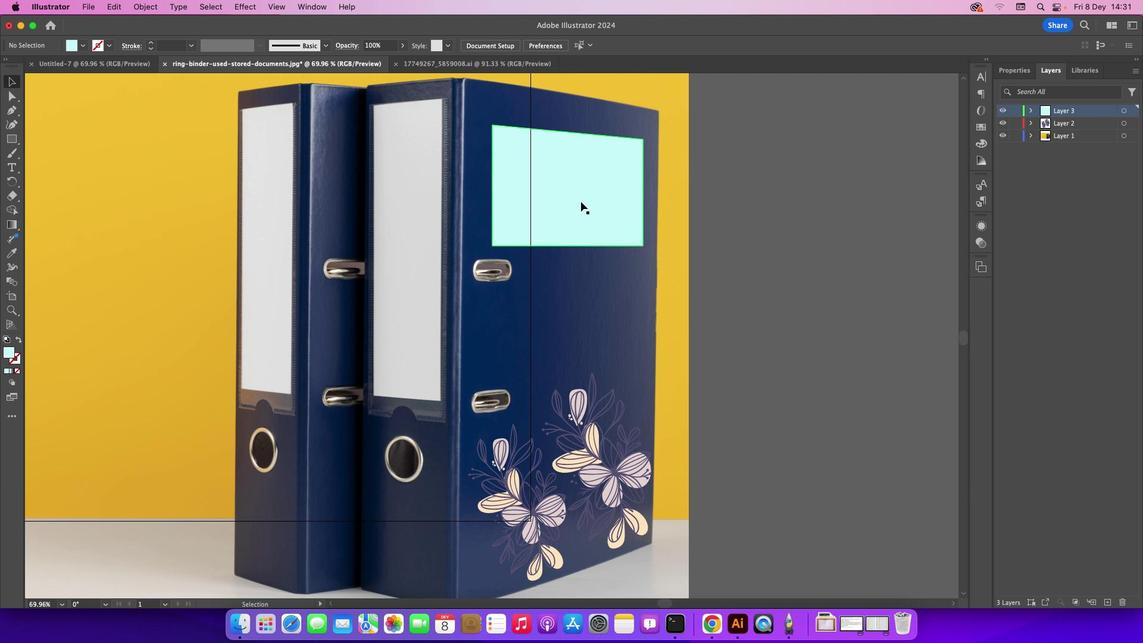 
Action: Mouse pressed left at (581, 201)
Screenshot: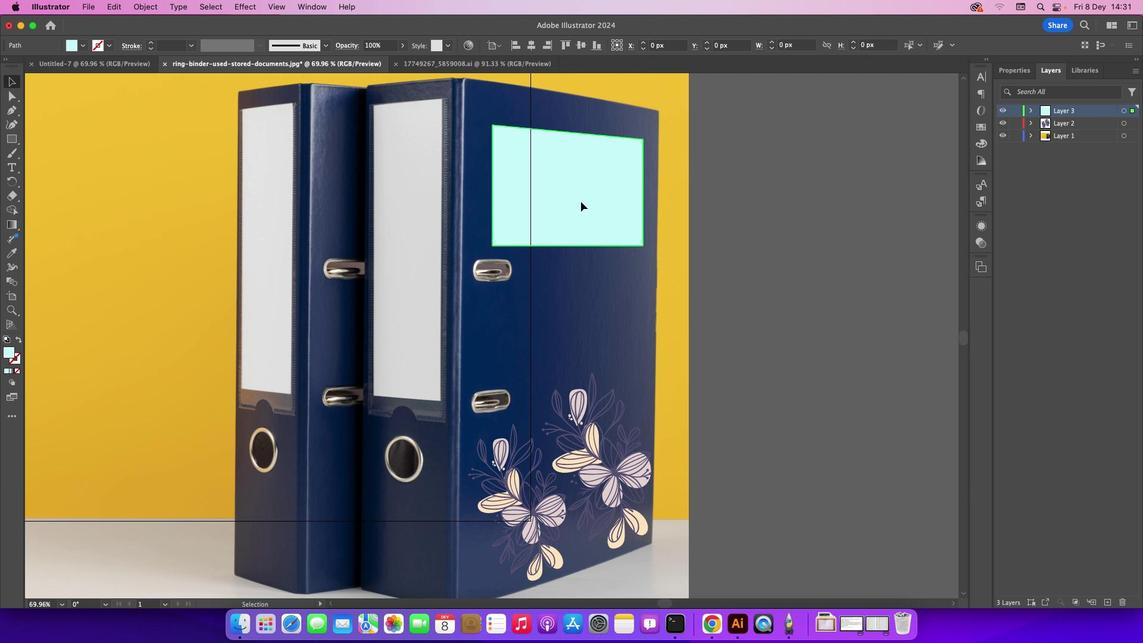 
Action: Mouse moved to (490, 250)
Screenshot: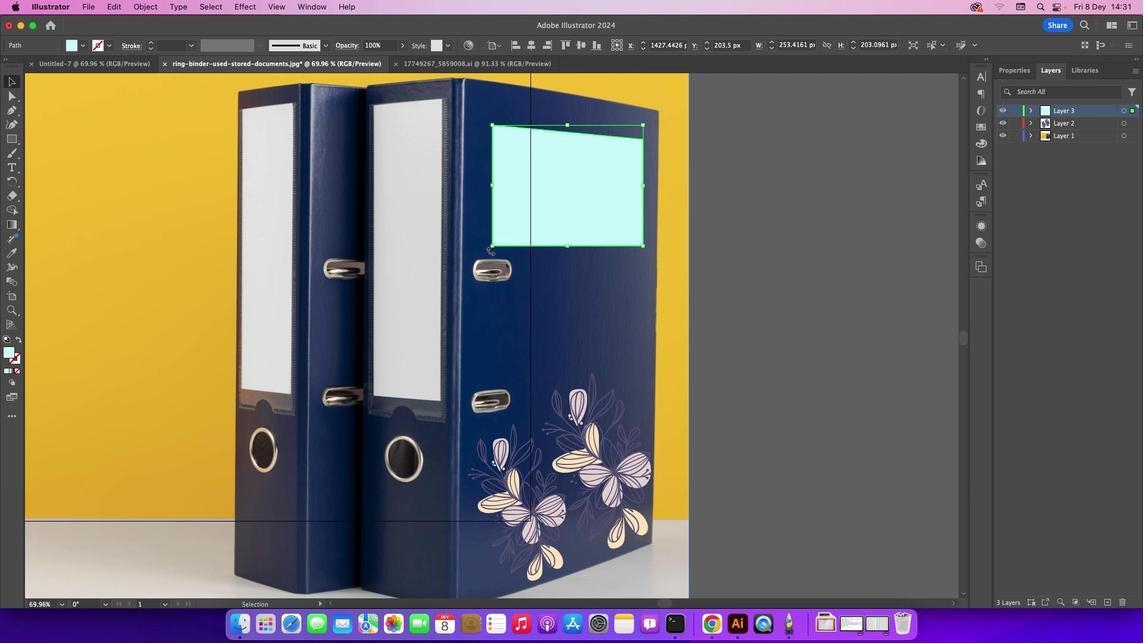 
Action: Mouse pressed left at (490, 250)
Screenshot: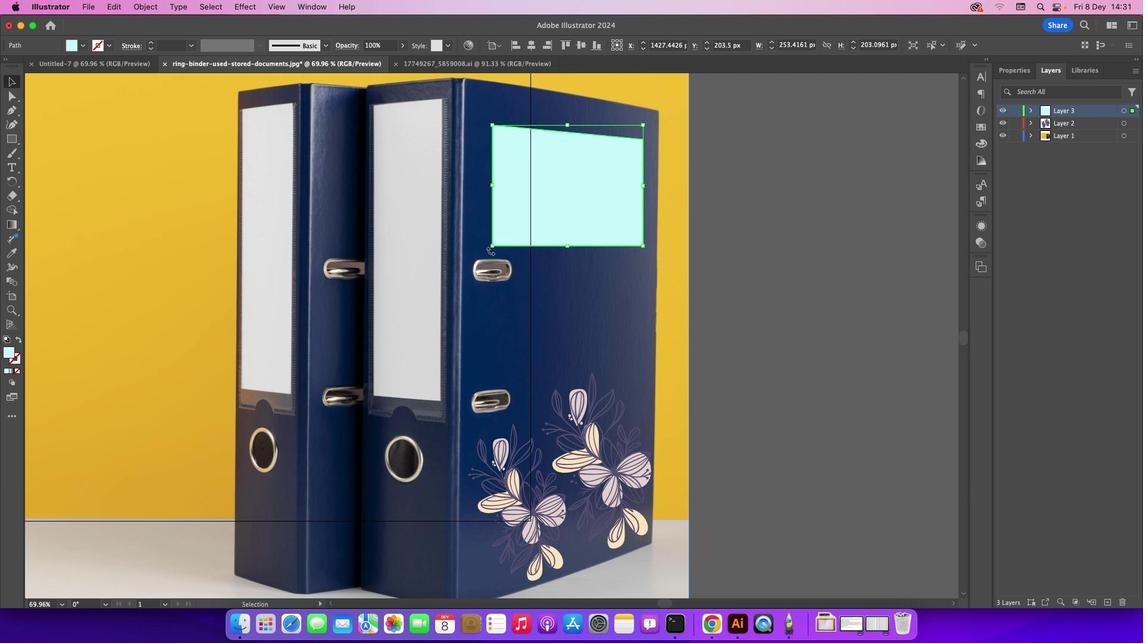 
Action: Mouse moved to (763, 197)
Screenshot: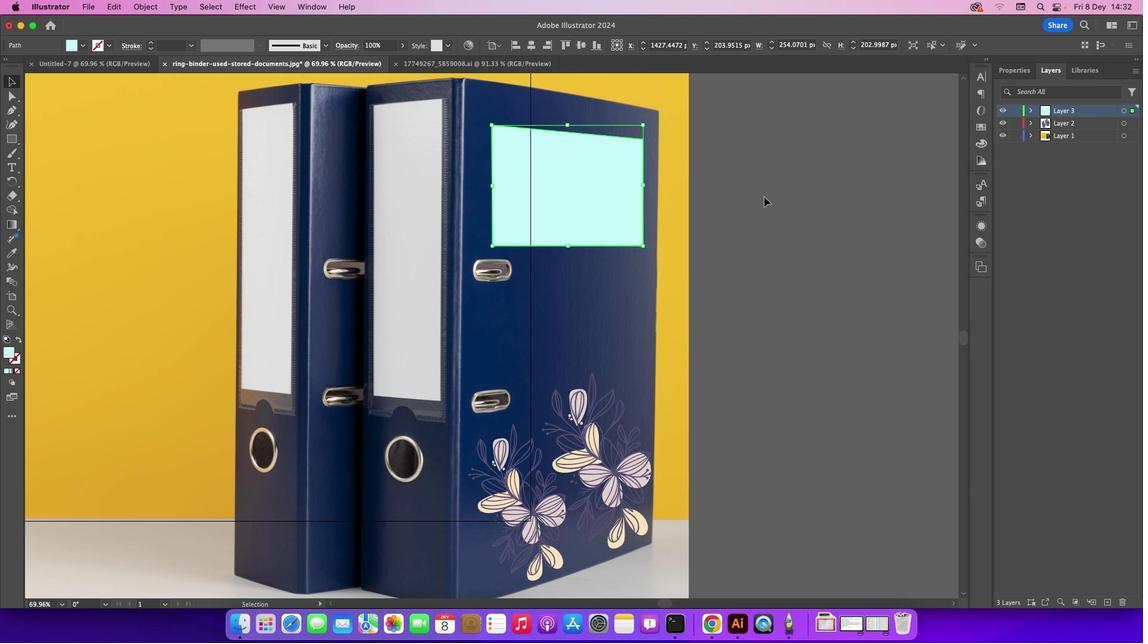 
Action: Mouse pressed left at (763, 197)
Screenshot: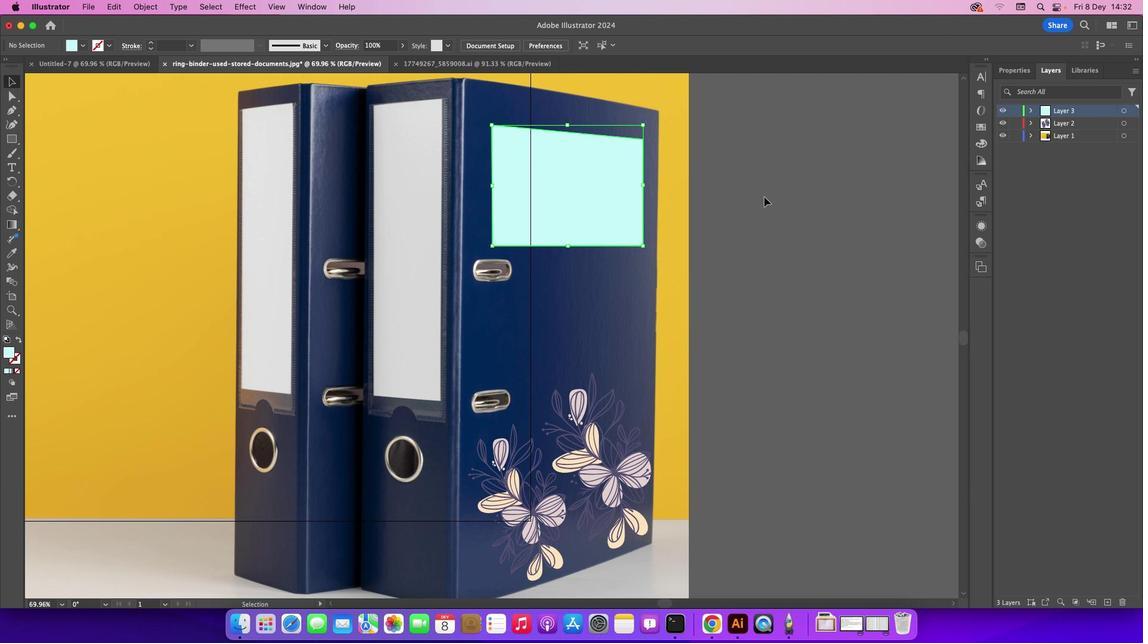
Action: Mouse moved to (576, 444)
Screenshot: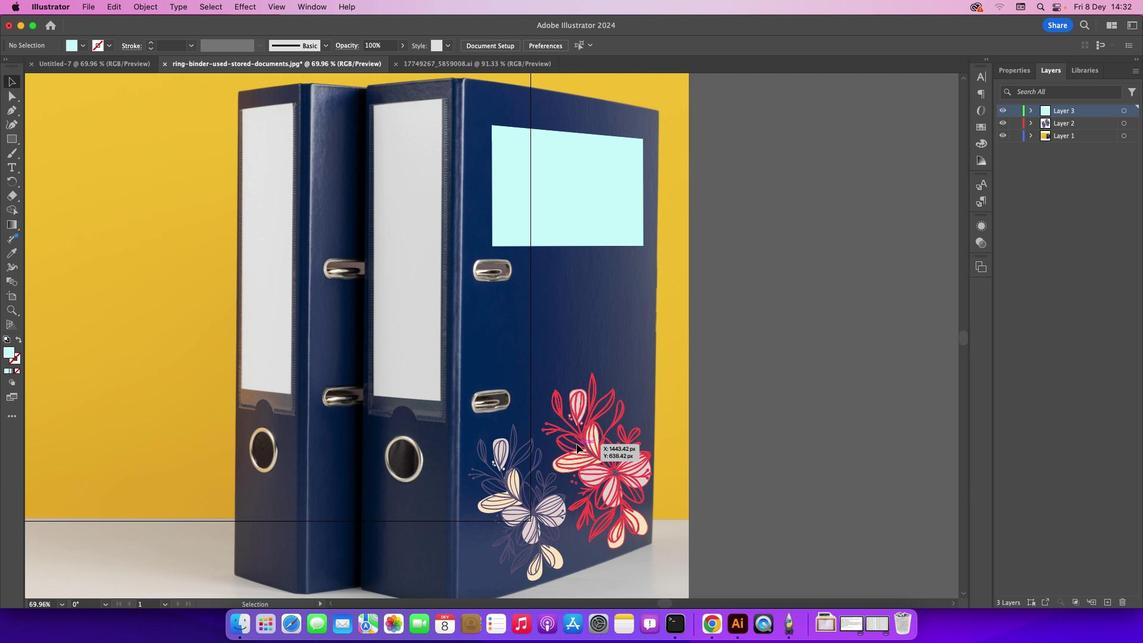 
Action: Mouse pressed left at (576, 444)
Screenshot: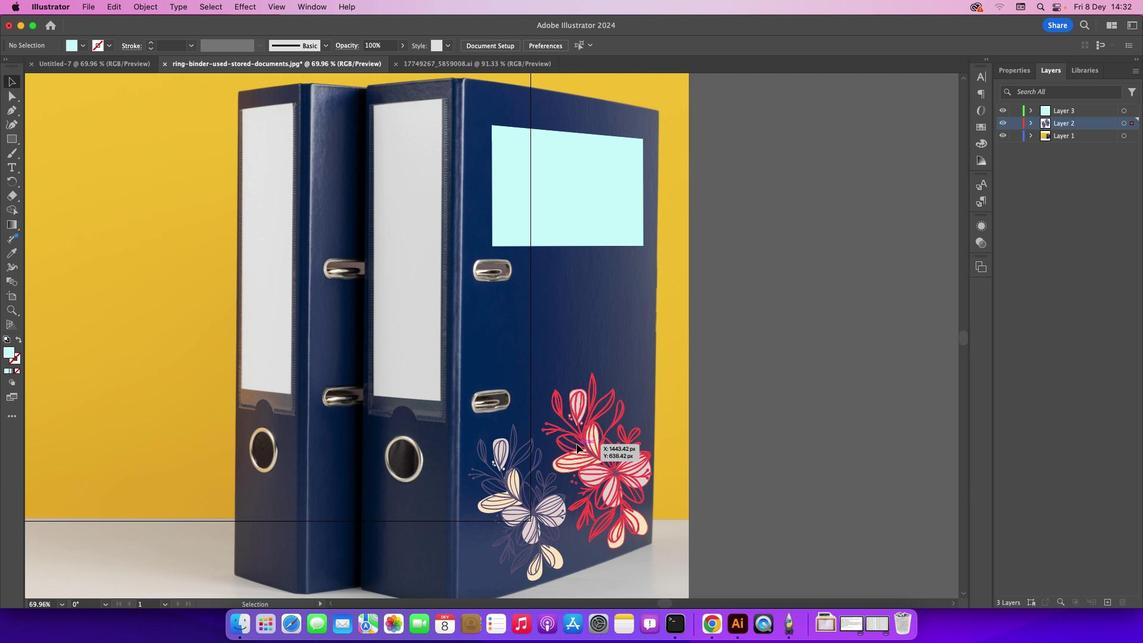 
Action: Mouse moved to (541, 370)
Screenshot: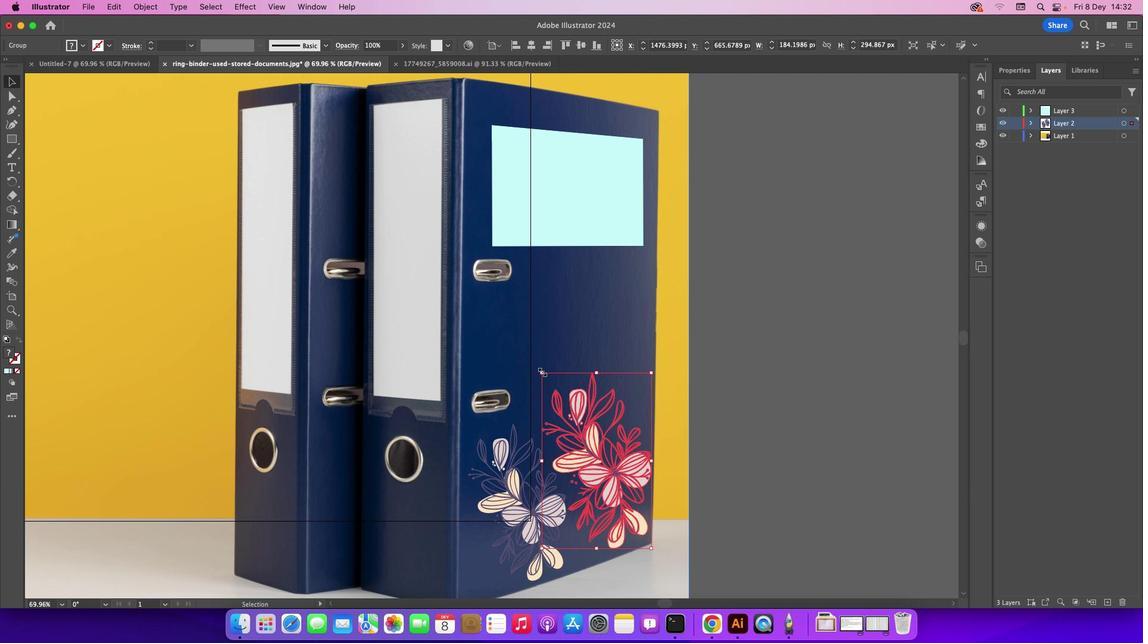 
Action: Mouse pressed left at (541, 370)
Screenshot: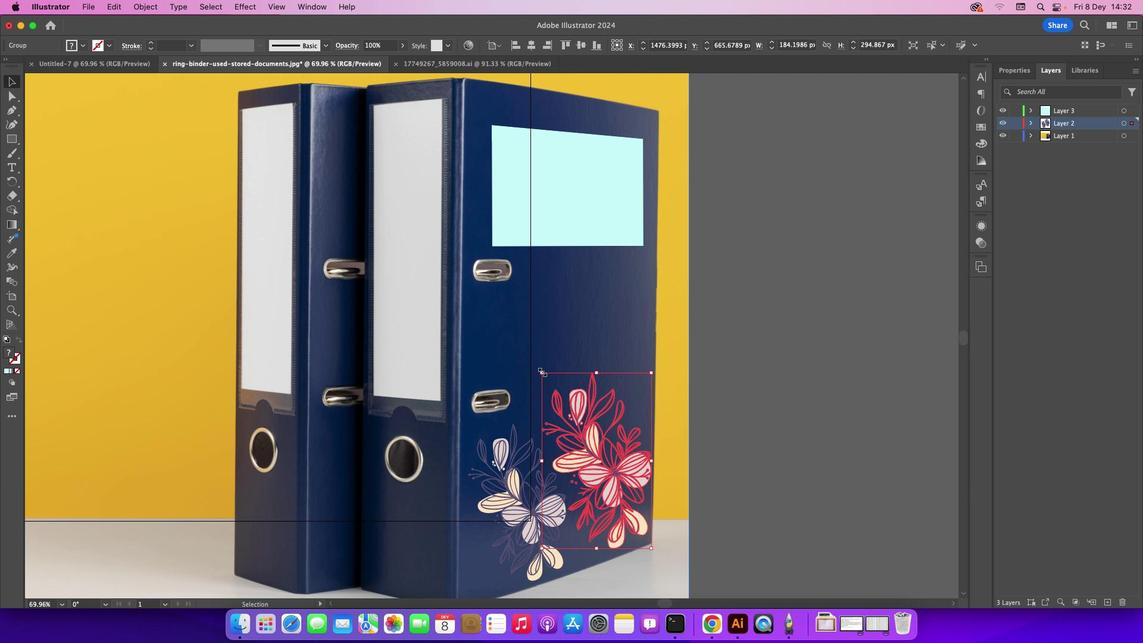 
Action: Mouse moved to (772, 400)
Screenshot: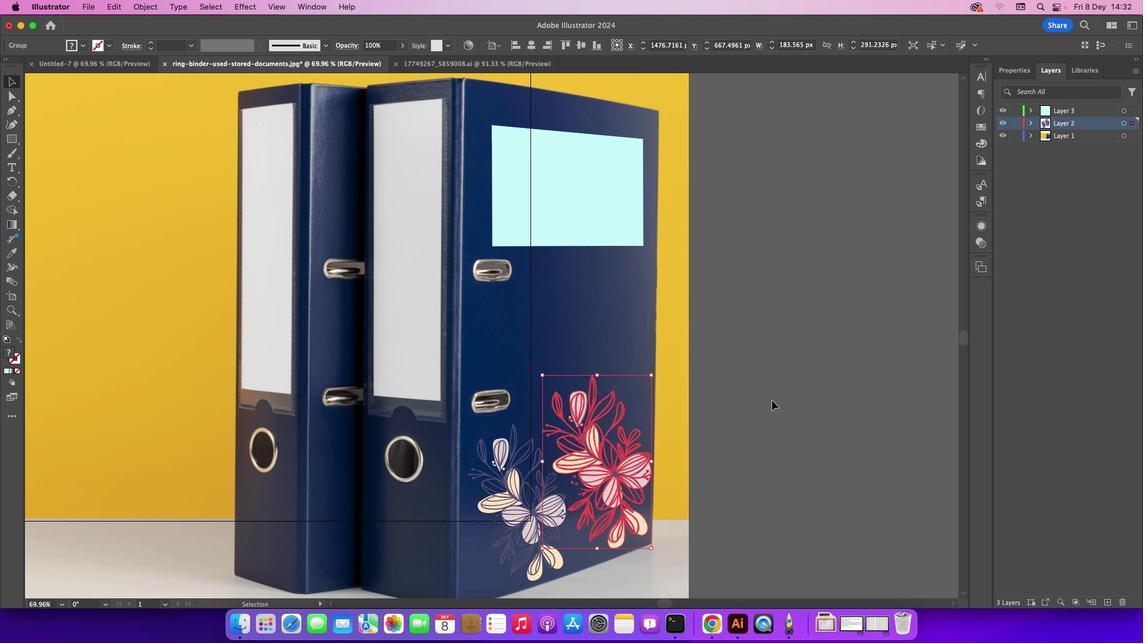 
Action: Mouse pressed left at (772, 400)
Screenshot: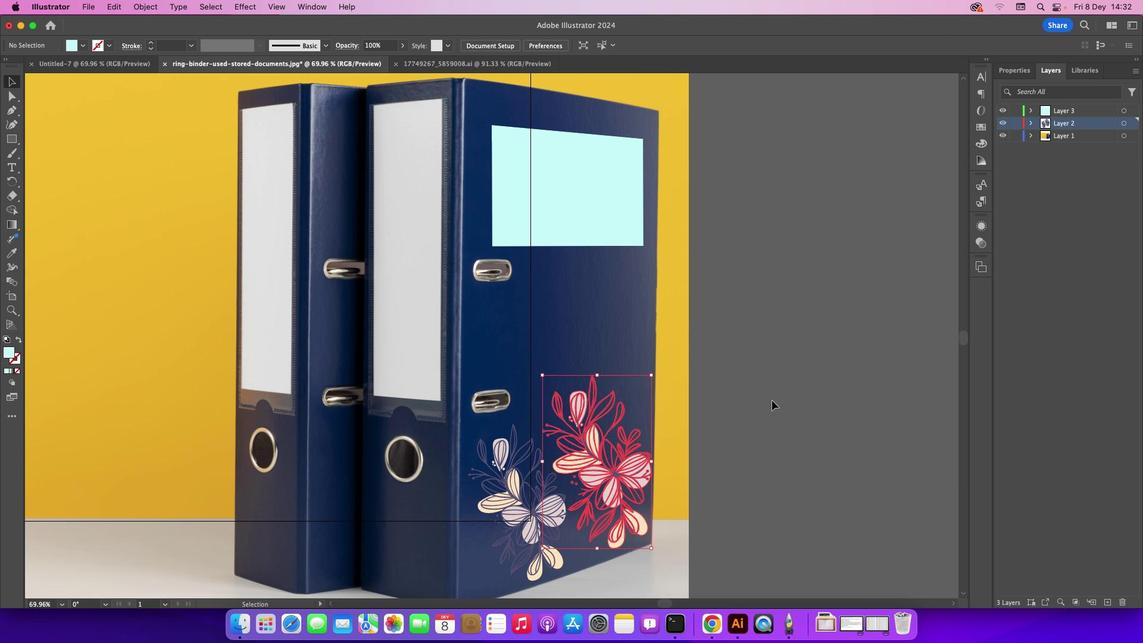 
Action: Mouse moved to (522, 488)
Screenshot: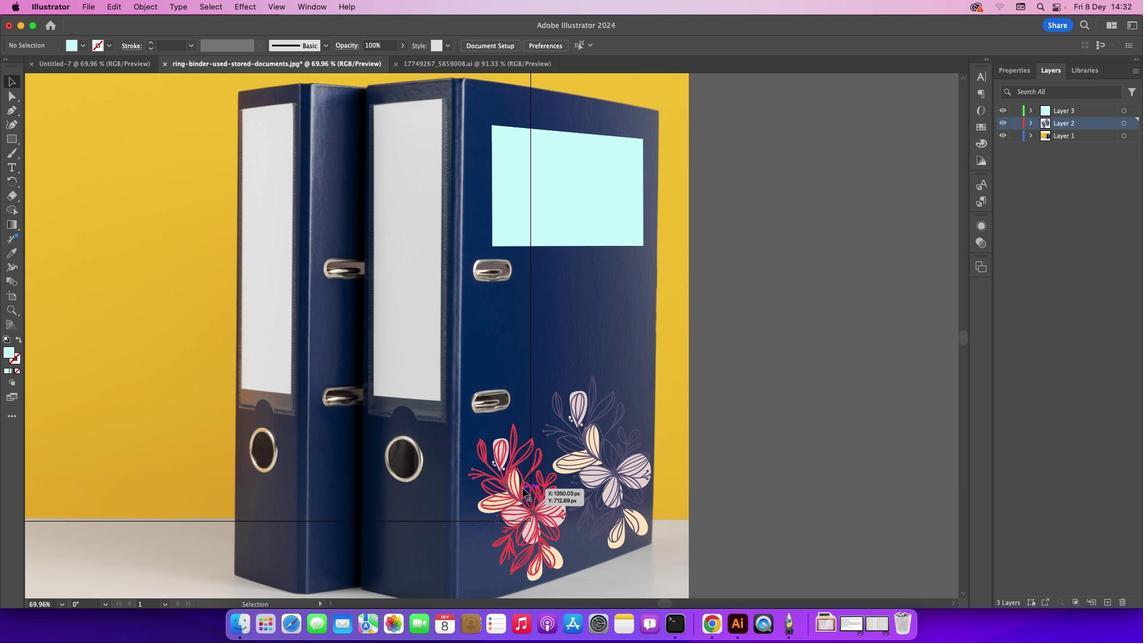 
Action: Mouse pressed left at (522, 488)
Screenshot: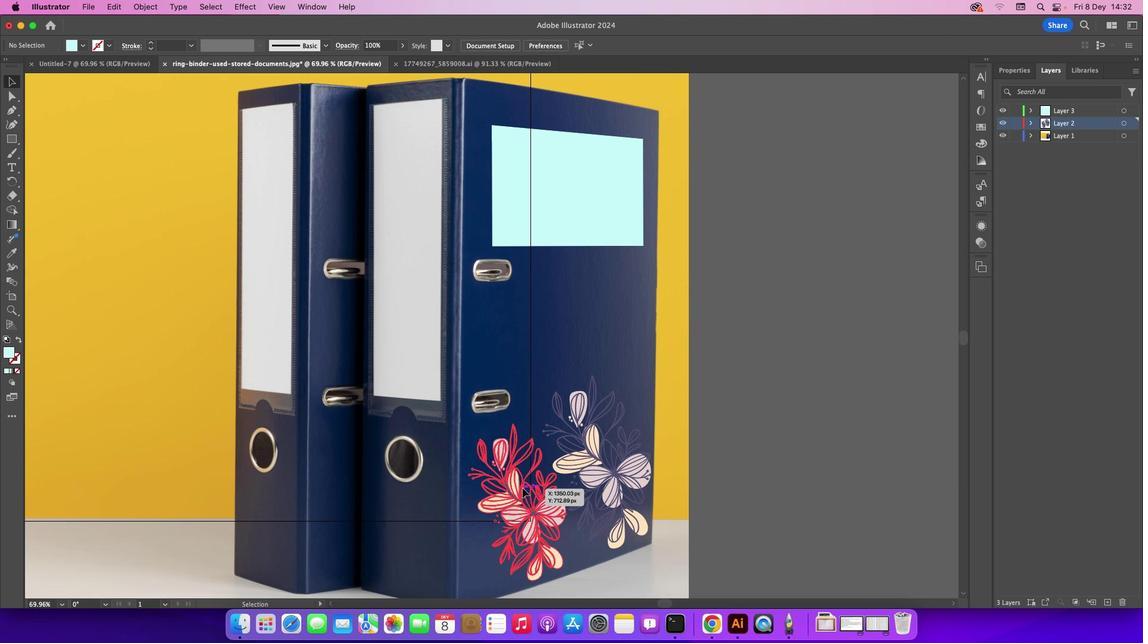 
Action: Mouse moved to (470, 422)
Screenshot: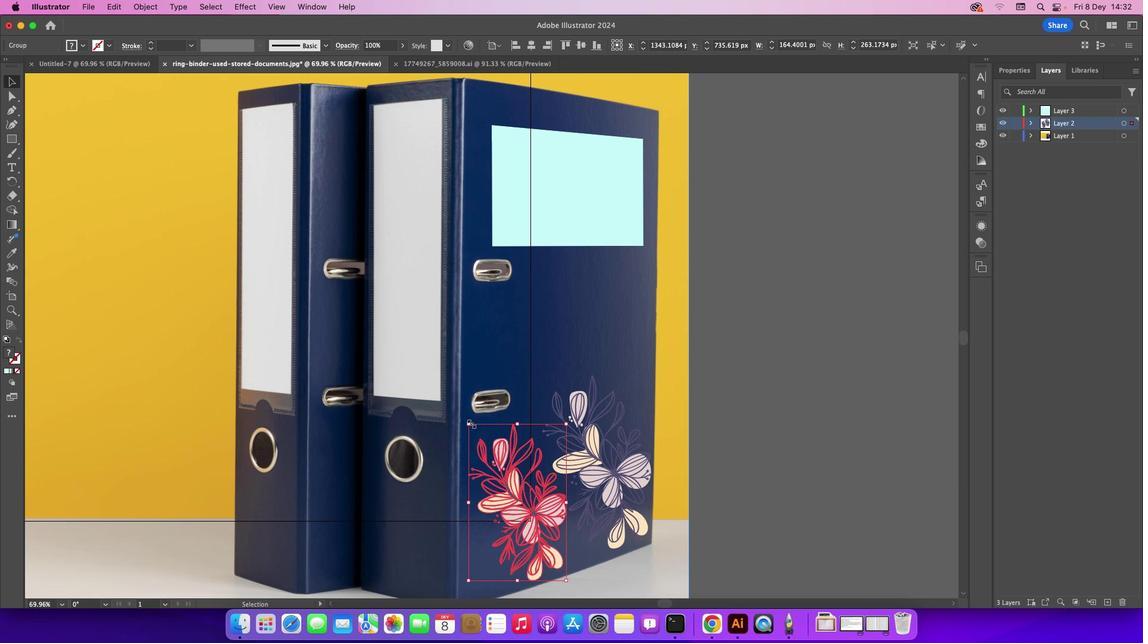 
Action: Mouse pressed left at (470, 422)
Screenshot: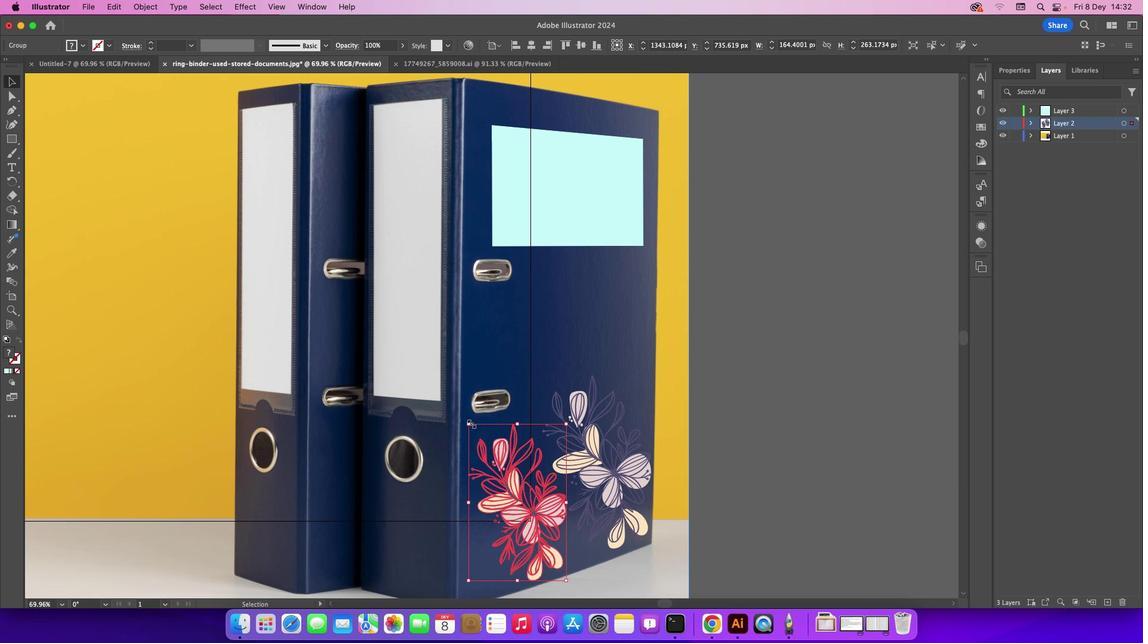 
Action: Mouse moved to (707, 423)
Screenshot: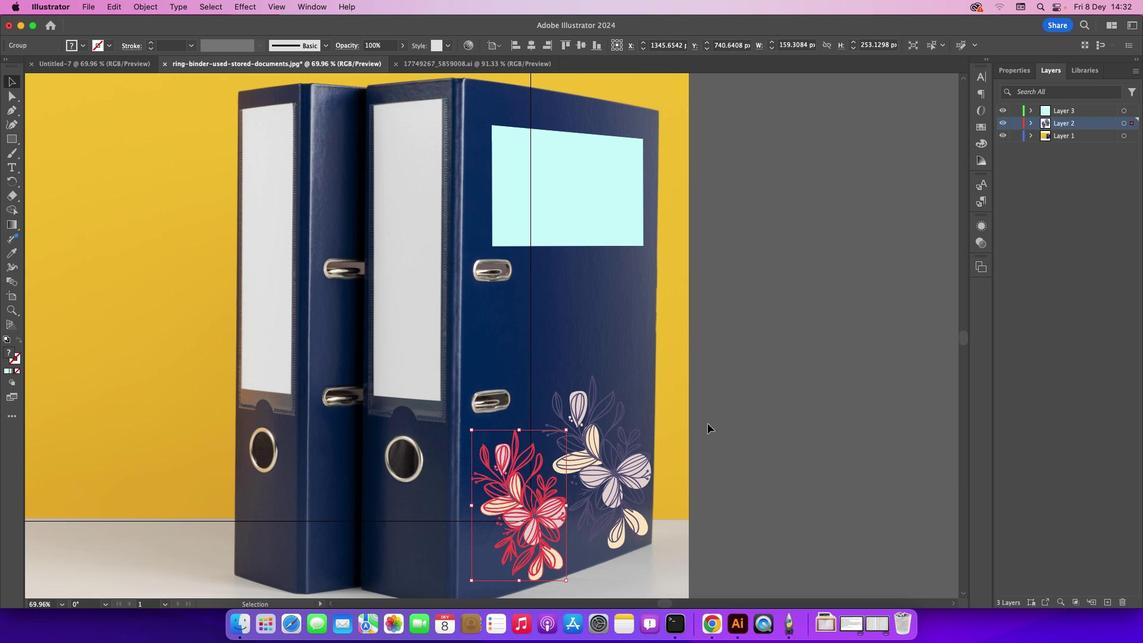 
Action: Mouse pressed left at (707, 423)
Screenshot: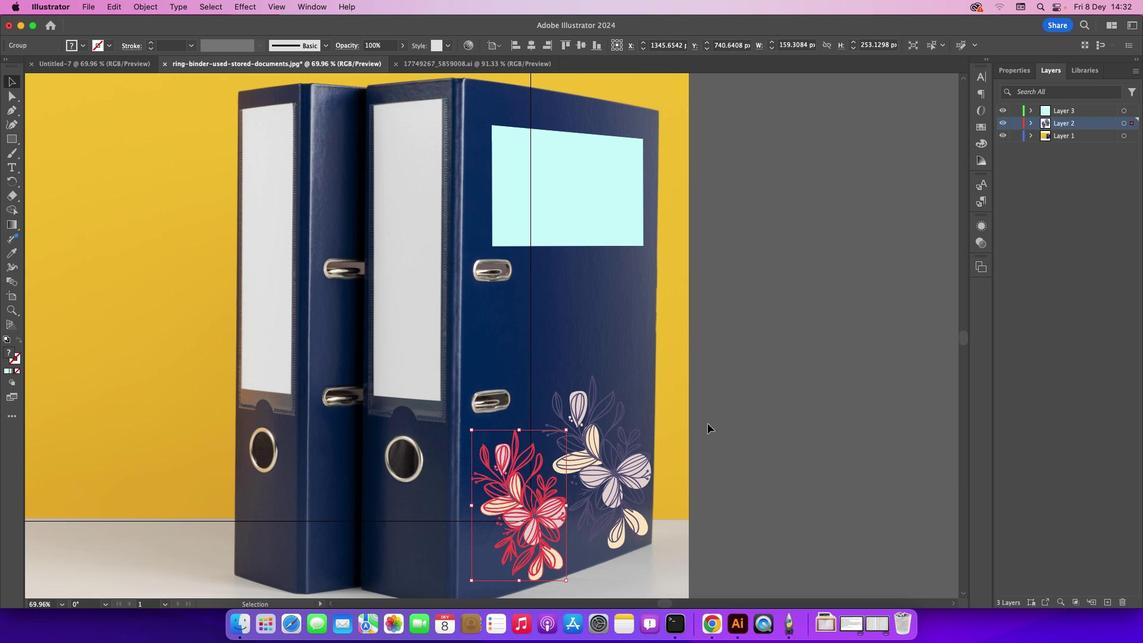 
Action: Mouse moved to (543, 504)
Screenshot: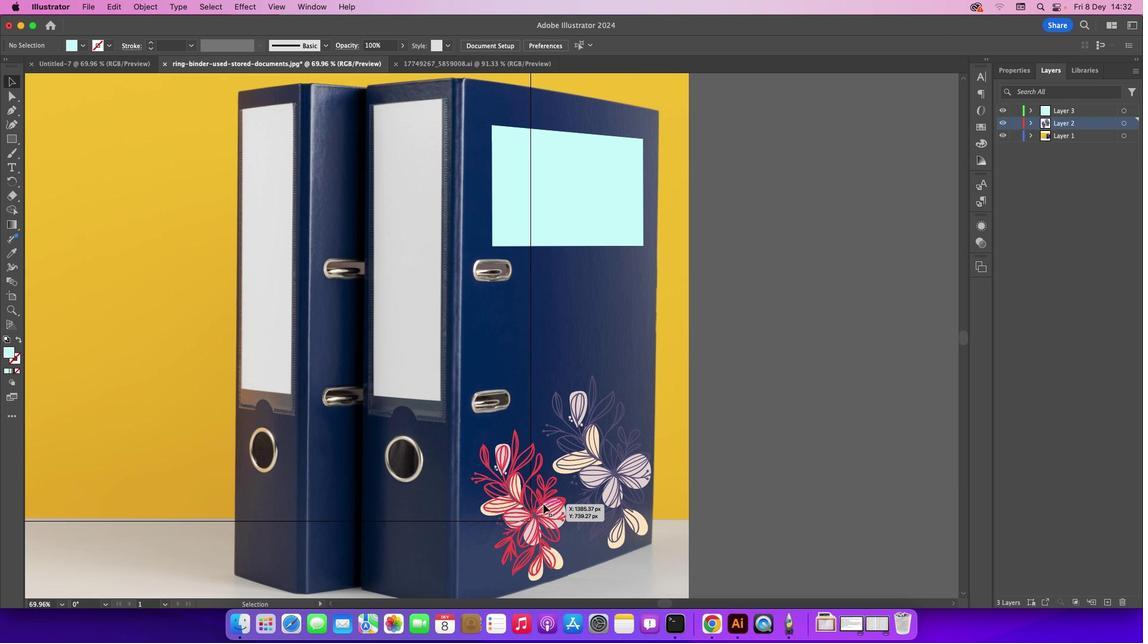 
Action: Mouse pressed left at (543, 504)
Screenshot: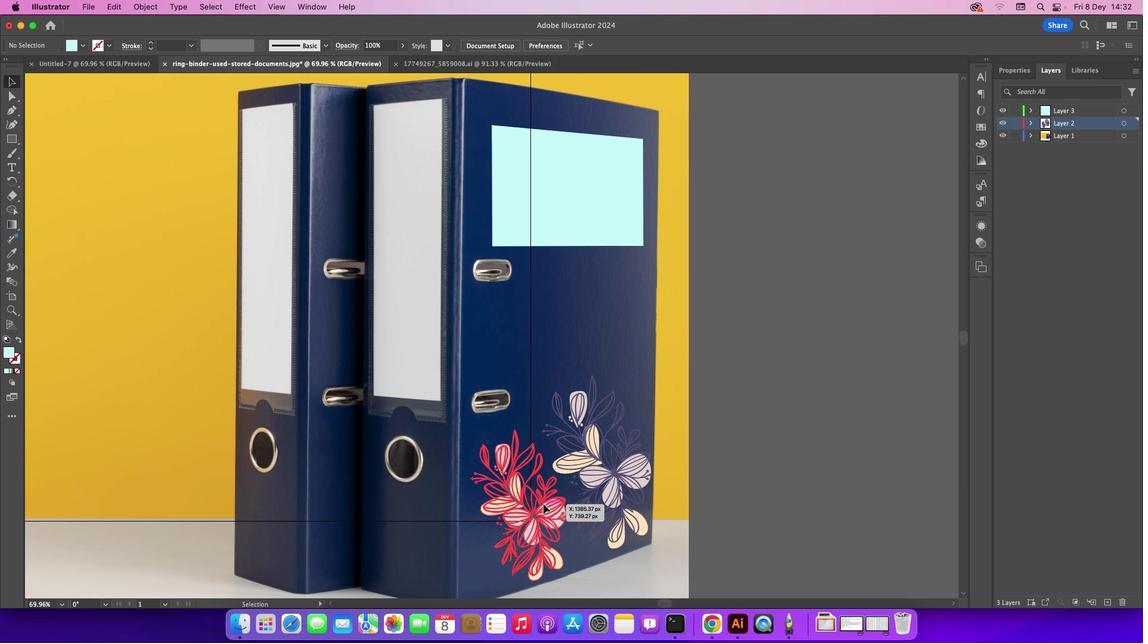
Action: Mouse moved to (594, 415)
Screenshot: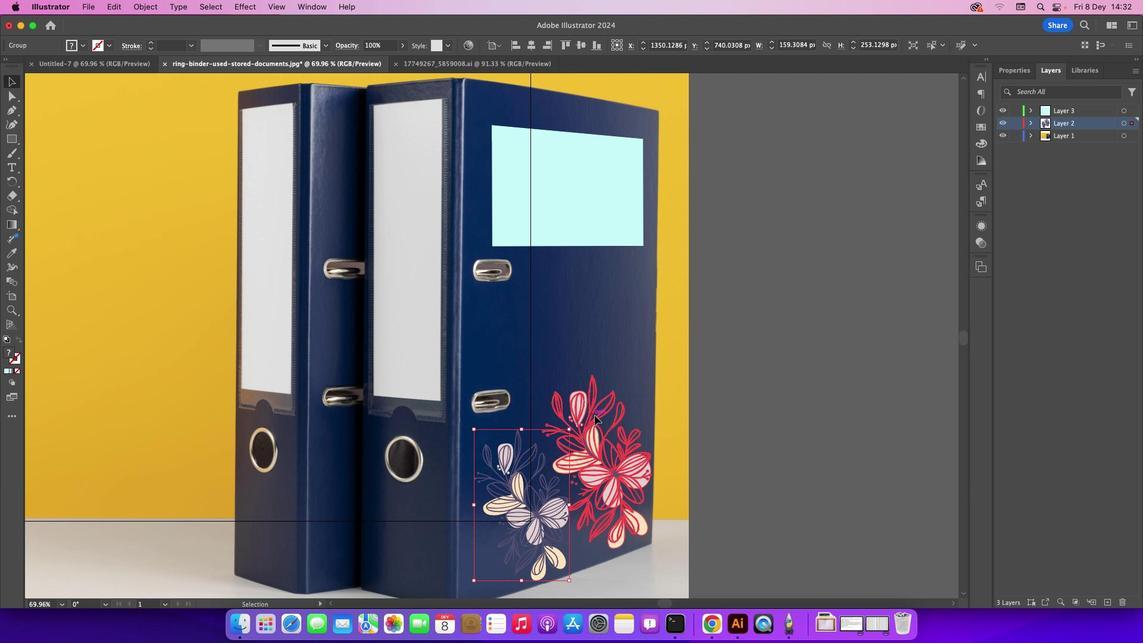 
Action: Mouse pressed left at (594, 415)
Screenshot: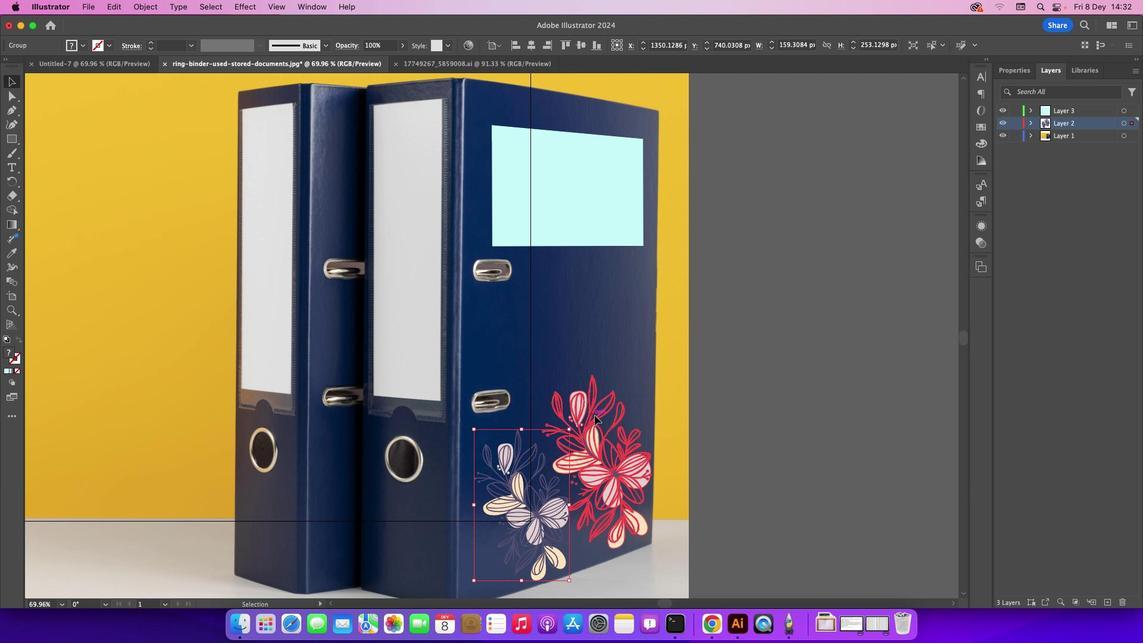 
Action: Mouse moved to (651, 375)
Screenshot: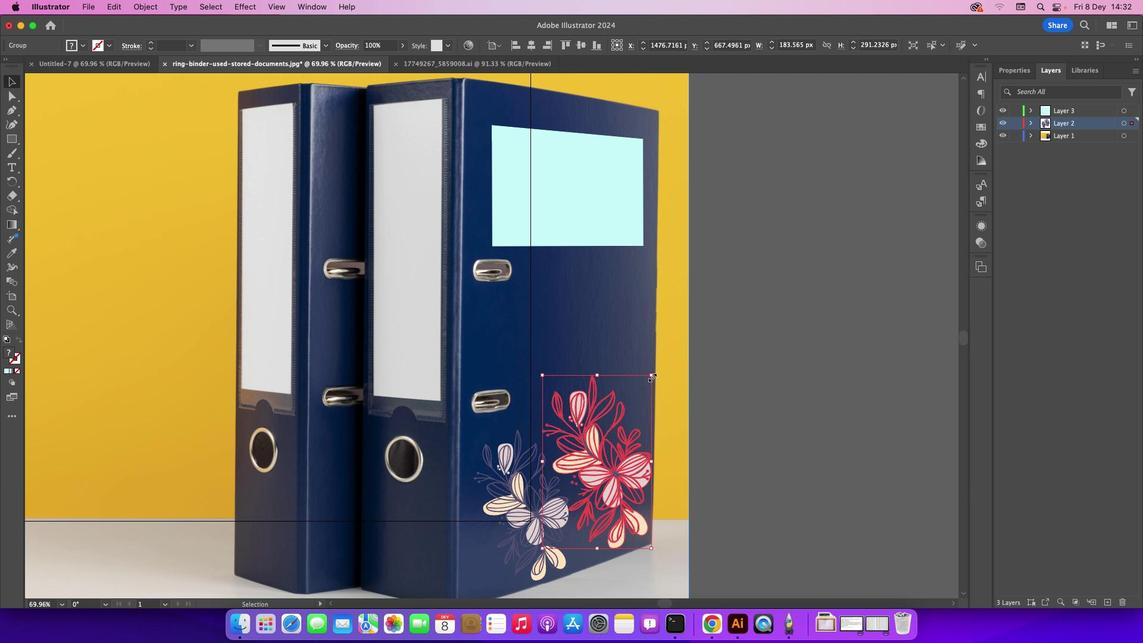 
Action: Mouse pressed left at (651, 375)
Screenshot: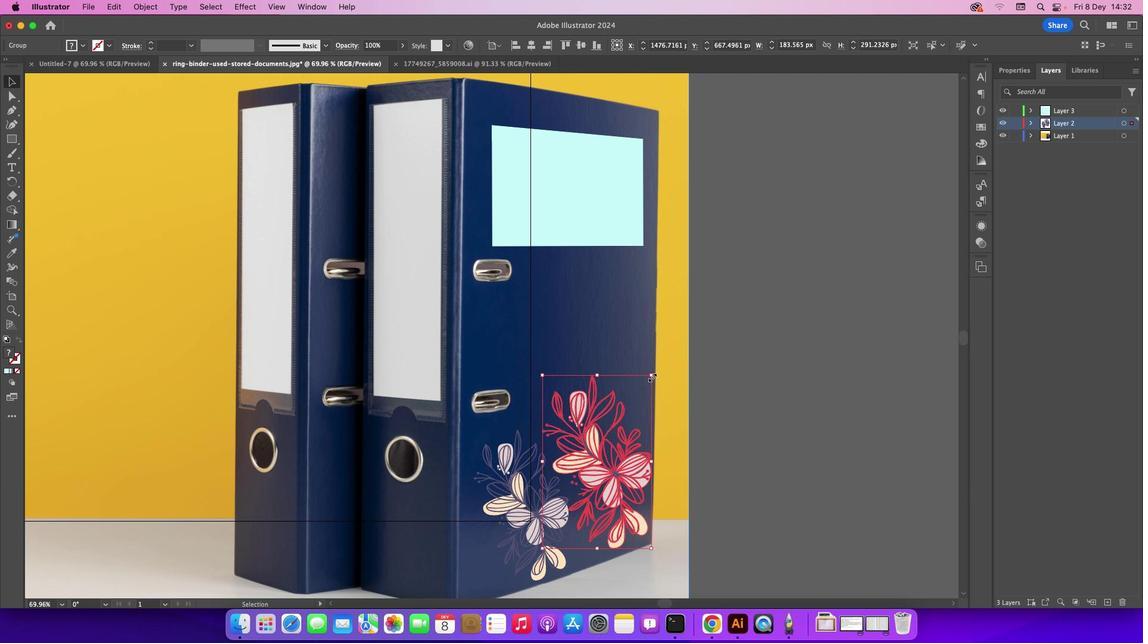 
Action: Mouse moved to (779, 372)
Screenshot: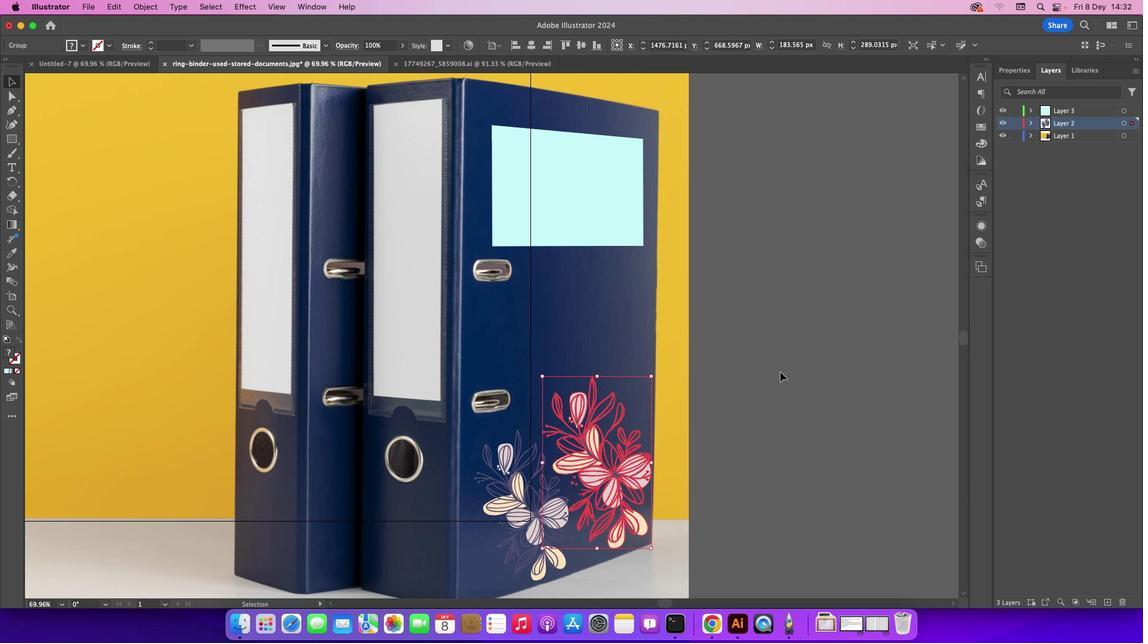 
Action: Mouse pressed left at (779, 372)
Screenshot: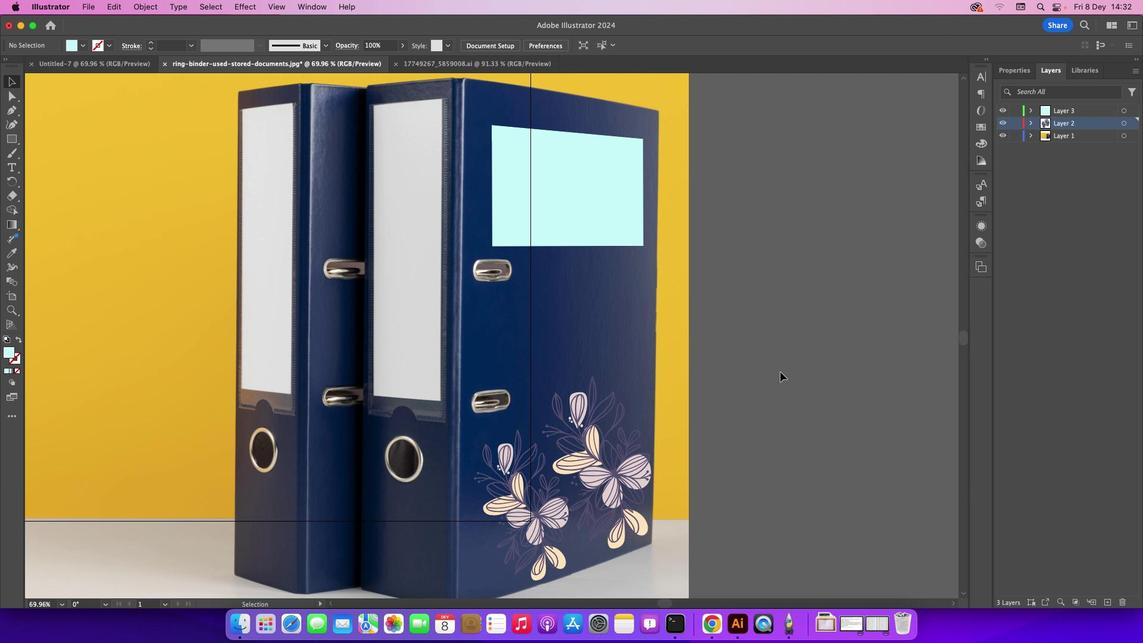 
Action: Mouse moved to (610, 203)
Screenshot: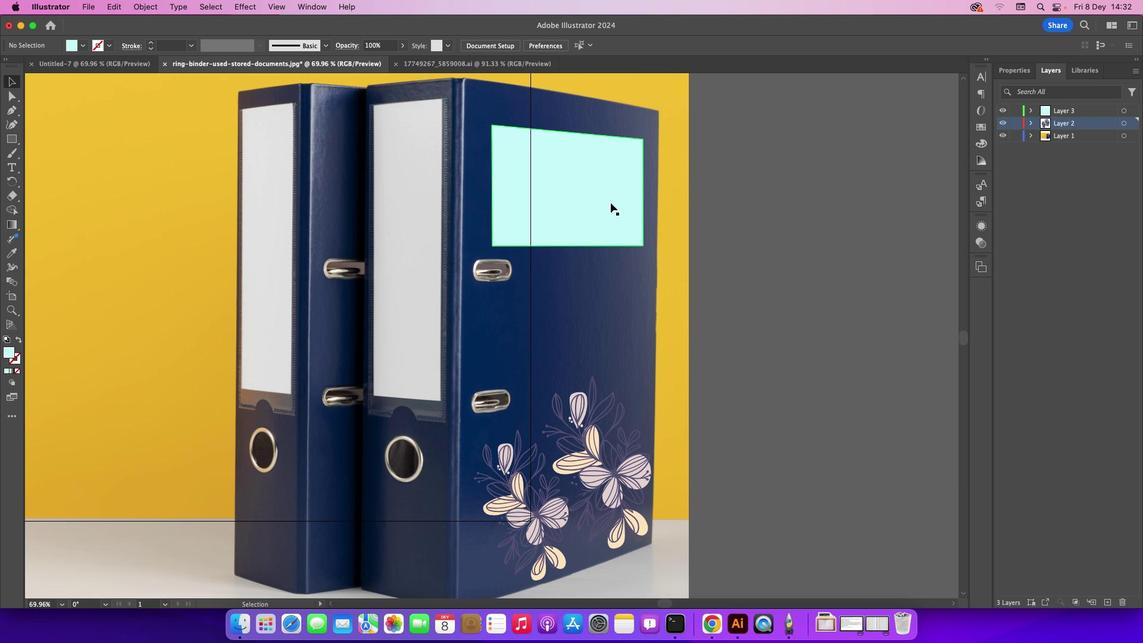 
Action: Mouse pressed left at (610, 203)
Screenshot: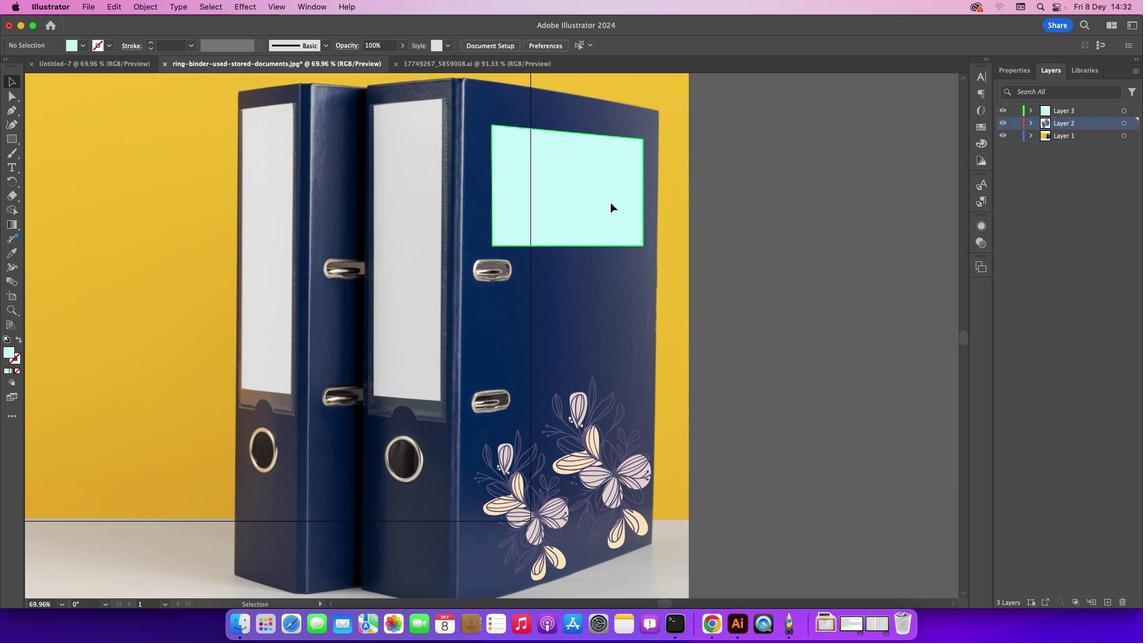 
Action: Mouse moved to (722, 306)
Screenshot: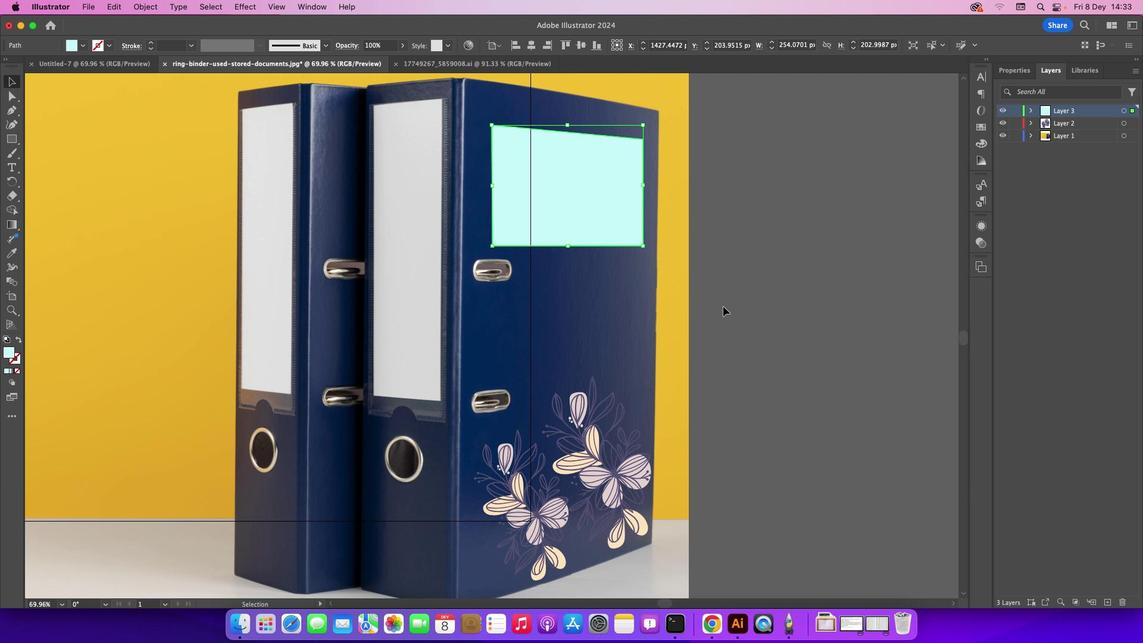 
Action: Mouse pressed left at (722, 306)
Screenshot: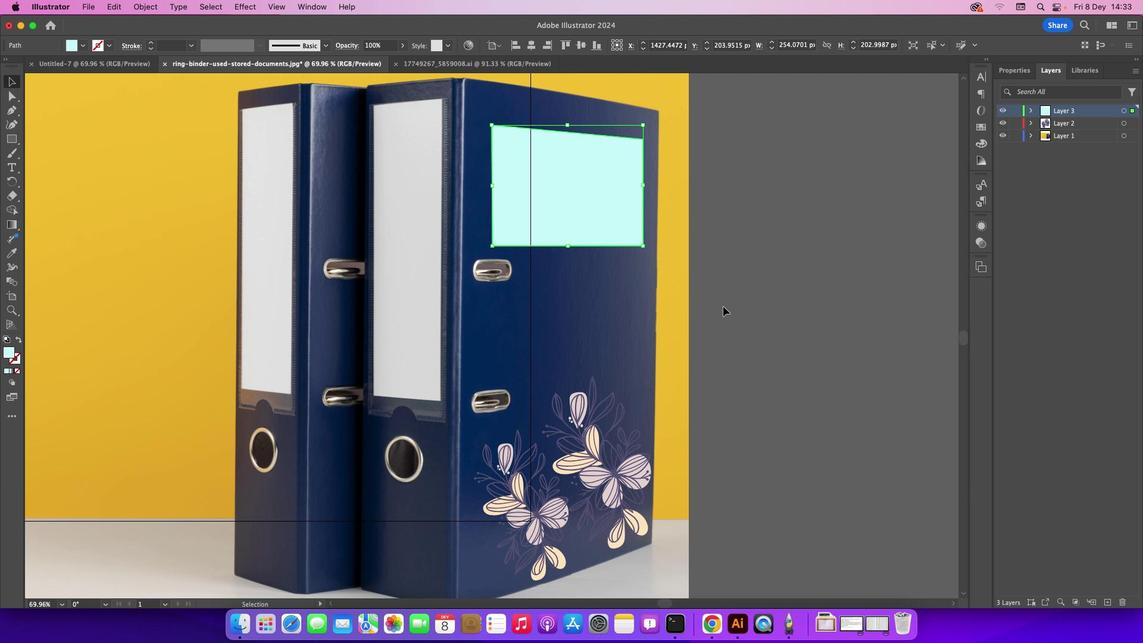 
Action: Mouse moved to (1110, 601)
Screenshot: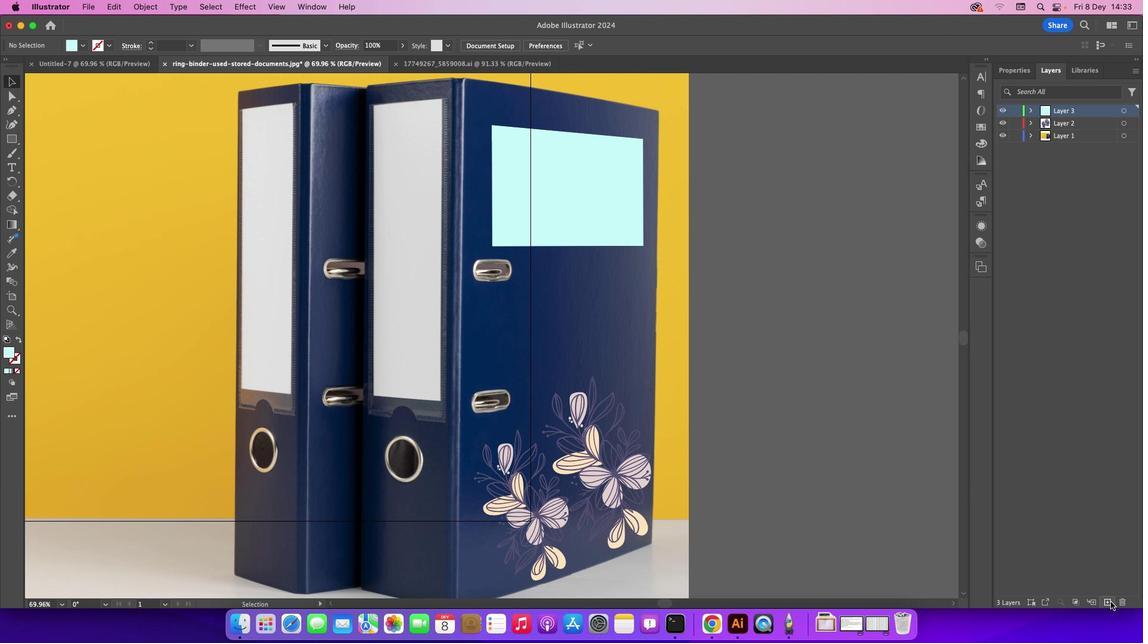 
Action: Mouse pressed left at (1110, 601)
Screenshot: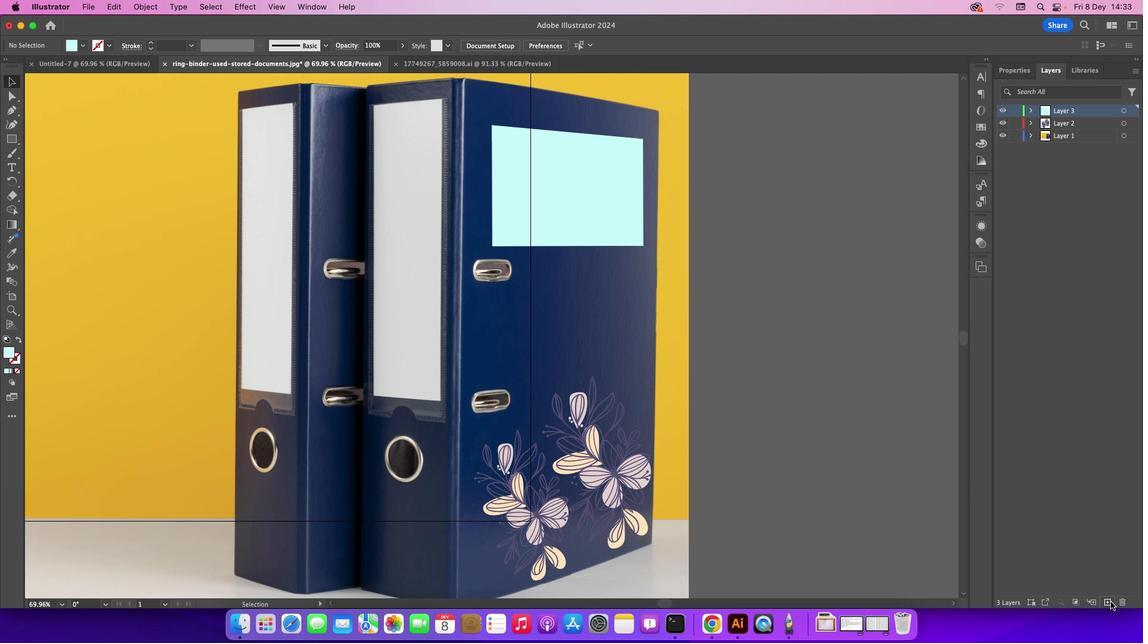 
Action: Mouse moved to (16, 142)
Screenshot: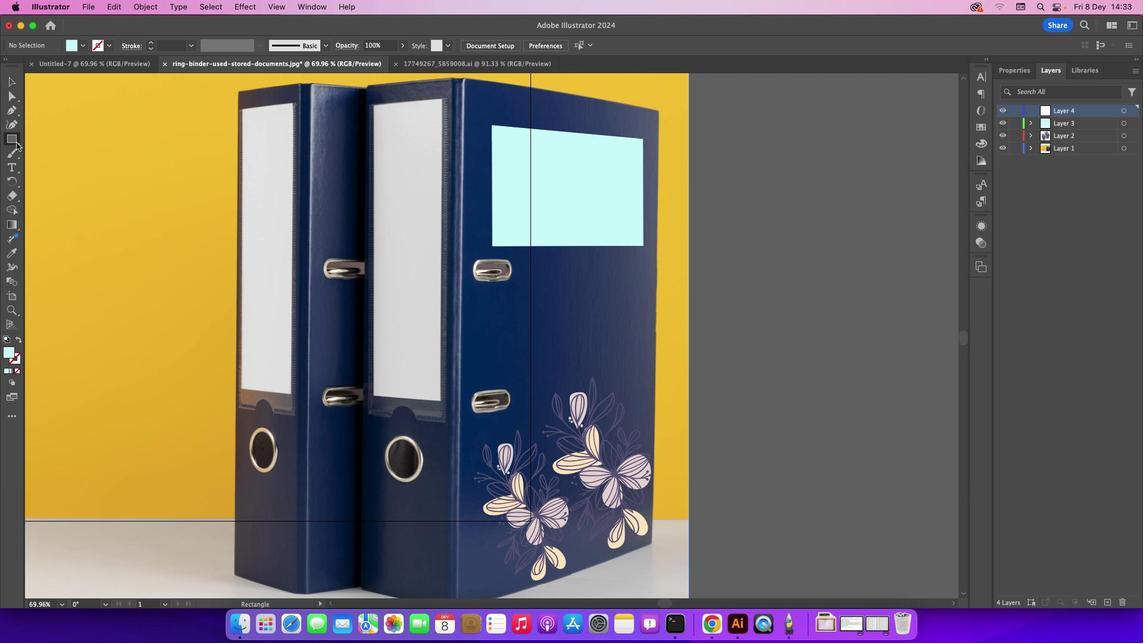
Action: Mouse pressed left at (16, 142)
Screenshot: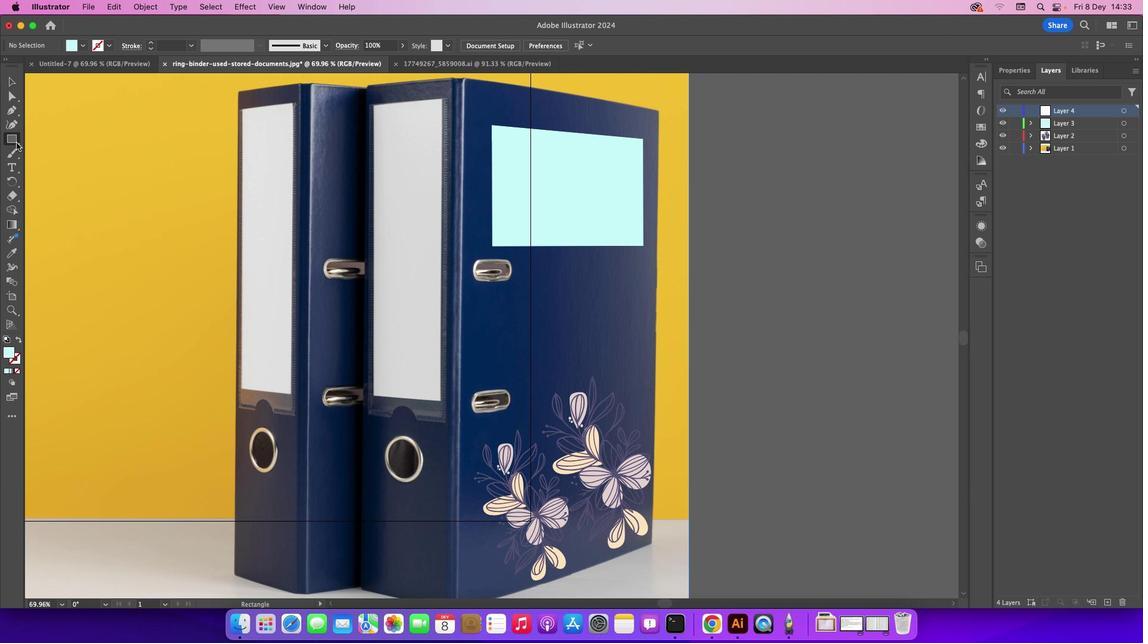 
Action: Mouse moved to (330, 156)
Screenshot: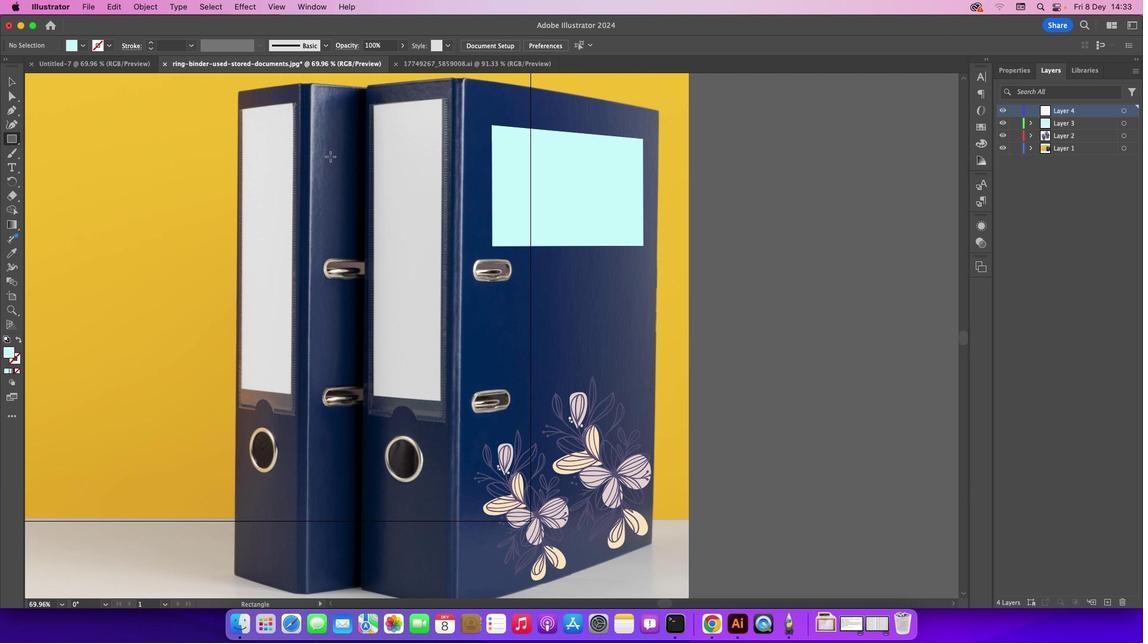 
Action: Key pressed Key.caps_lock
Screenshot: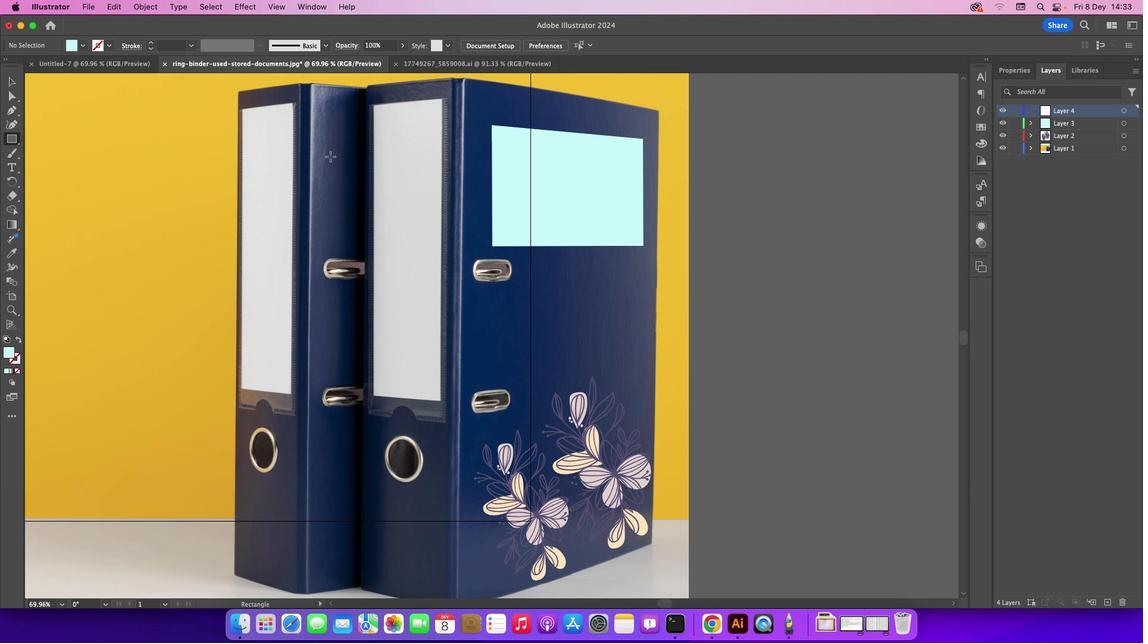 
Action: Mouse moved to (8, 112)
Screenshot: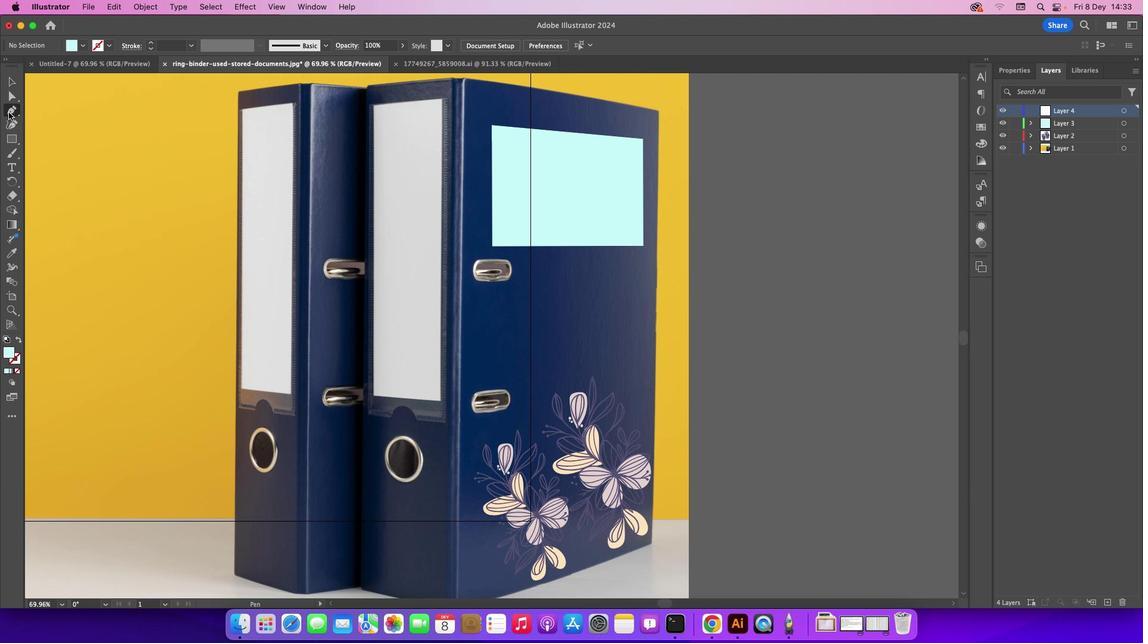 
Action: Mouse pressed left at (8, 112)
Screenshot: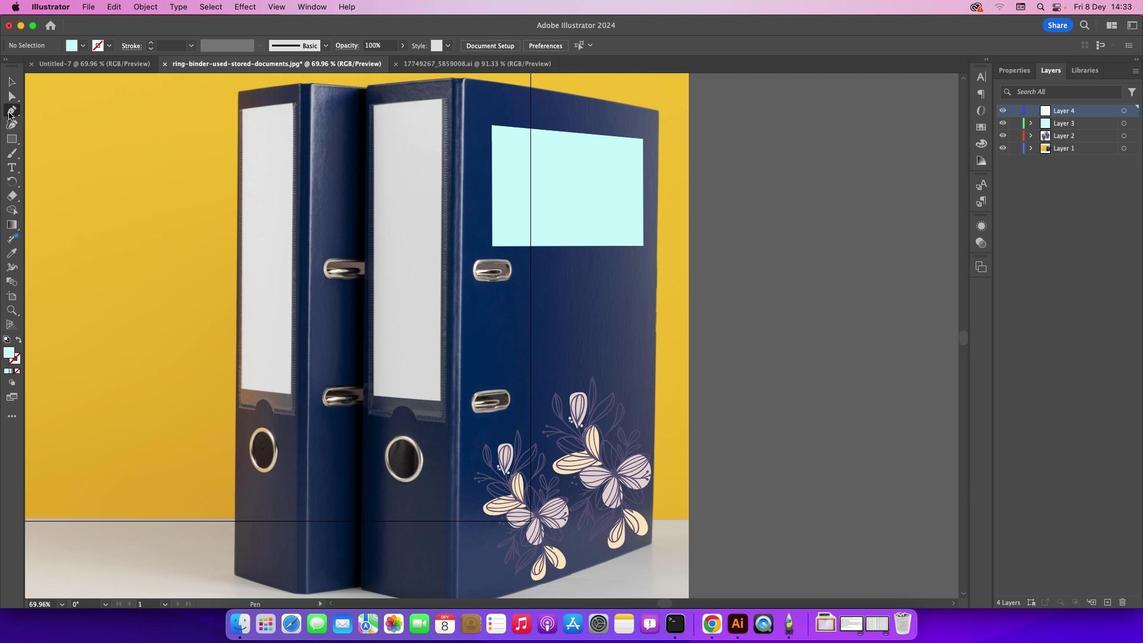 
Action: Mouse moved to (366, 110)
Screenshot: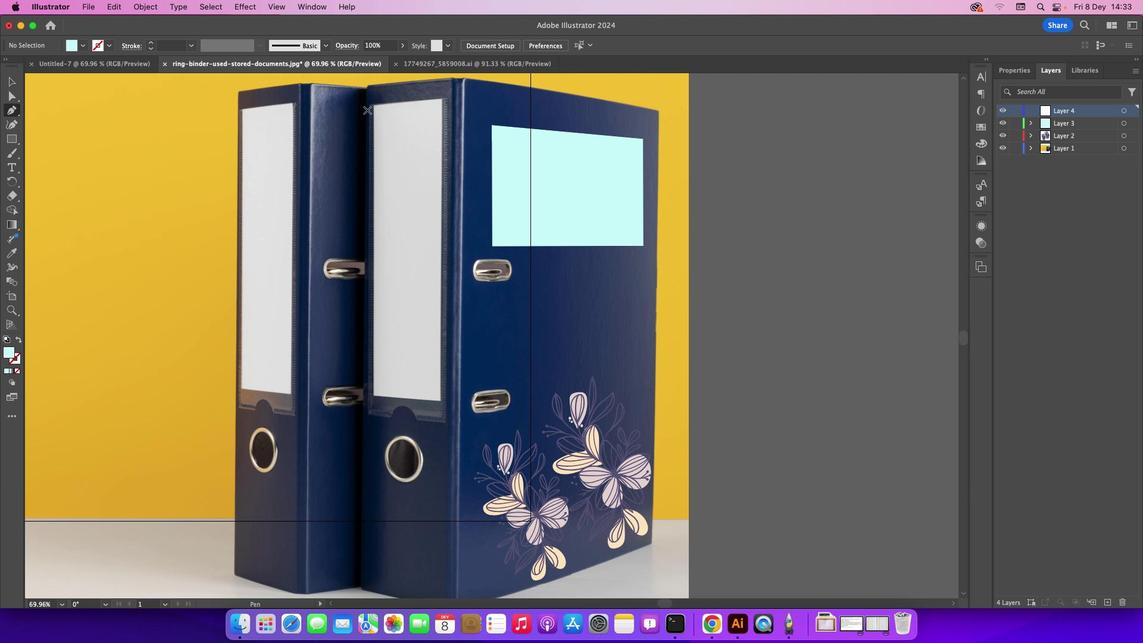 
Action: Key pressed Key.caps_lock
Screenshot: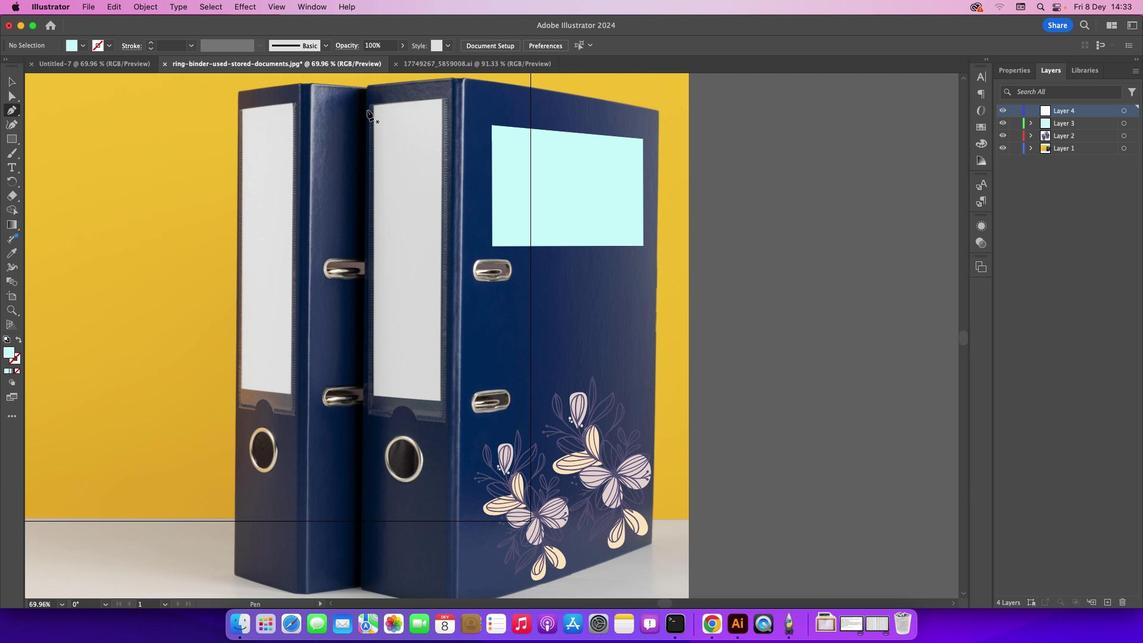 
Action: Mouse moved to (373, 105)
Screenshot: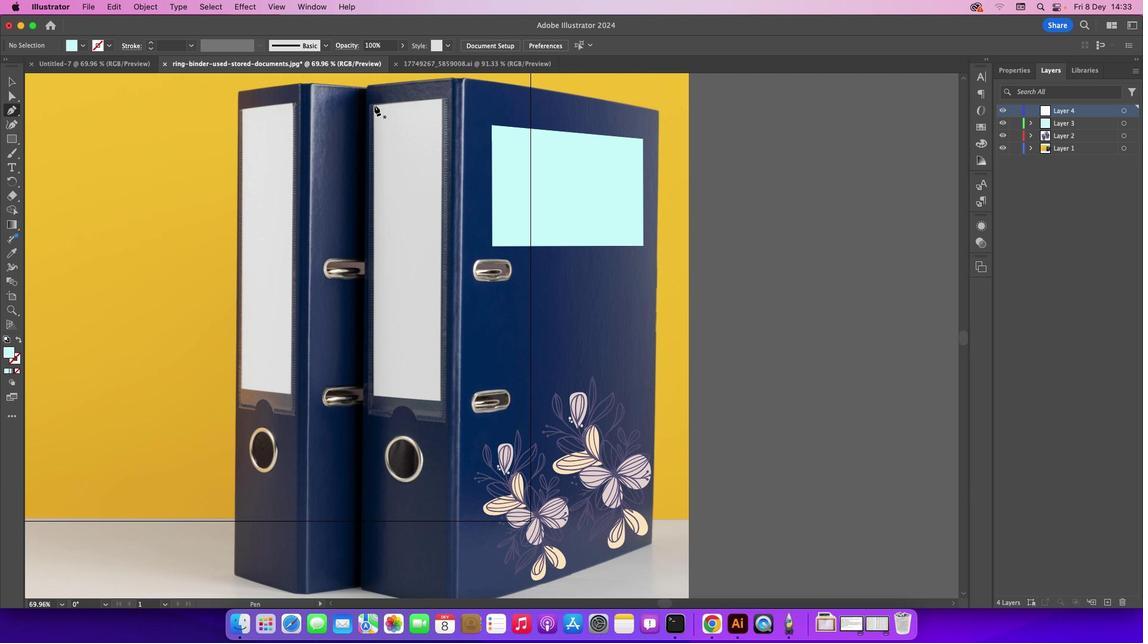 
Action: Mouse pressed left at (373, 105)
Screenshot: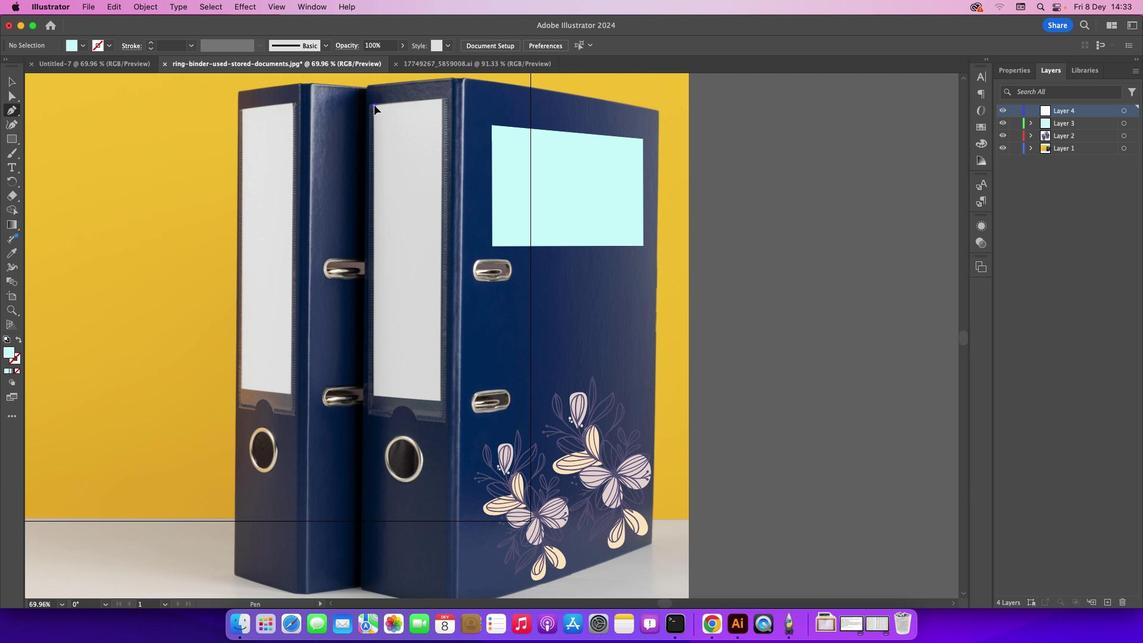 
Action: Mouse moved to (441, 98)
Screenshot: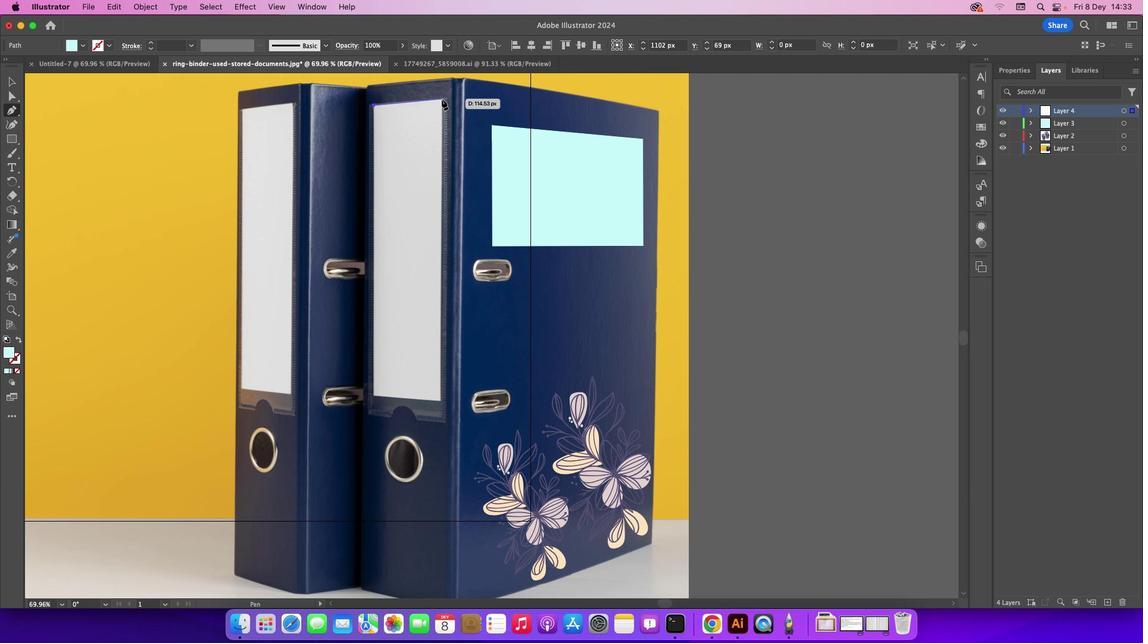 
Action: Mouse pressed left at (441, 98)
Screenshot: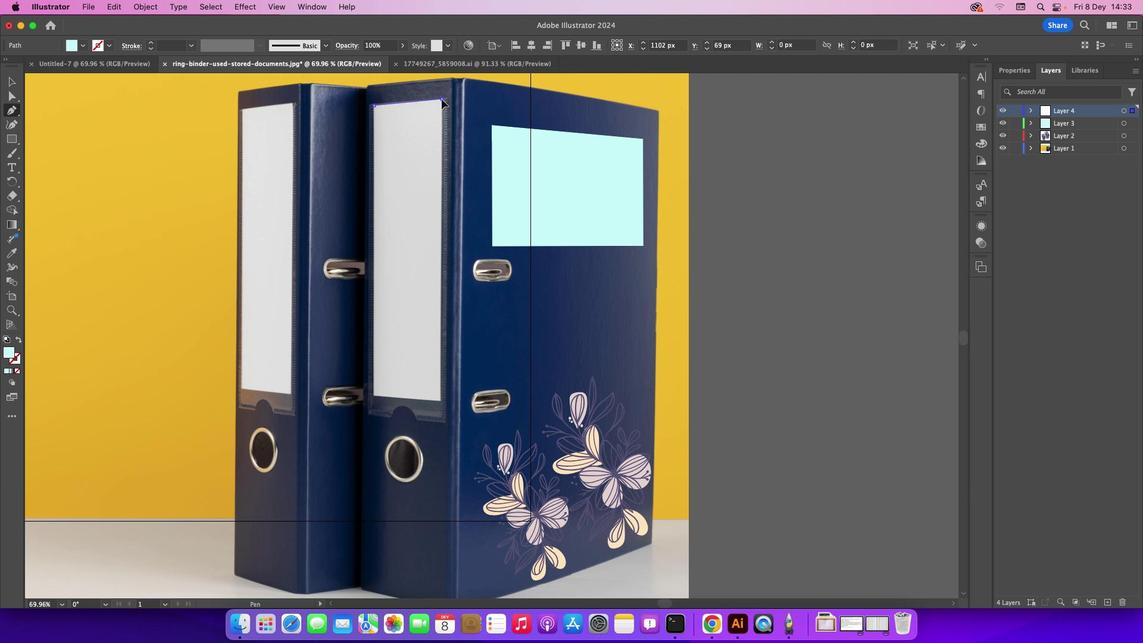 
Action: Mouse moved to (440, 400)
Screenshot: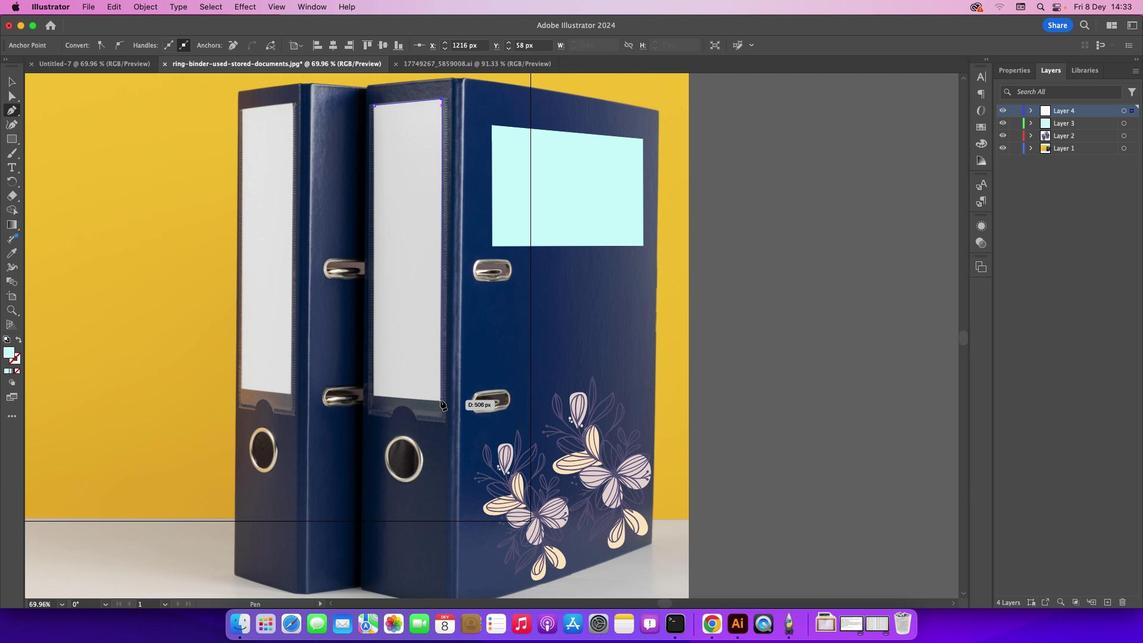 
Action: Mouse pressed left at (440, 400)
Screenshot: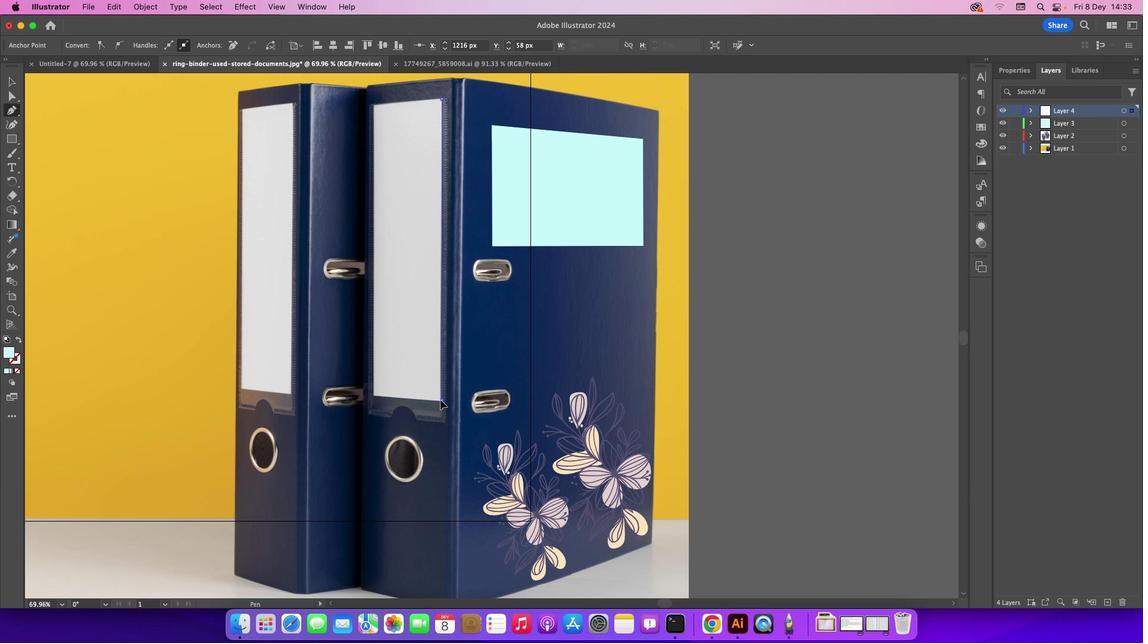 
Action: Mouse moved to (373, 394)
Screenshot: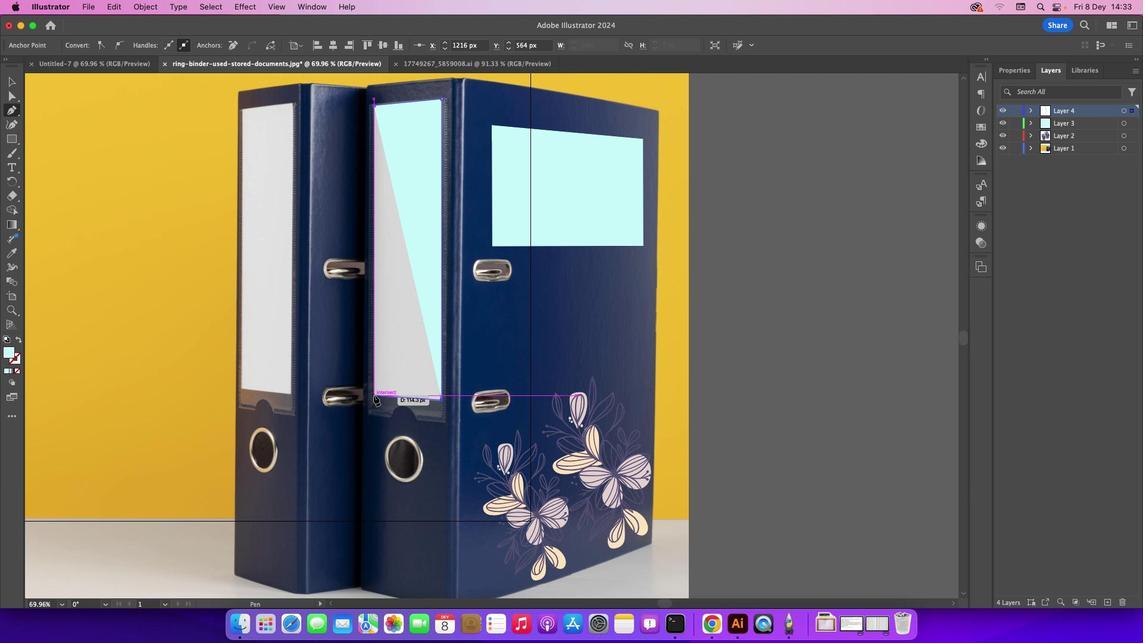 
Action: Mouse pressed left at (373, 394)
Screenshot: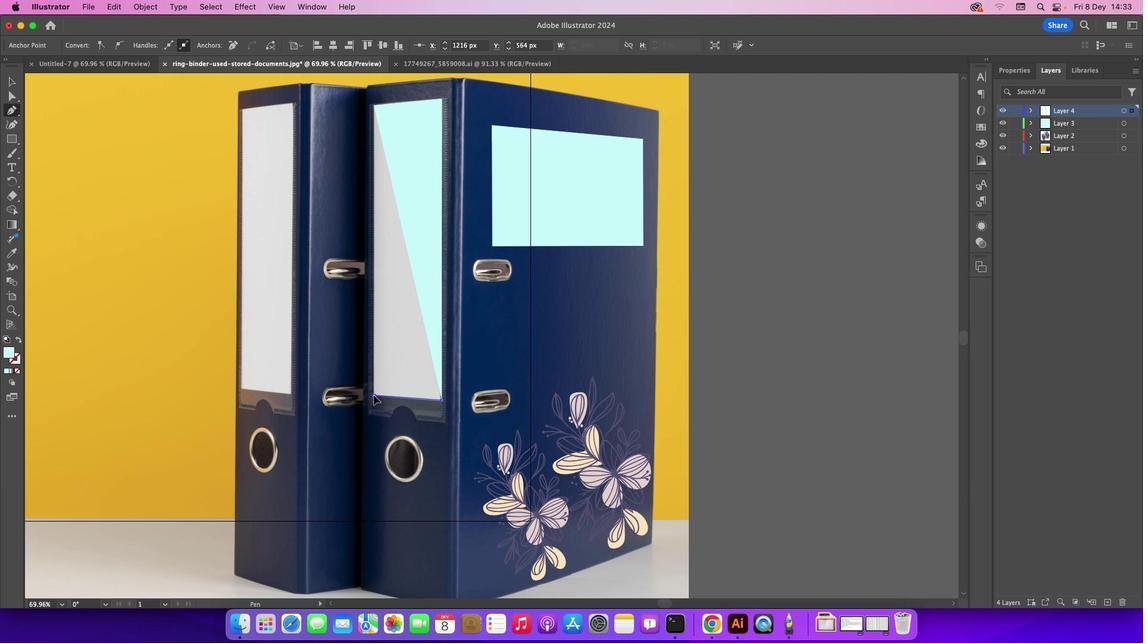 
Action: Mouse moved to (374, 105)
Screenshot: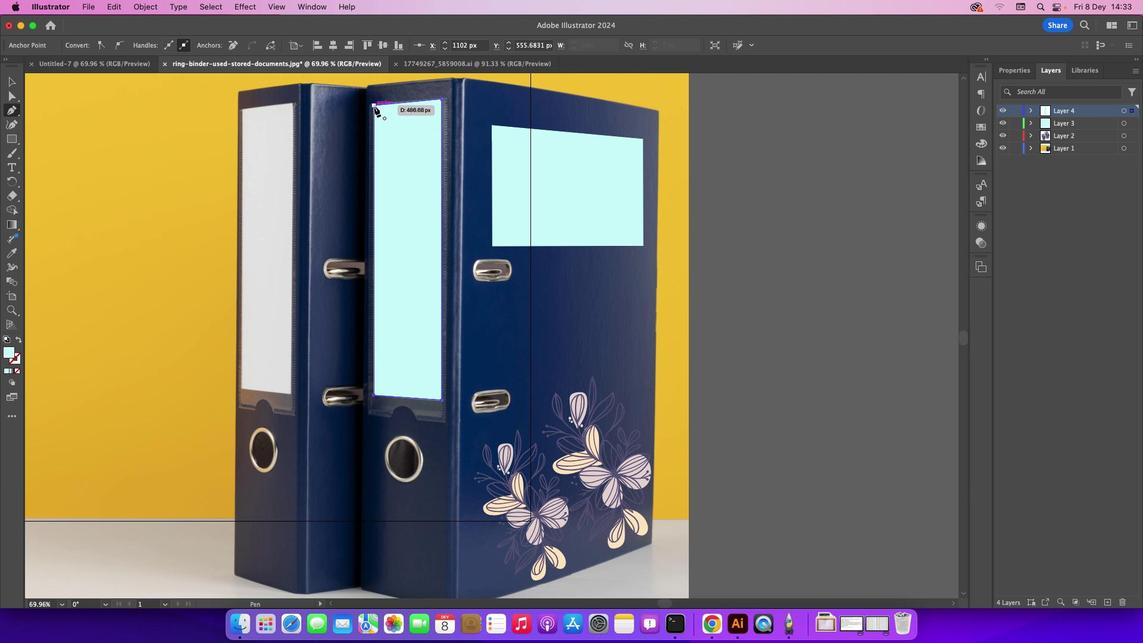 
Action: Mouse pressed left at (374, 105)
Screenshot: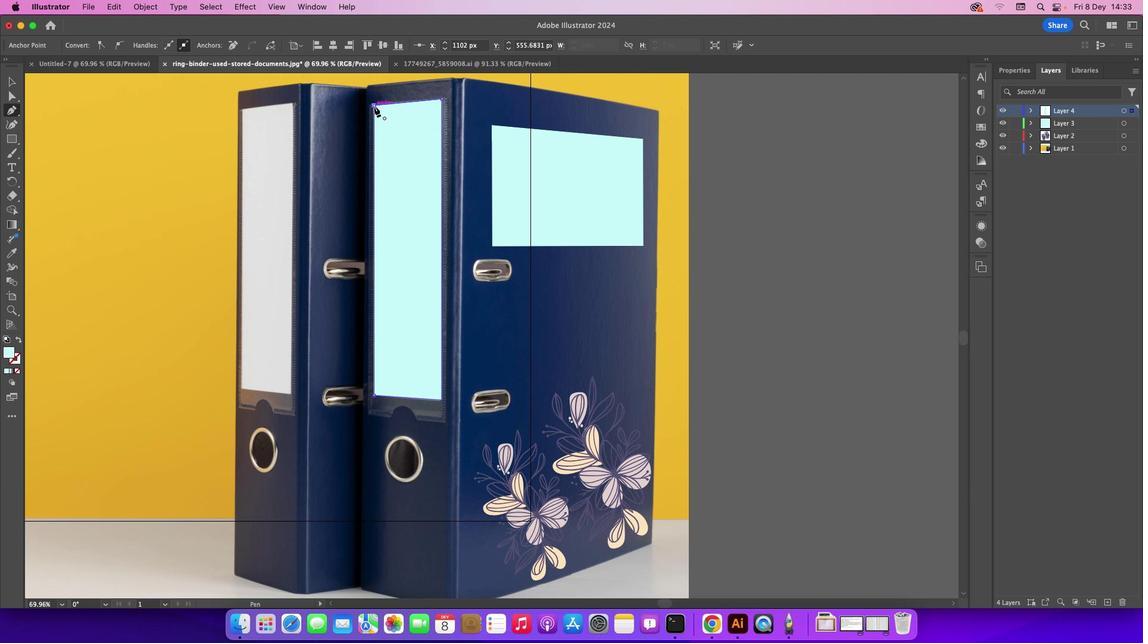 
Action: Mouse moved to (11, 77)
Screenshot: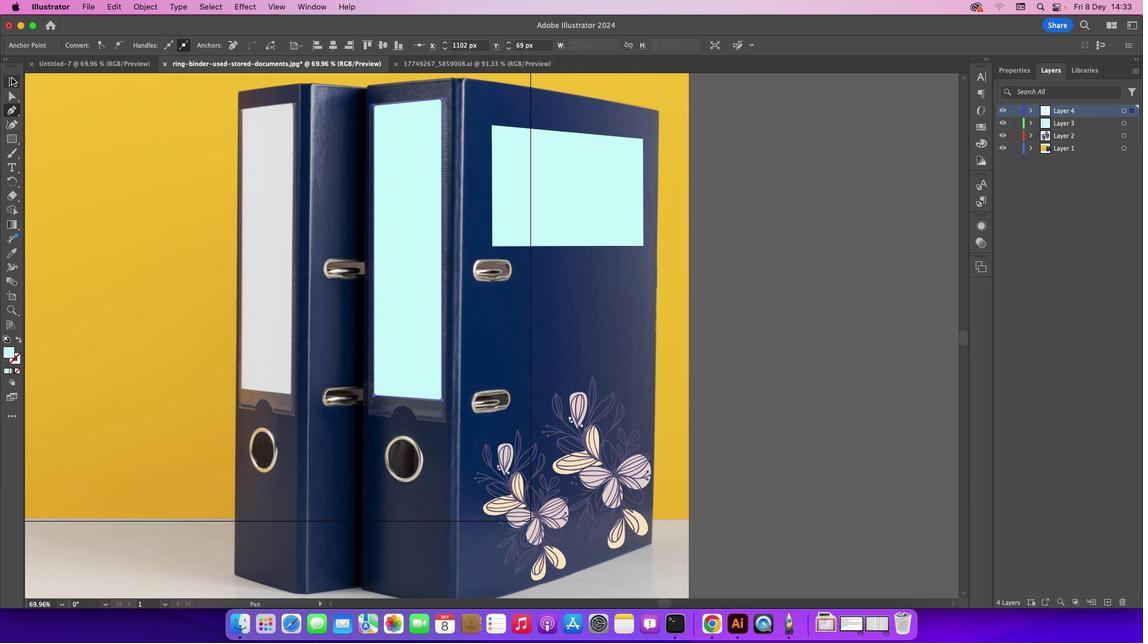 
Action: Mouse pressed left at (11, 77)
Screenshot: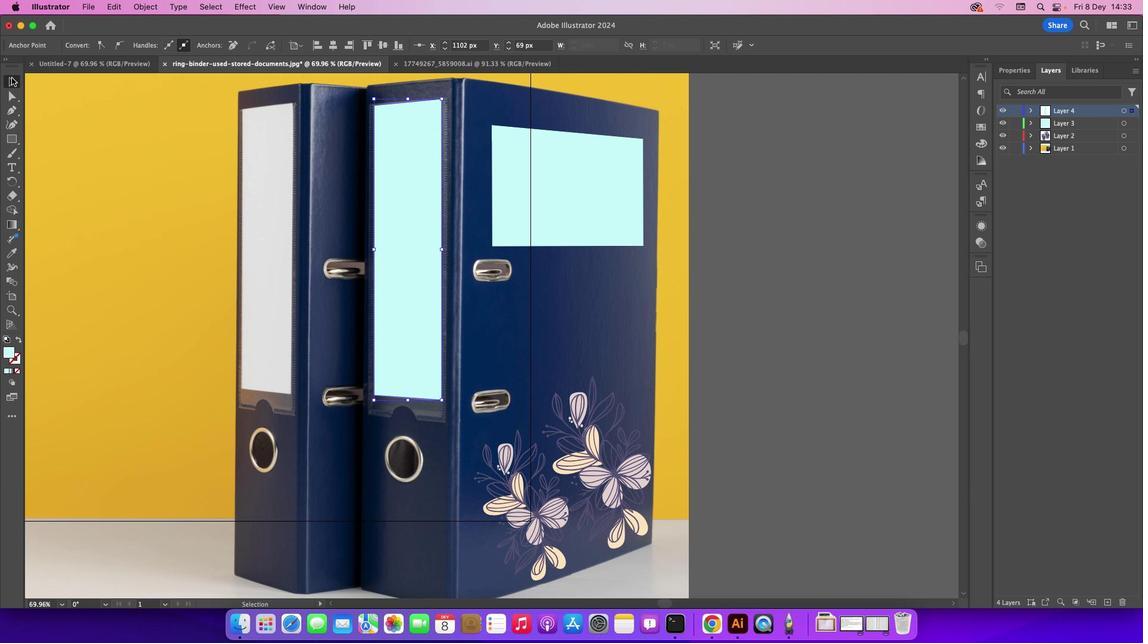 
Action: Mouse moved to (98, 107)
Screenshot: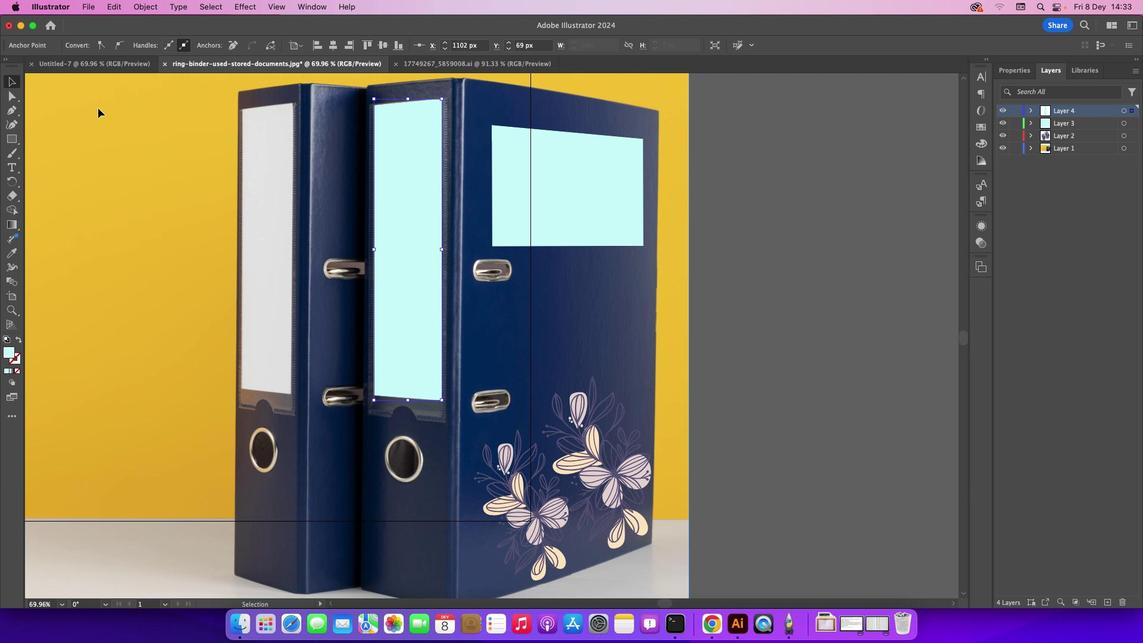 
Action: Mouse pressed left at (98, 107)
Screenshot: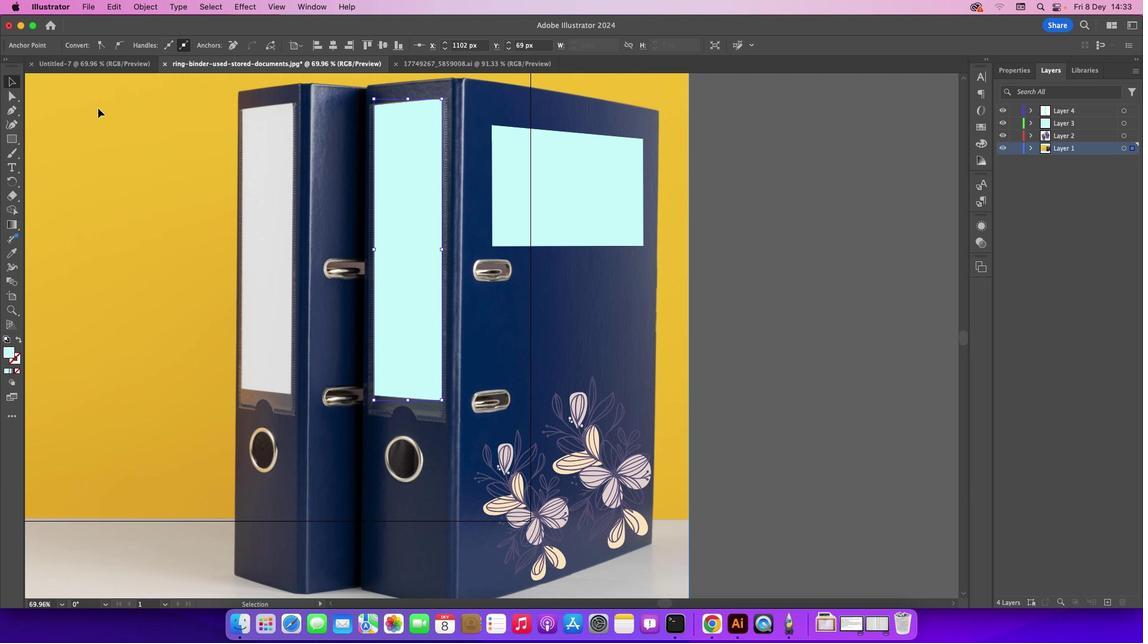 
Action: Mouse moved to (1074, 116)
Screenshot: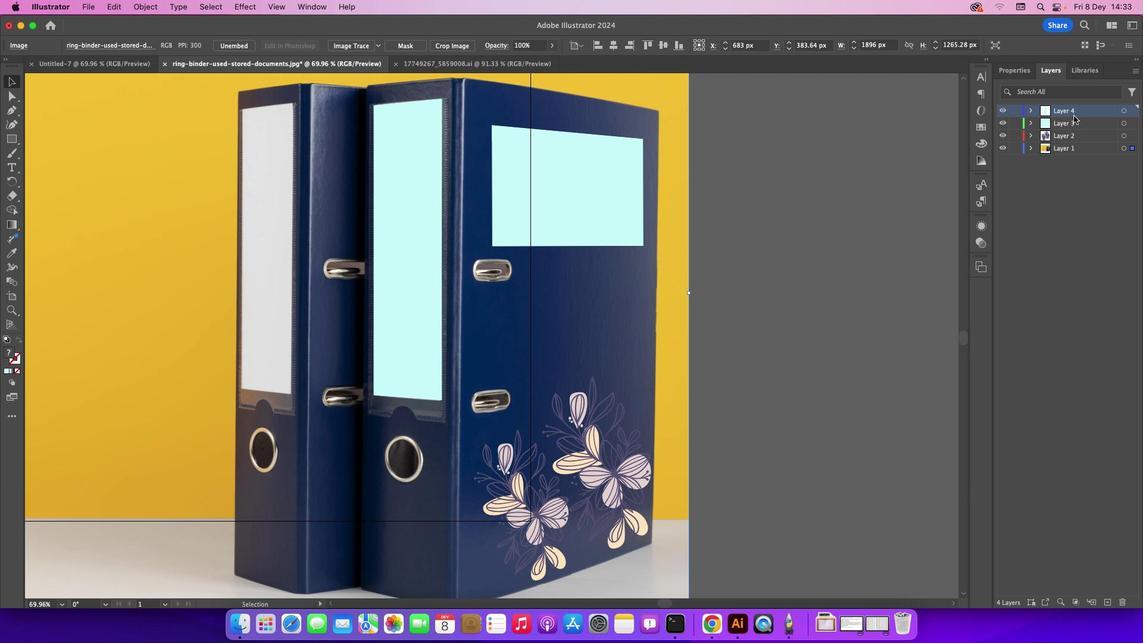 
Action: Mouse pressed left at (1074, 116)
Screenshot: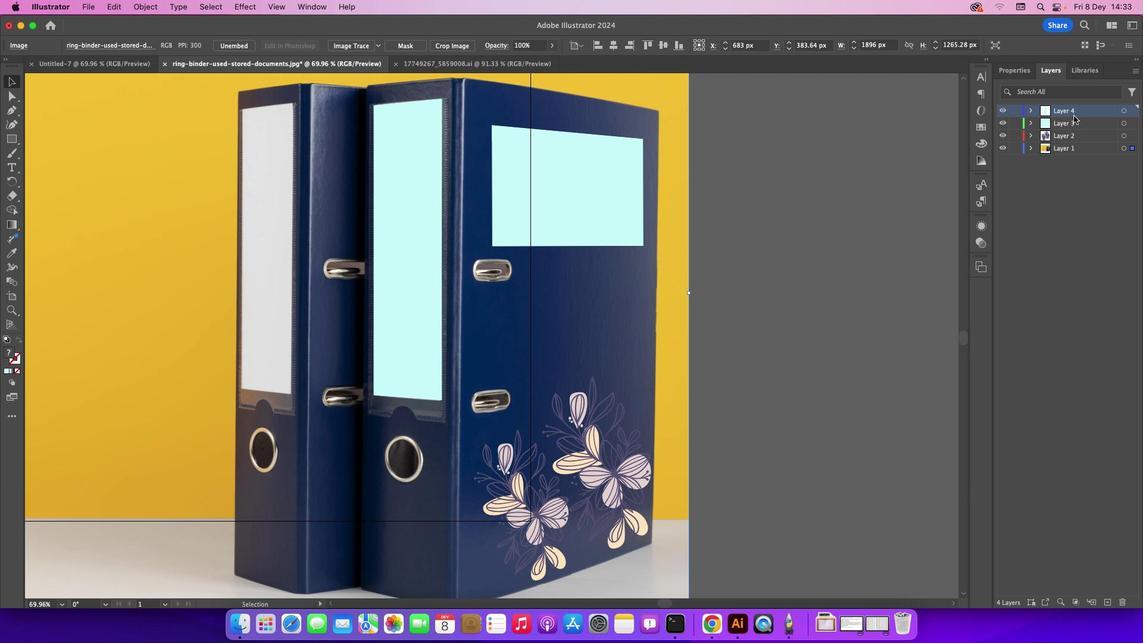 
Action: Mouse moved to (1108, 603)
Screenshot: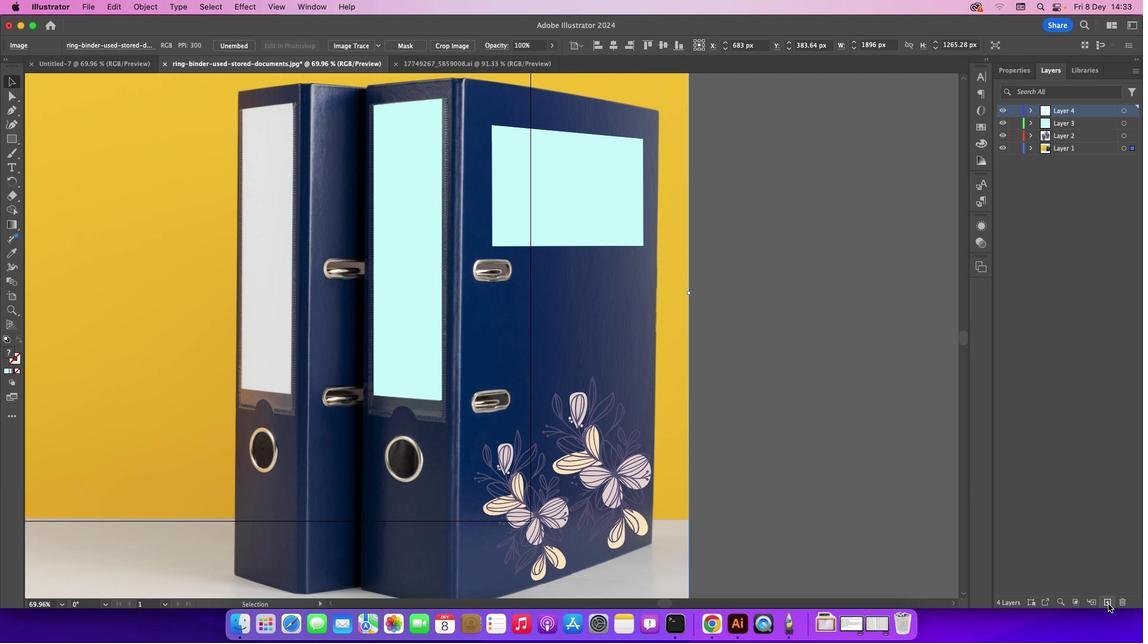 
Action: Mouse pressed left at (1108, 603)
Screenshot: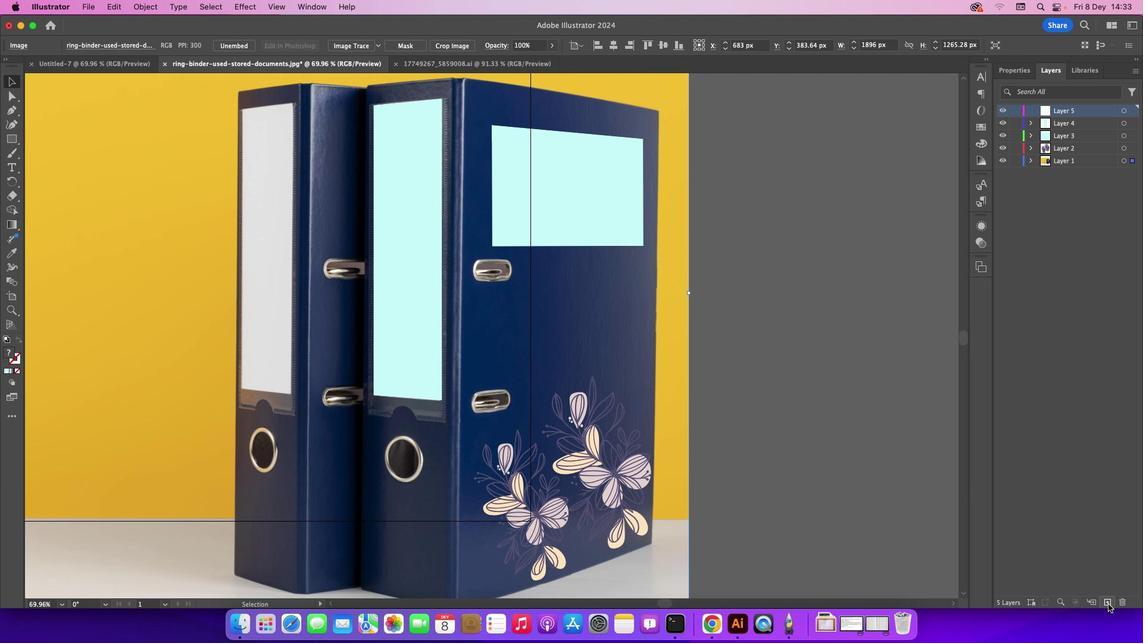 
Action: Mouse moved to (10, 114)
Screenshot: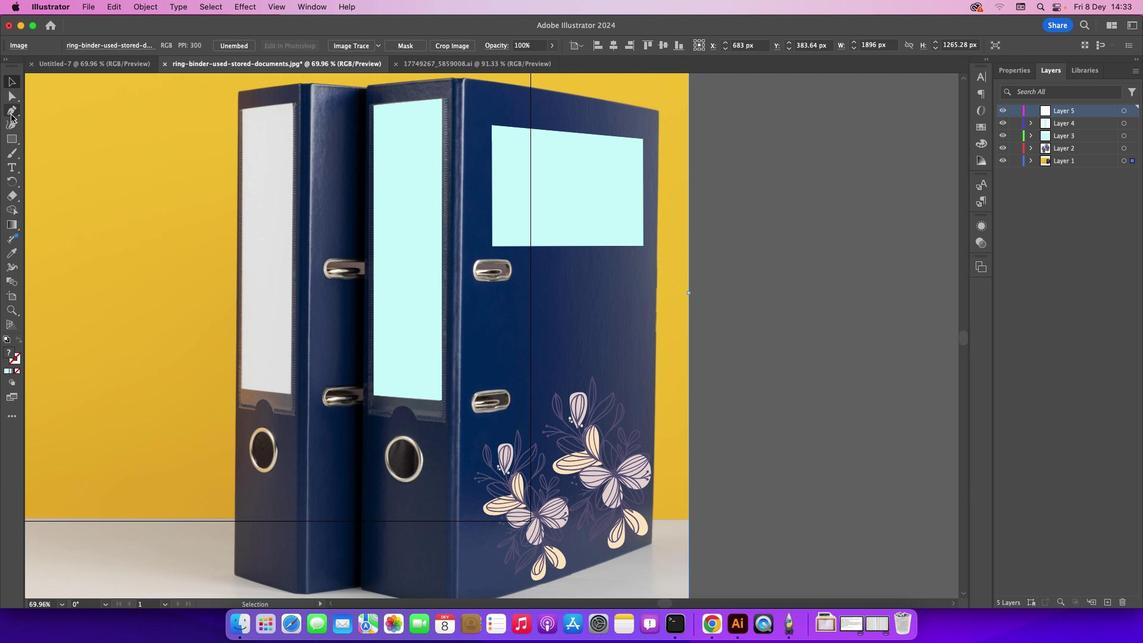 
Action: Mouse pressed left at (10, 114)
